 Task: Look for space in Grabouw, South Africa from 12th July, 2023 to 16th July, 2023 for 8 adults in price range Rs.10000 to Rs.16000. Place can be private room with 8 bedrooms having 8 beds and 8 bathrooms. Property type can be house, flat, guest house. Amenities needed are: wifi, TV, free parkinig on premises, gym, breakfast. Booking option can be shelf check-in. Required host language is English.
Action: Mouse moved to (601, 151)
Screenshot: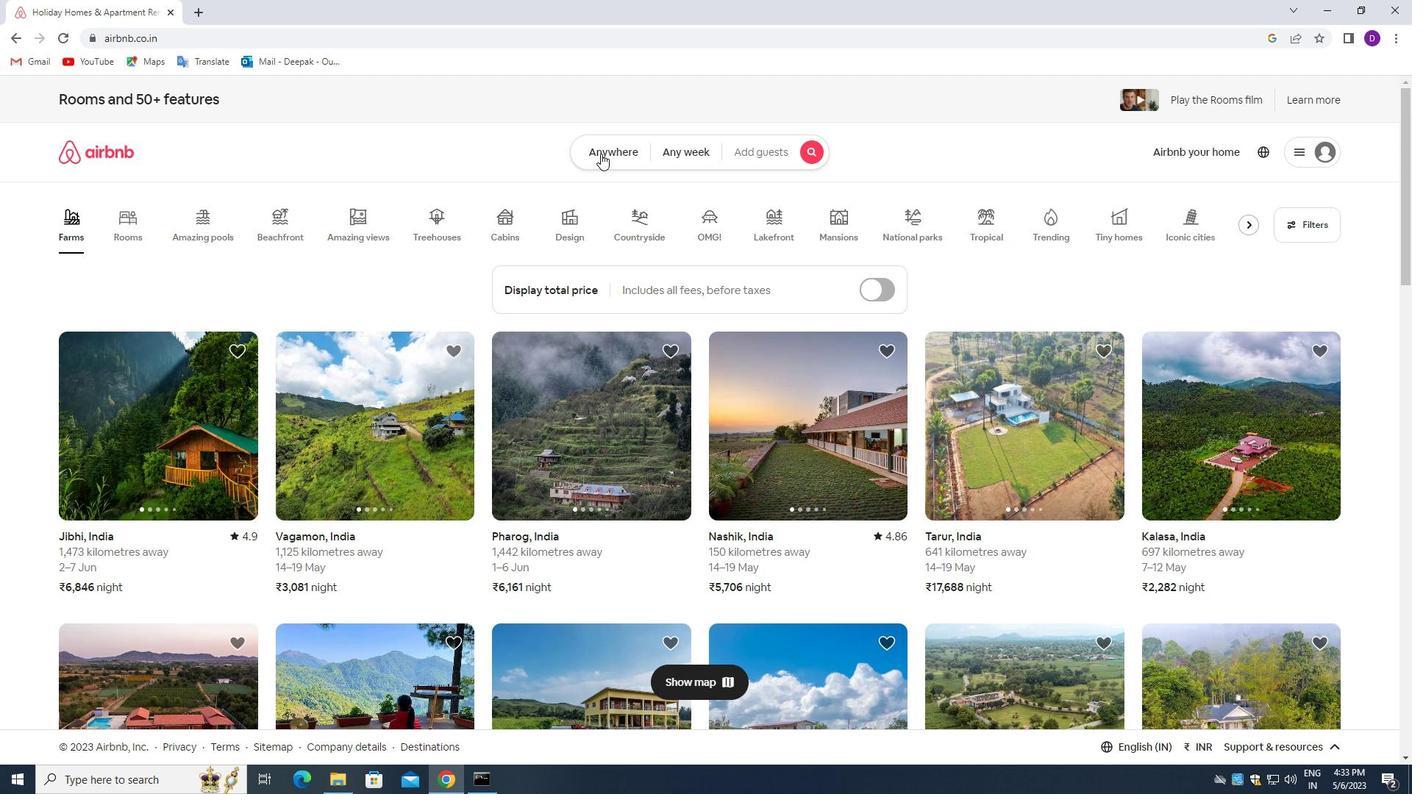 
Action: Mouse pressed left at (601, 151)
Screenshot: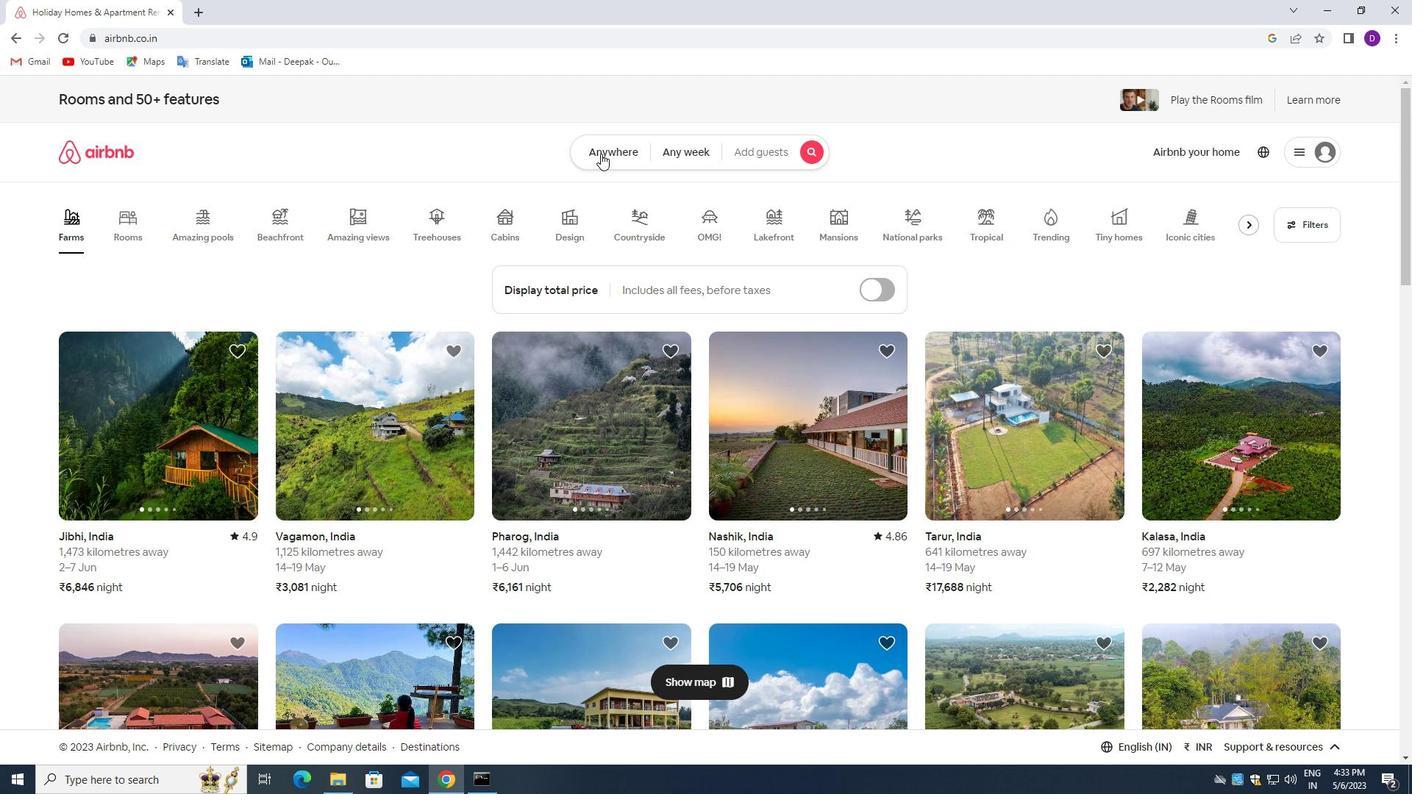 
Action: Mouse moved to (535, 206)
Screenshot: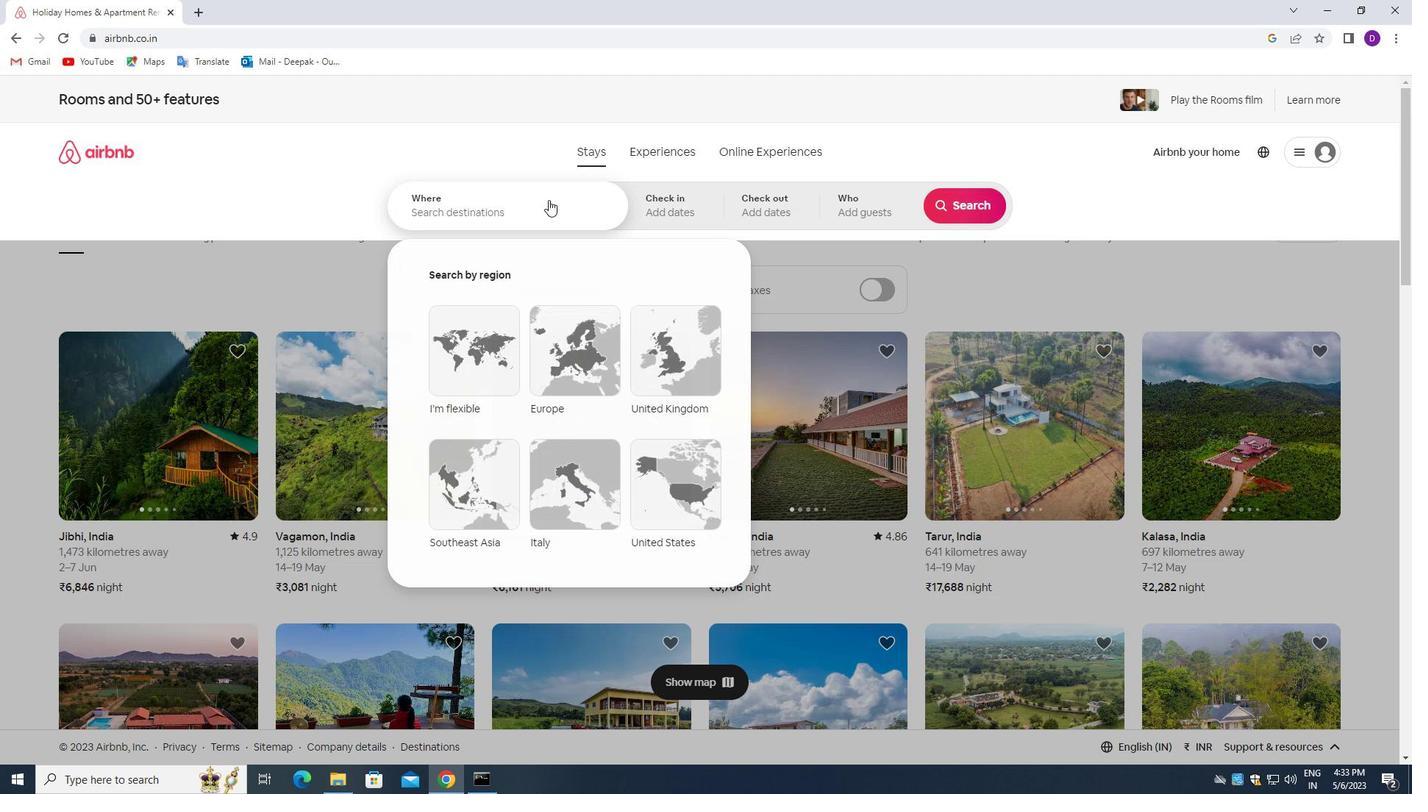 
Action: Mouse pressed left at (535, 206)
Screenshot: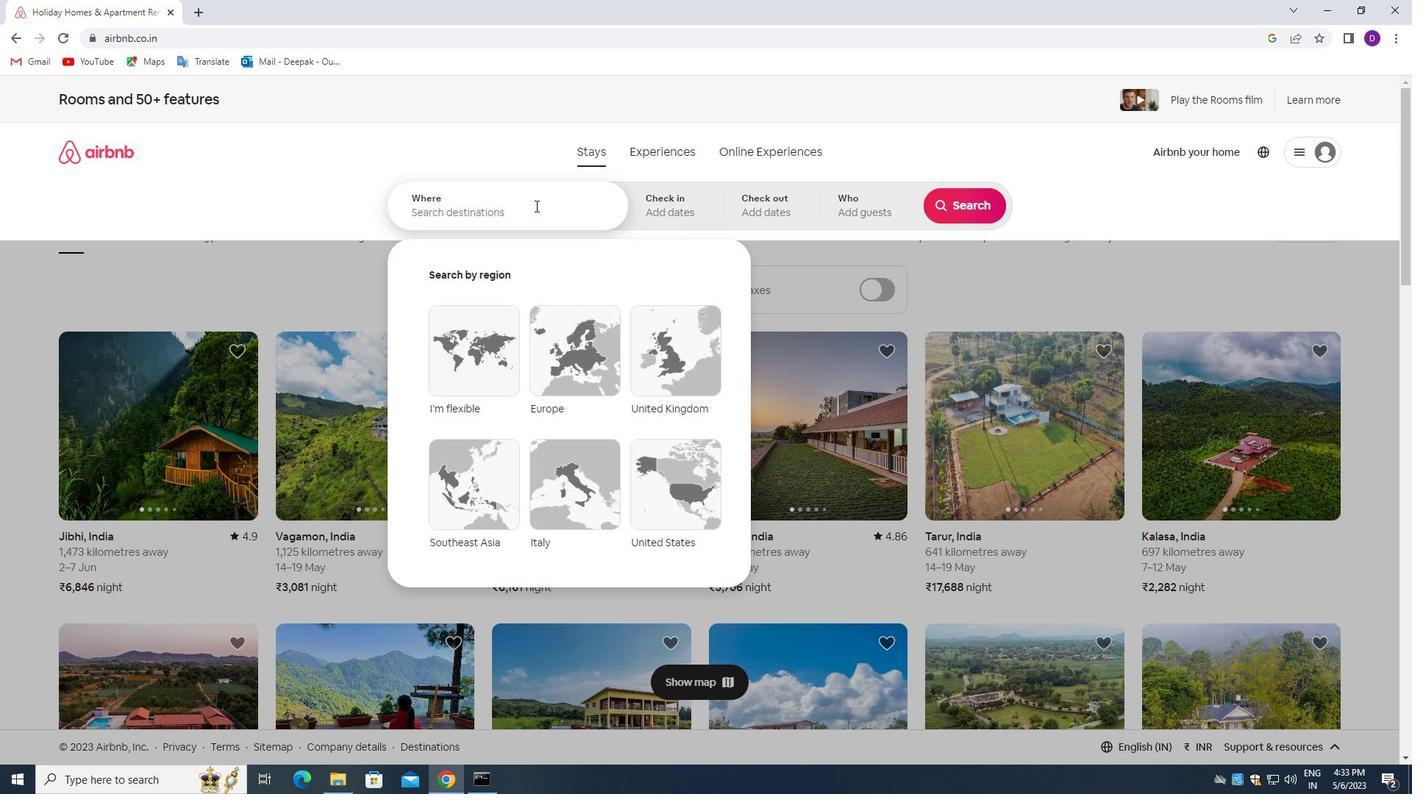 
Action: Mouse moved to (236, 329)
Screenshot: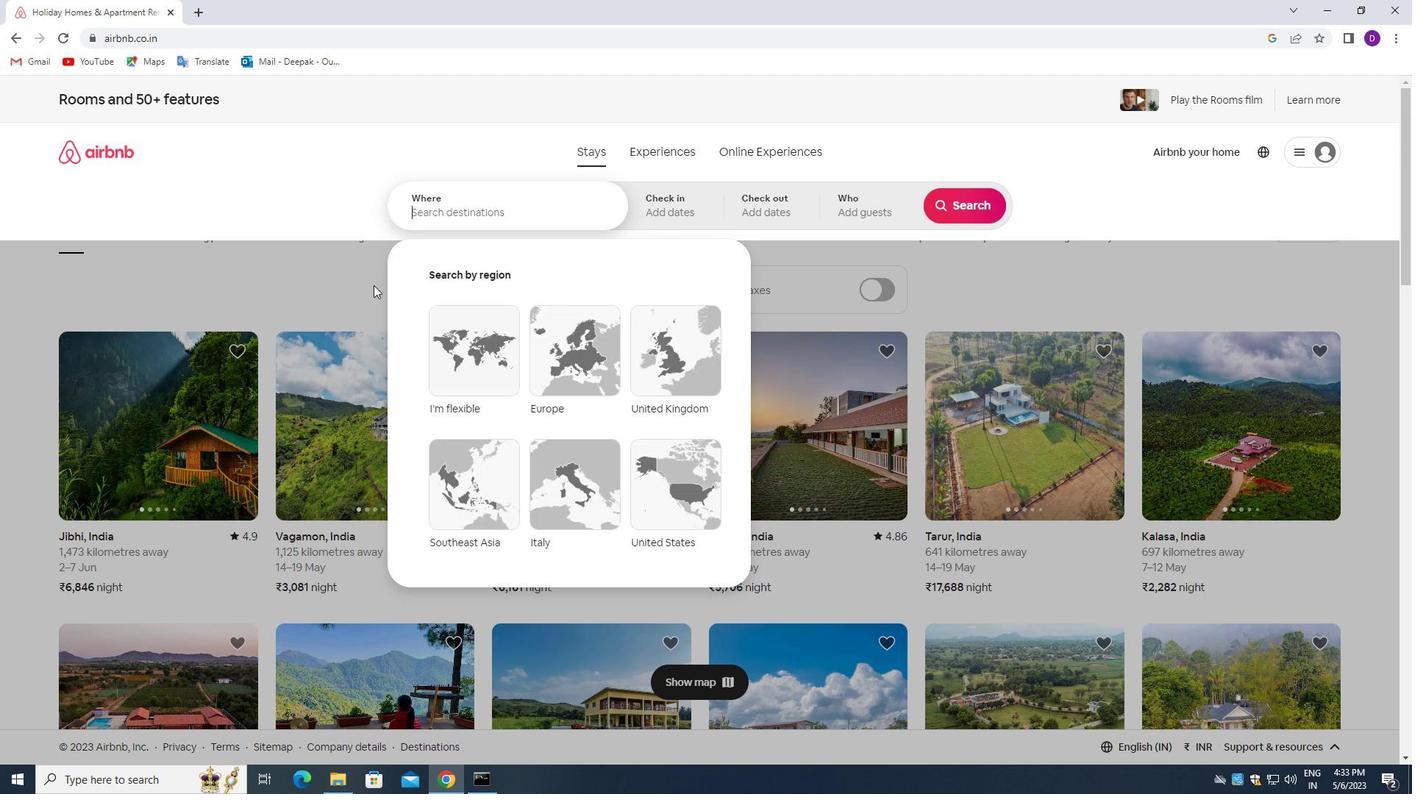 
Action: Key pressed <Key.shift_r>Frabouw<Key.backspace>=<Key.backspace><Key.backspace><Key.backspace><Key.backspace><Key.backspace><Key.backspace><Key.backspace><Key.shift_r><Key.shift_r><Key.shift_r><Key.shift_r>Grabouw,<Key.space><Key.shift_r>South<Key.space><Key.shift_r>Africa<Key.enter>
Screenshot: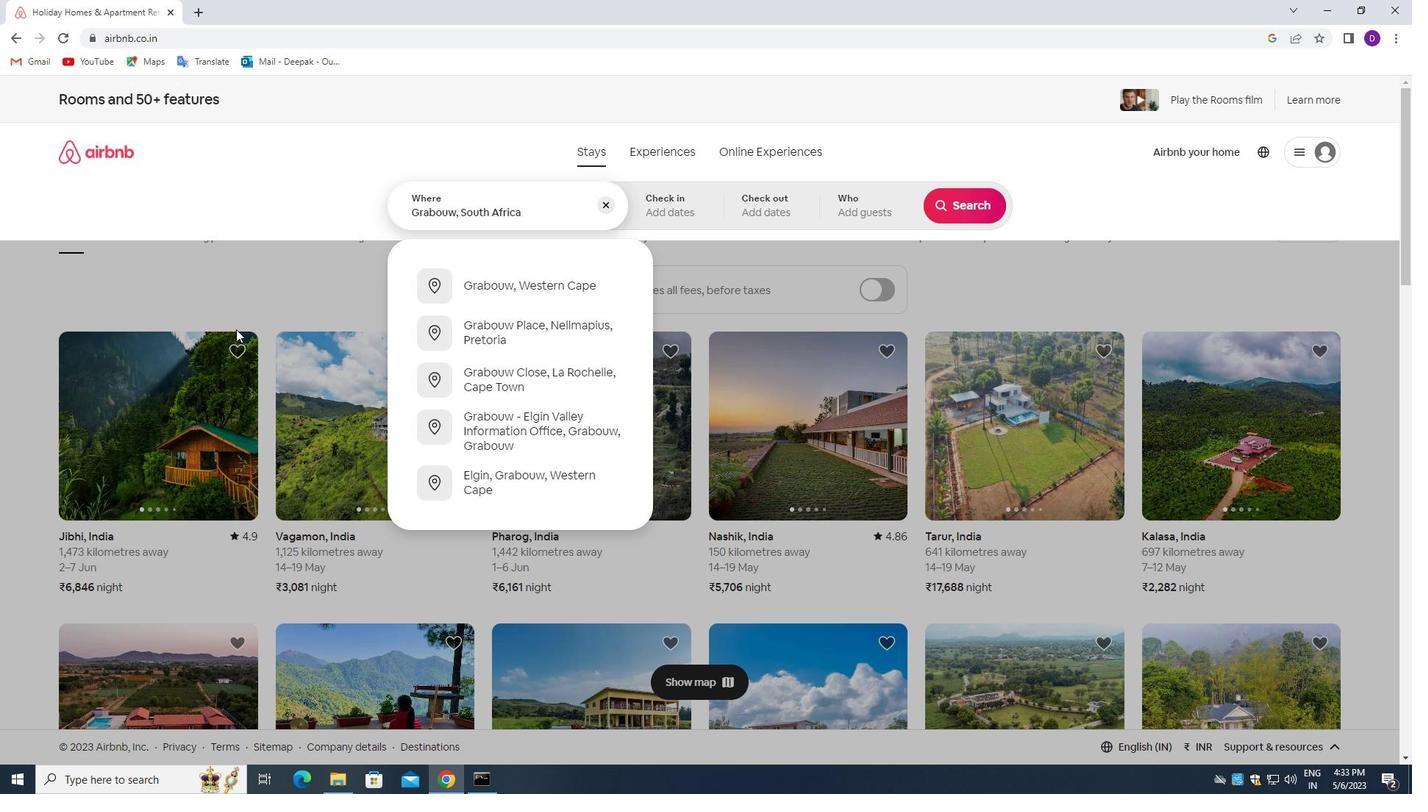 
Action: Mouse moved to (958, 323)
Screenshot: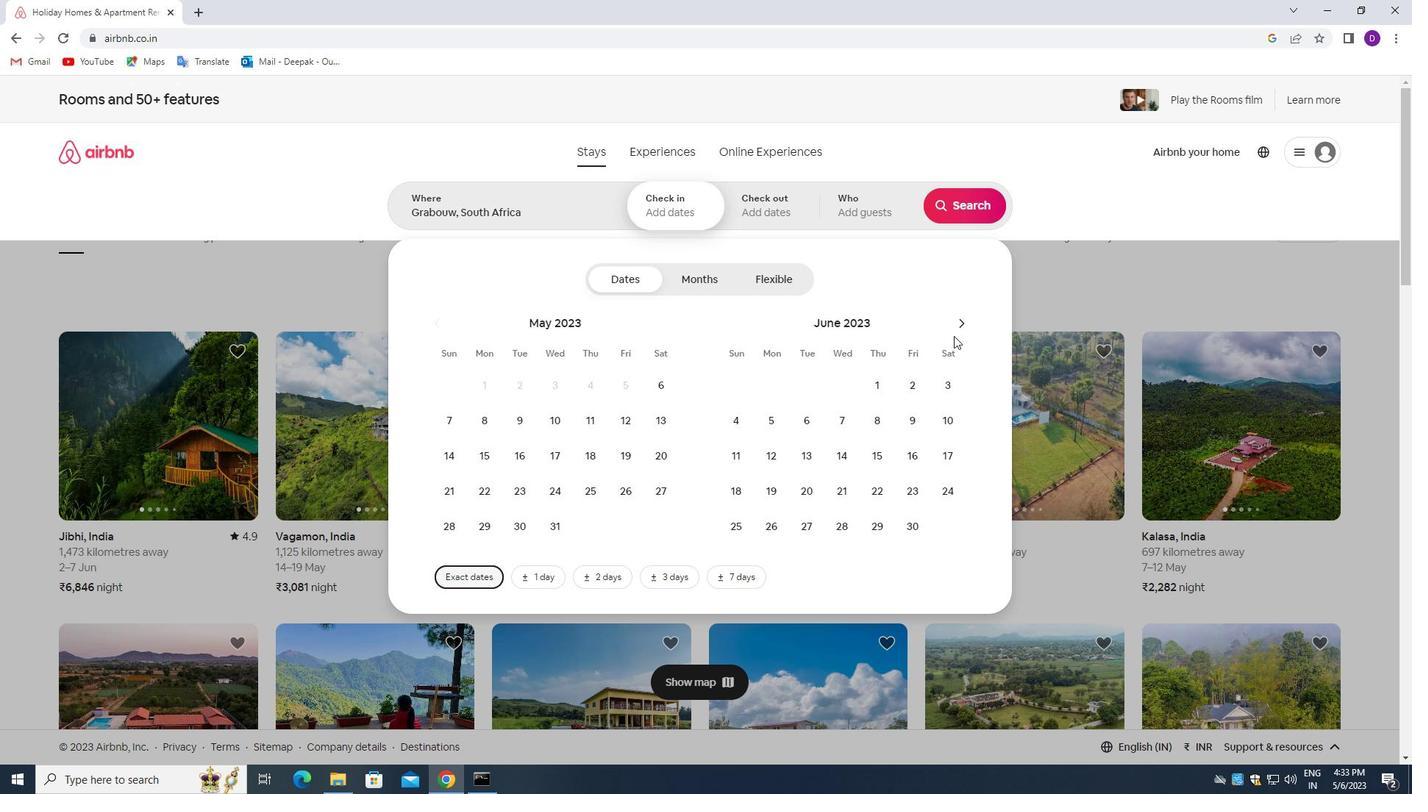 
Action: Mouse pressed left at (958, 323)
Screenshot: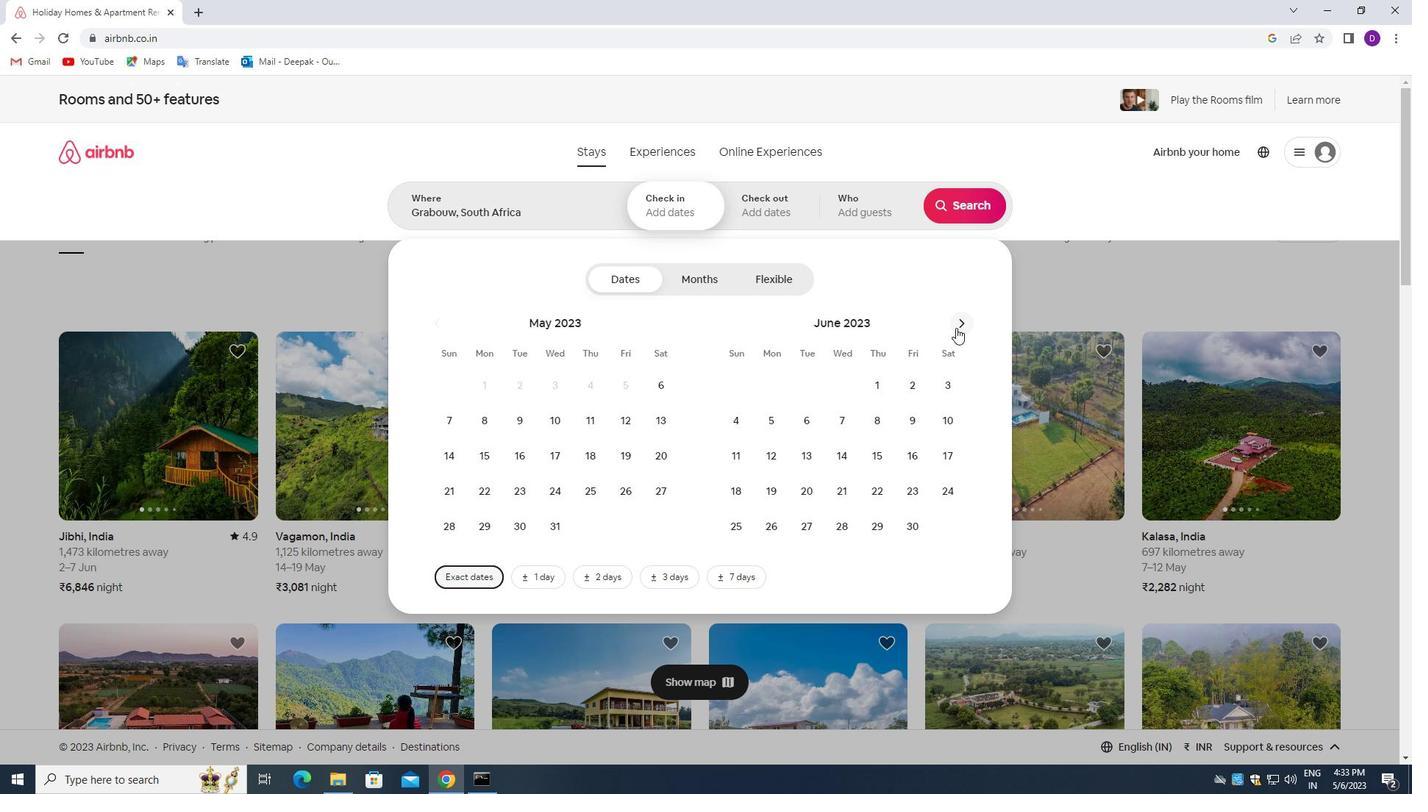 
Action: Mouse moved to (840, 466)
Screenshot: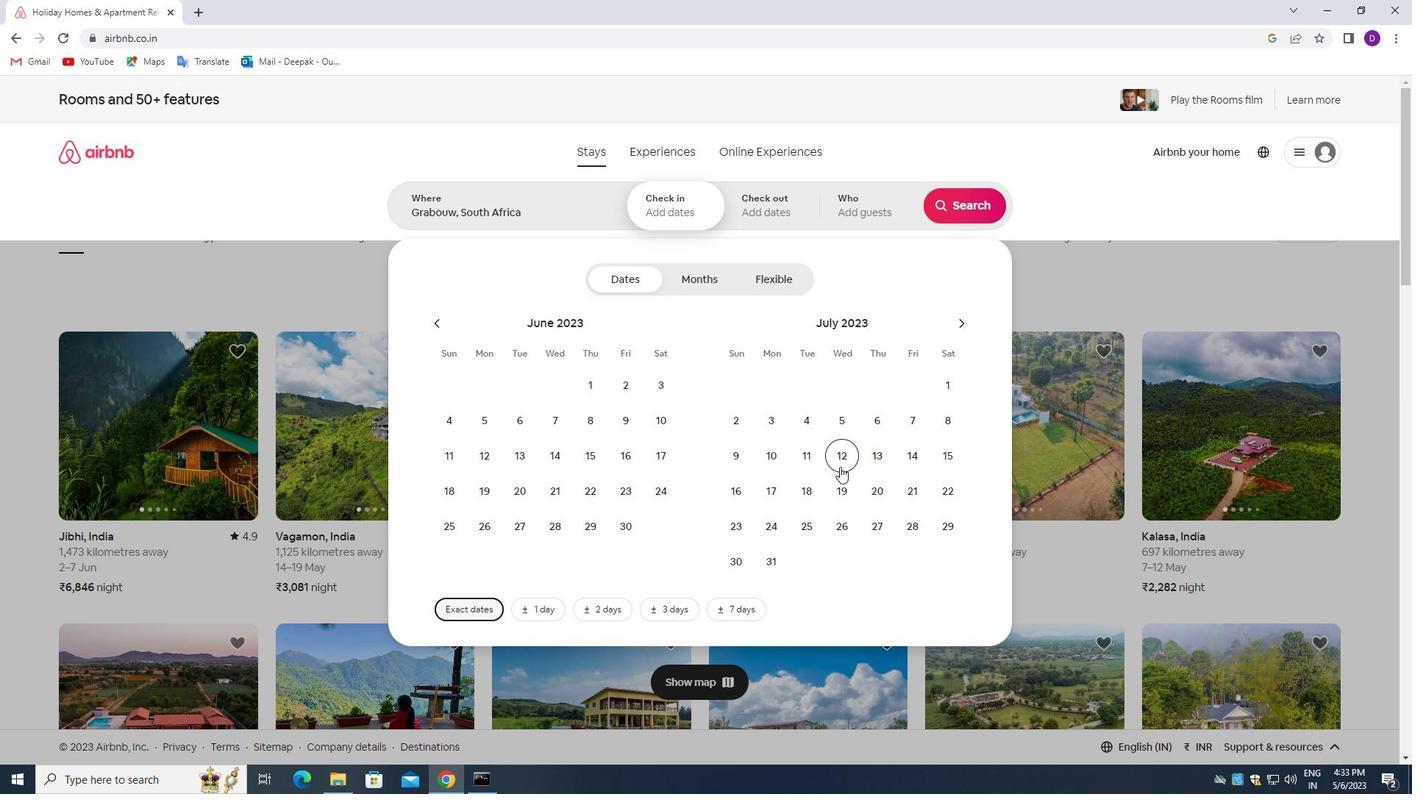 
Action: Mouse pressed left at (840, 466)
Screenshot: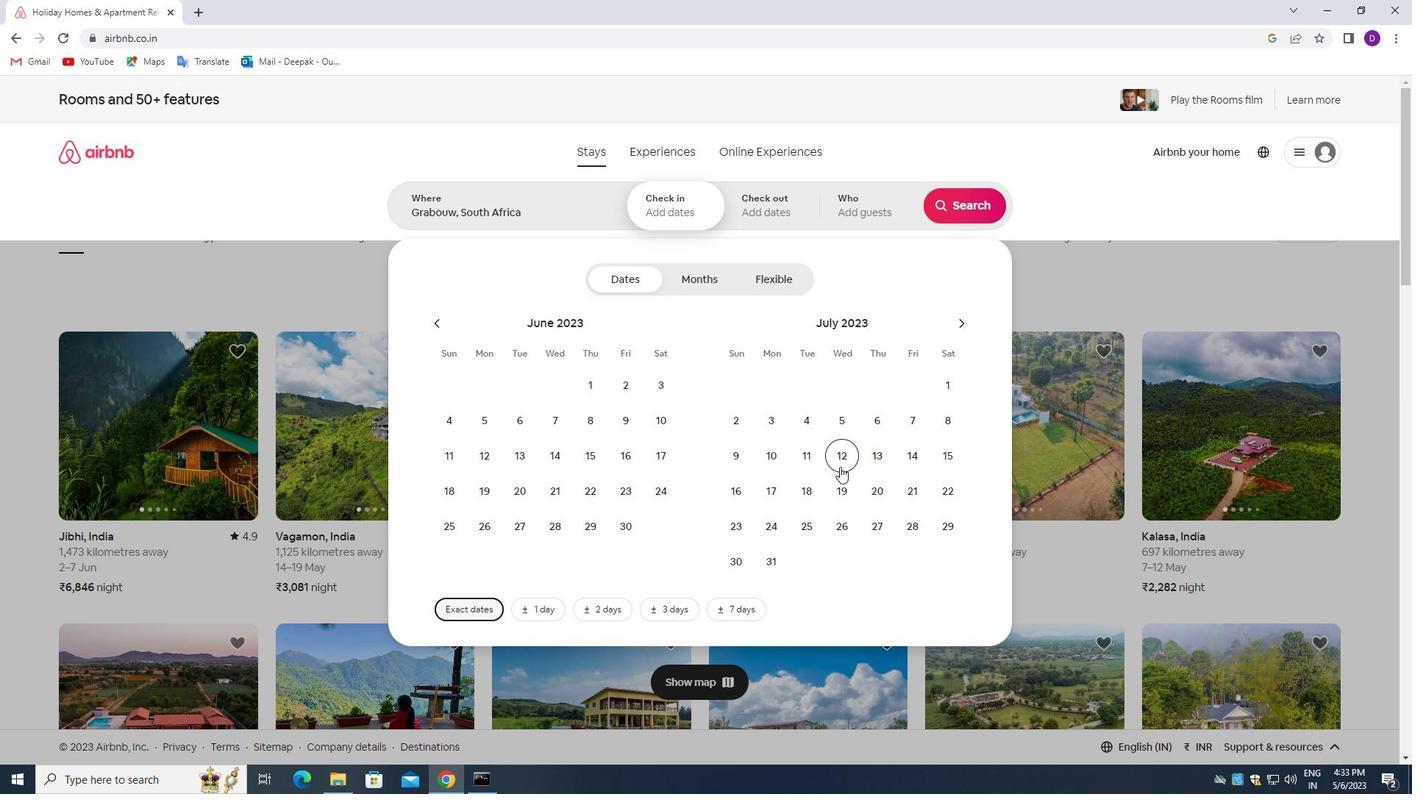 
Action: Mouse moved to (746, 490)
Screenshot: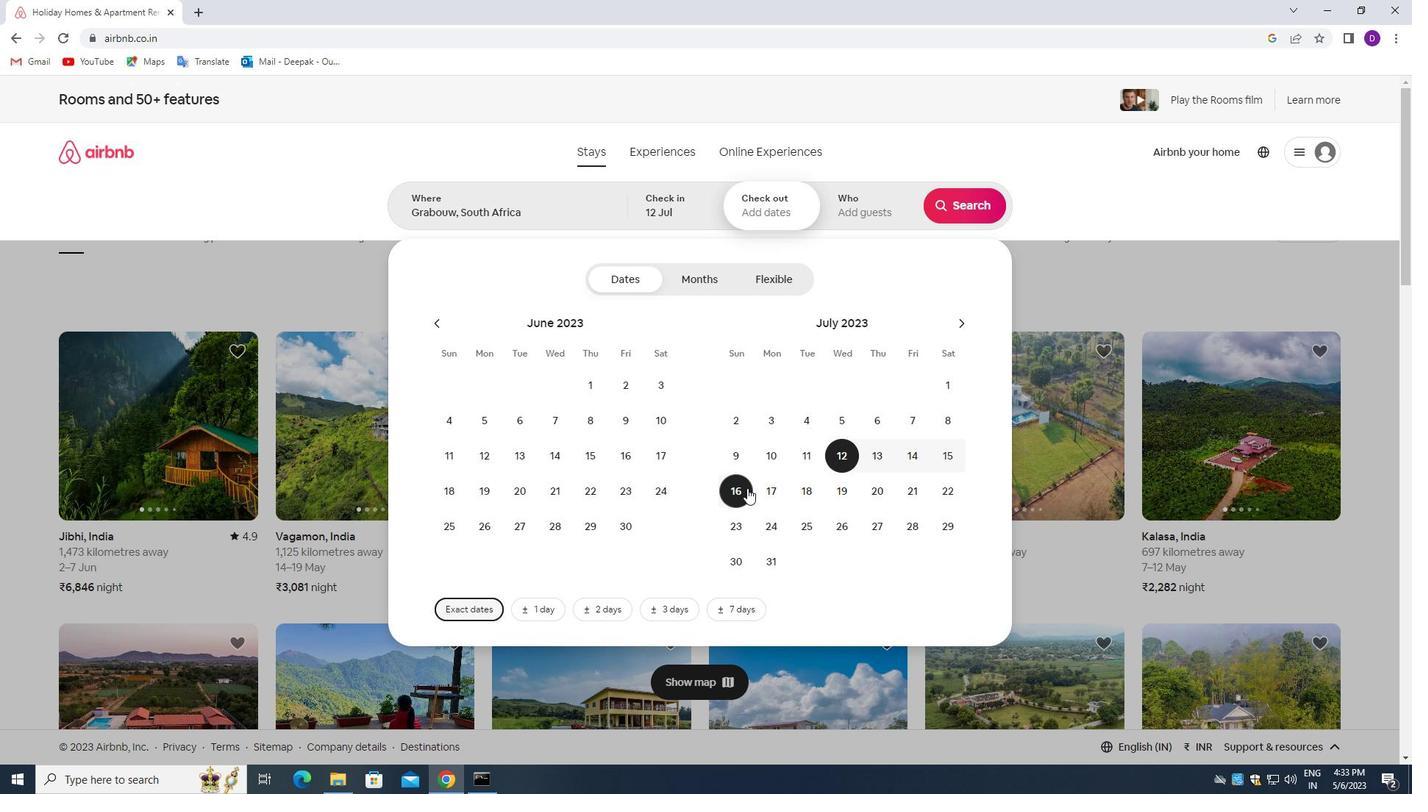 
Action: Mouse pressed left at (746, 490)
Screenshot: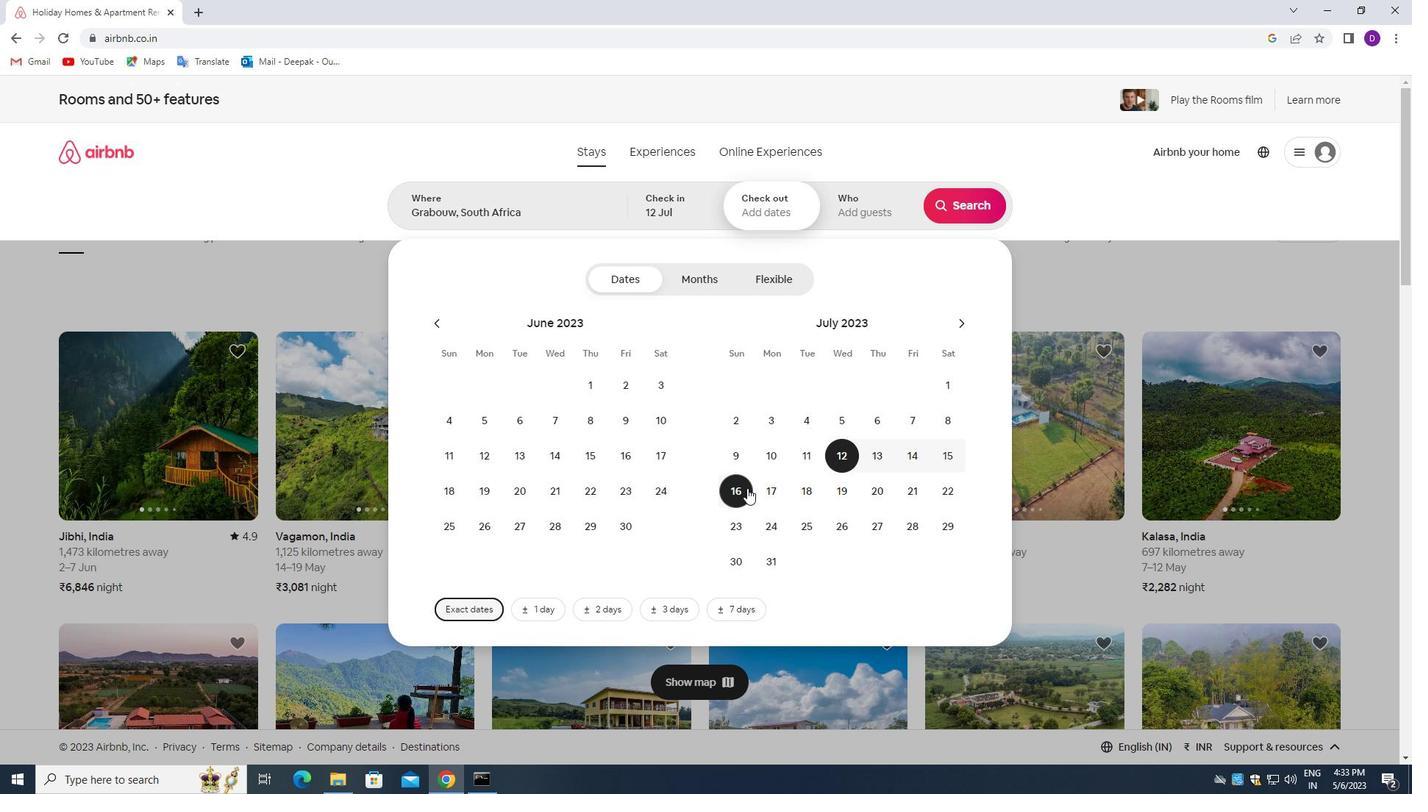 
Action: Mouse moved to (850, 208)
Screenshot: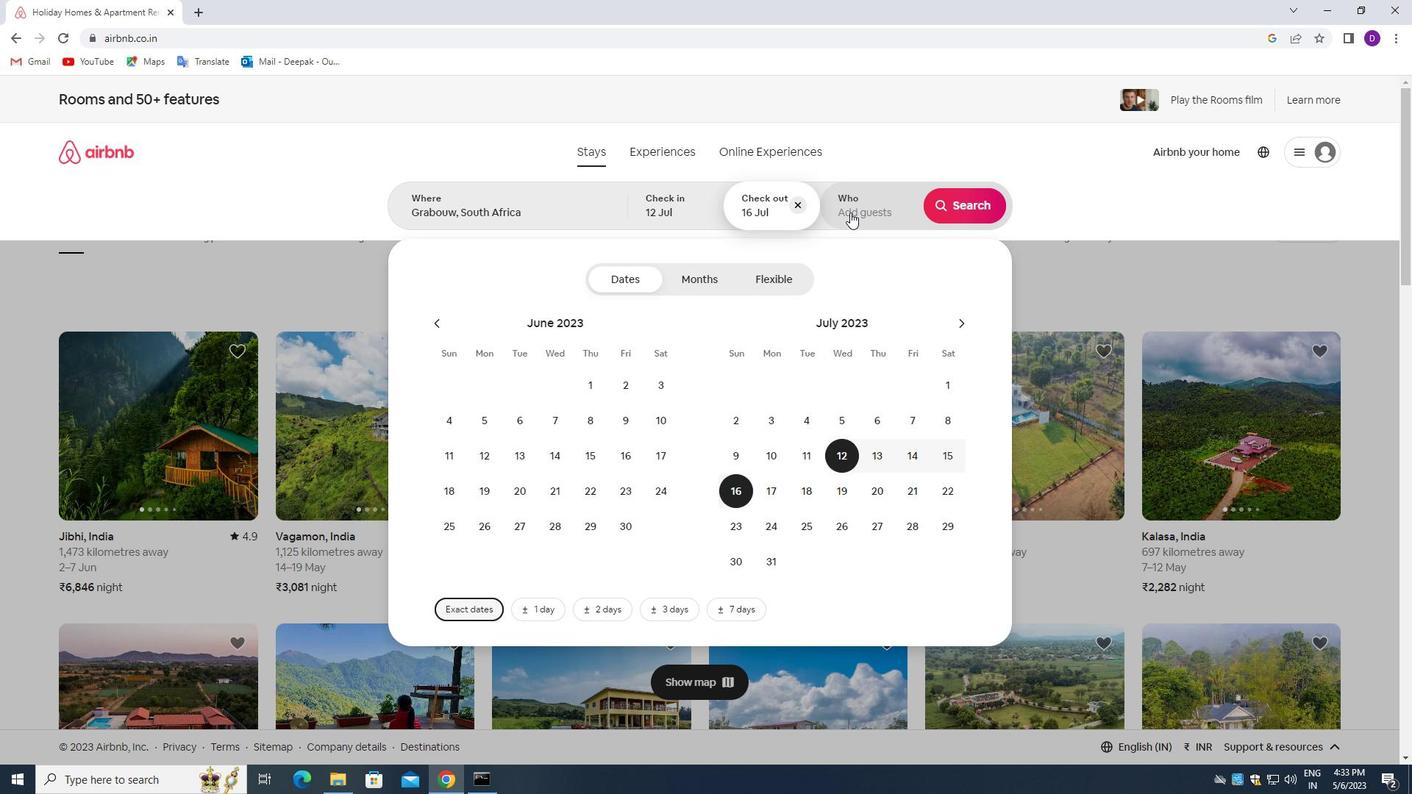 
Action: Mouse pressed left at (850, 208)
Screenshot: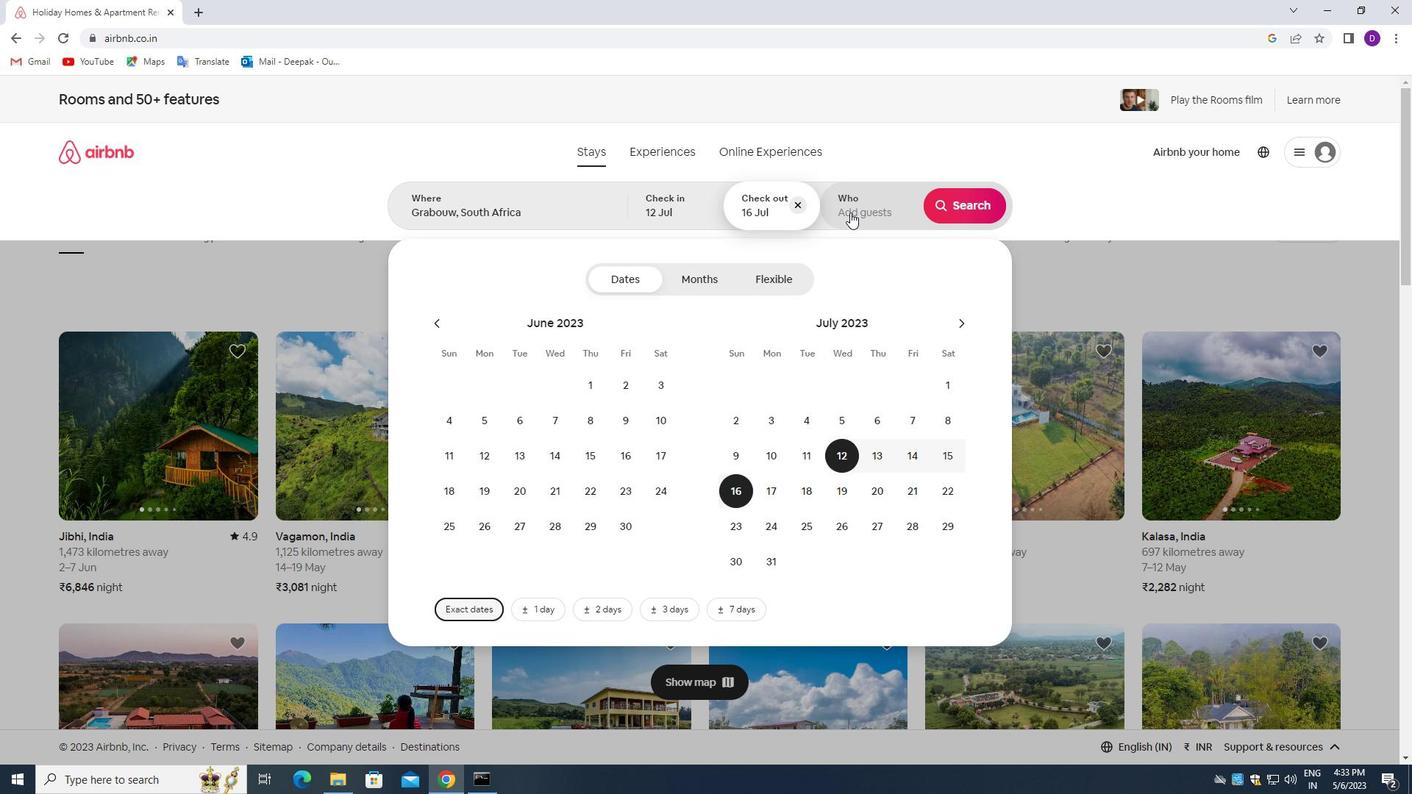 
Action: Mouse moved to (966, 289)
Screenshot: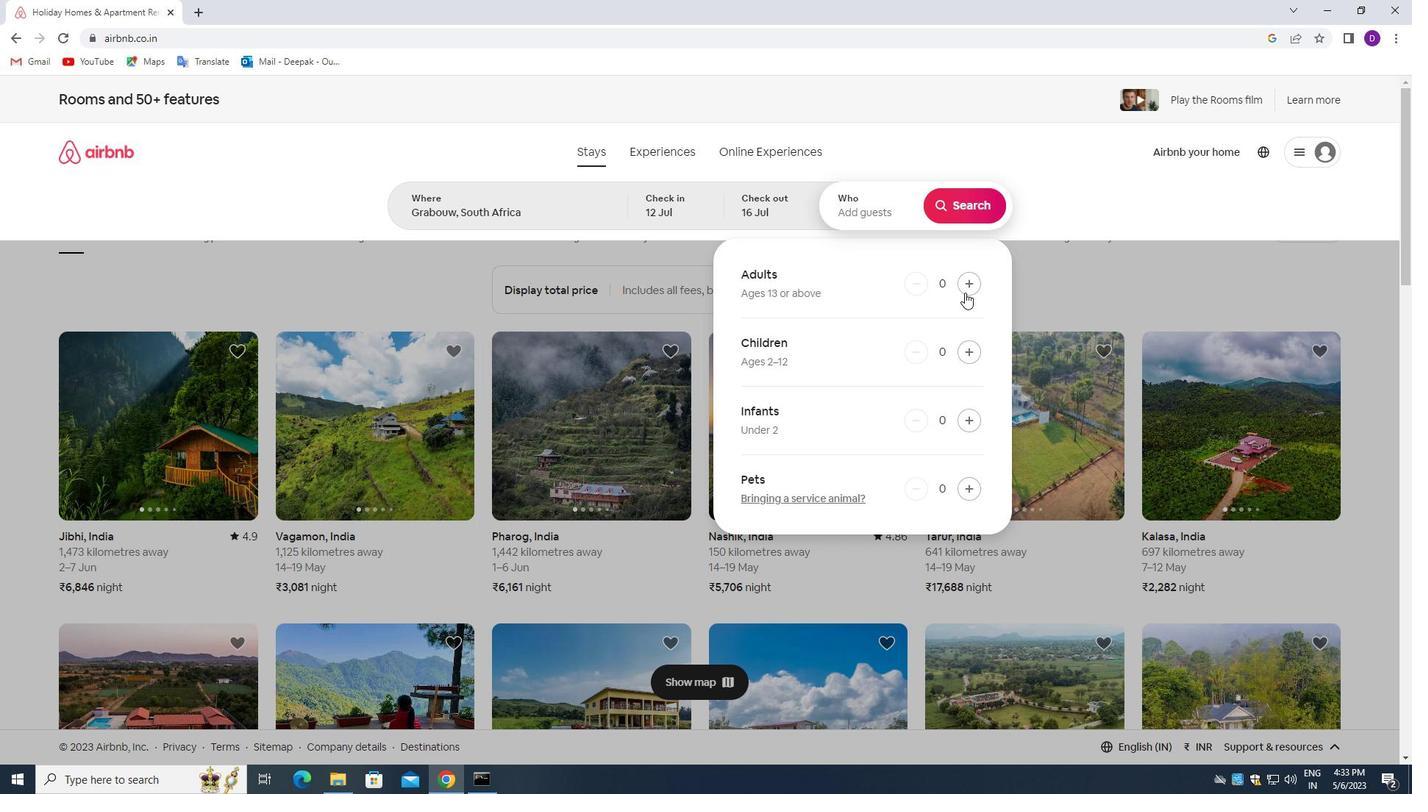 
Action: Mouse pressed left at (966, 289)
Screenshot: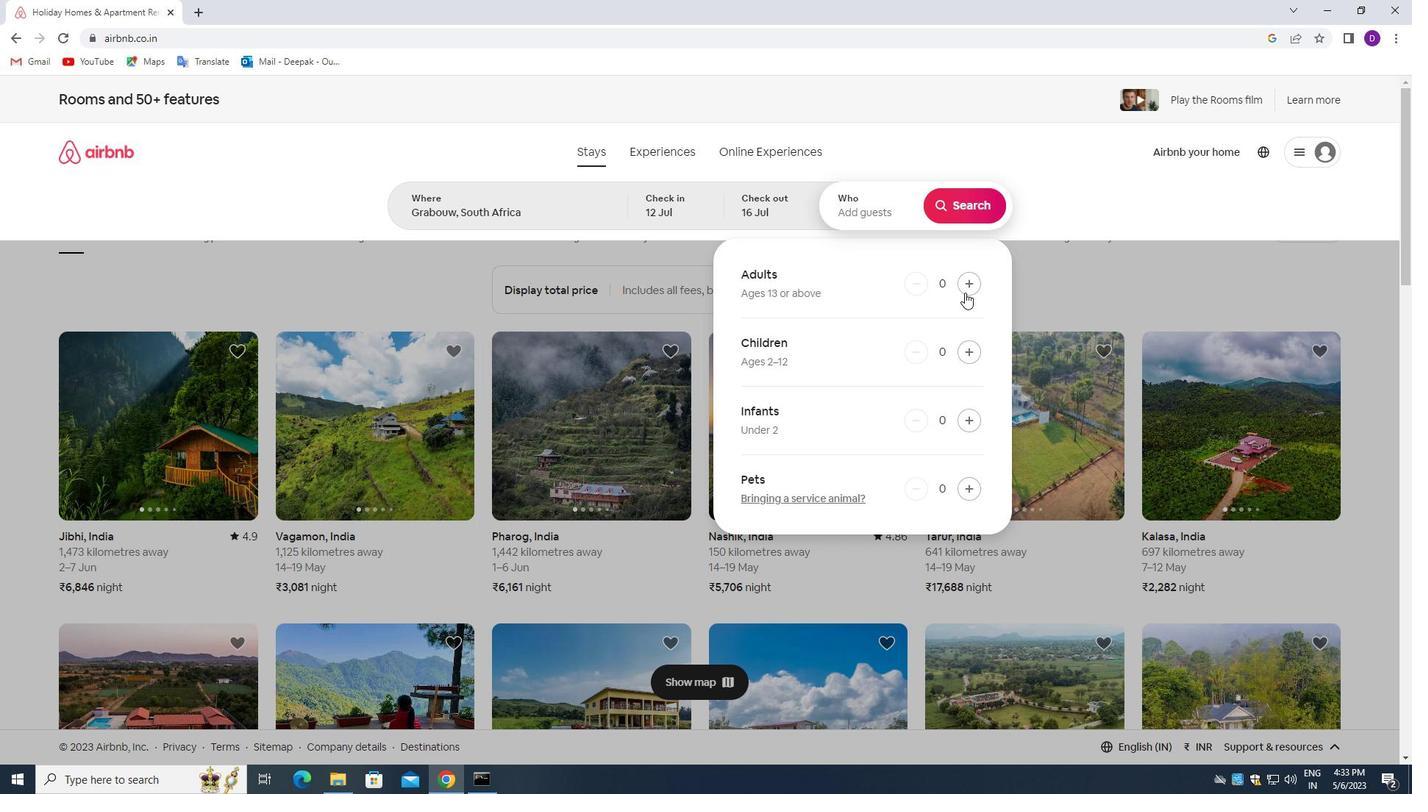 
Action: Mouse moved to (966, 288)
Screenshot: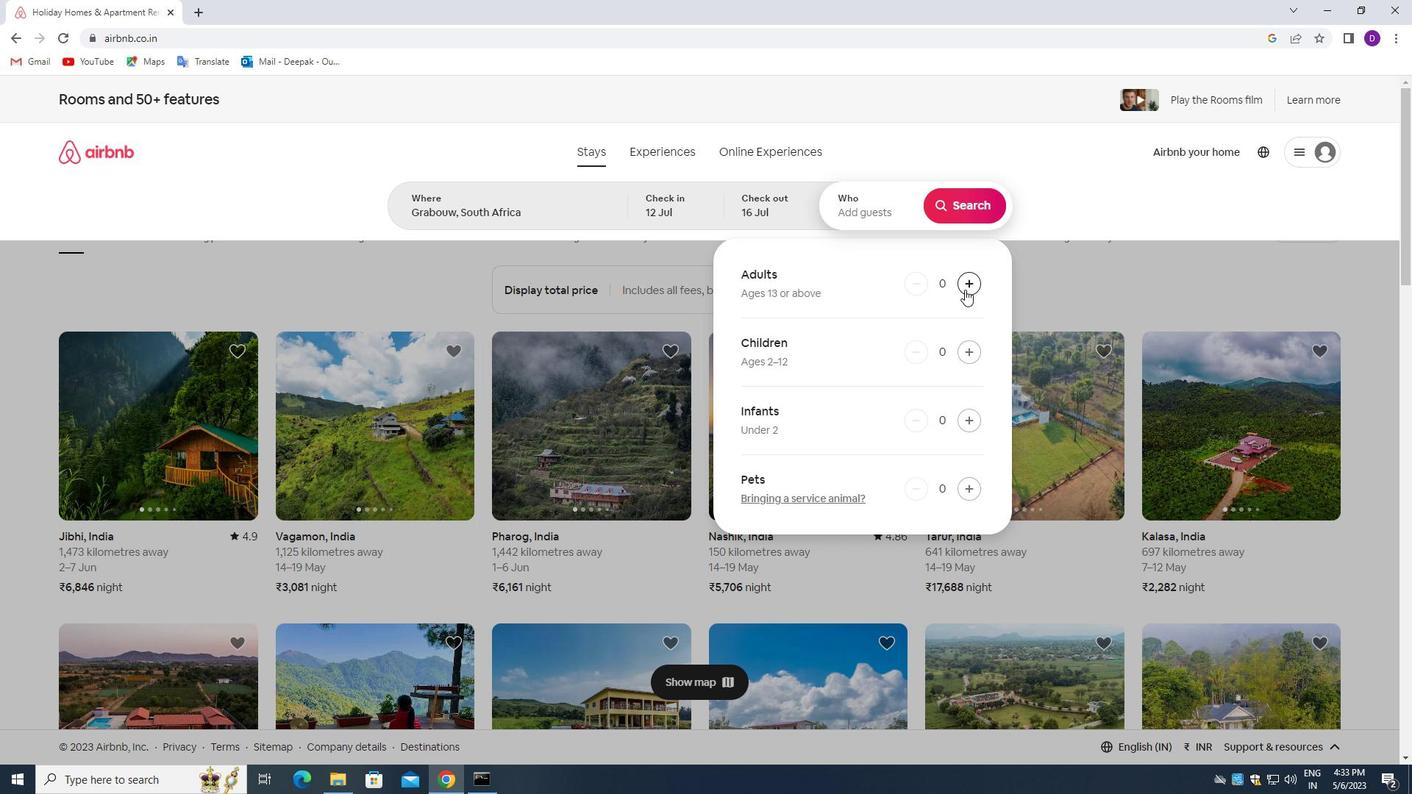 
Action: Mouse pressed left at (966, 288)
Screenshot: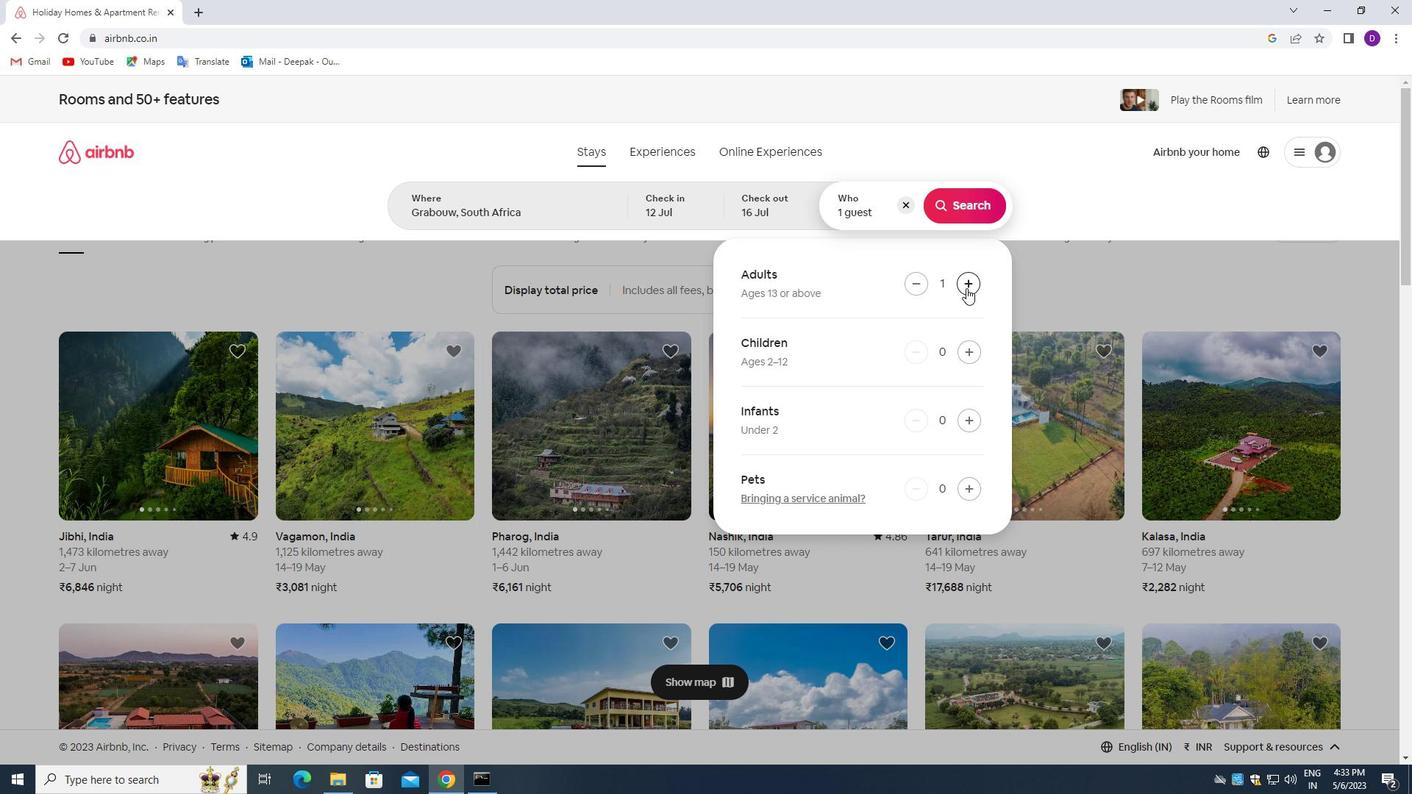 
Action: Mouse pressed left at (966, 288)
Screenshot: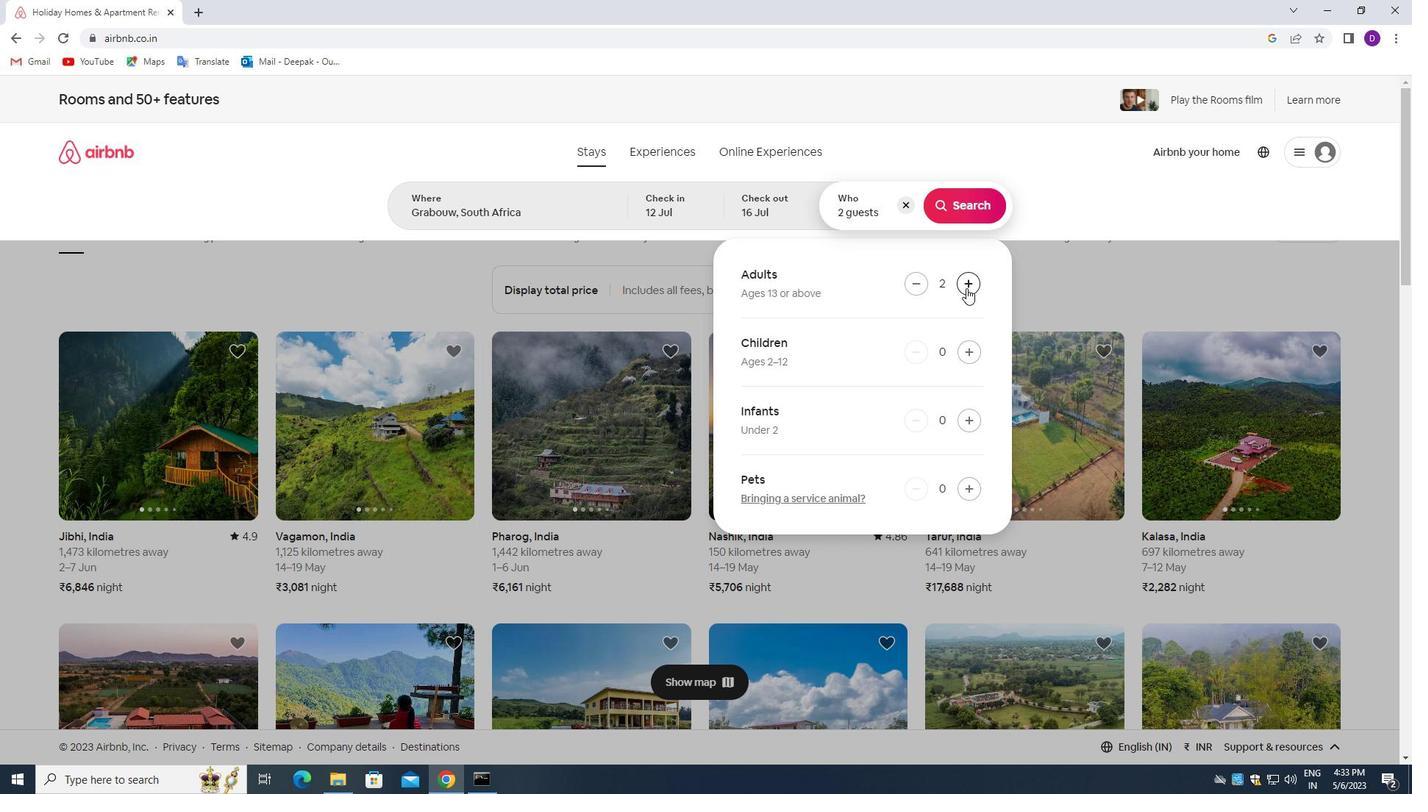 
Action: Mouse pressed left at (966, 288)
Screenshot: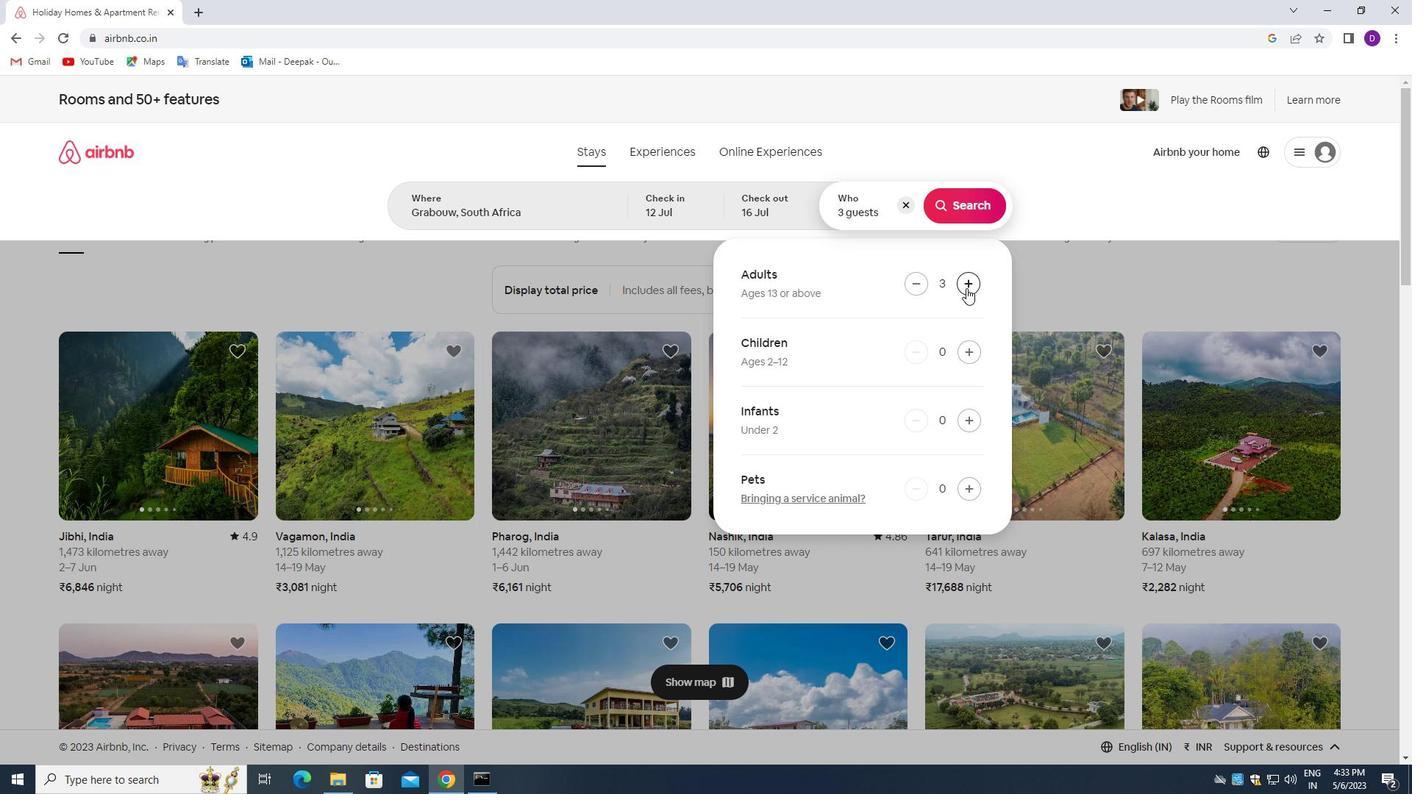 
Action: Mouse pressed left at (966, 288)
Screenshot: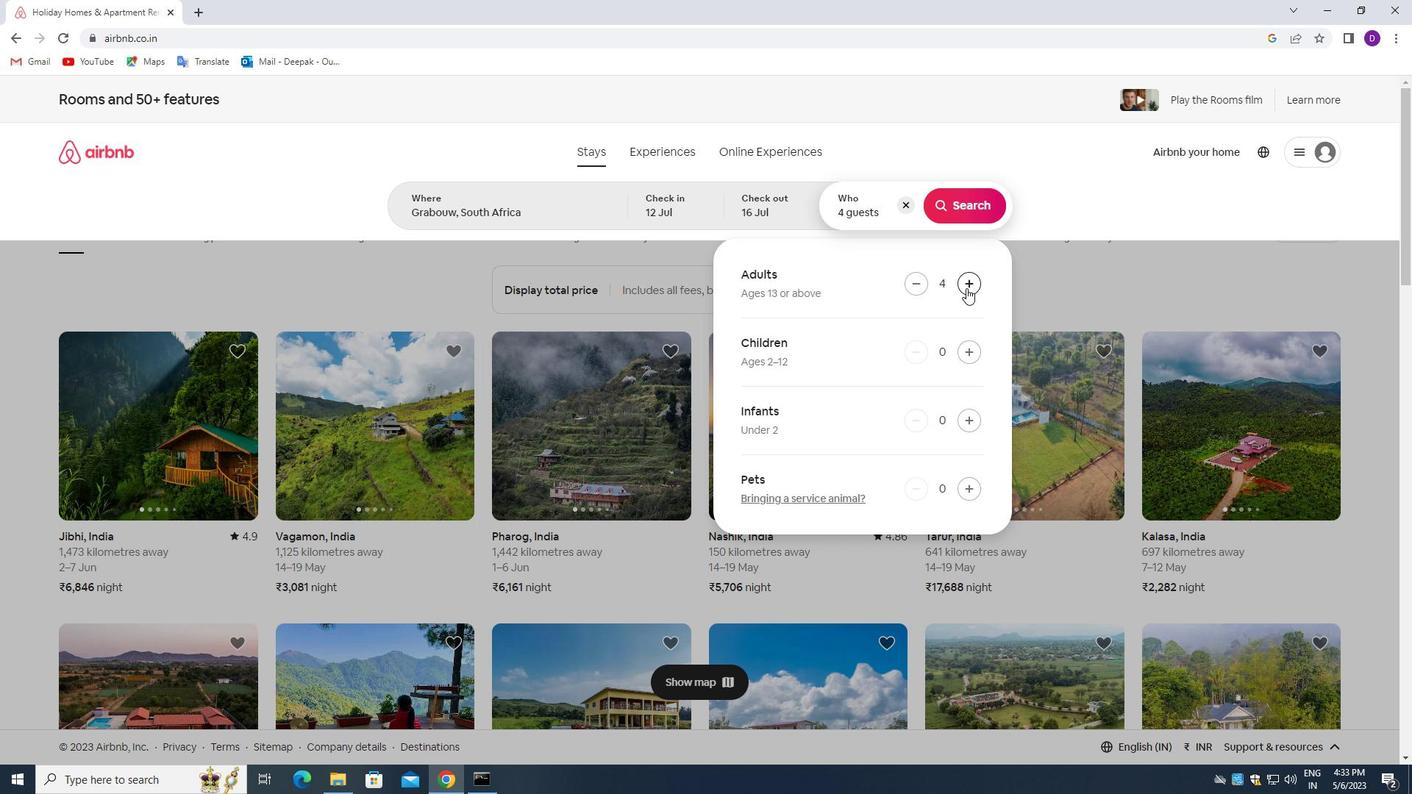 
Action: Mouse pressed left at (966, 288)
Screenshot: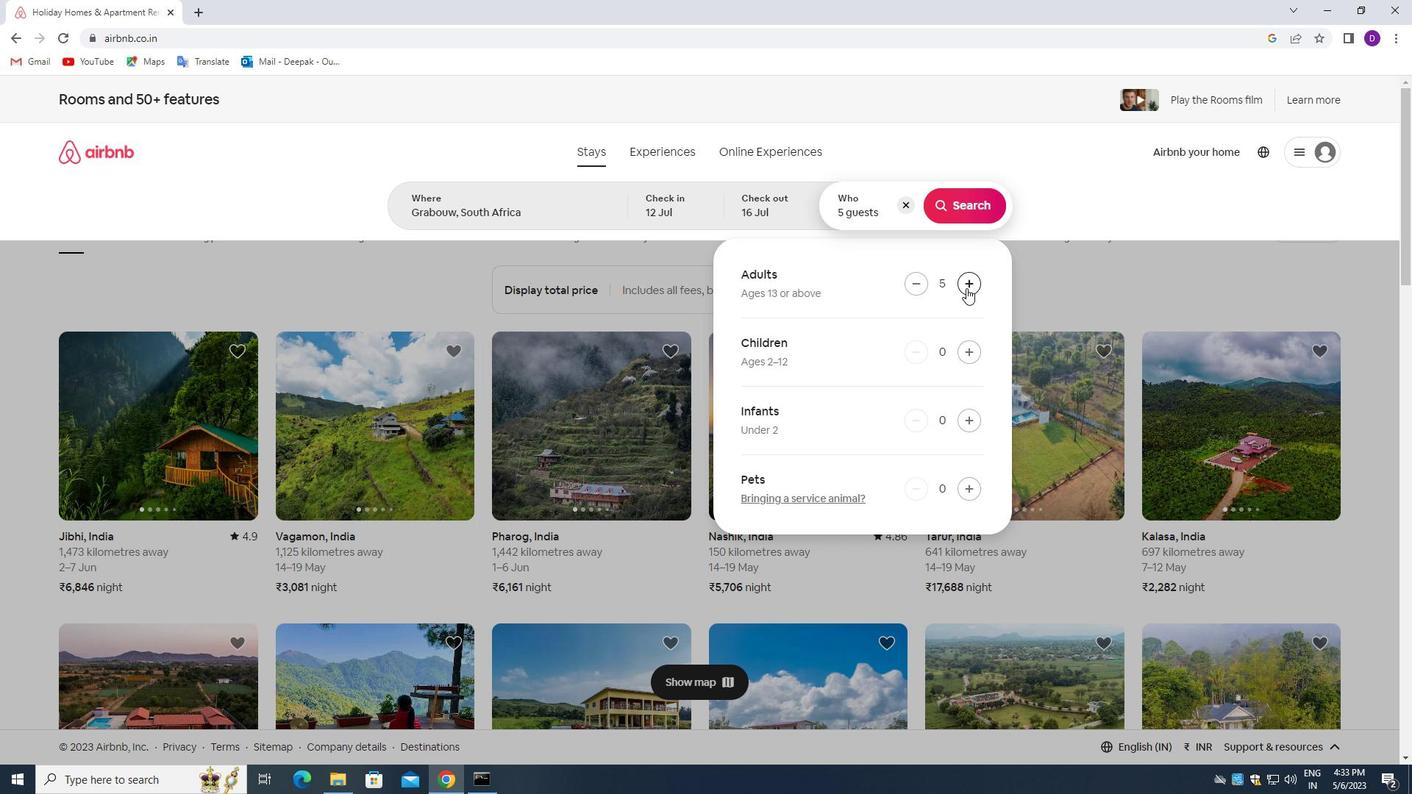 
Action: Mouse pressed left at (966, 288)
Screenshot: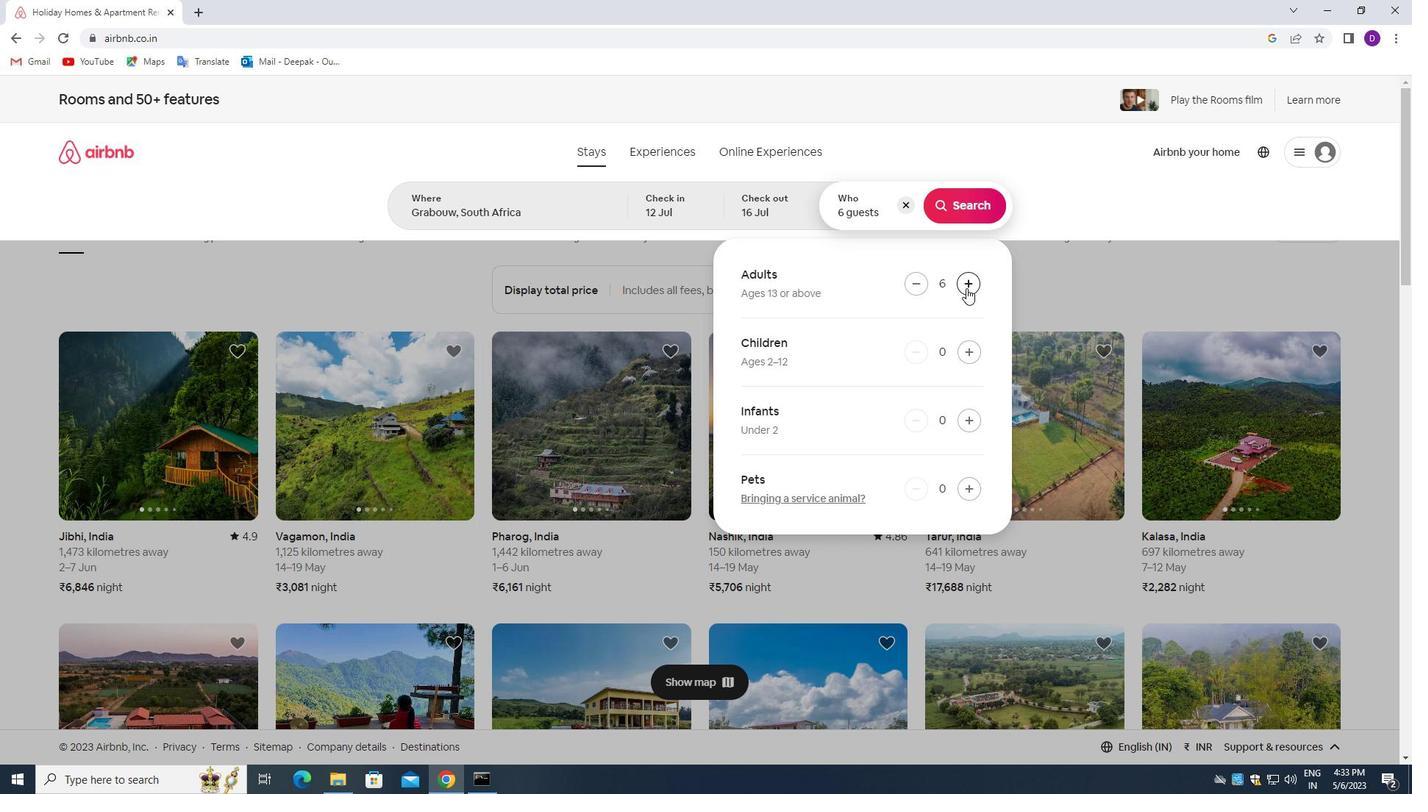 
Action: Mouse pressed left at (966, 288)
Screenshot: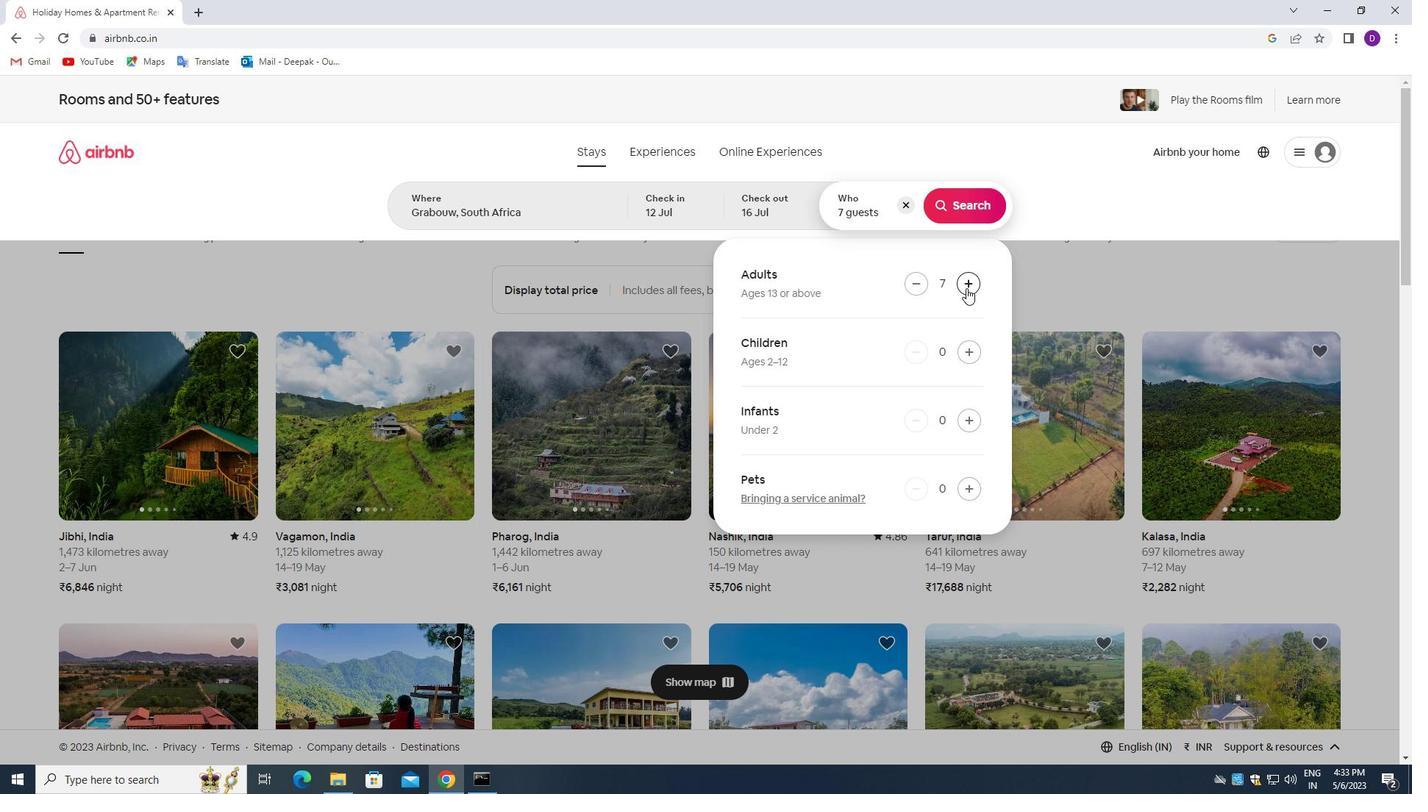 
Action: Mouse moved to (969, 211)
Screenshot: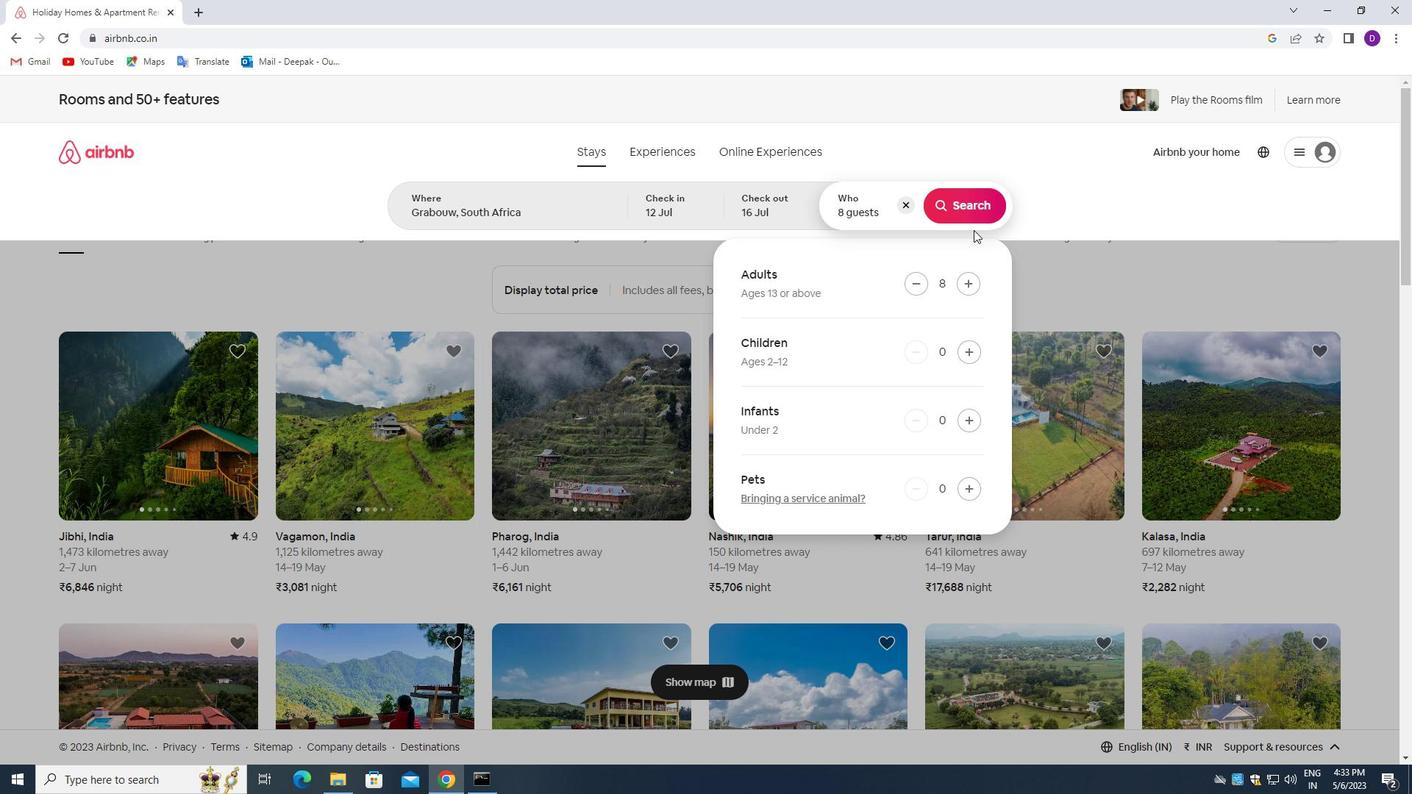 
Action: Mouse pressed left at (969, 211)
Screenshot: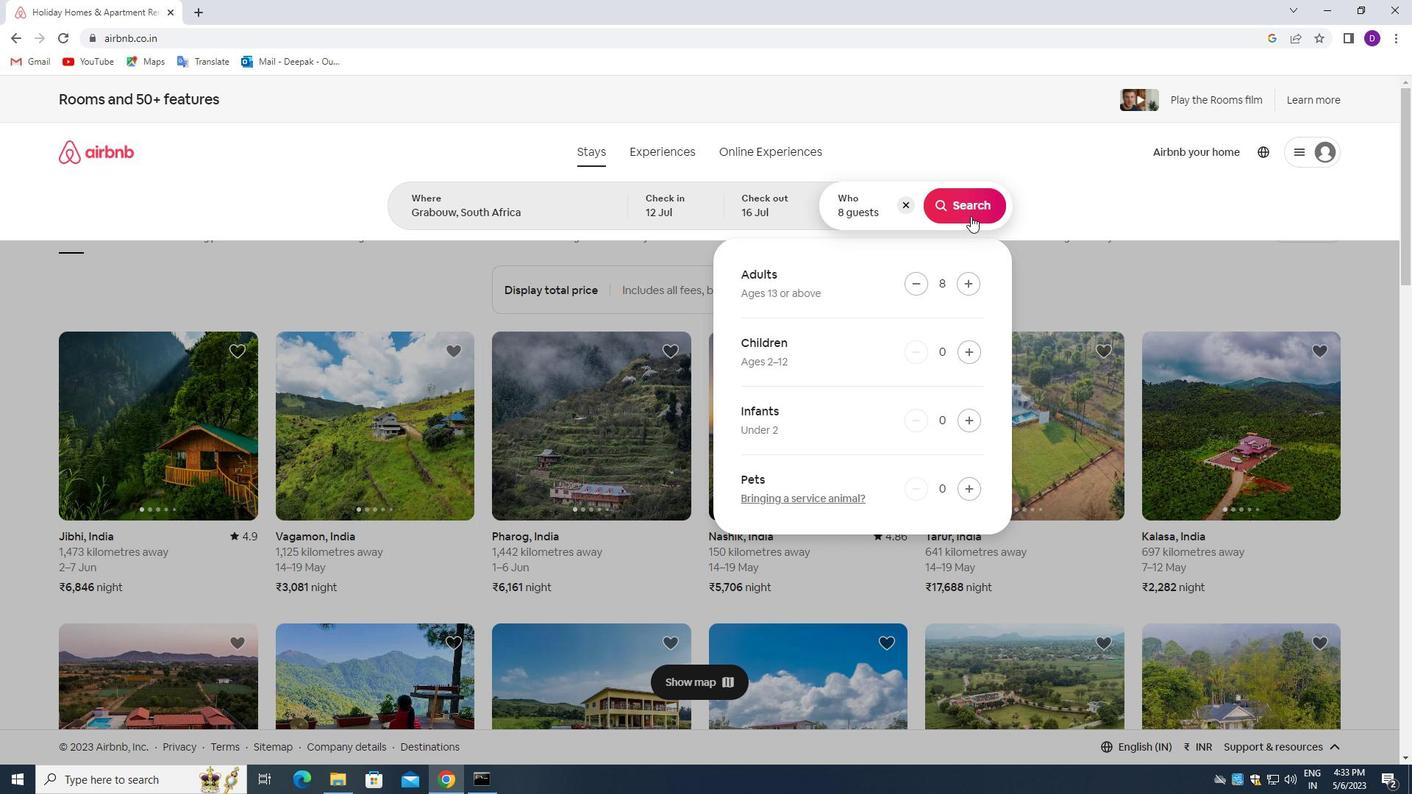 
Action: Mouse moved to (1343, 163)
Screenshot: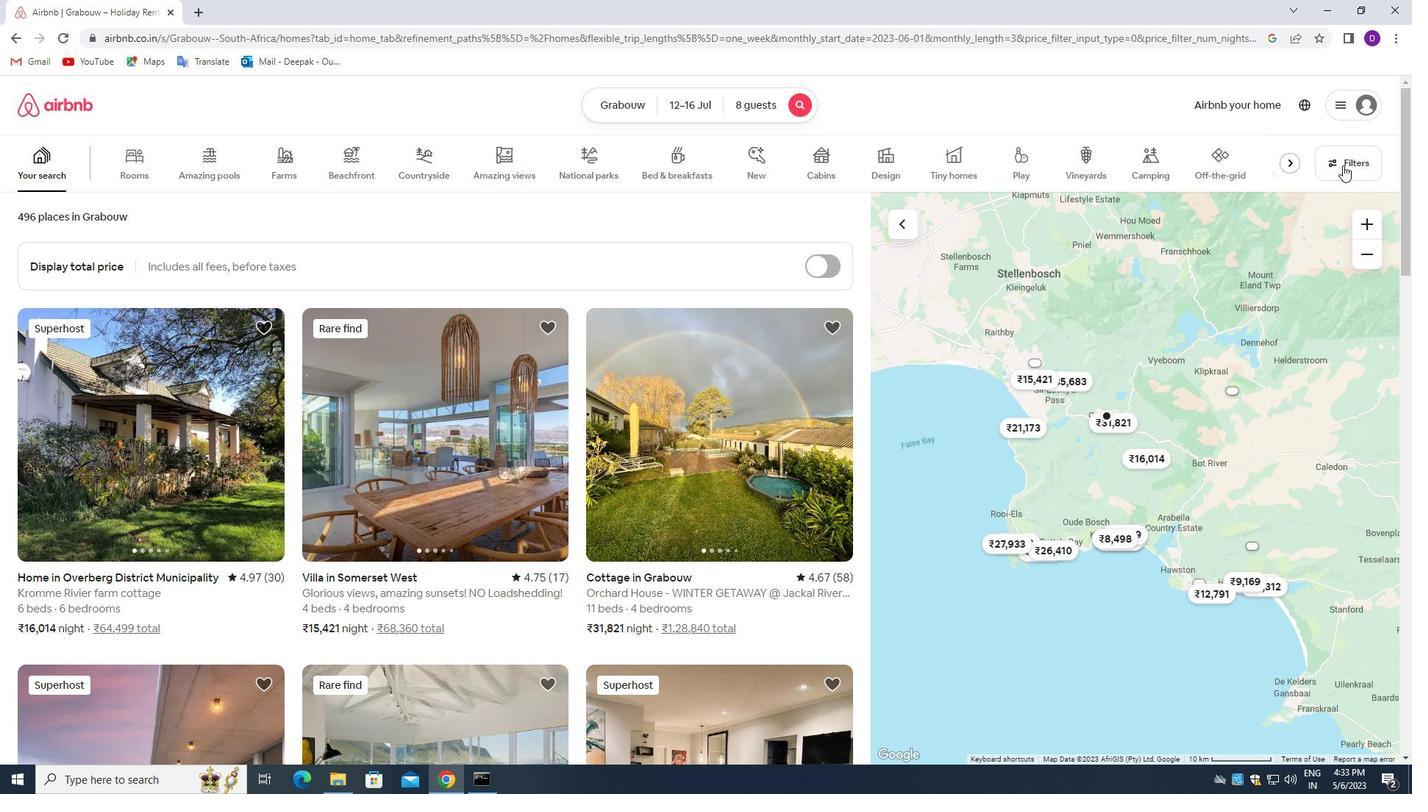 
Action: Mouse pressed left at (1343, 163)
Screenshot: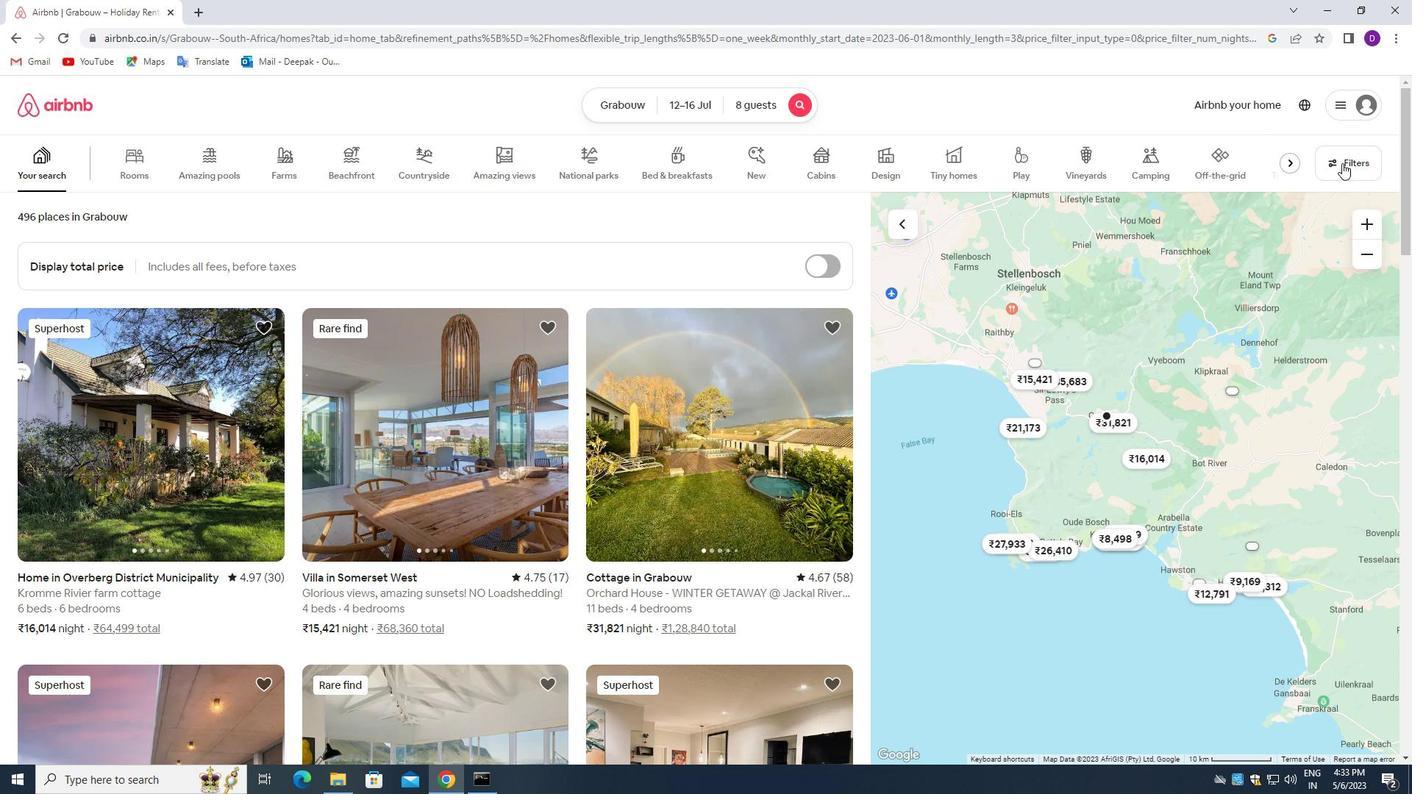
Action: Mouse moved to (509, 527)
Screenshot: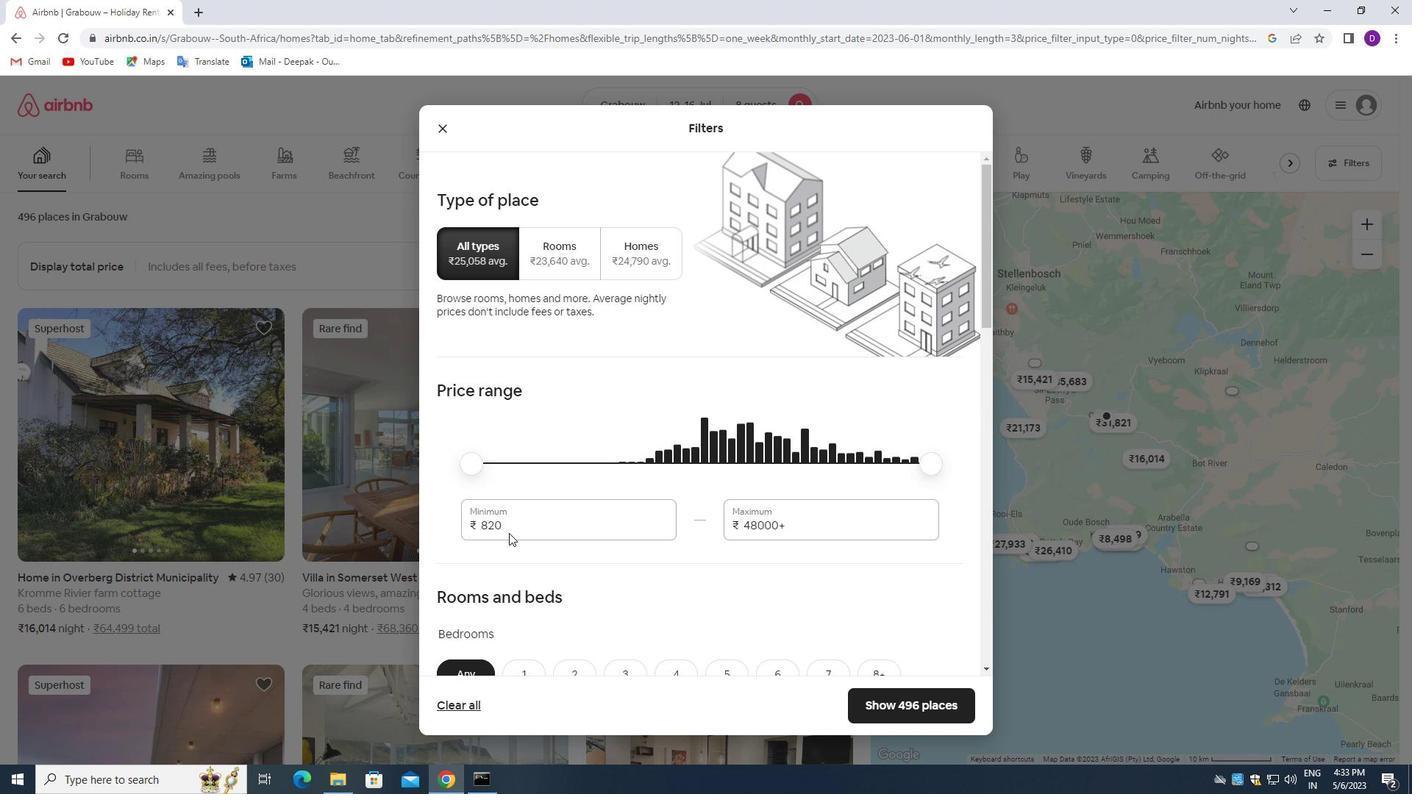 
Action: Mouse pressed left at (509, 527)
Screenshot: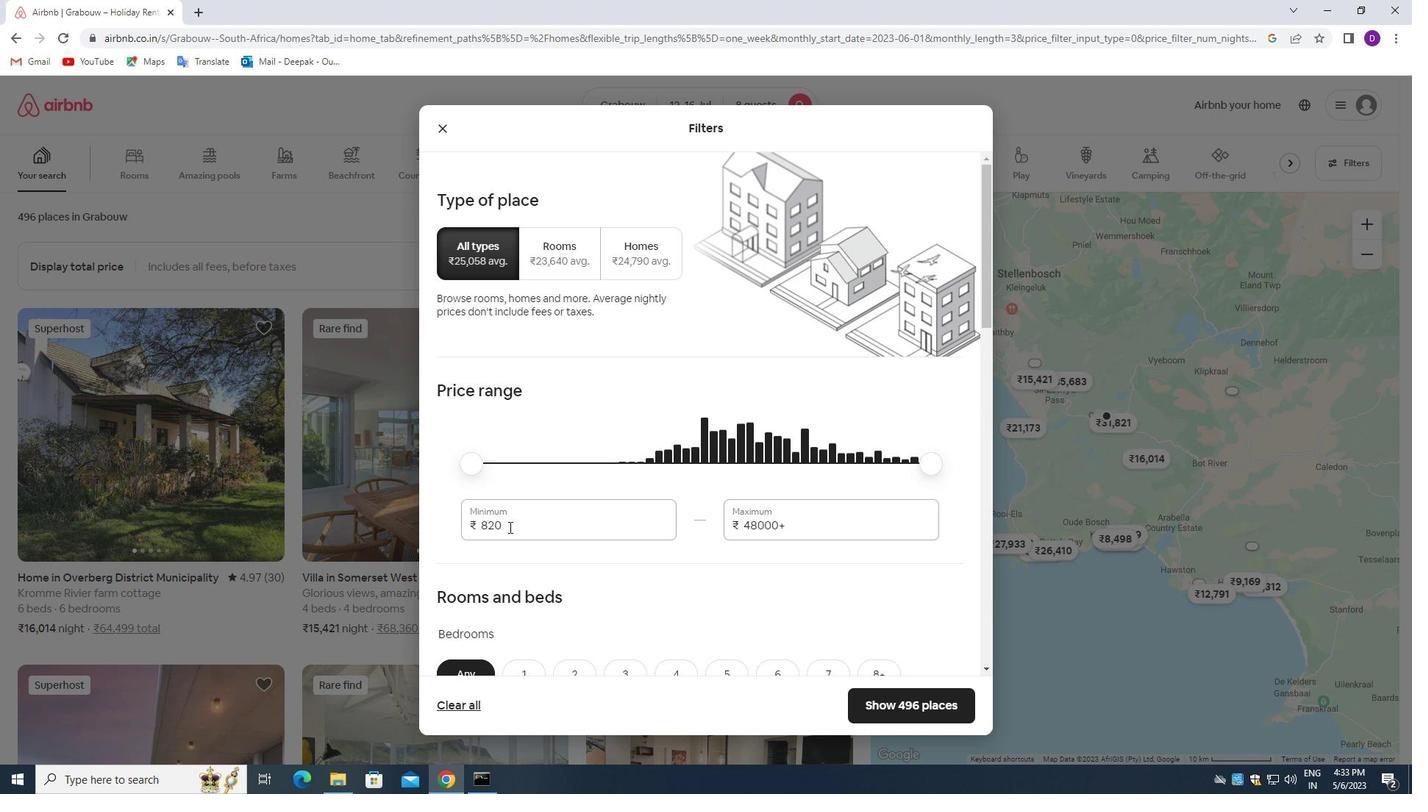 
Action: Mouse pressed left at (509, 527)
Screenshot: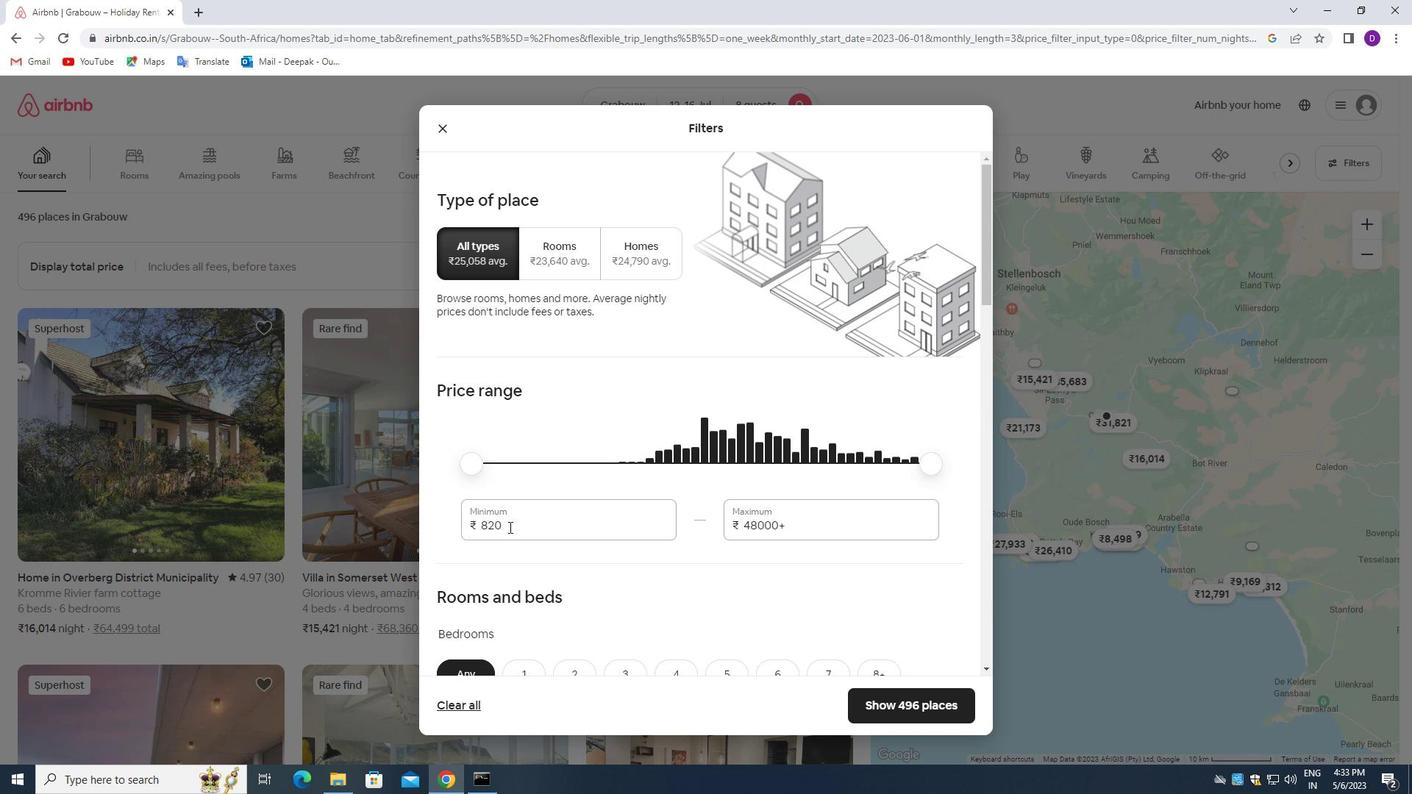 
Action: Key pressed 10000<Key.tab>16000
Screenshot: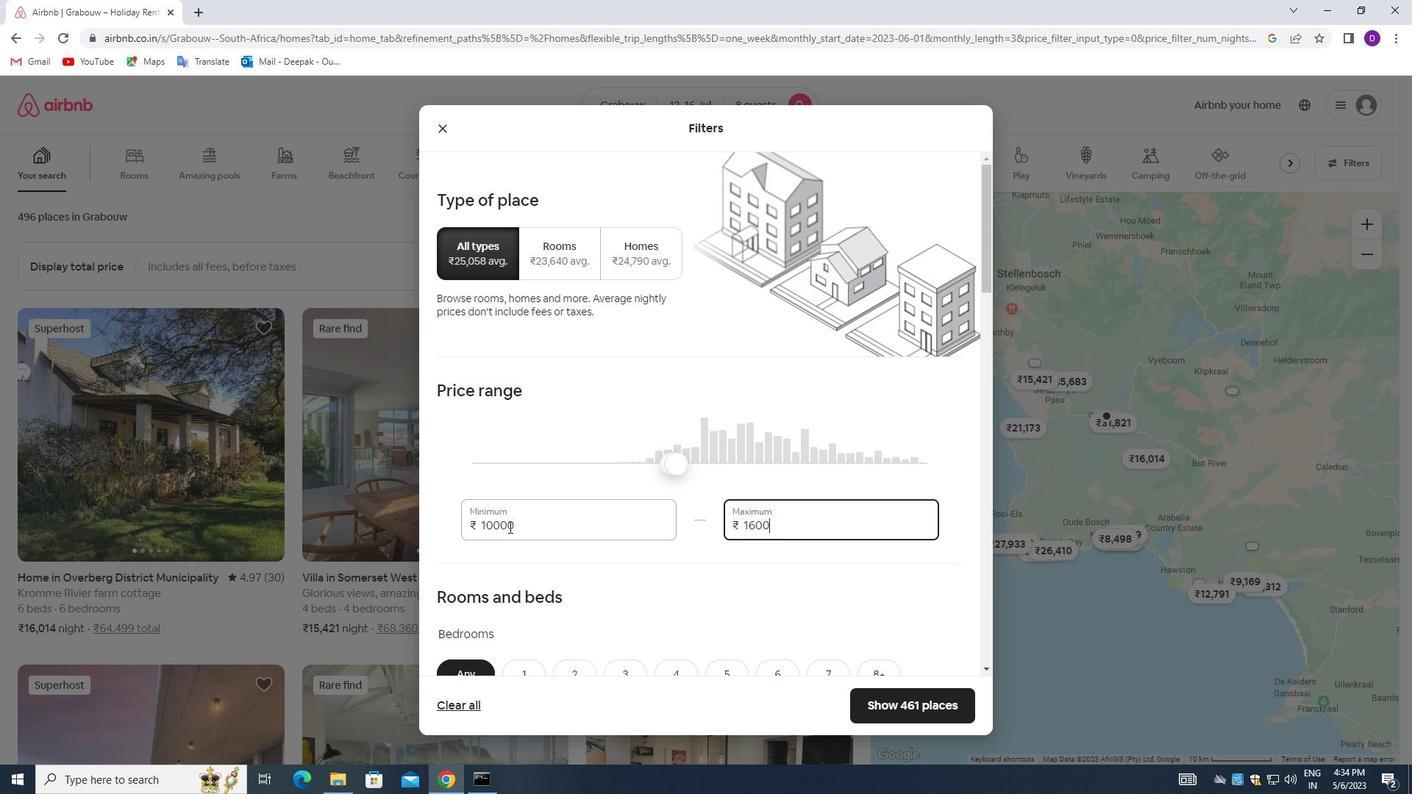
Action: Mouse moved to (640, 534)
Screenshot: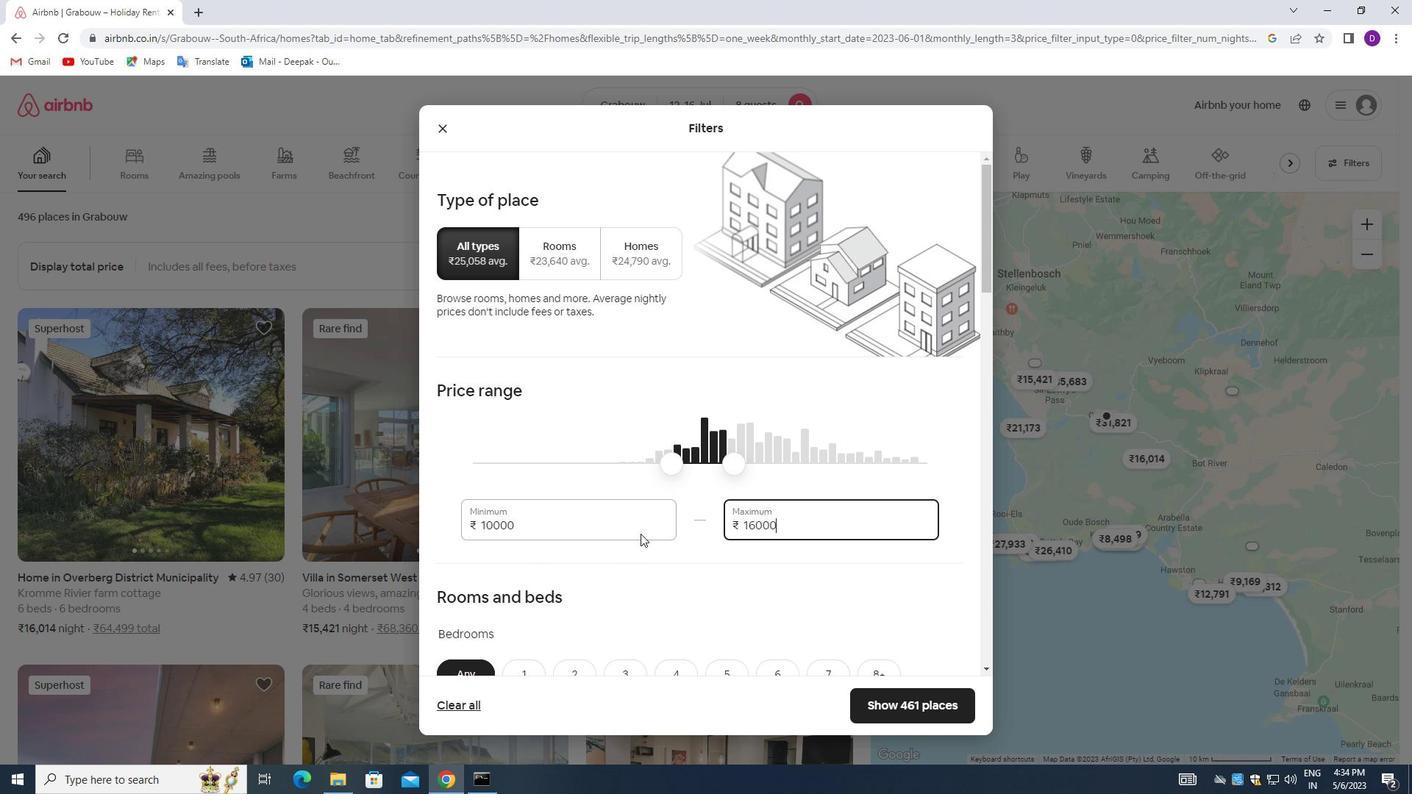 
Action: Mouse scrolled (640, 533) with delta (0, 0)
Screenshot: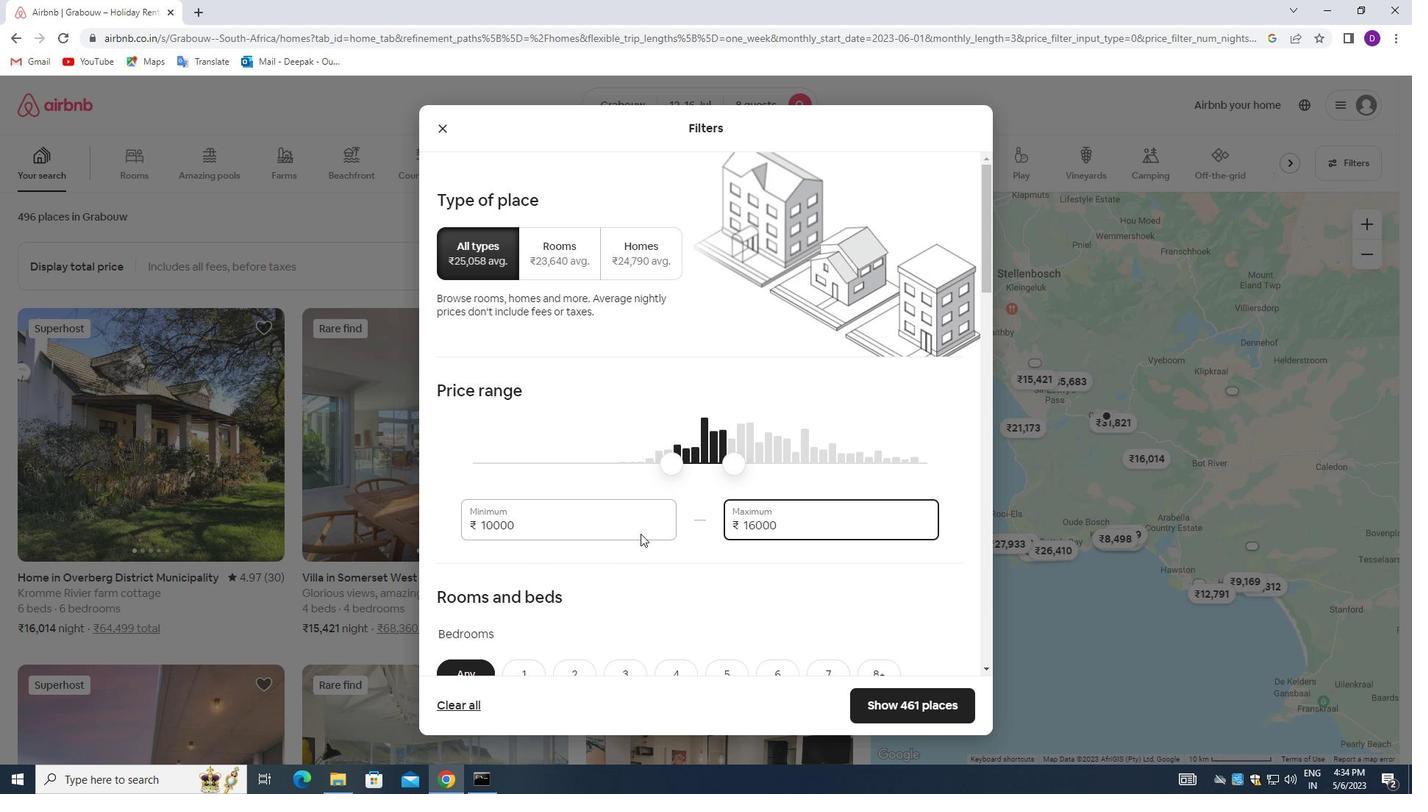 
Action: Mouse scrolled (640, 533) with delta (0, 0)
Screenshot: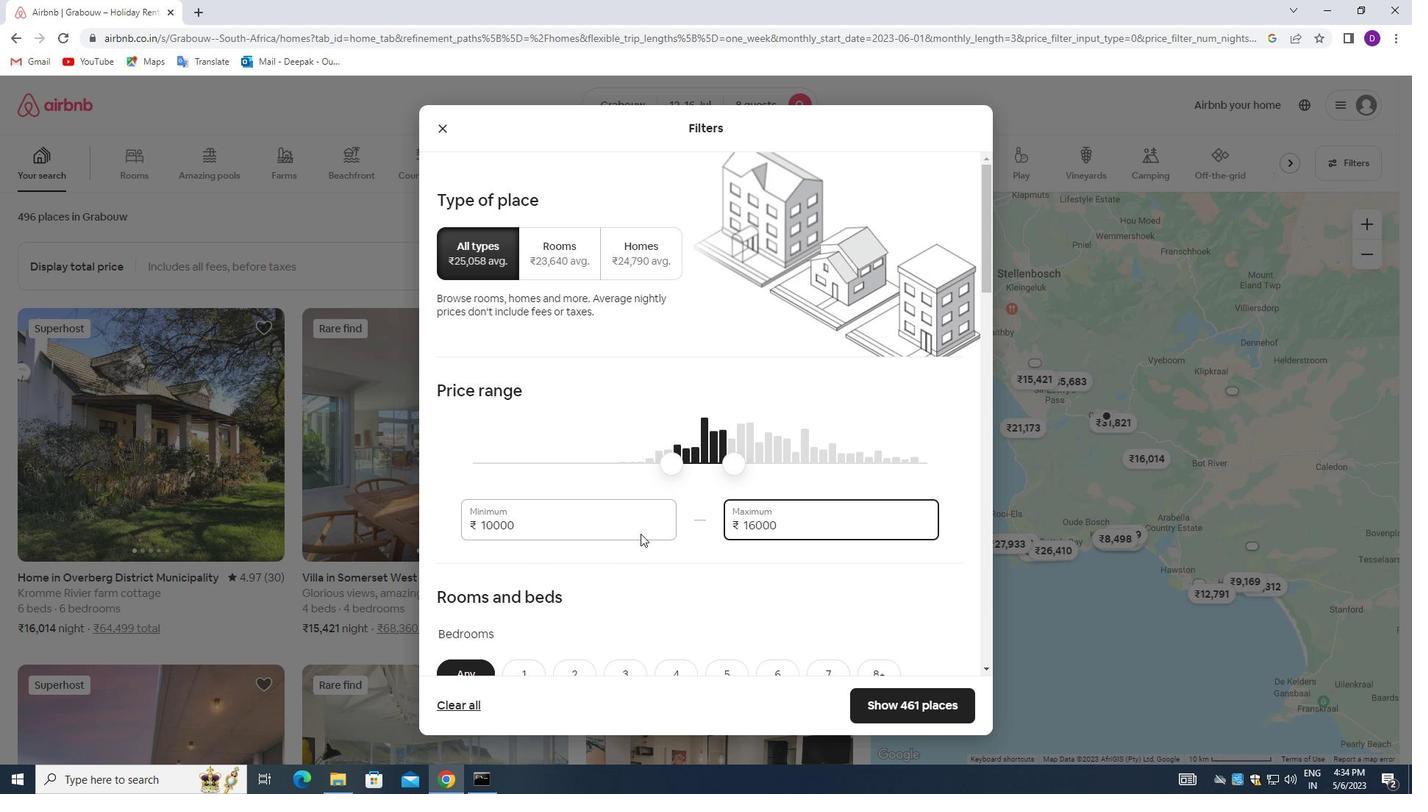 
Action: Mouse scrolled (640, 533) with delta (0, 0)
Screenshot: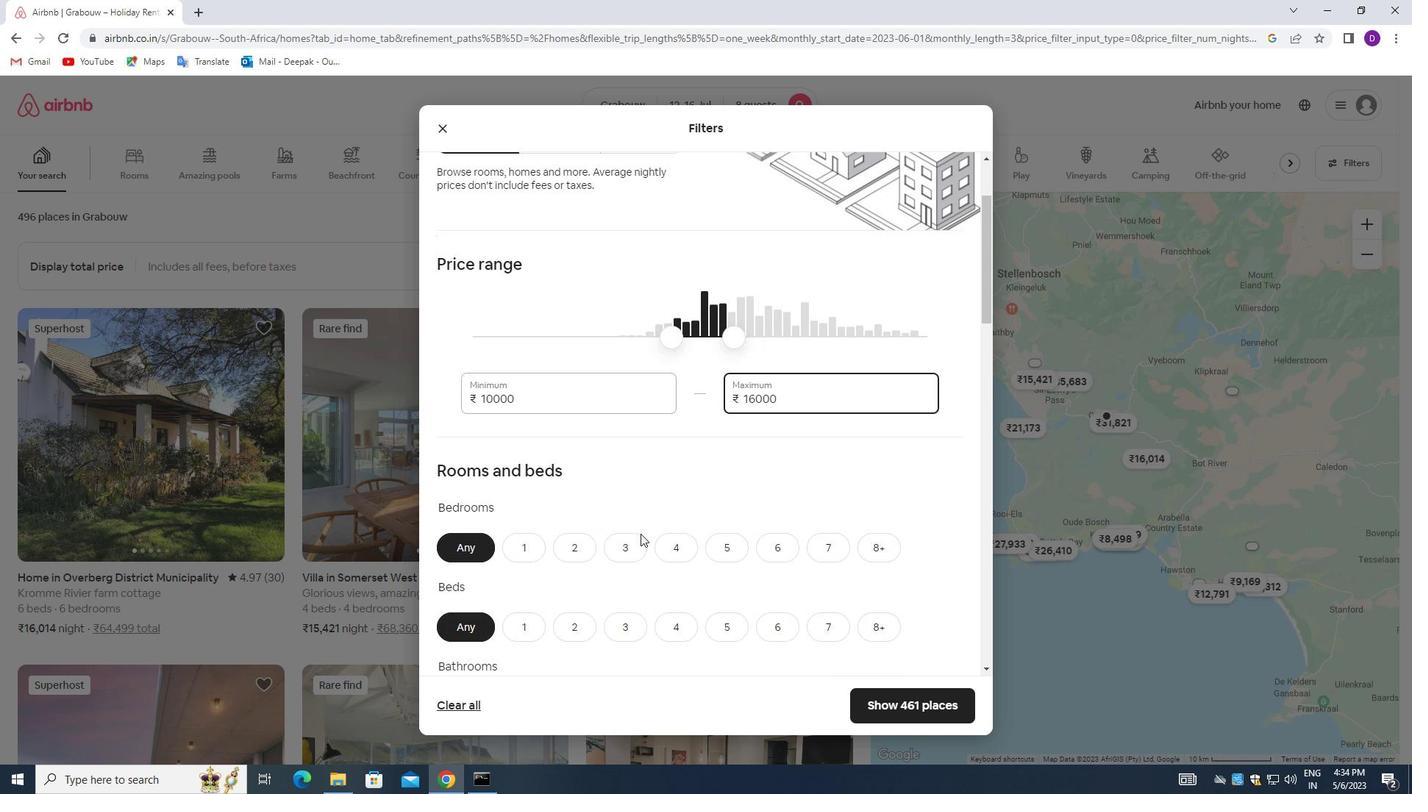 
Action: Mouse moved to (894, 457)
Screenshot: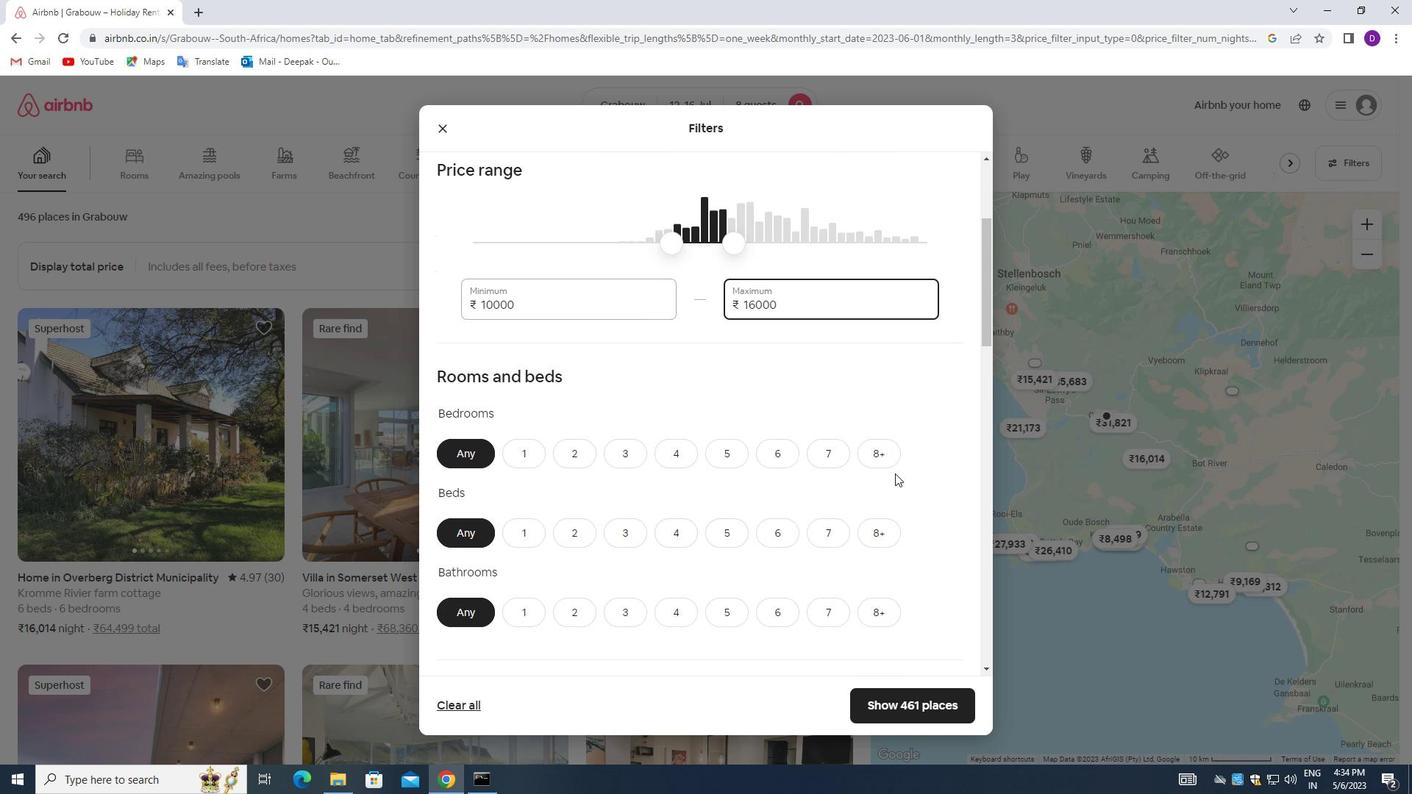 
Action: Mouse pressed left at (894, 457)
Screenshot: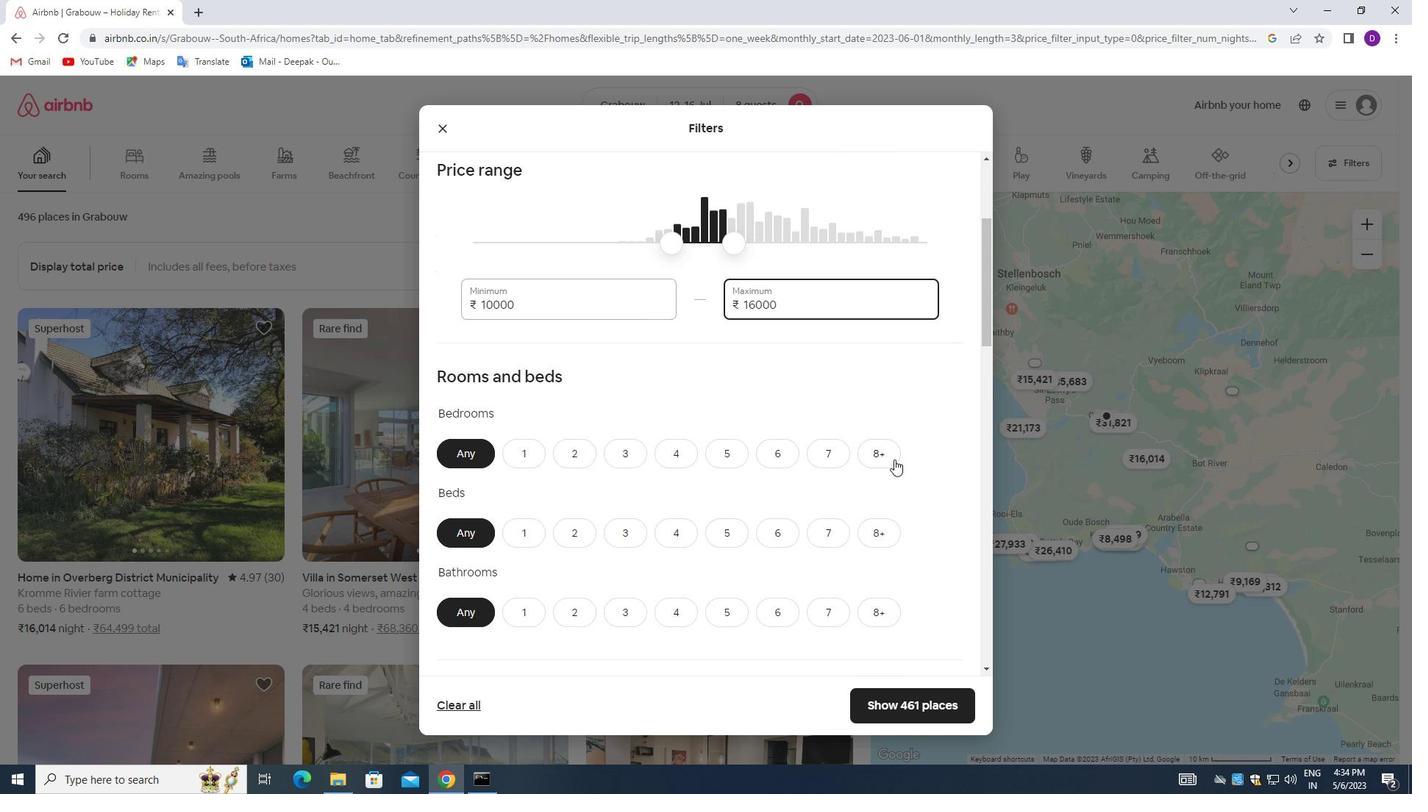 
Action: Mouse moved to (883, 521)
Screenshot: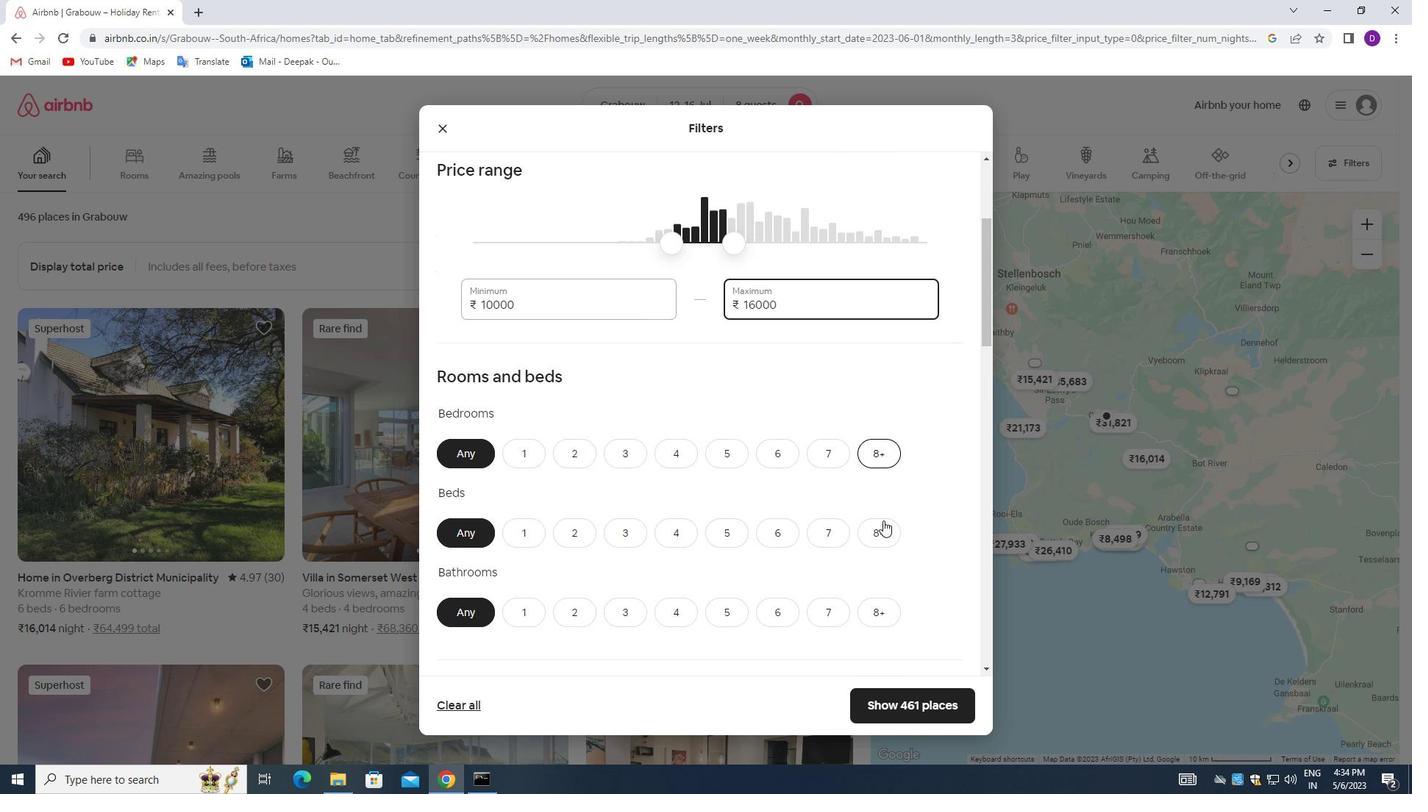 
Action: Mouse pressed left at (883, 521)
Screenshot: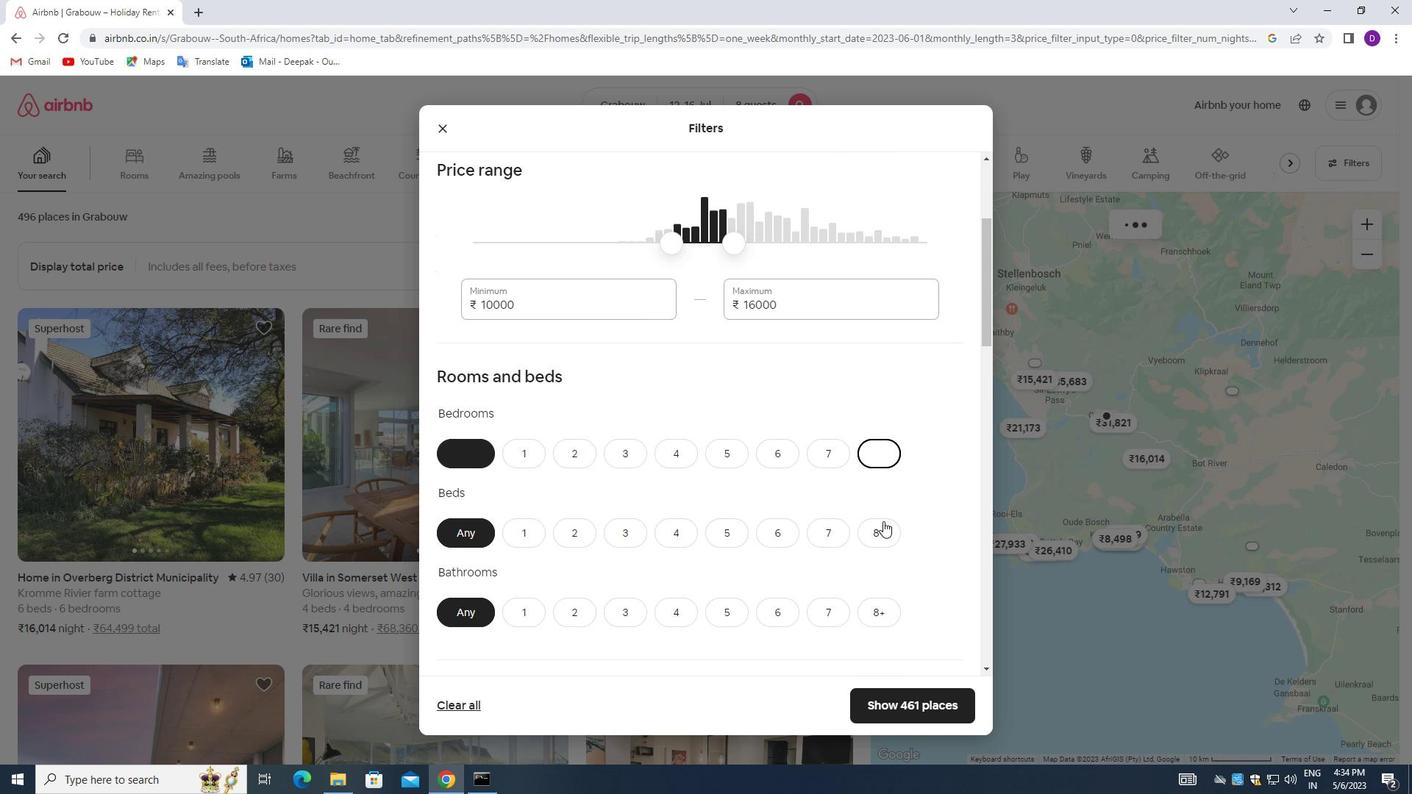 
Action: Mouse moved to (877, 600)
Screenshot: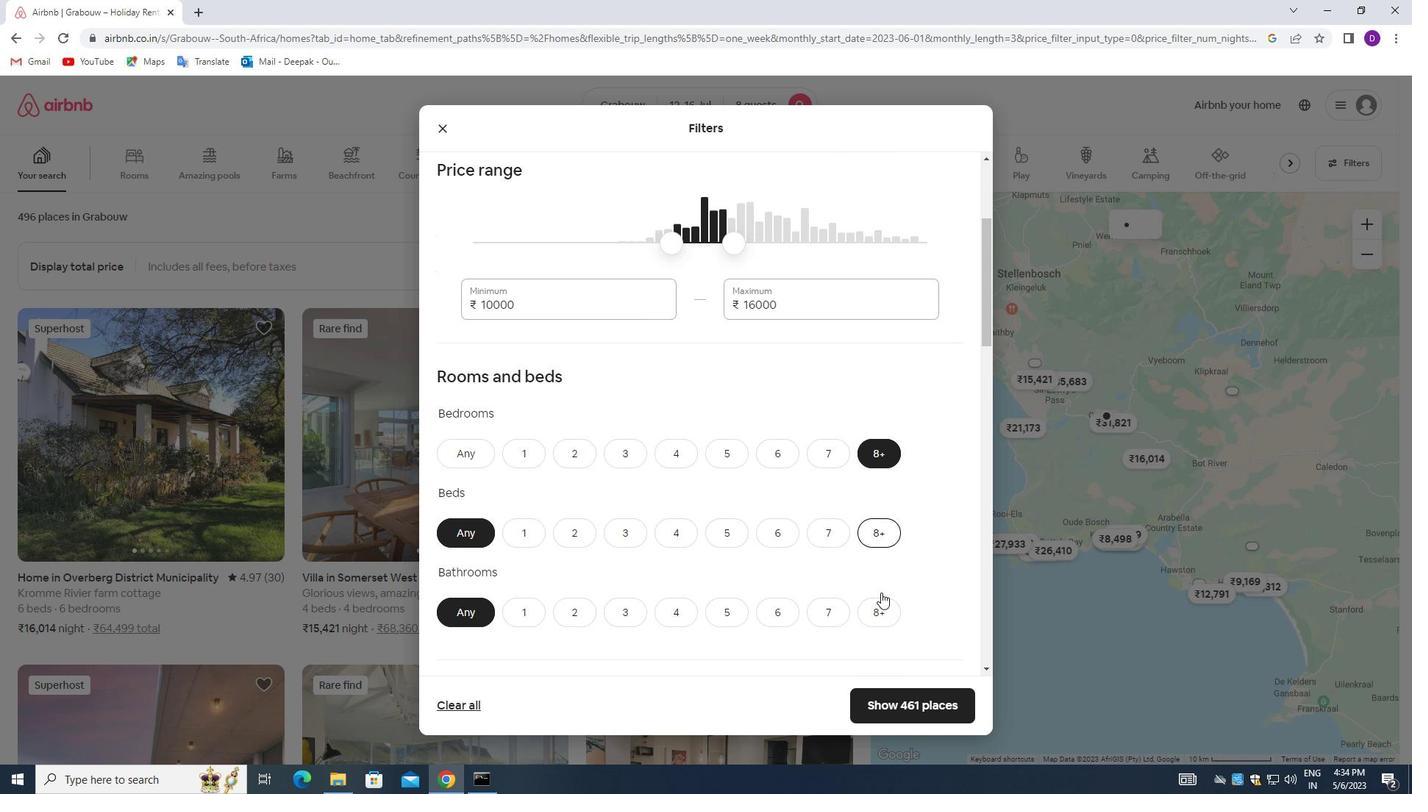 
Action: Mouse pressed left at (877, 600)
Screenshot: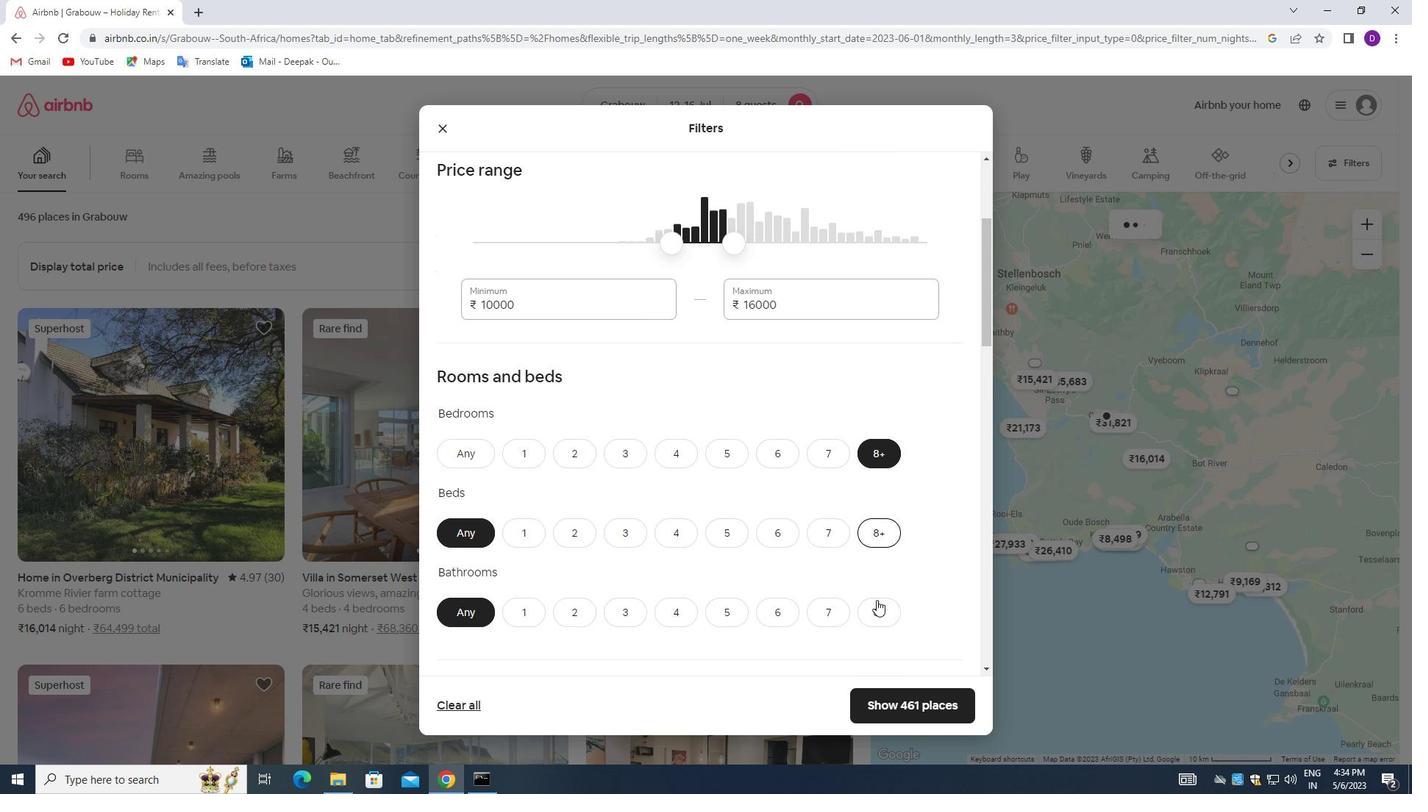 
Action: Mouse moved to (601, 554)
Screenshot: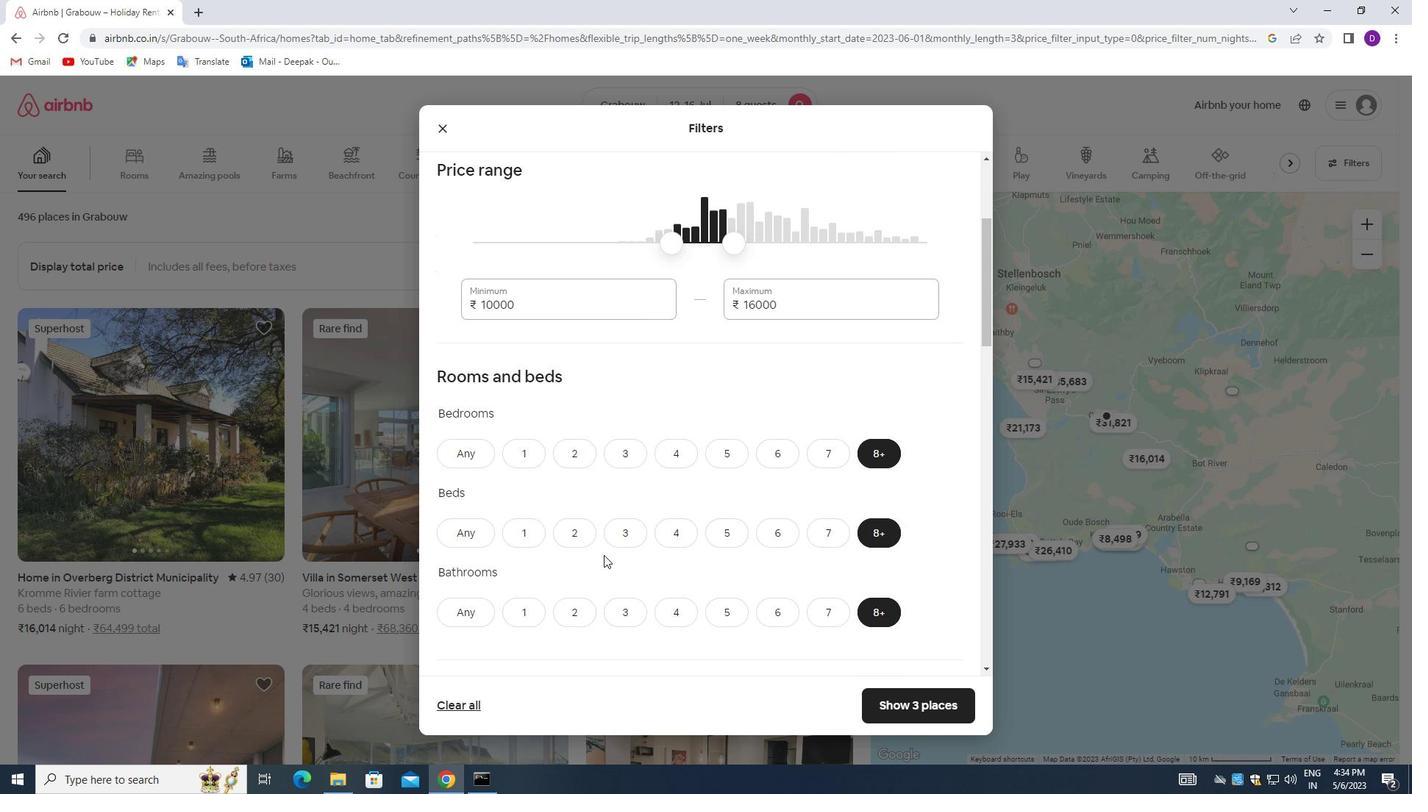 
Action: Mouse scrolled (601, 553) with delta (0, 0)
Screenshot: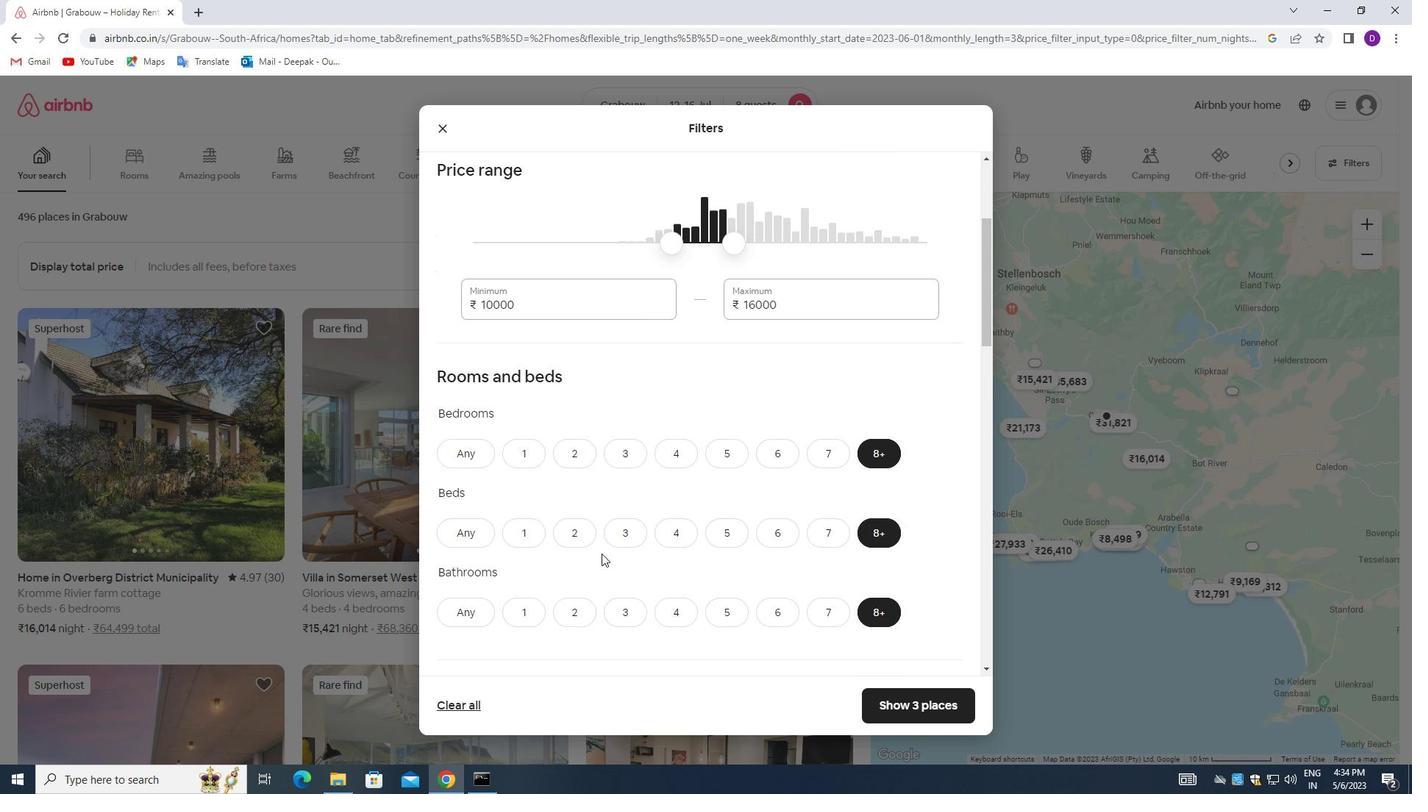 
Action: Mouse scrolled (601, 553) with delta (0, 0)
Screenshot: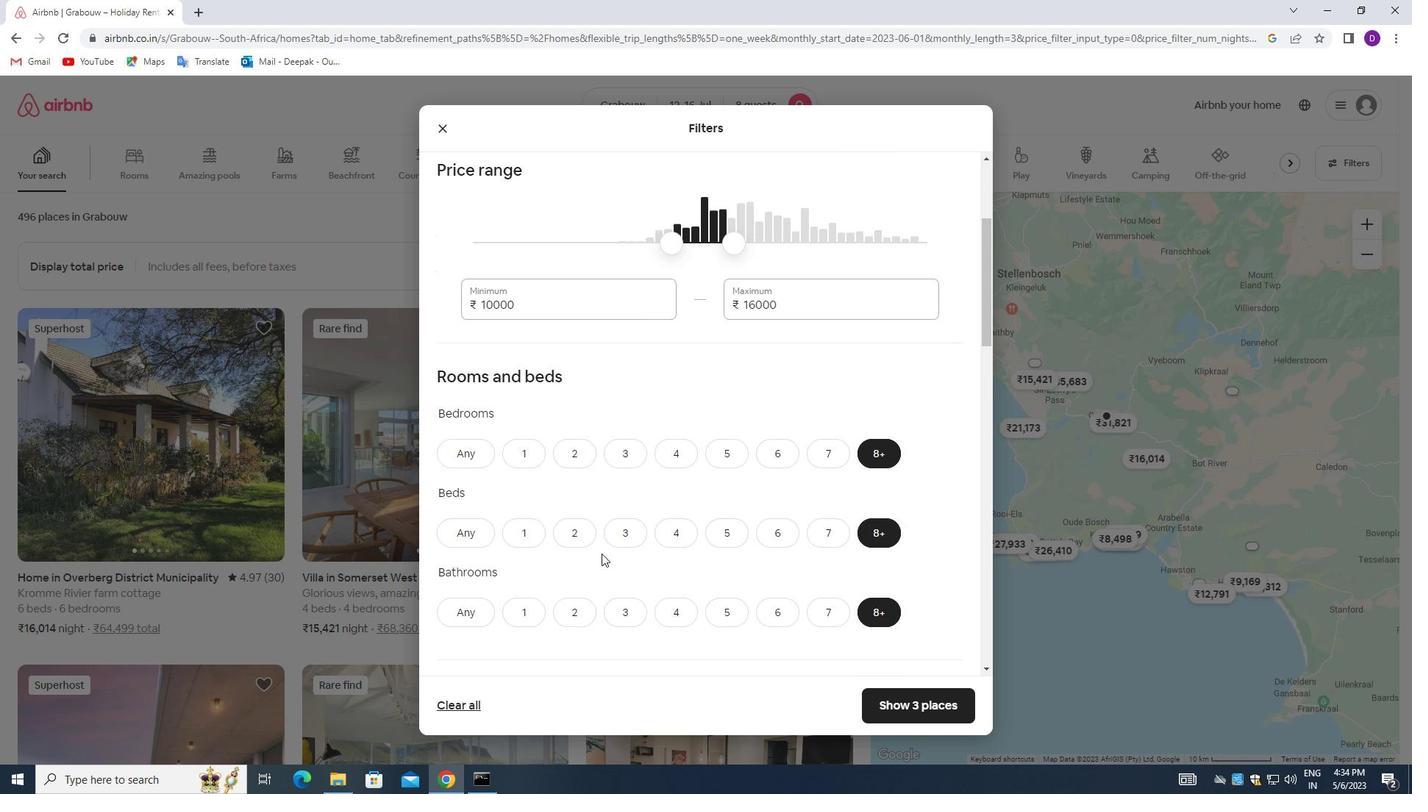 
Action: Mouse moved to (635, 538)
Screenshot: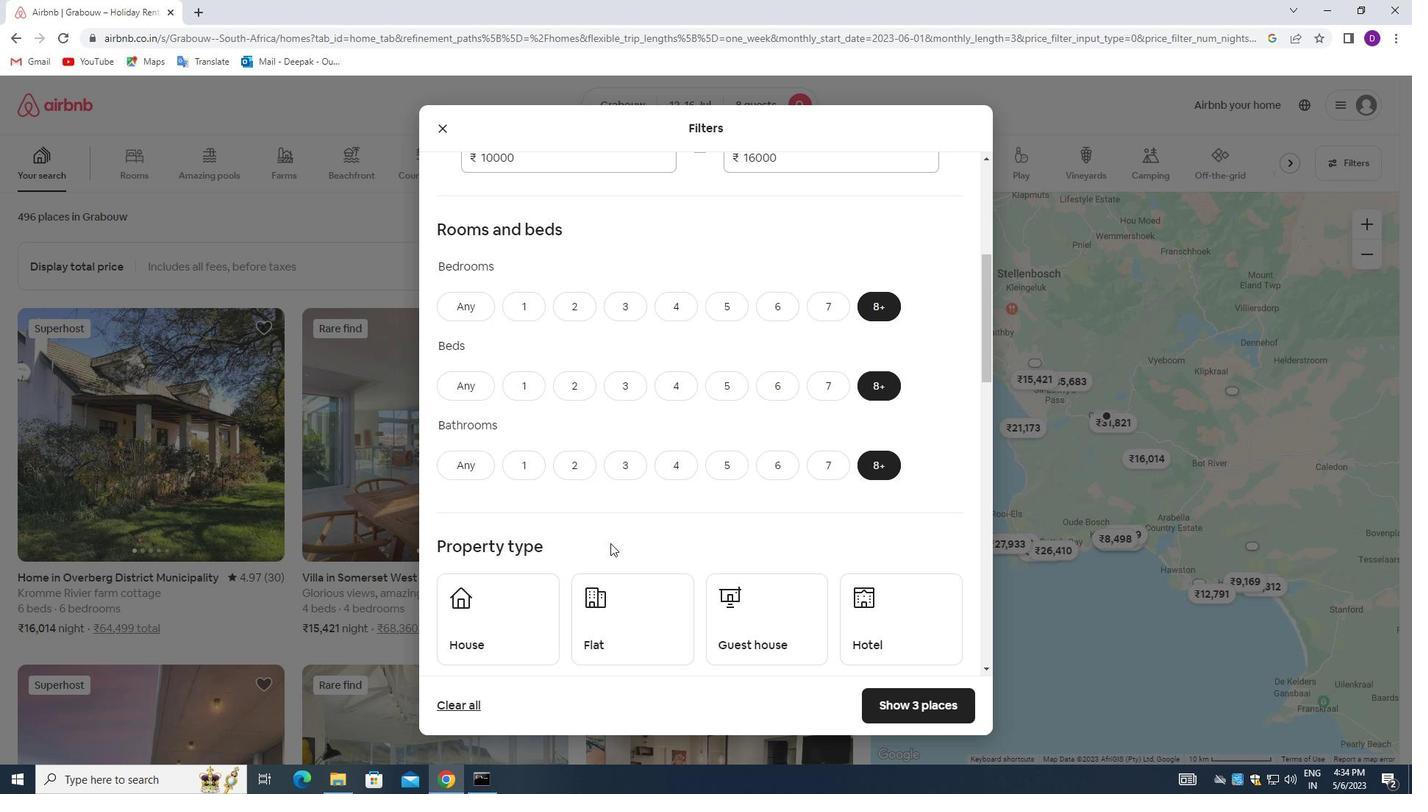 
Action: Mouse scrolled (635, 537) with delta (0, 0)
Screenshot: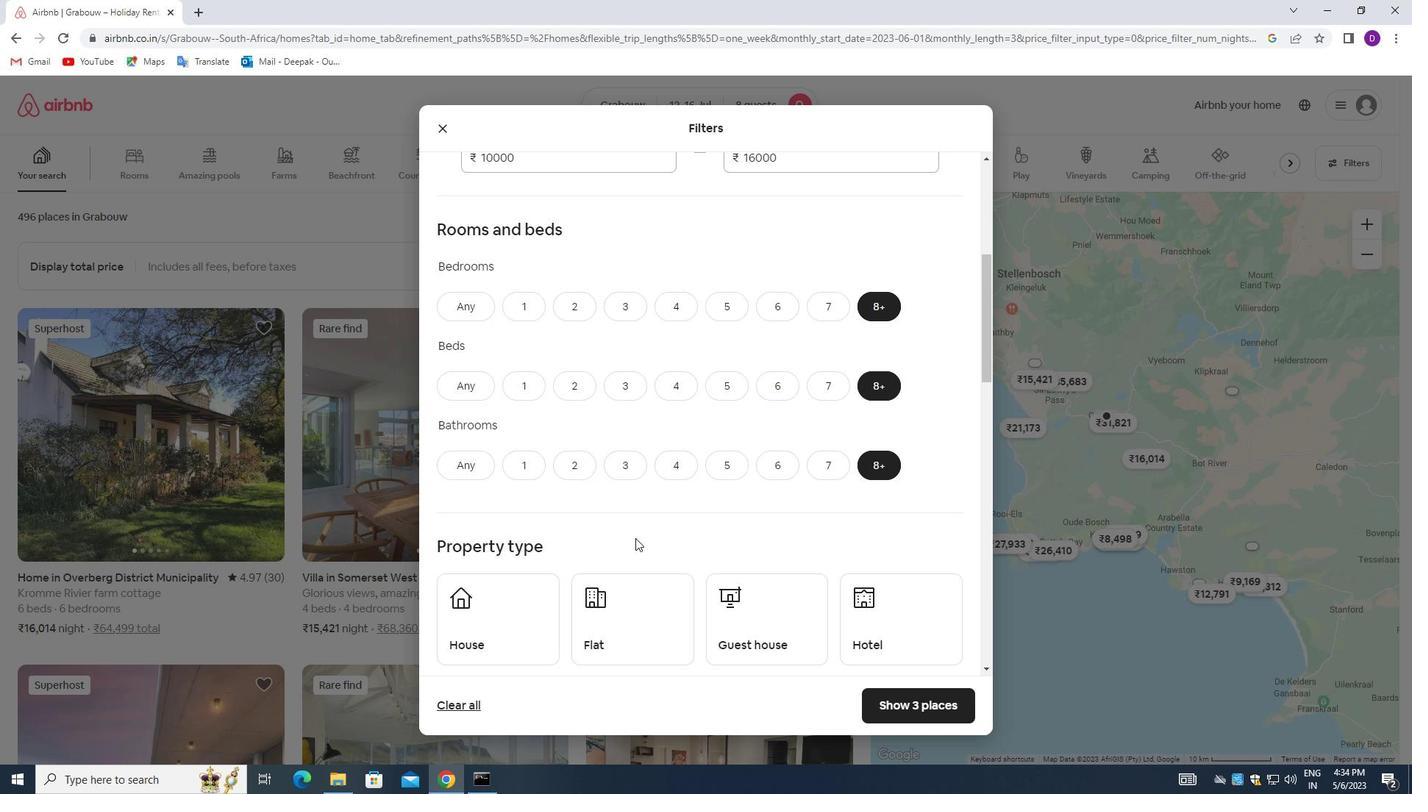
Action: Mouse scrolled (635, 537) with delta (0, 0)
Screenshot: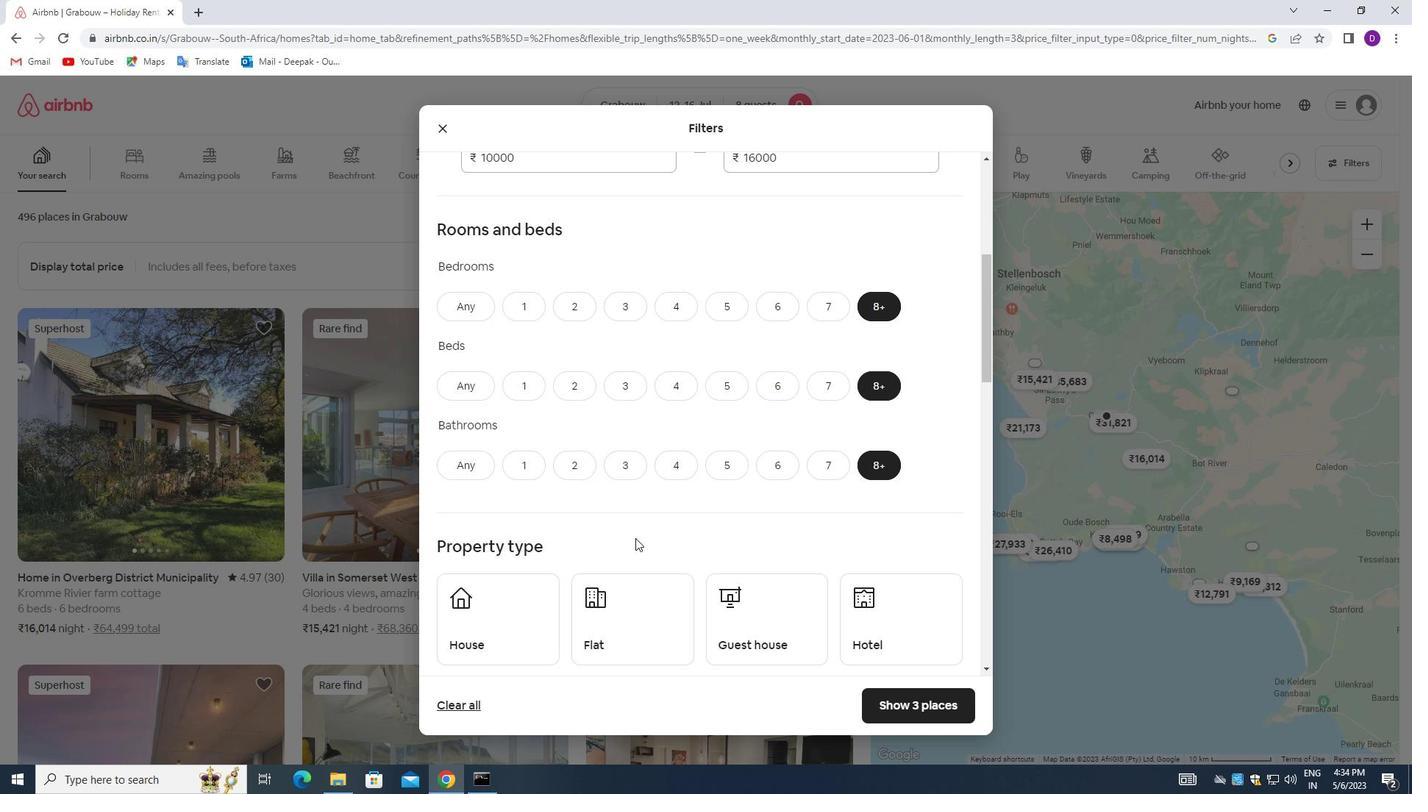 
Action: Mouse moved to (503, 472)
Screenshot: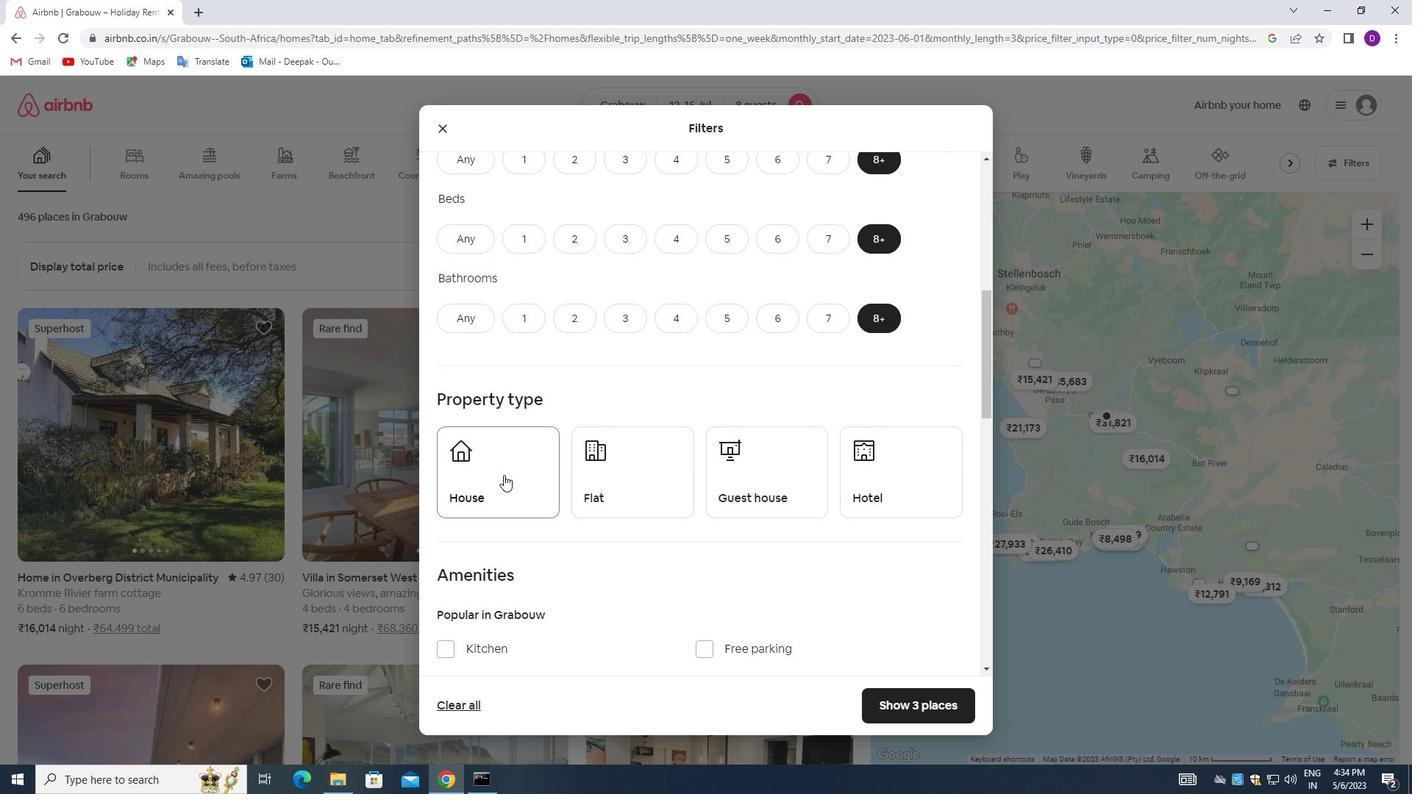 
Action: Mouse pressed left at (503, 472)
Screenshot: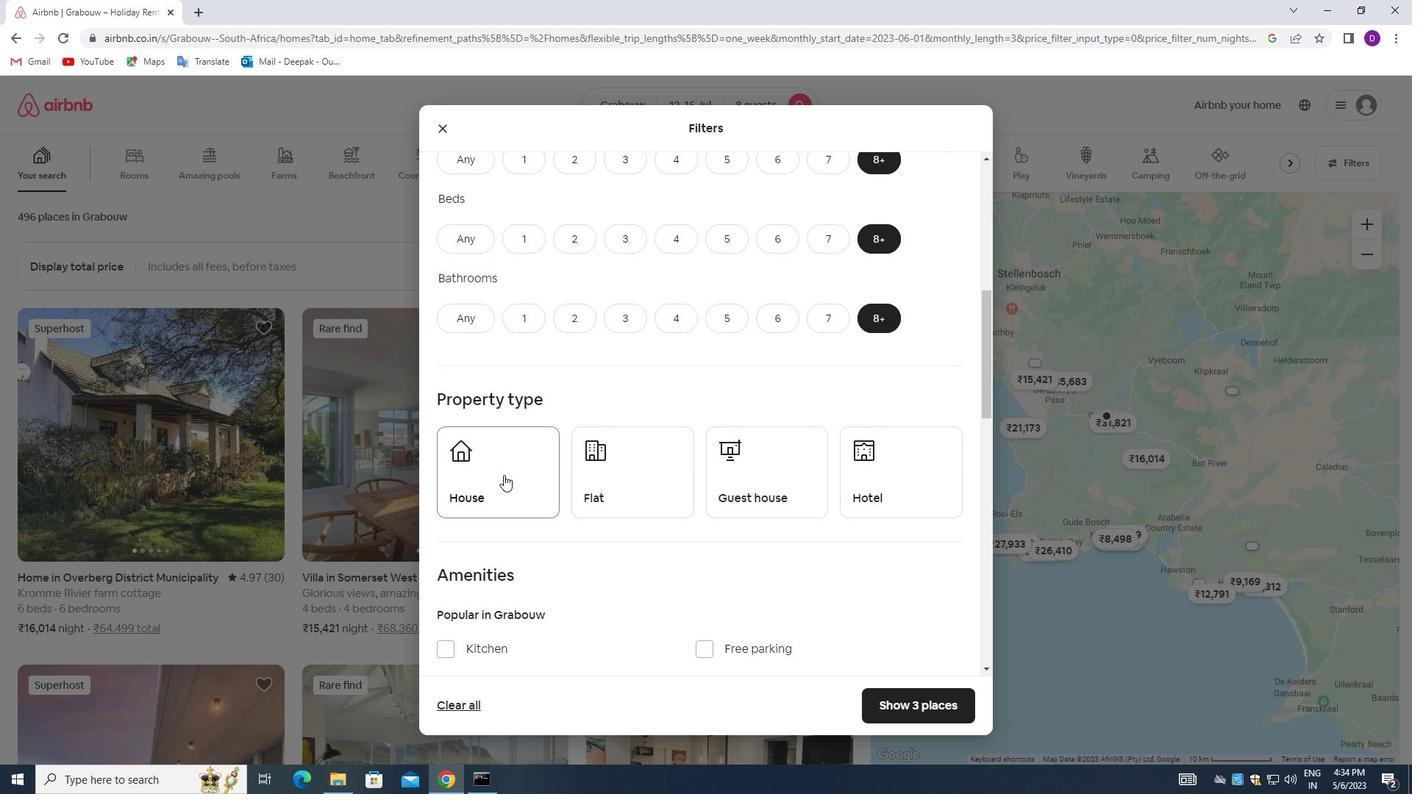 
Action: Mouse moved to (612, 489)
Screenshot: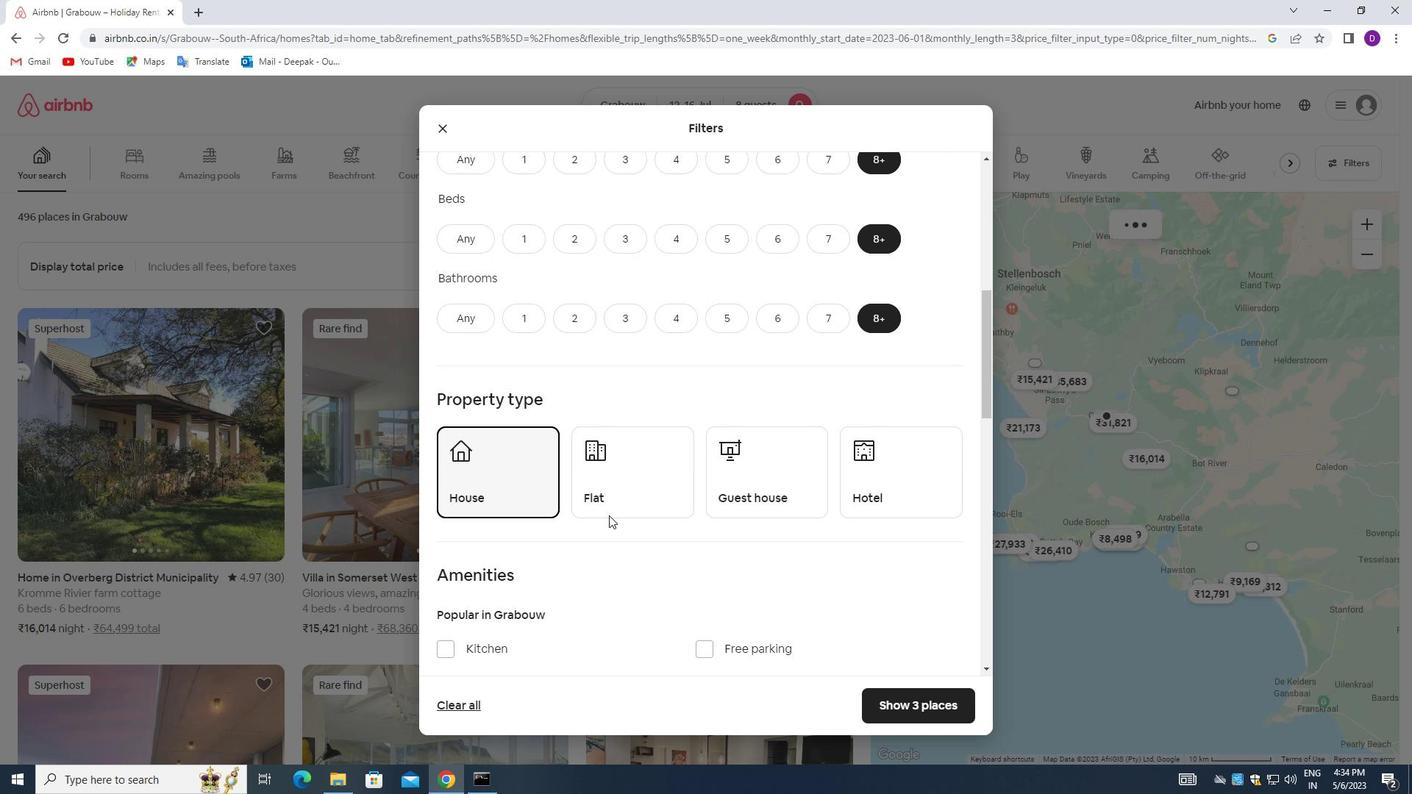 
Action: Mouse pressed left at (612, 489)
Screenshot: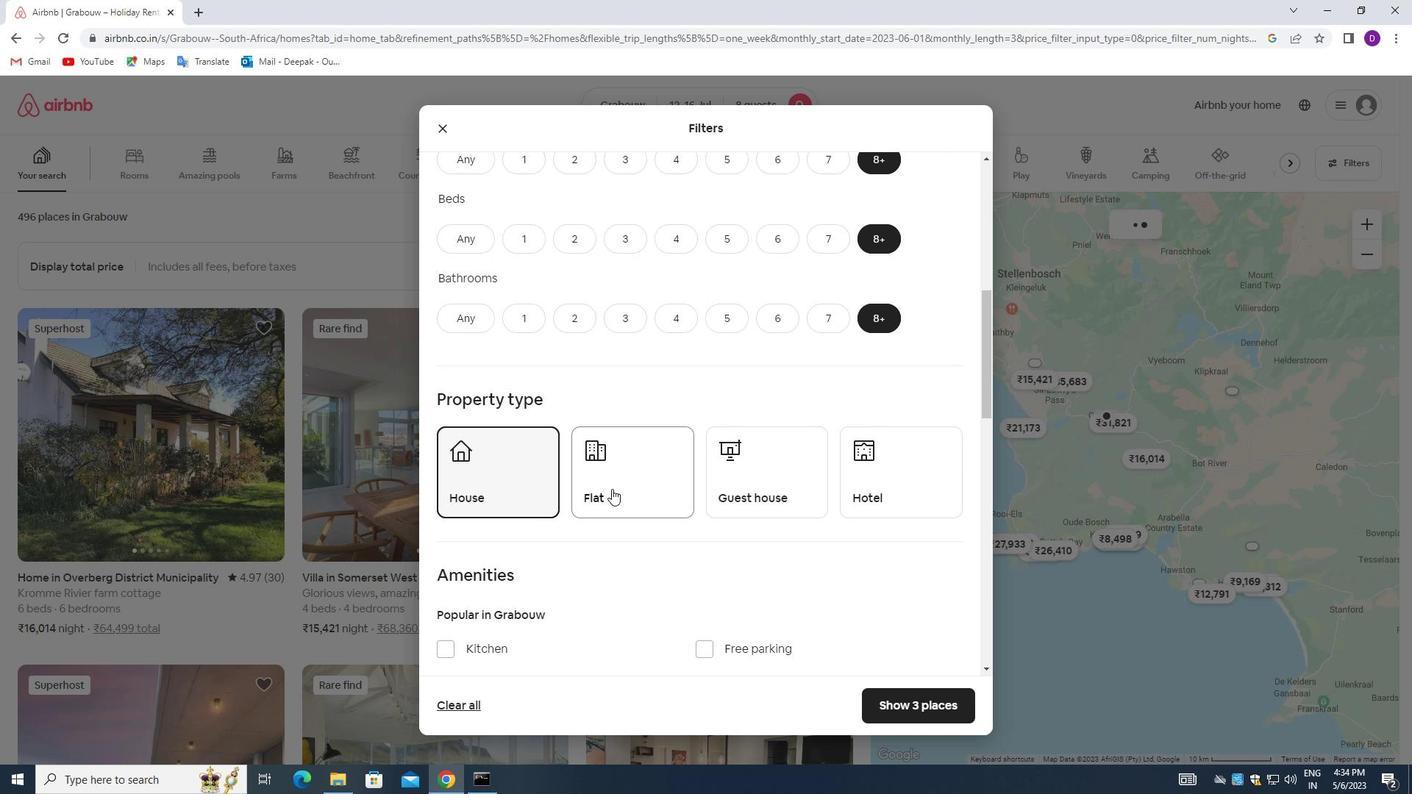 
Action: Mouse moved to (713, 498)
Screenshot: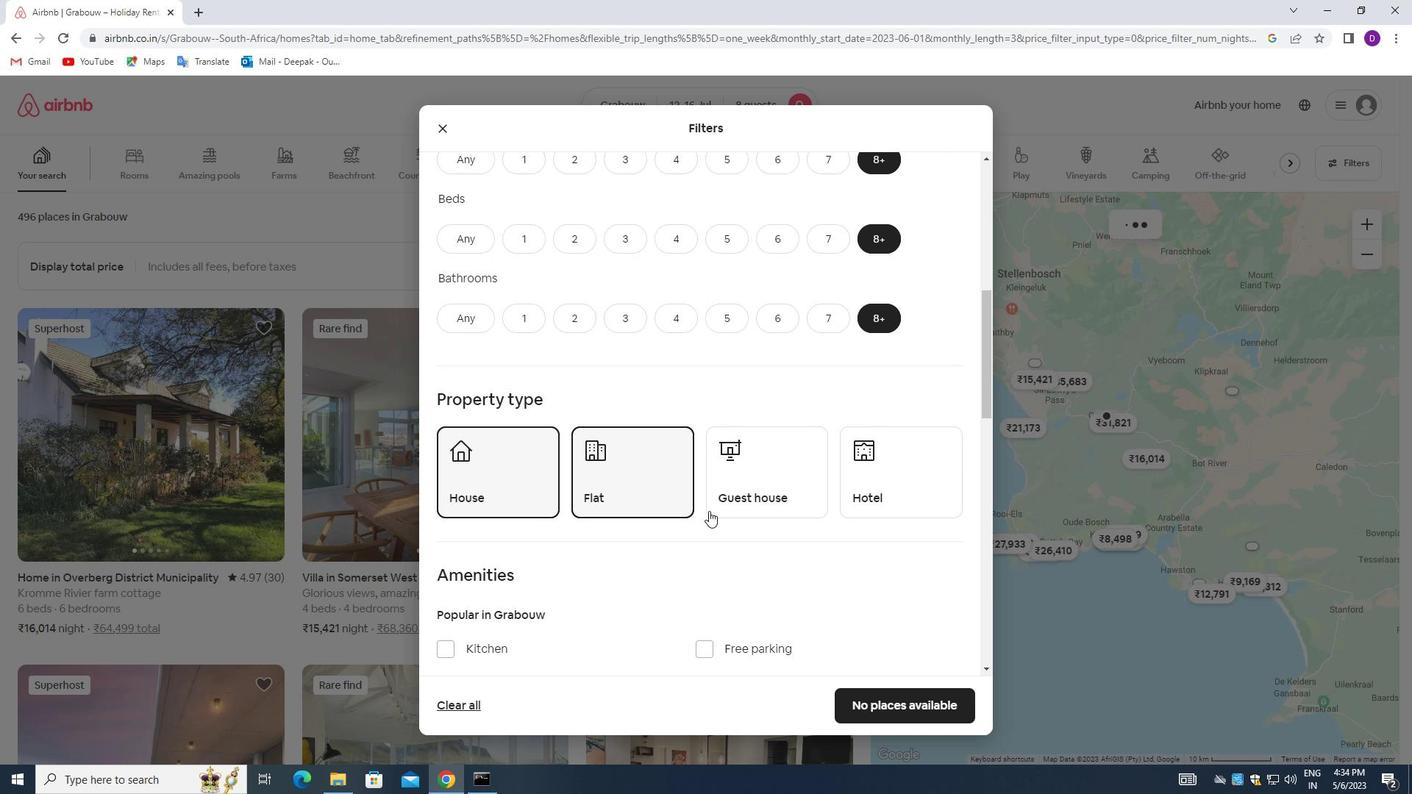 
Action: Mouse pressed left at (713, 498)
Screenshot: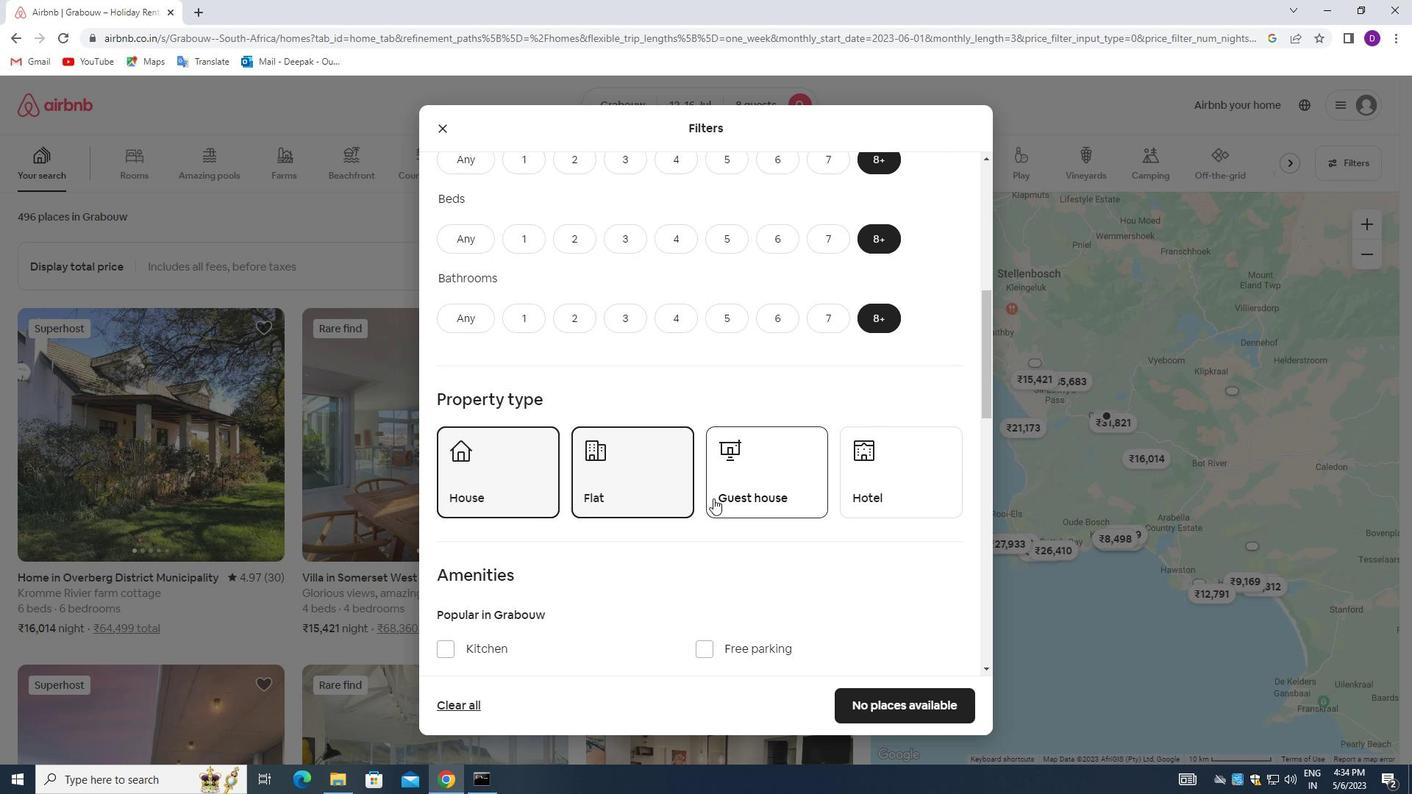 
Action: Mouse moved to (578, 536)
Screenshot: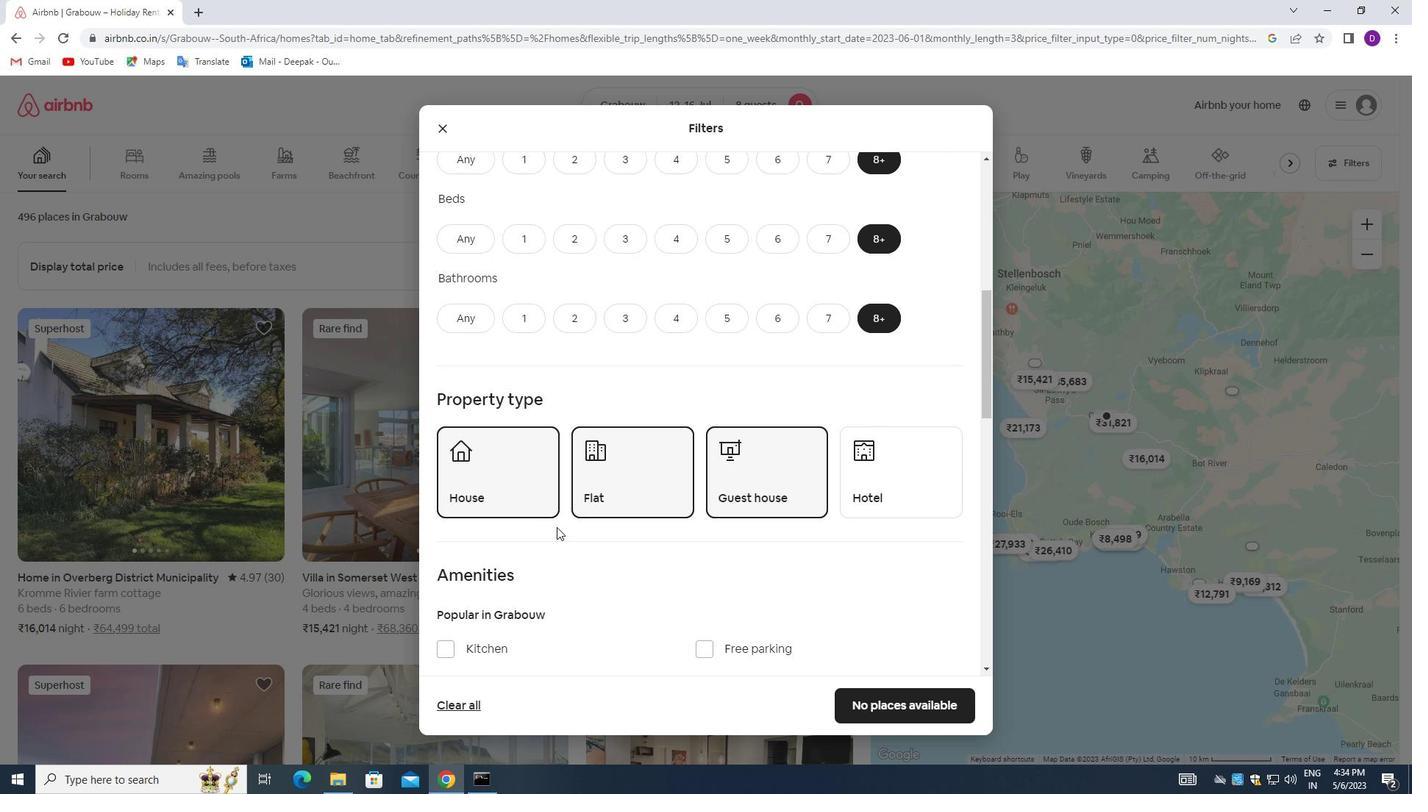 
Action: Mouse scrolled (578, 535) with delta (0, 0)
Screenshot: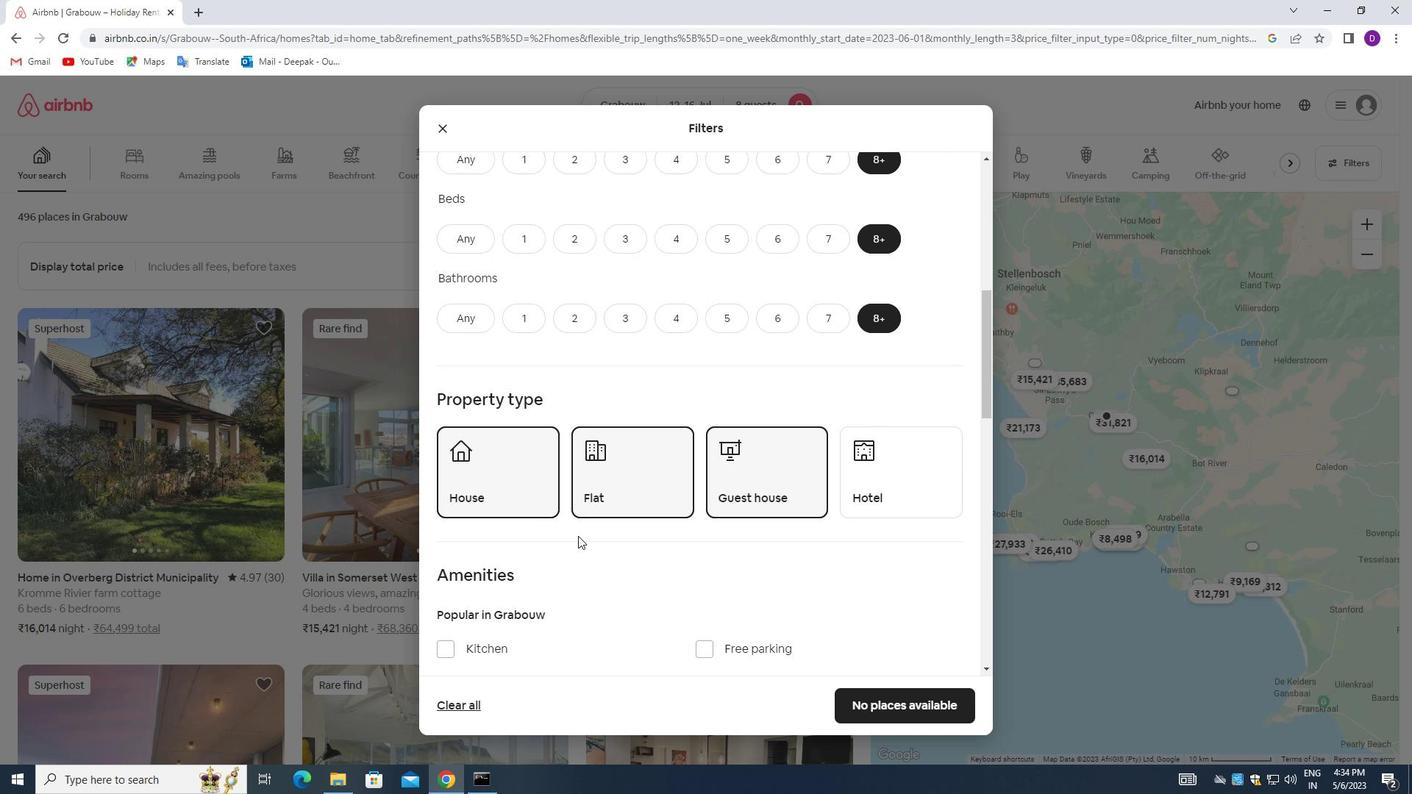 
Action: Mouse scrolled (578, 535) with delta (0, 0)
Screenshot: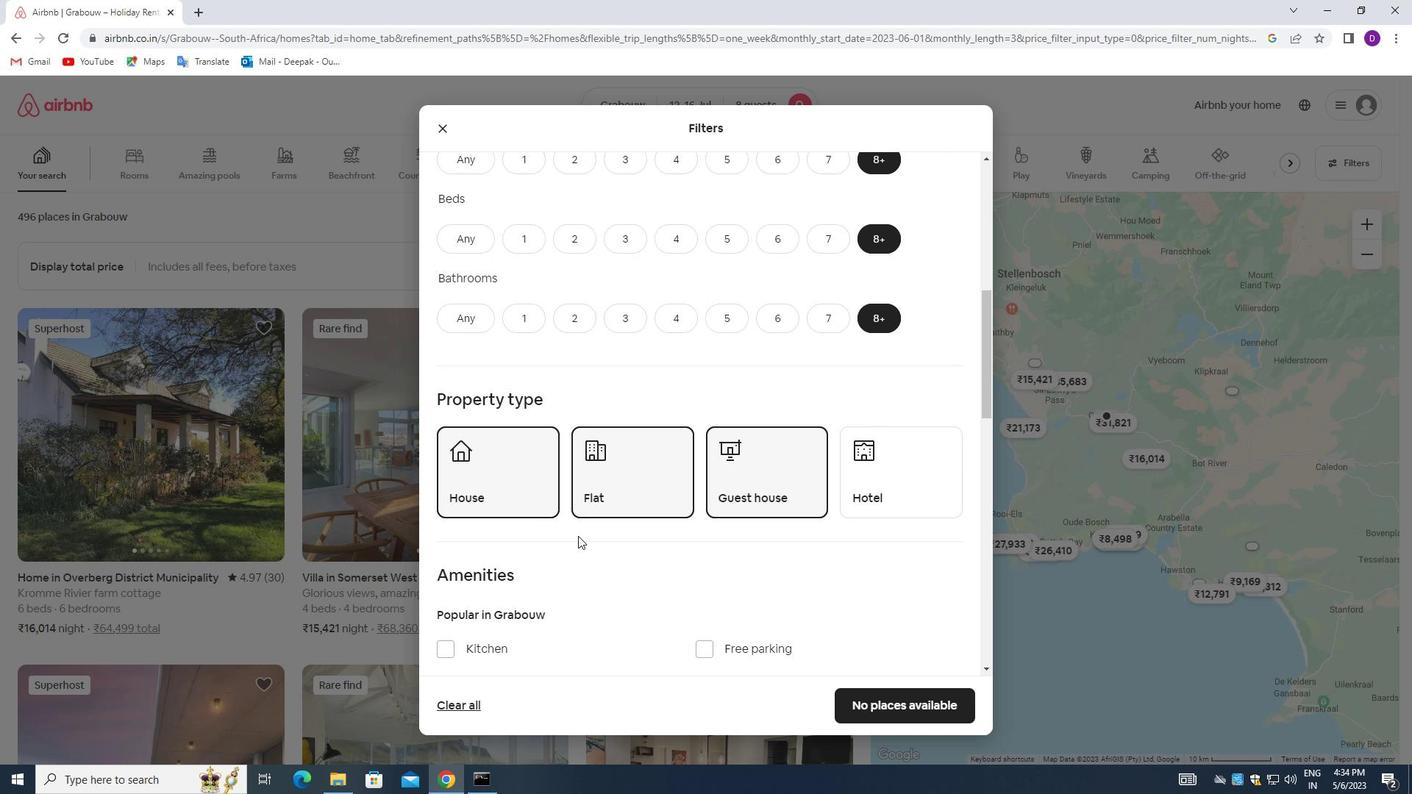 
Action: Mouse scrolled (578, 535) with delta (0, 0)
Screenshot: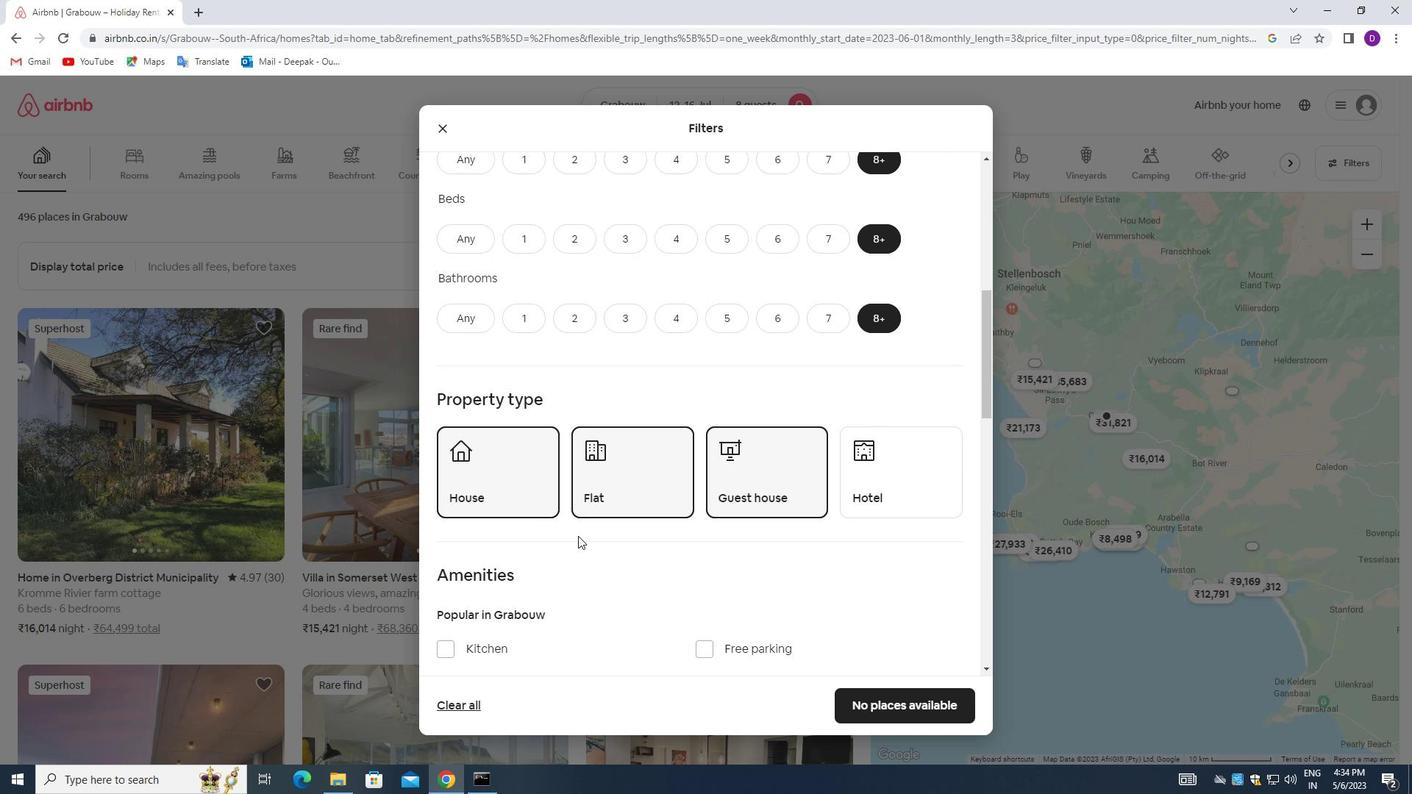 
Action: Mouse moved to (444, 465)
Screenshot: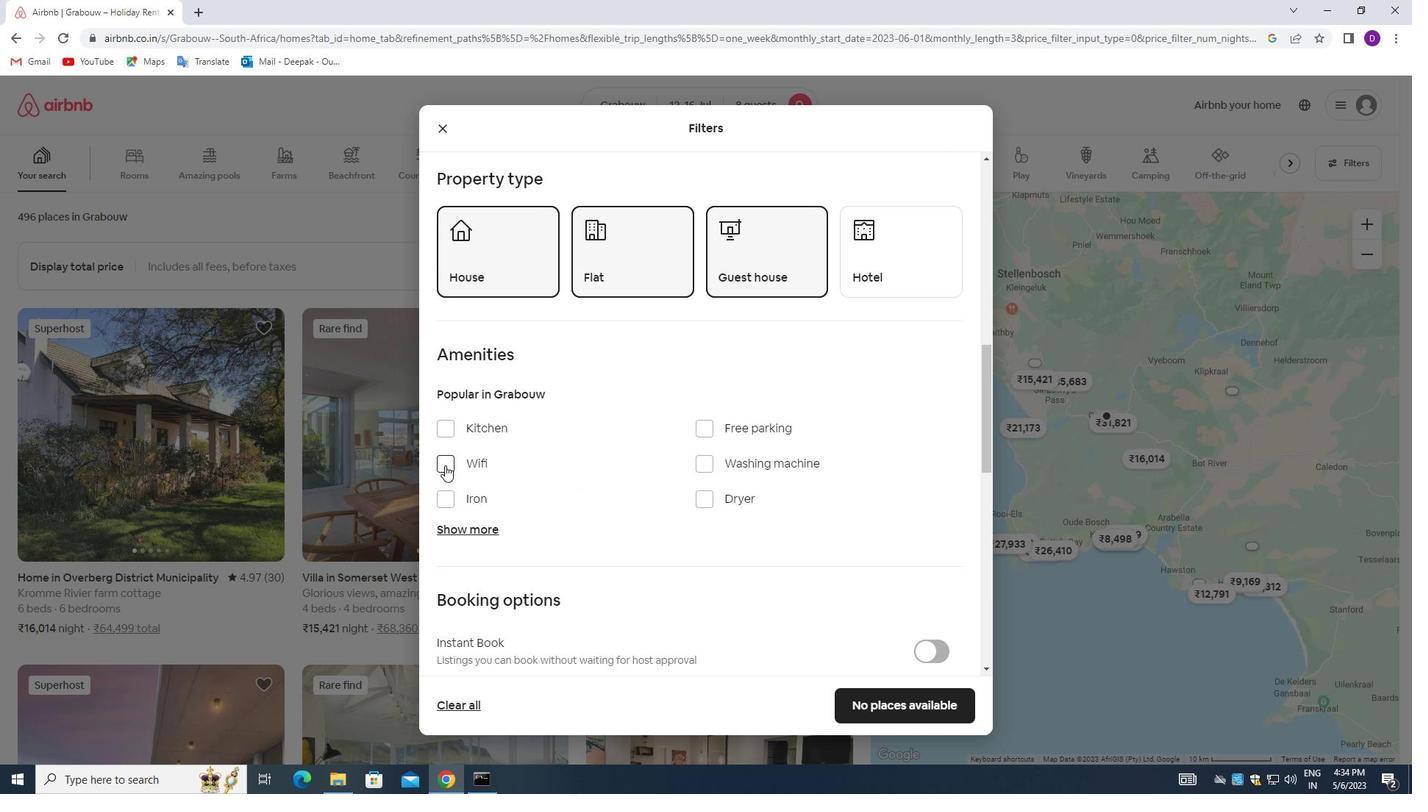 
Action: Mouse pressed left at (444, 465)
Screenshot: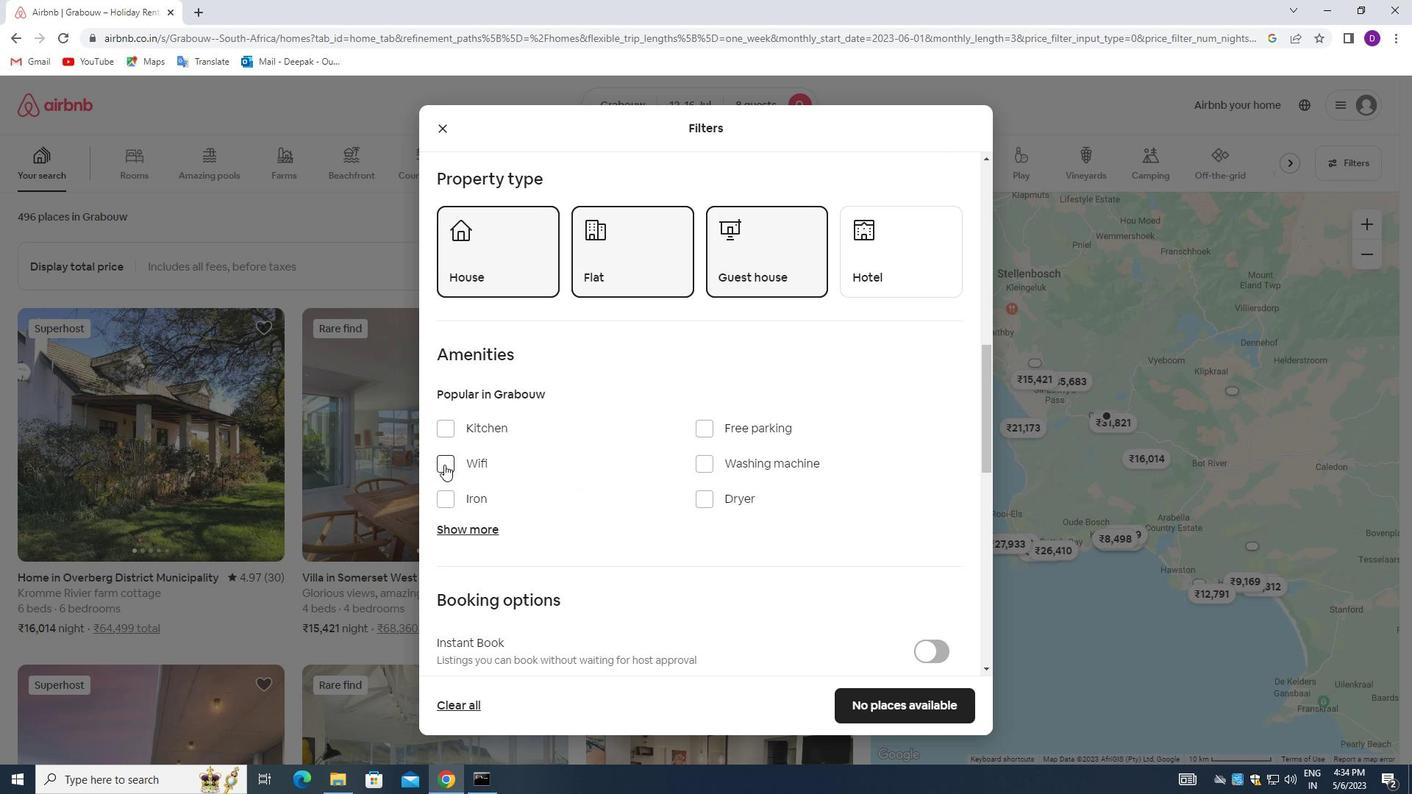 
Action: Mouse moved to (705, 428)
Screenshot: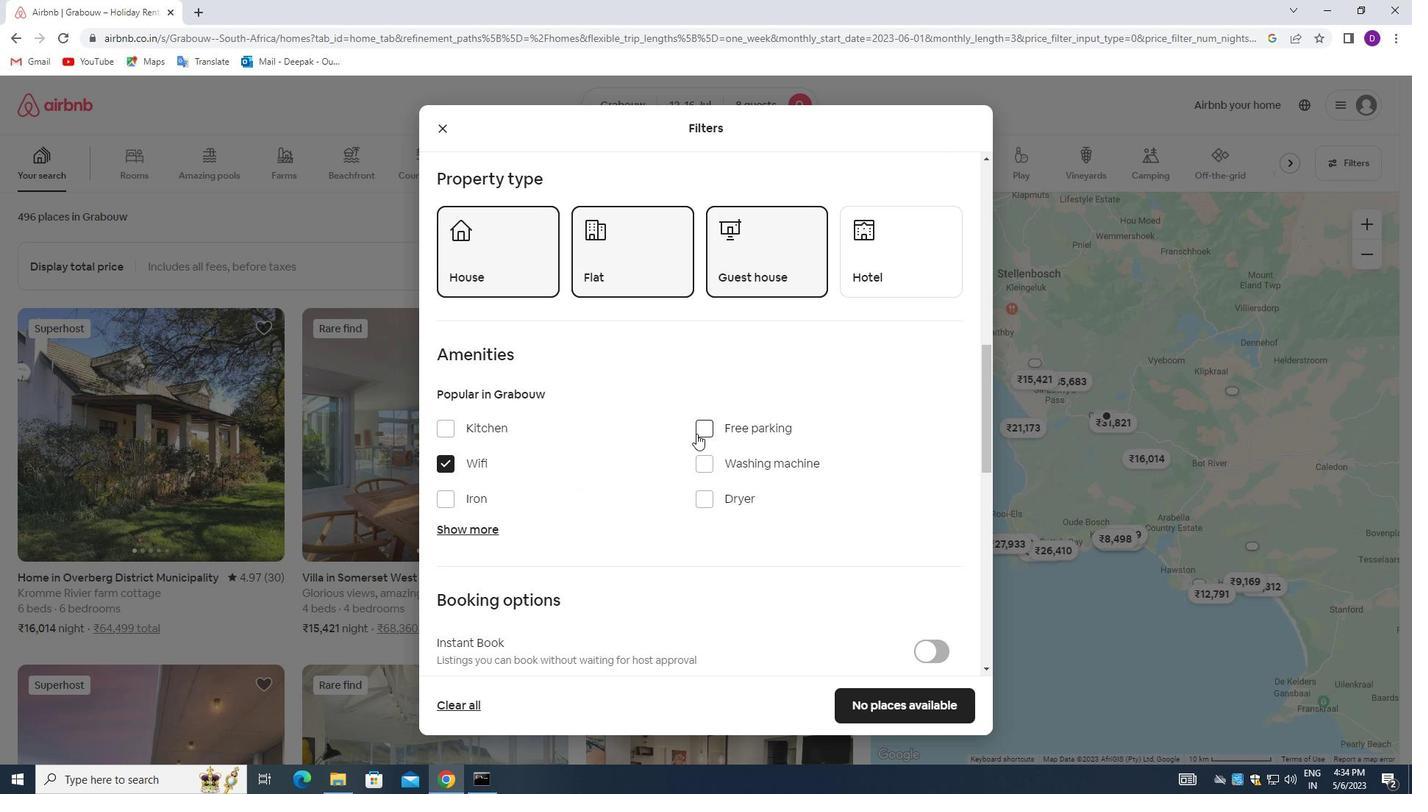 
Action: Mouse pressed left at (705, 428)
Screenshot: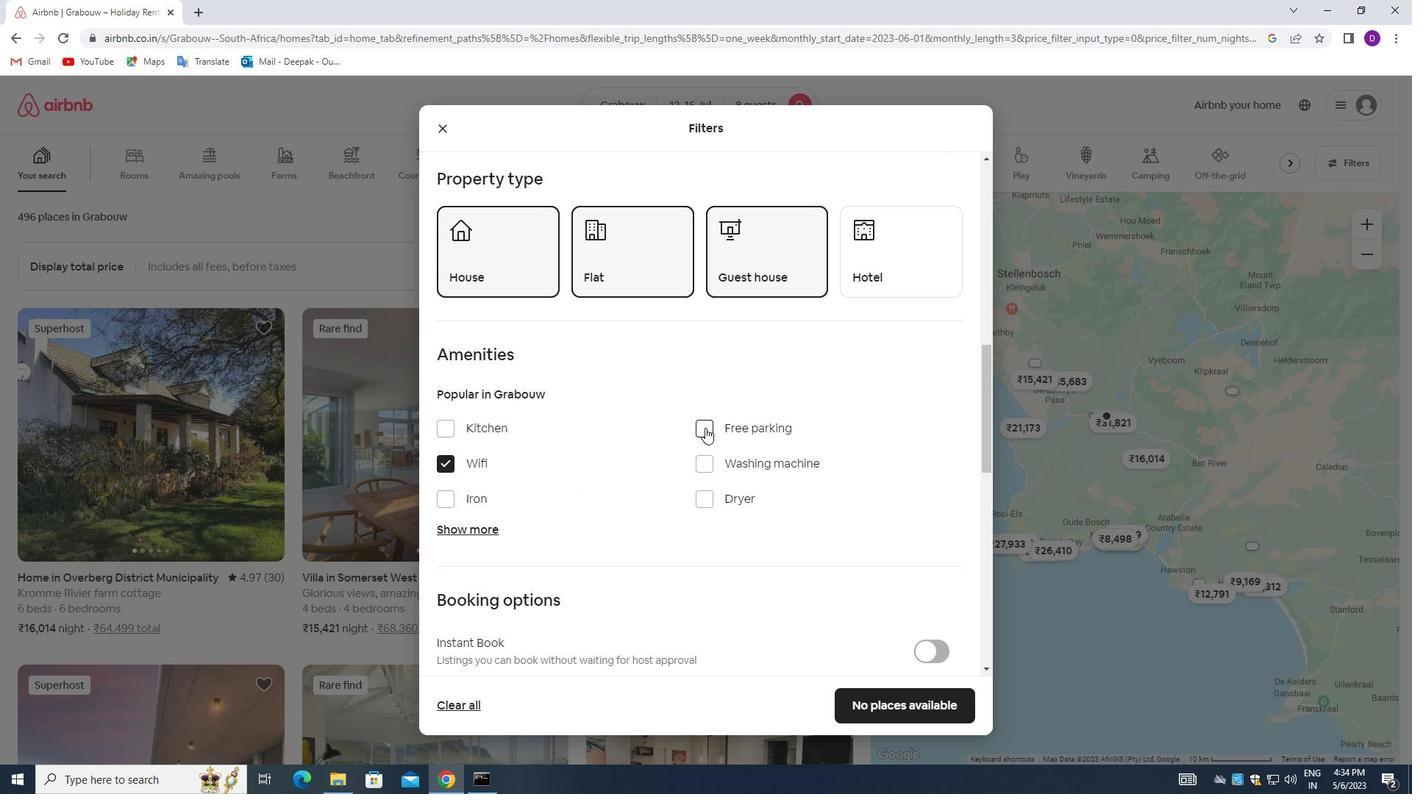 
Action: Mouse moved to (479, 532)
Screenshot: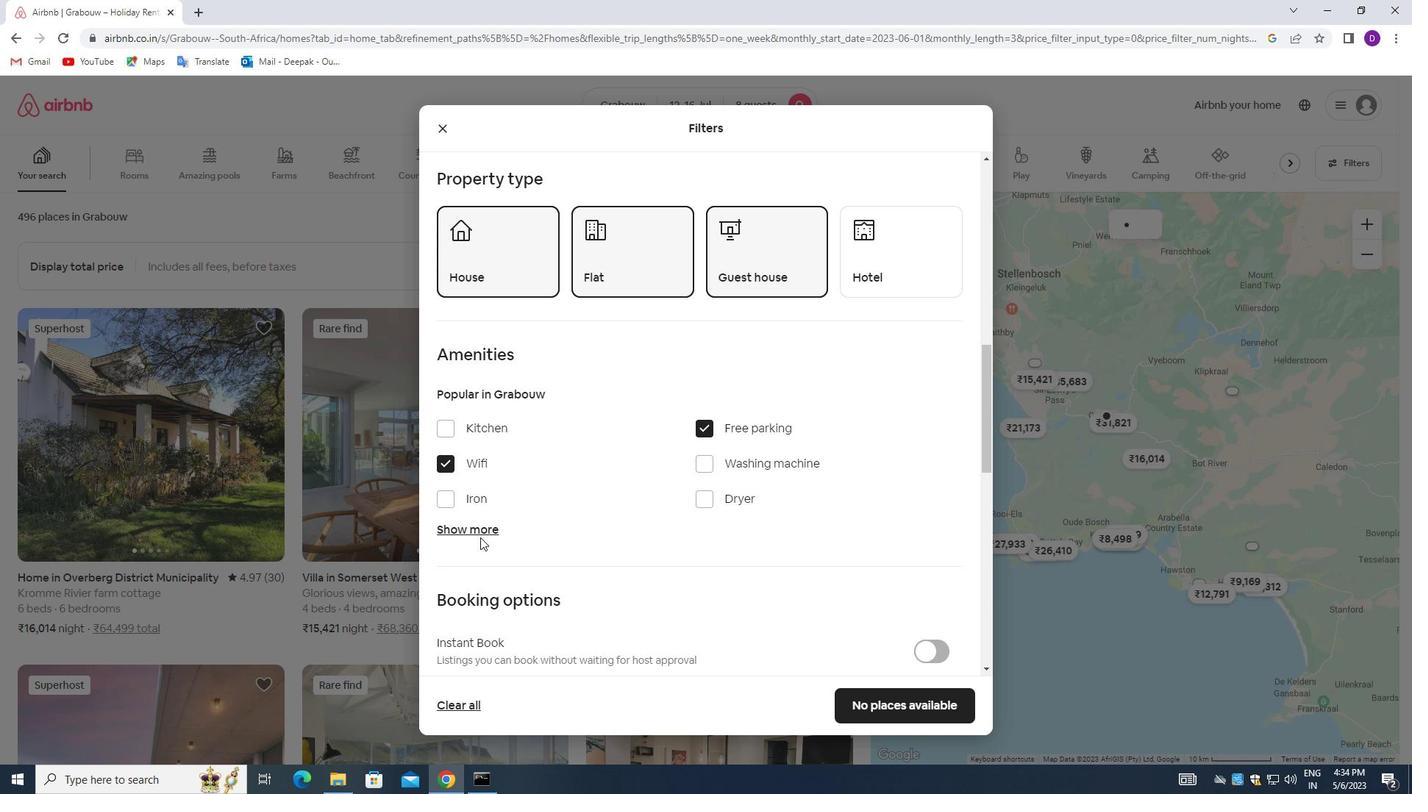 
Action: Mouse pressed left at (479, 532)
Screenshot: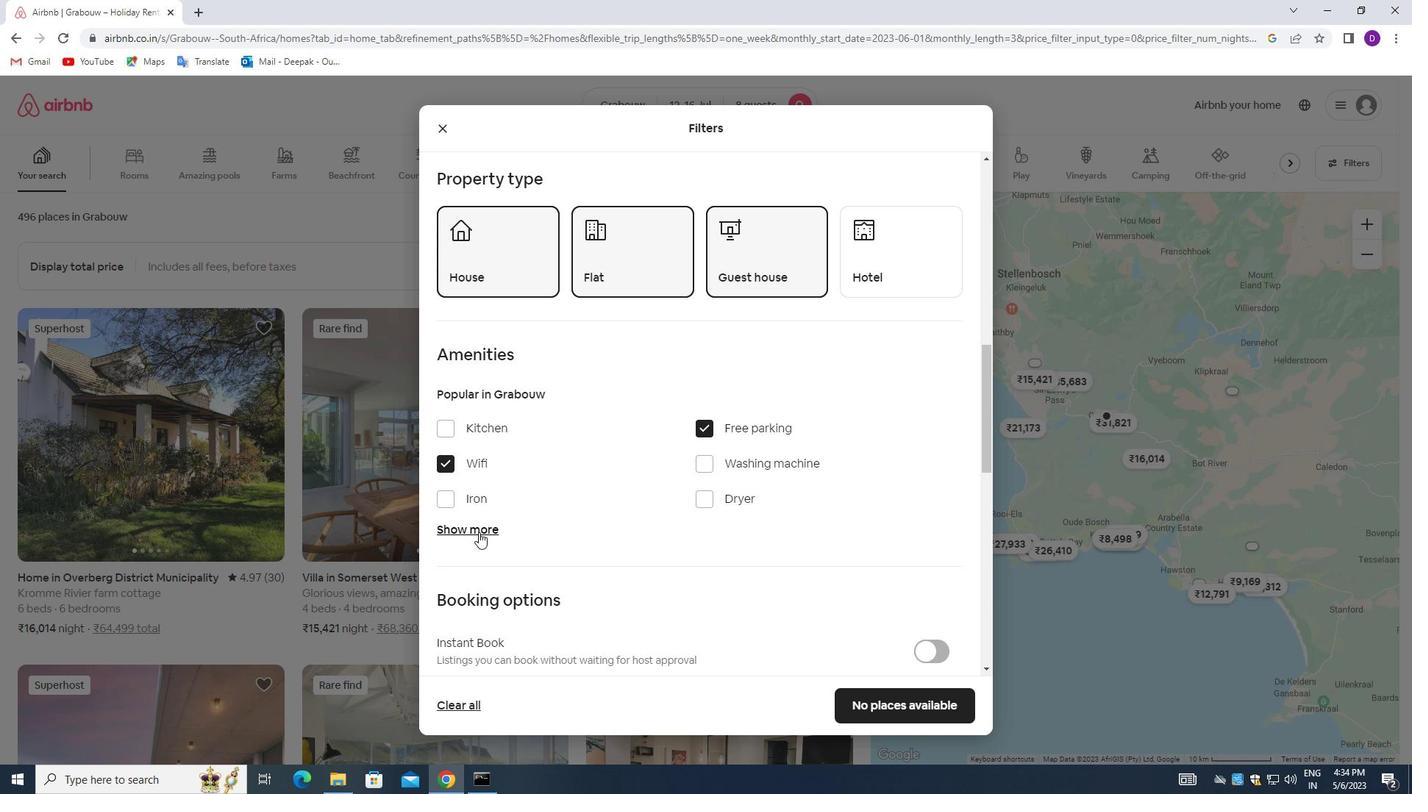 
Action: Mouse moved to (548, 527)
Screenshot: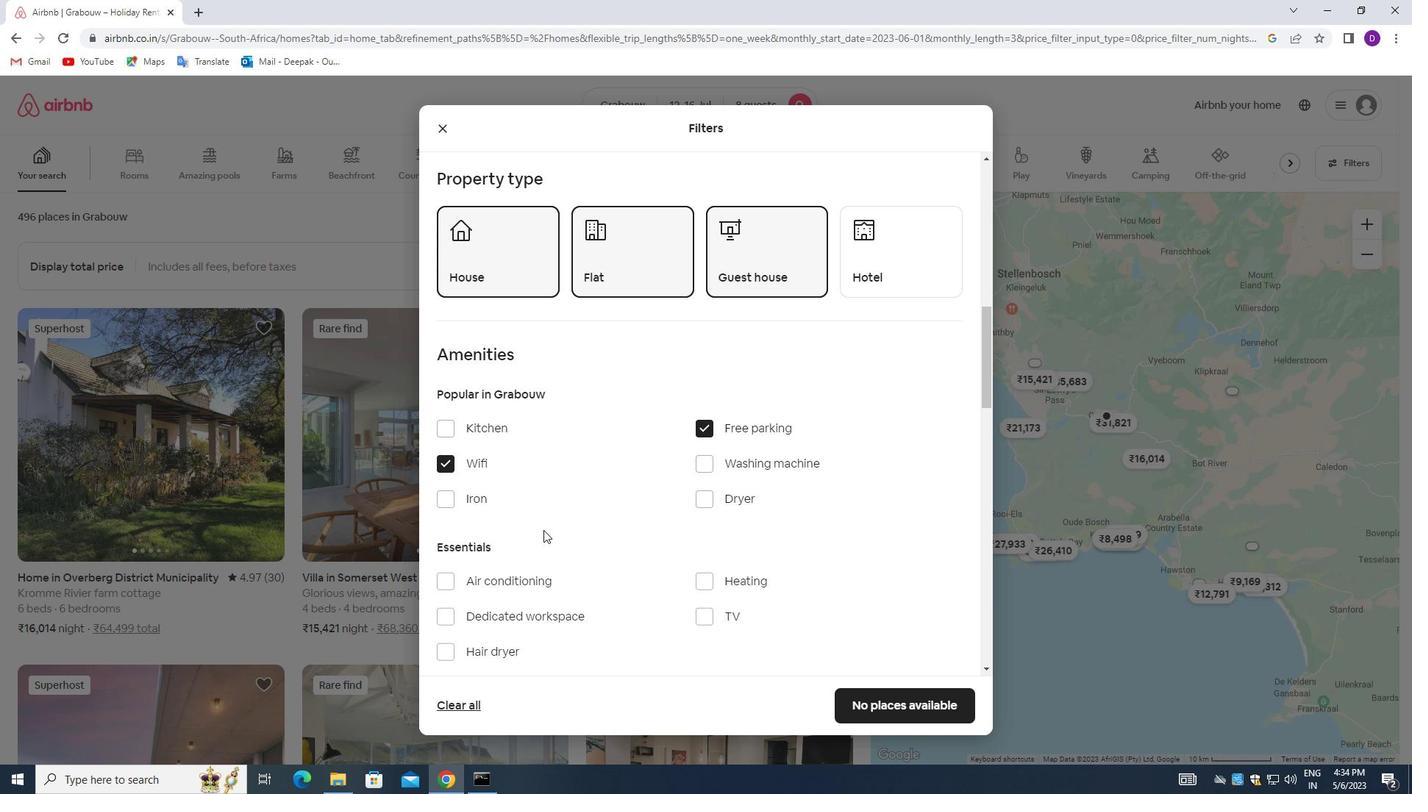 
Action: Mouse scrolled (548, 526) with delta (0, 0)
Screenshot: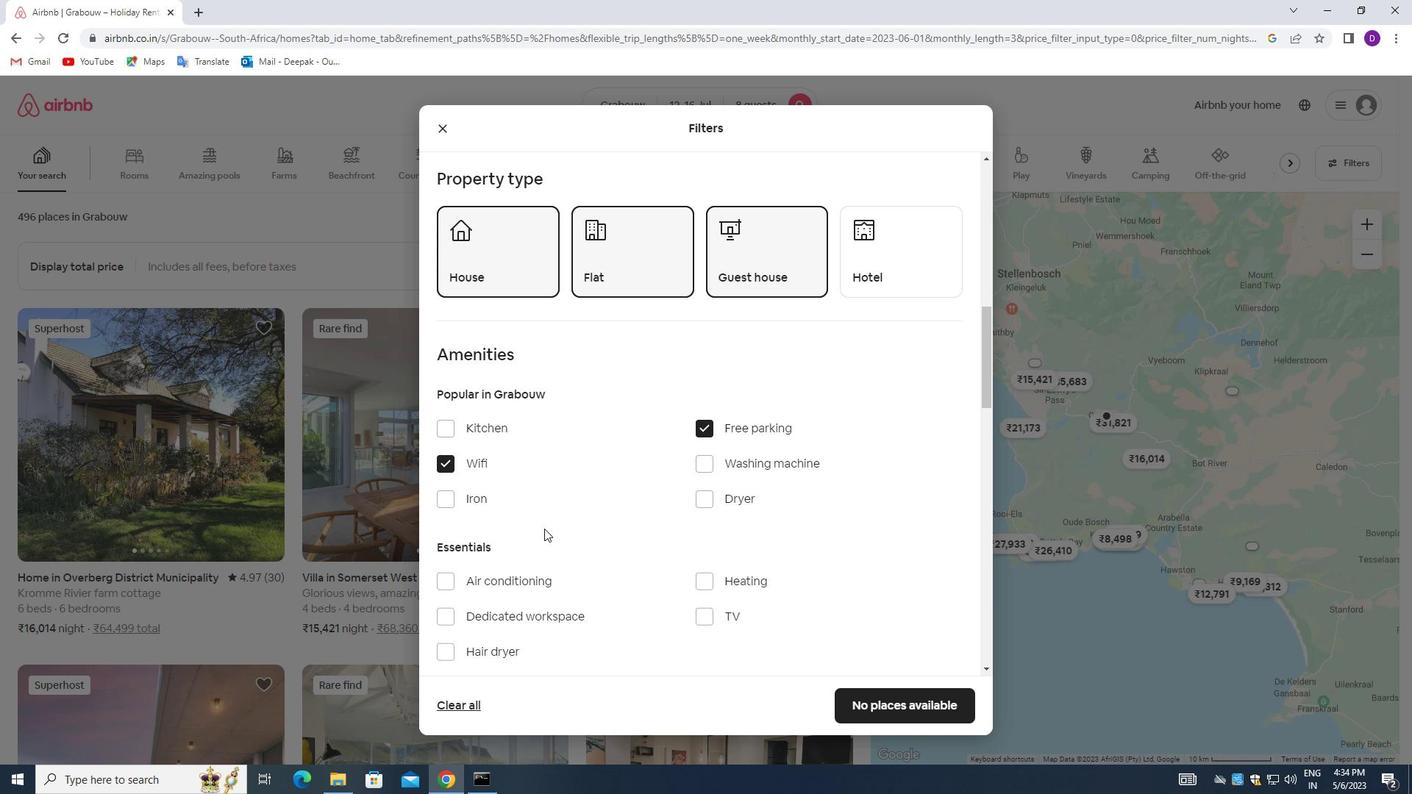 
Action: Mouse scrolled (548, 526) with delta (0, 0)
Screenshot: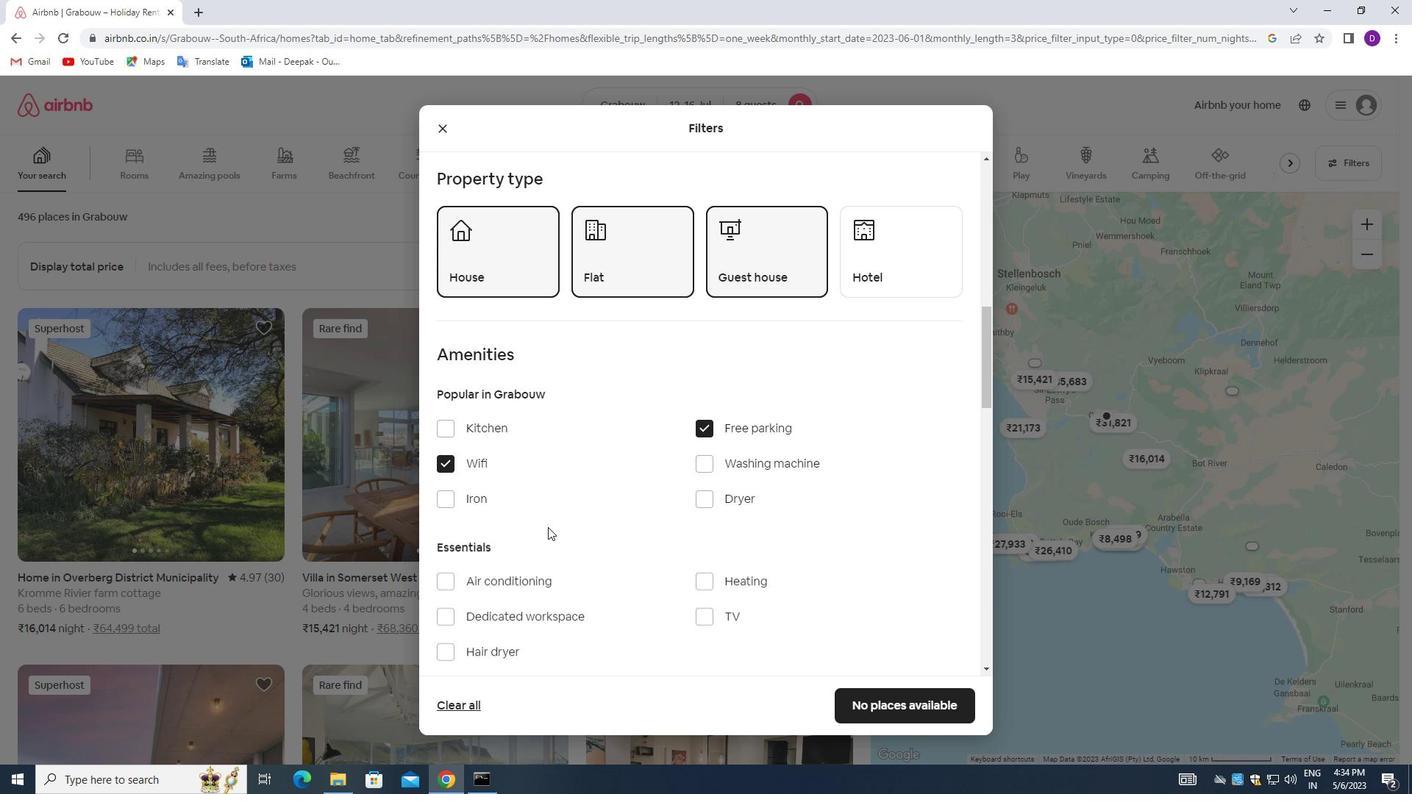 
Action: Mouse moved to (704, 468)
Screenshot: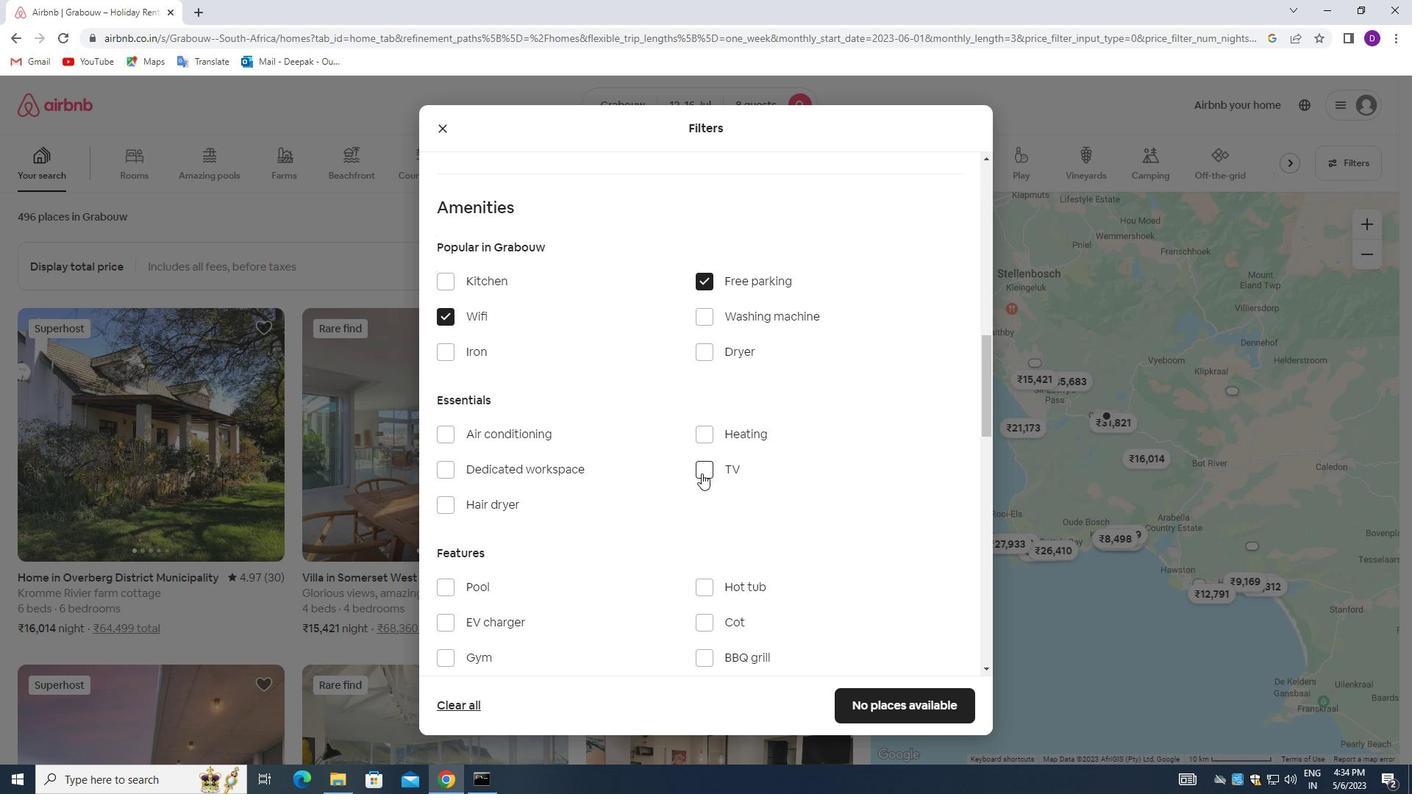 
Action: Mouse pressed left at (704, 468)
Screenshot: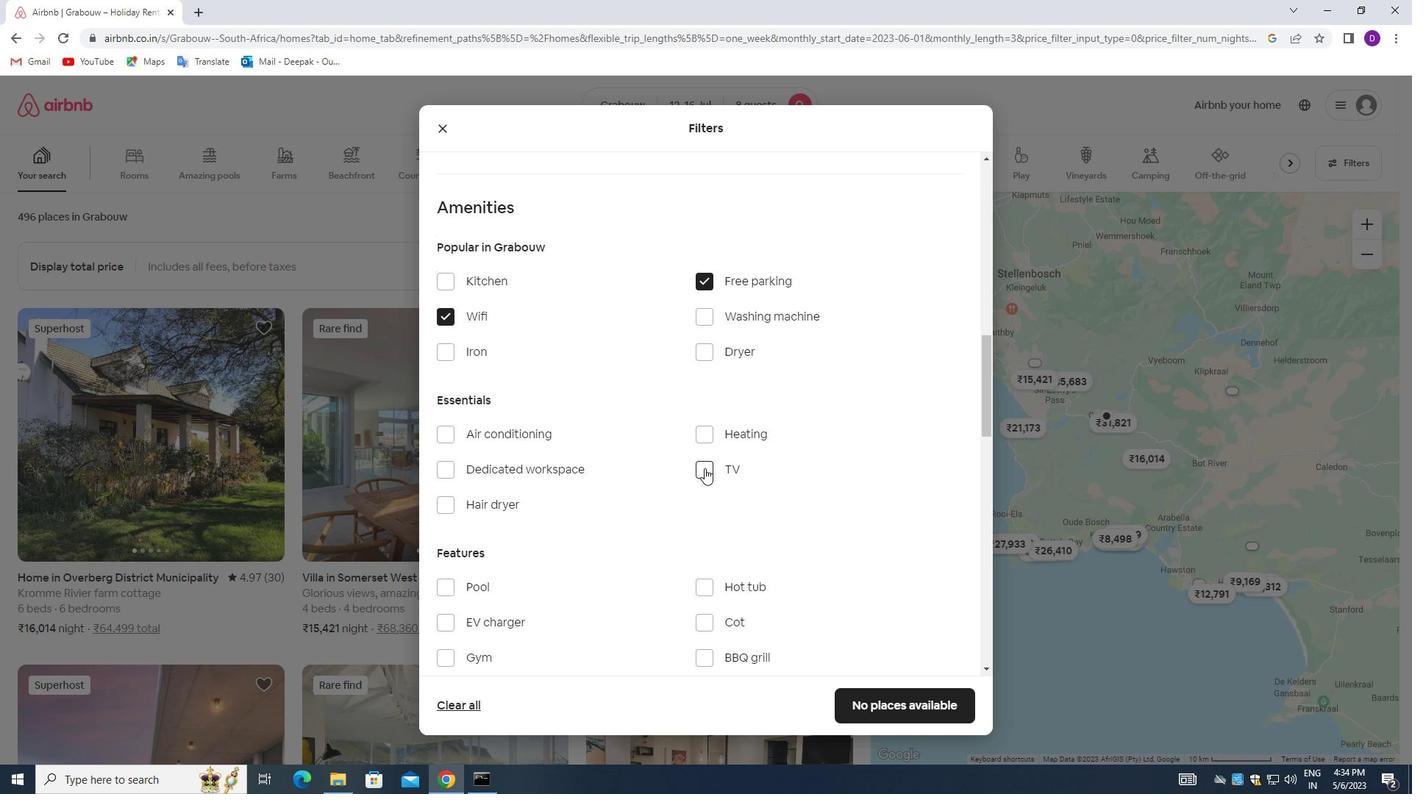 
Action: Mouse moved to (539, 519)
Screenshot: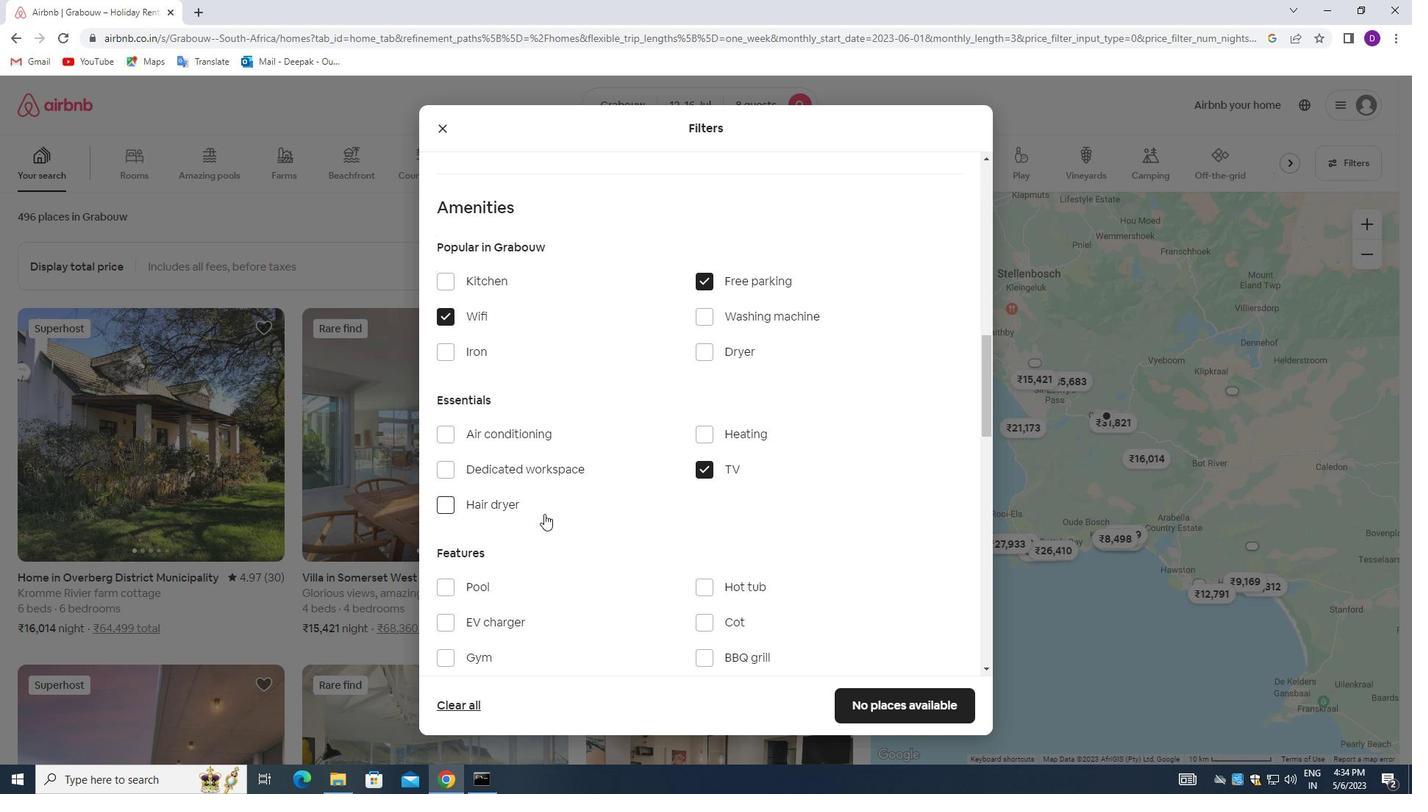 
Action: Mouse scrolled (539, 518) with delta (0, 0)
Screenshot: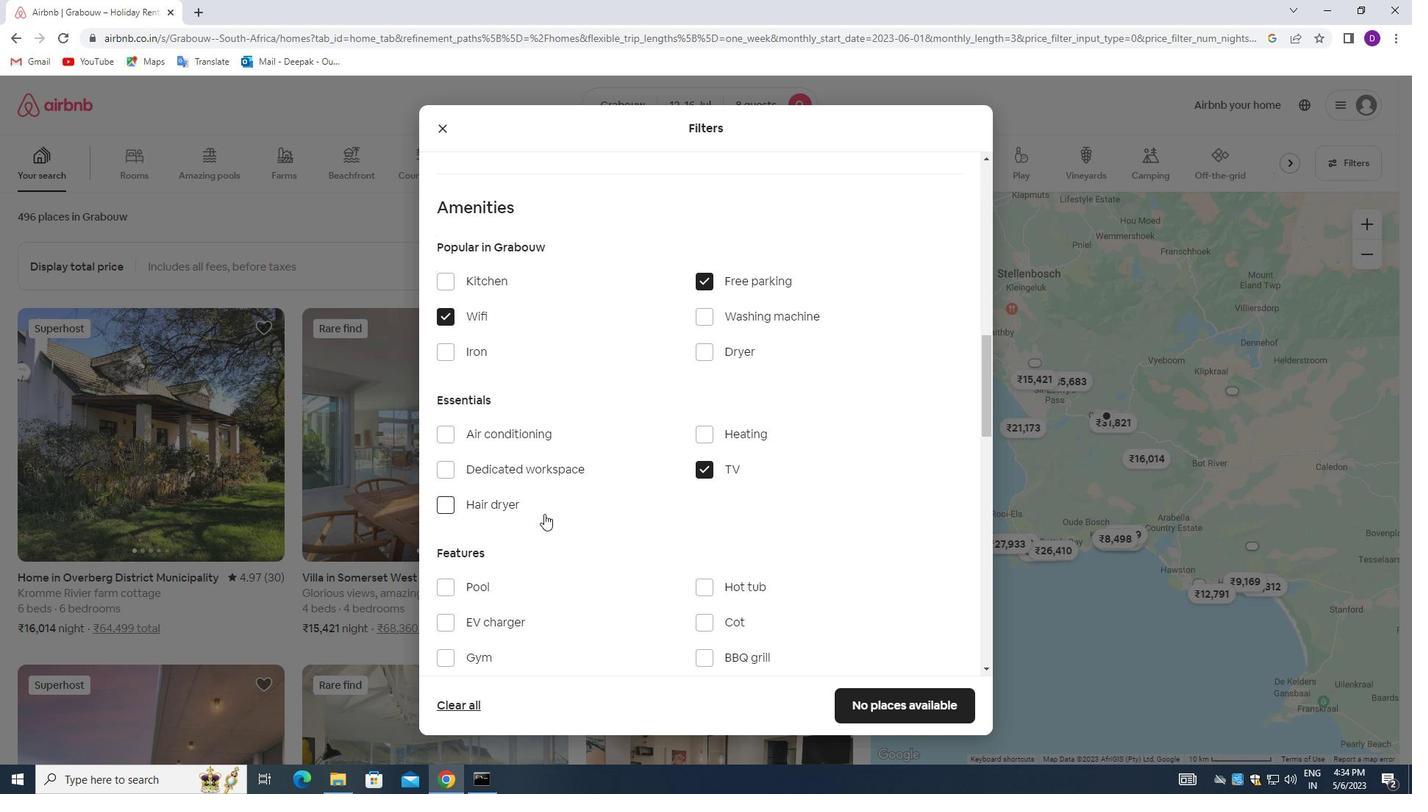 
Action: Mouse moved to (535, 522)
Screenshot: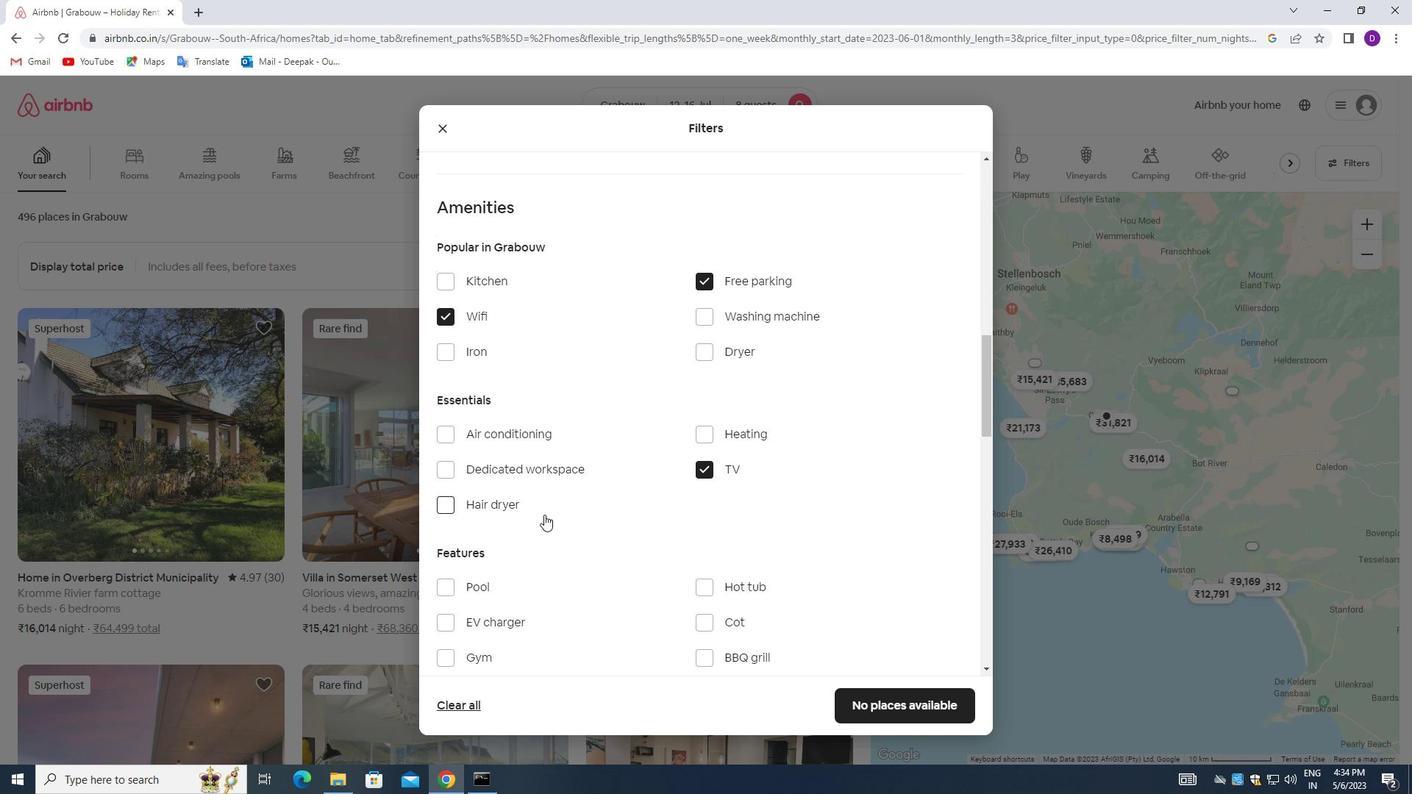 
Action: Mouse scrolled (535, 521) with delta (0, 0)
Screenshot: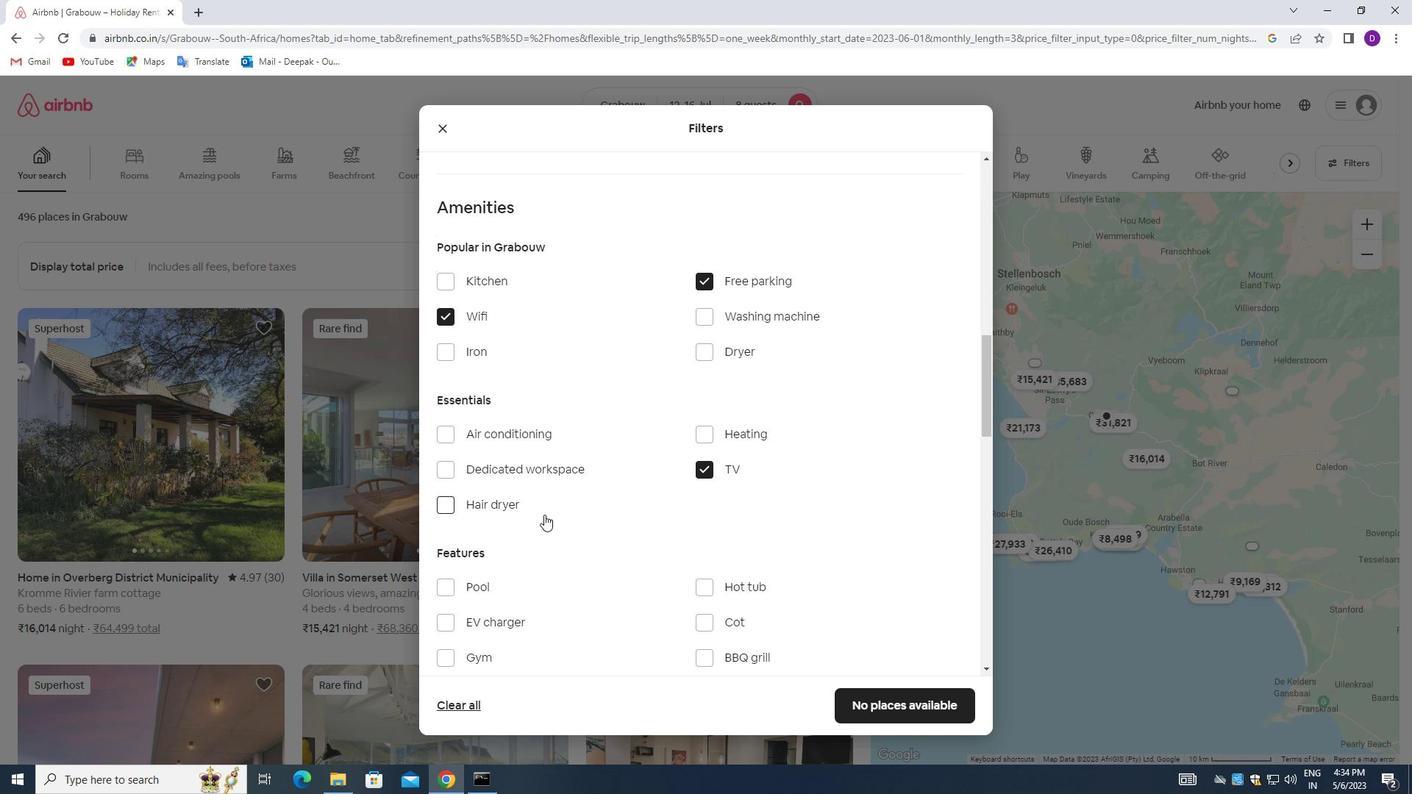 
Action: Mouse moved to (443, 511)
Screenshot: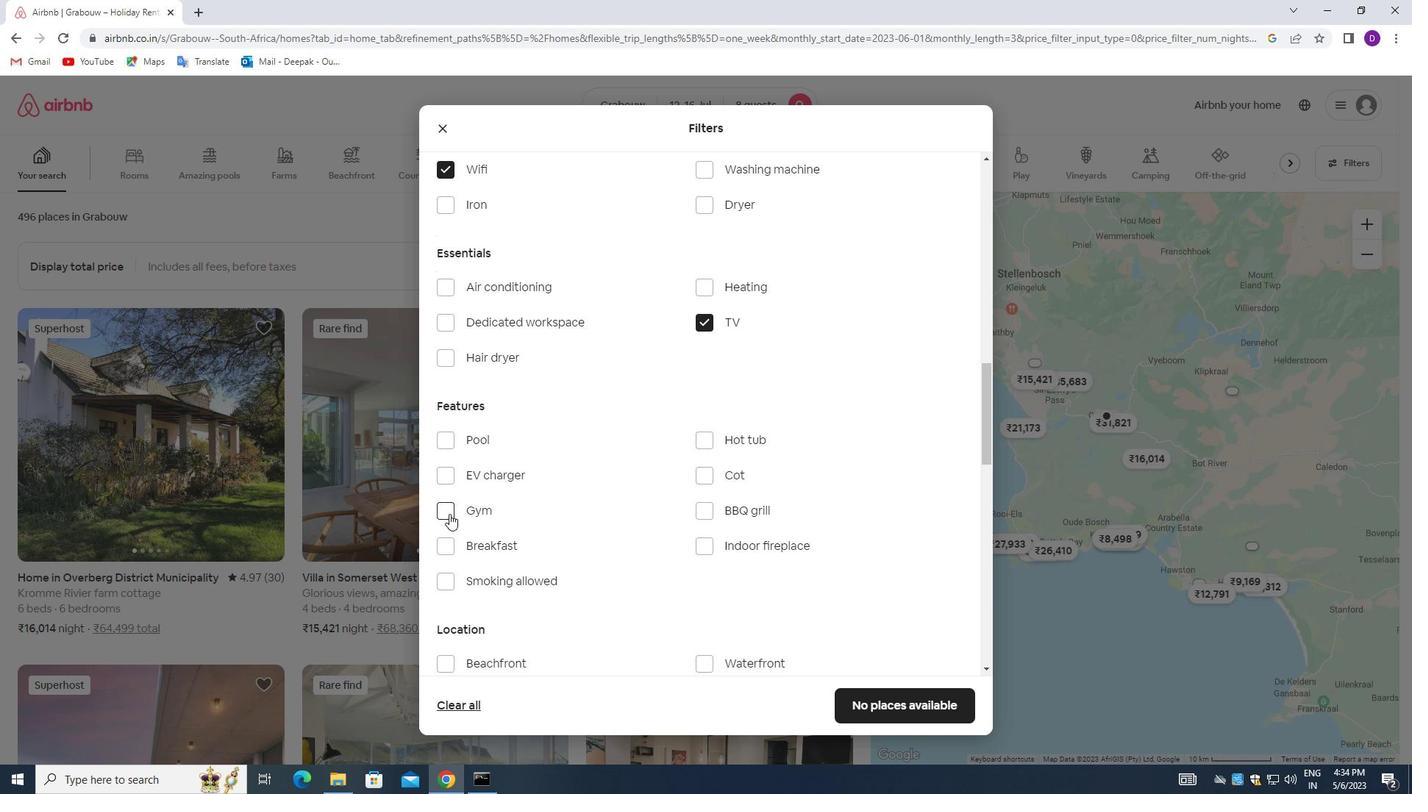 
Action: Mouse pressed left at (443, 511)
Screenshot: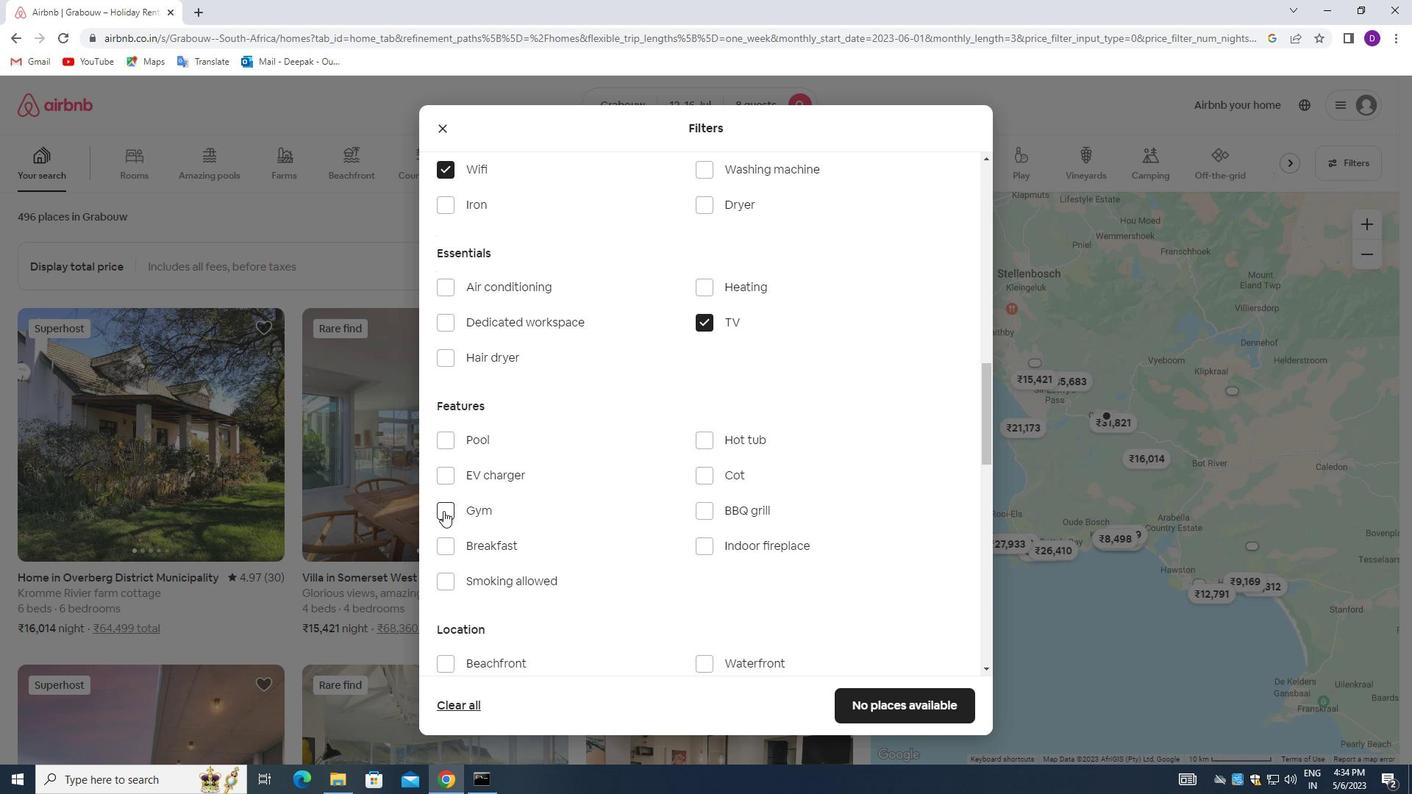 
Action: Mouse moved to (454, 545)
Screenshot: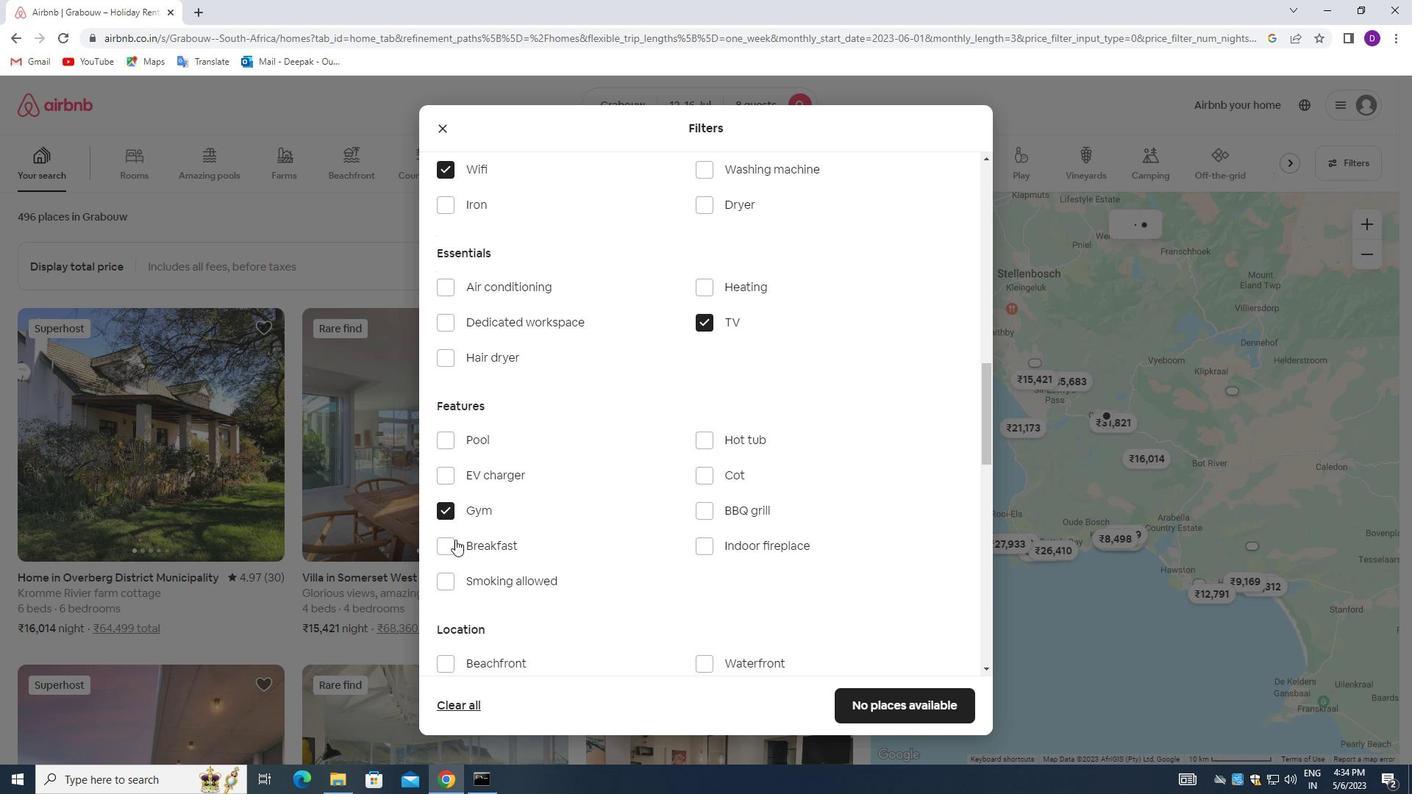 
Action: Mouse pressed left at (454, 545)
Screenshot: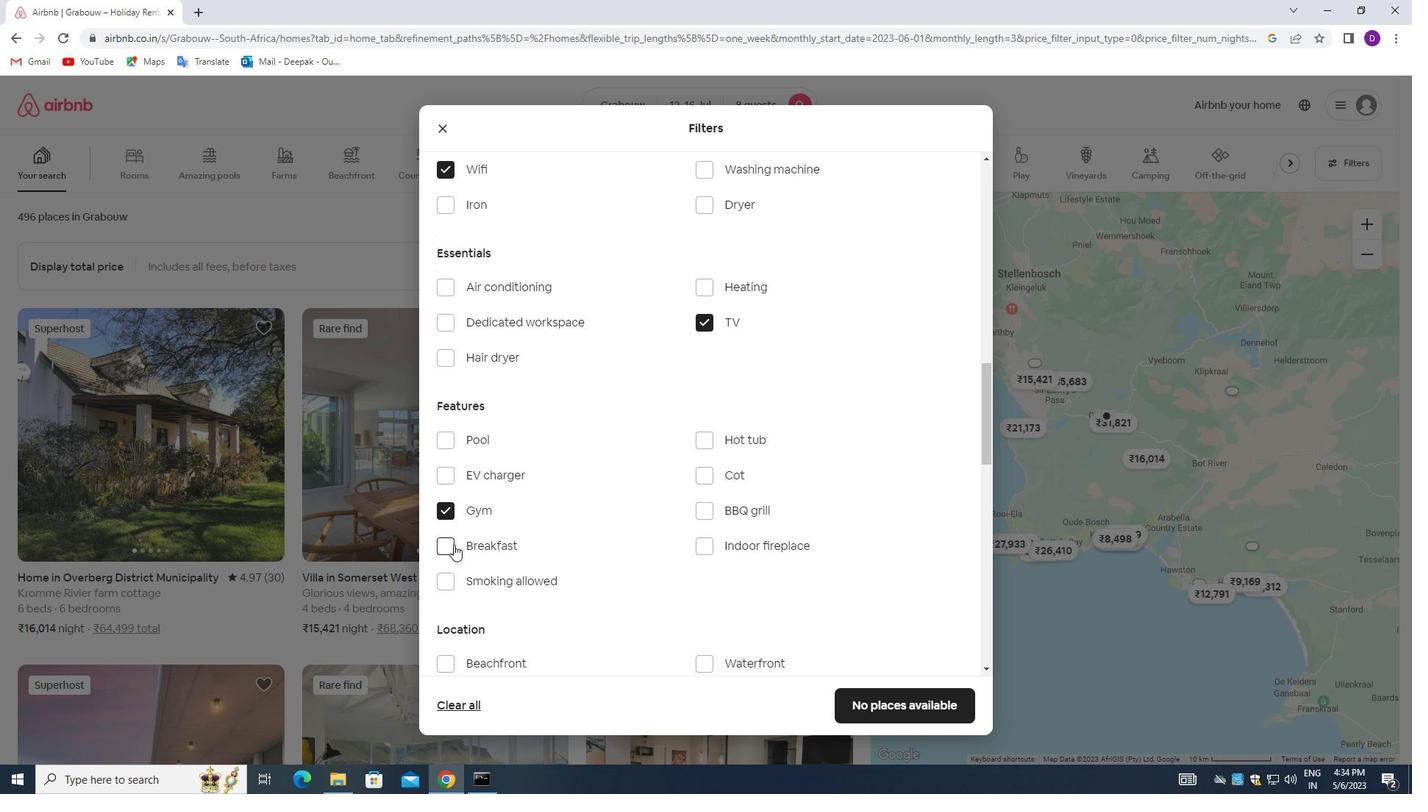 
Action: Mouse moved to (574, 504)
Screenshot: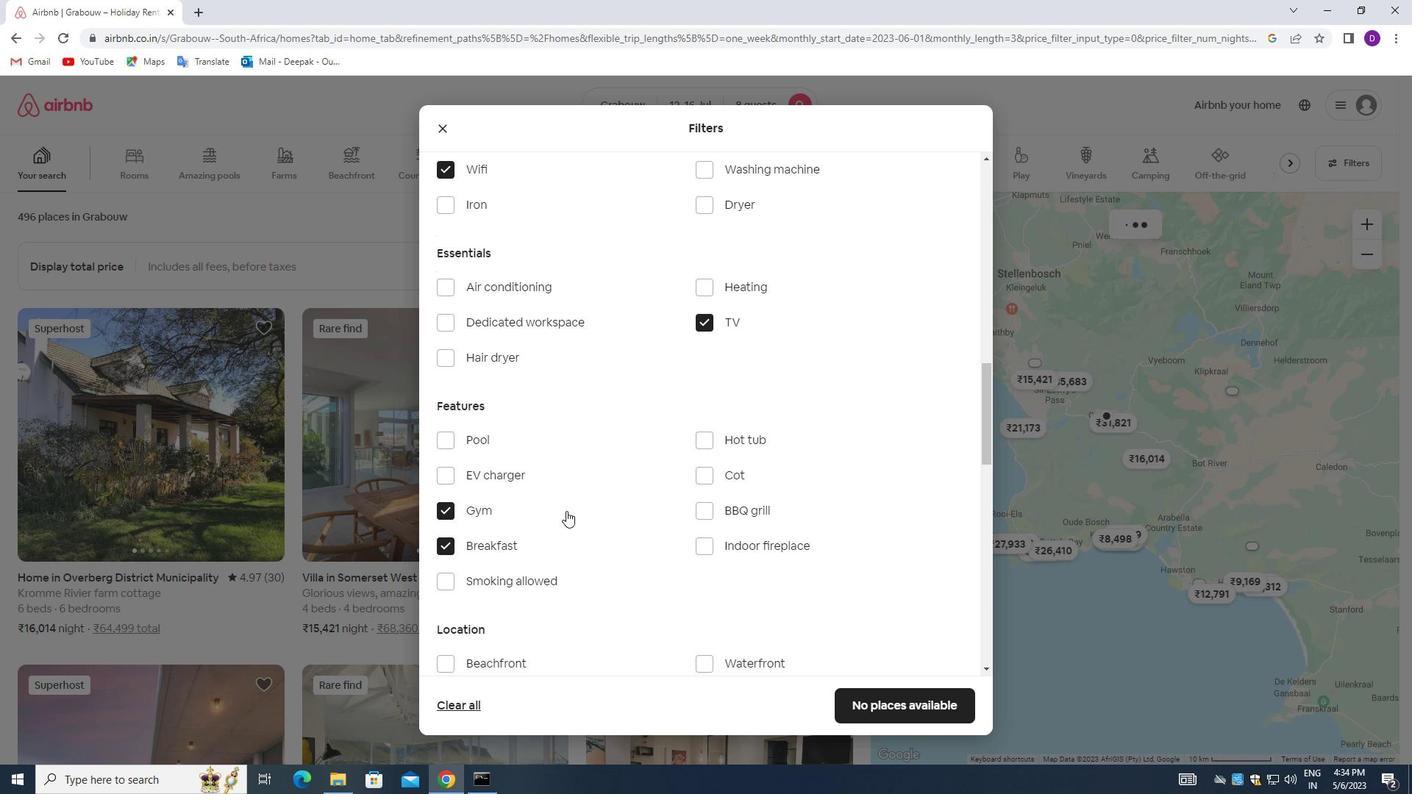 
Action: Mouse scrolled (574, 504) with delta (0, 0)
Screenshot: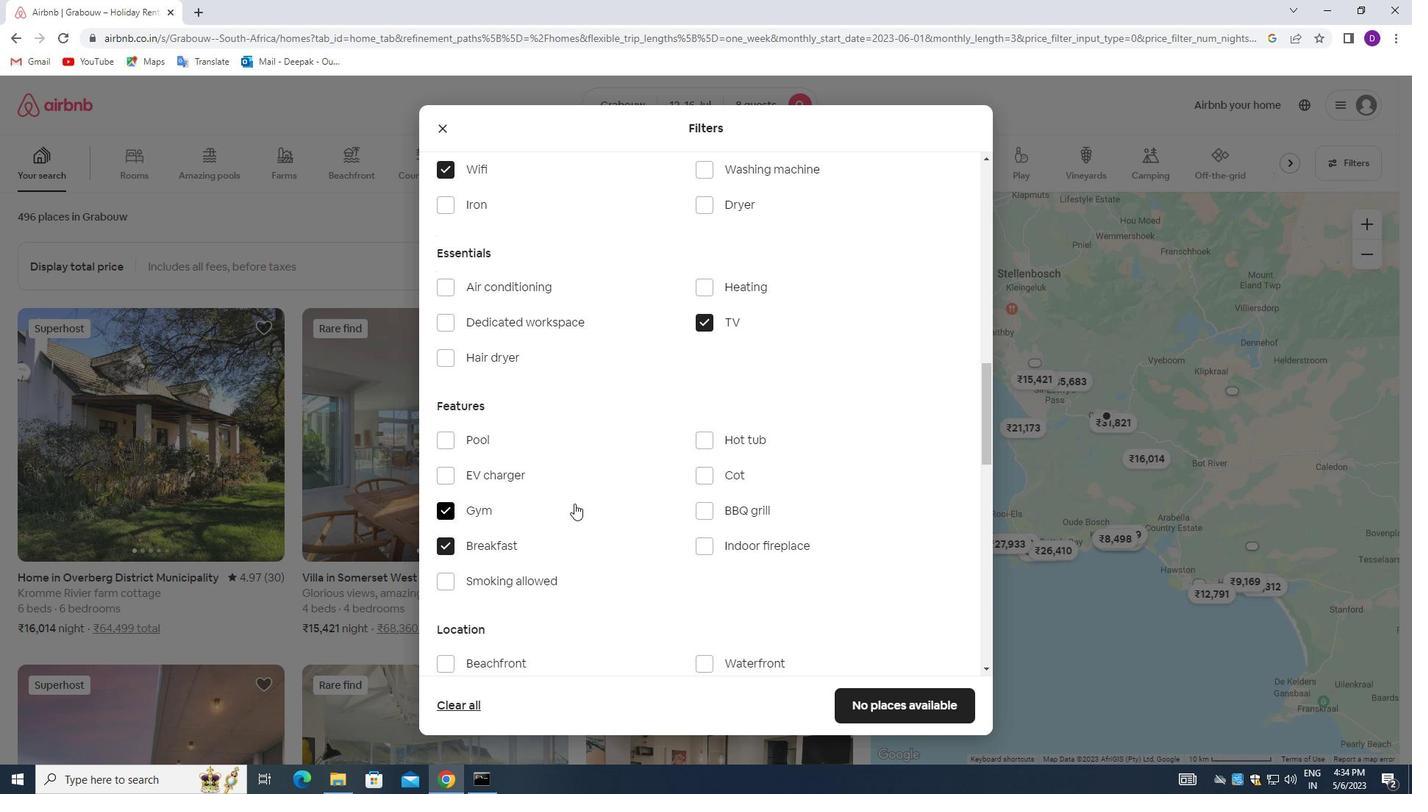 
Action: Mouse scrolled (574, 504) with delta (0, 0)
Screenshot: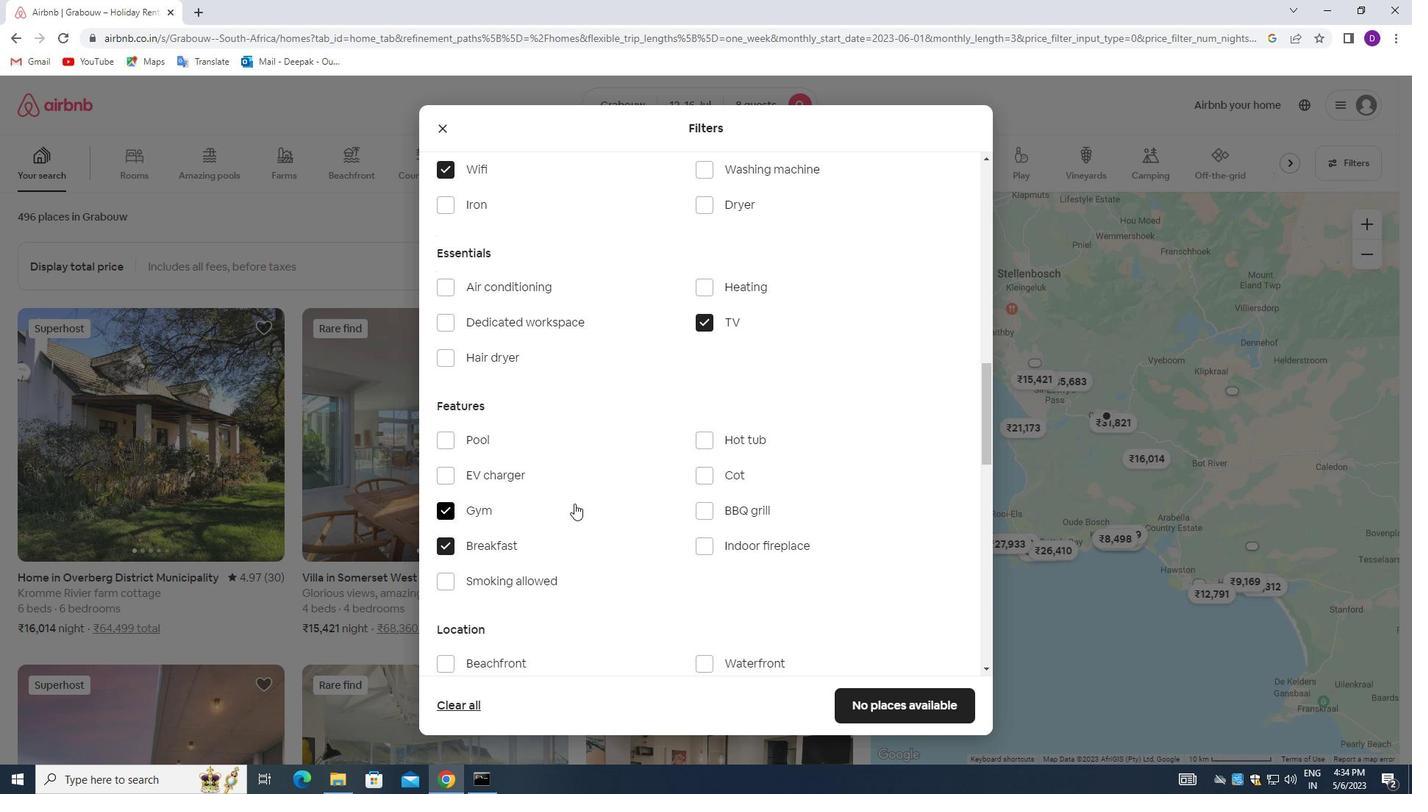 
Action: Mouse moved to (575, 504)
Screenshot: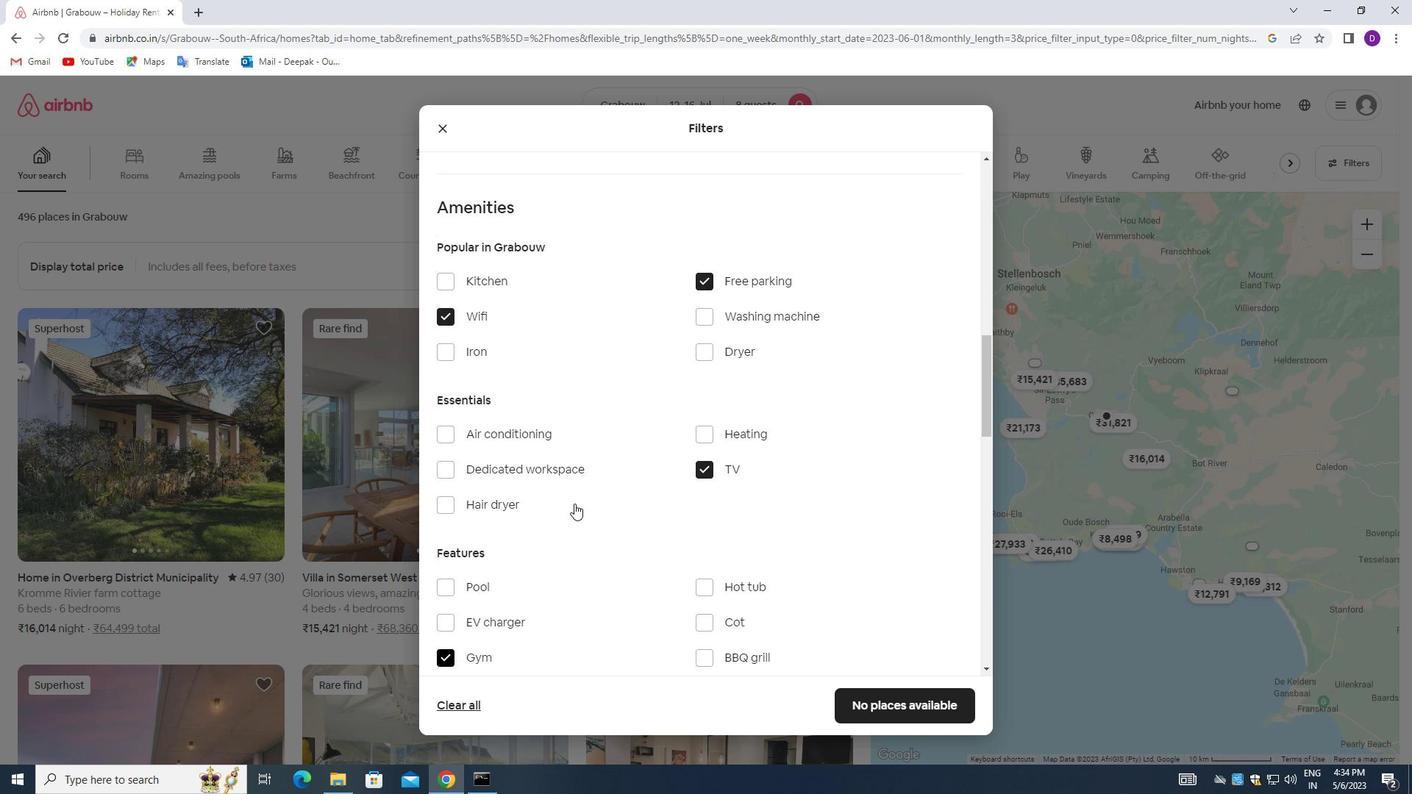
Action: Mouse scrolled (575, 503) with delta (0, 0)
Screenshot: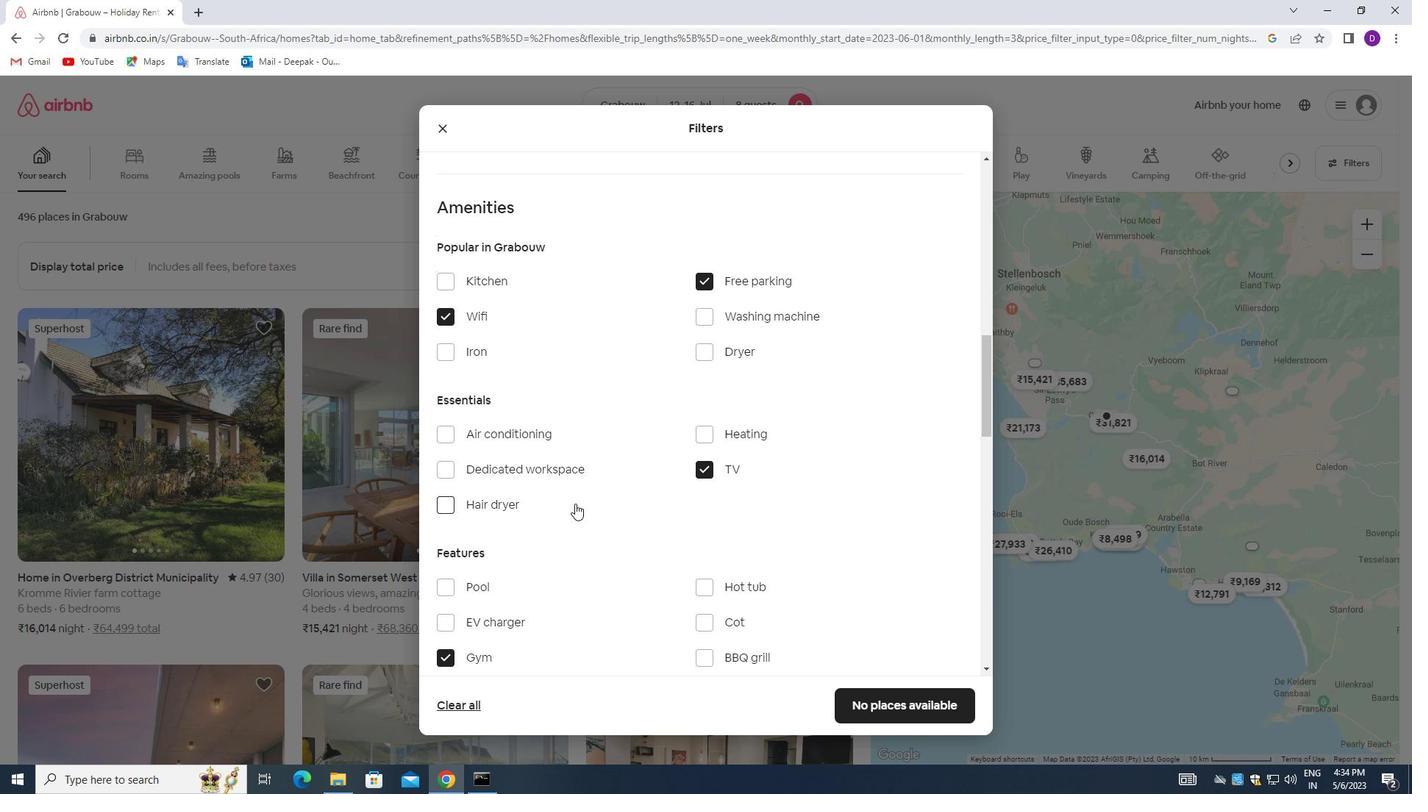 
Action: Mouse scrolled (575, 503) with delta (0, 0)
Screenshot: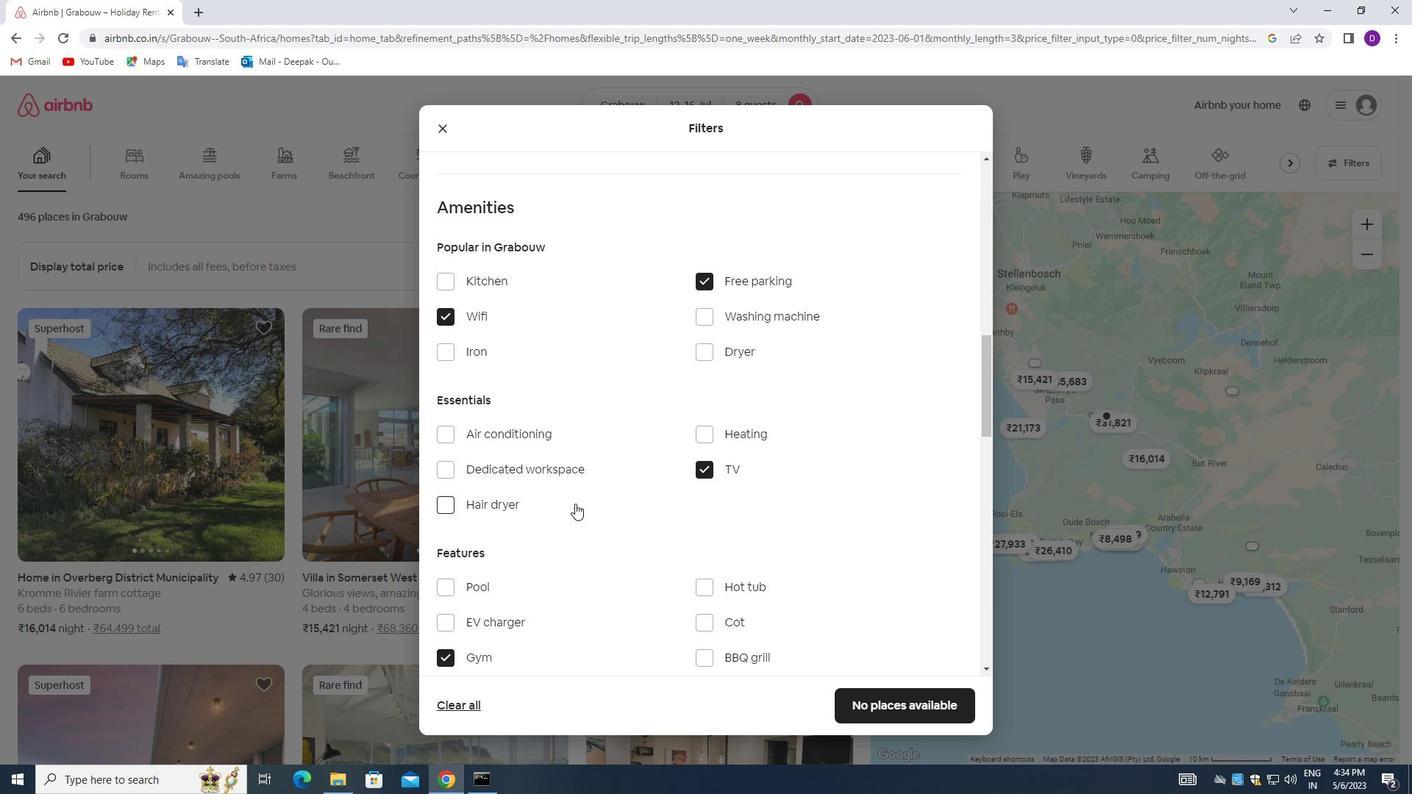 
Action: Mouse scrolled (575, 503) with delta (0, 0)
Screenshot: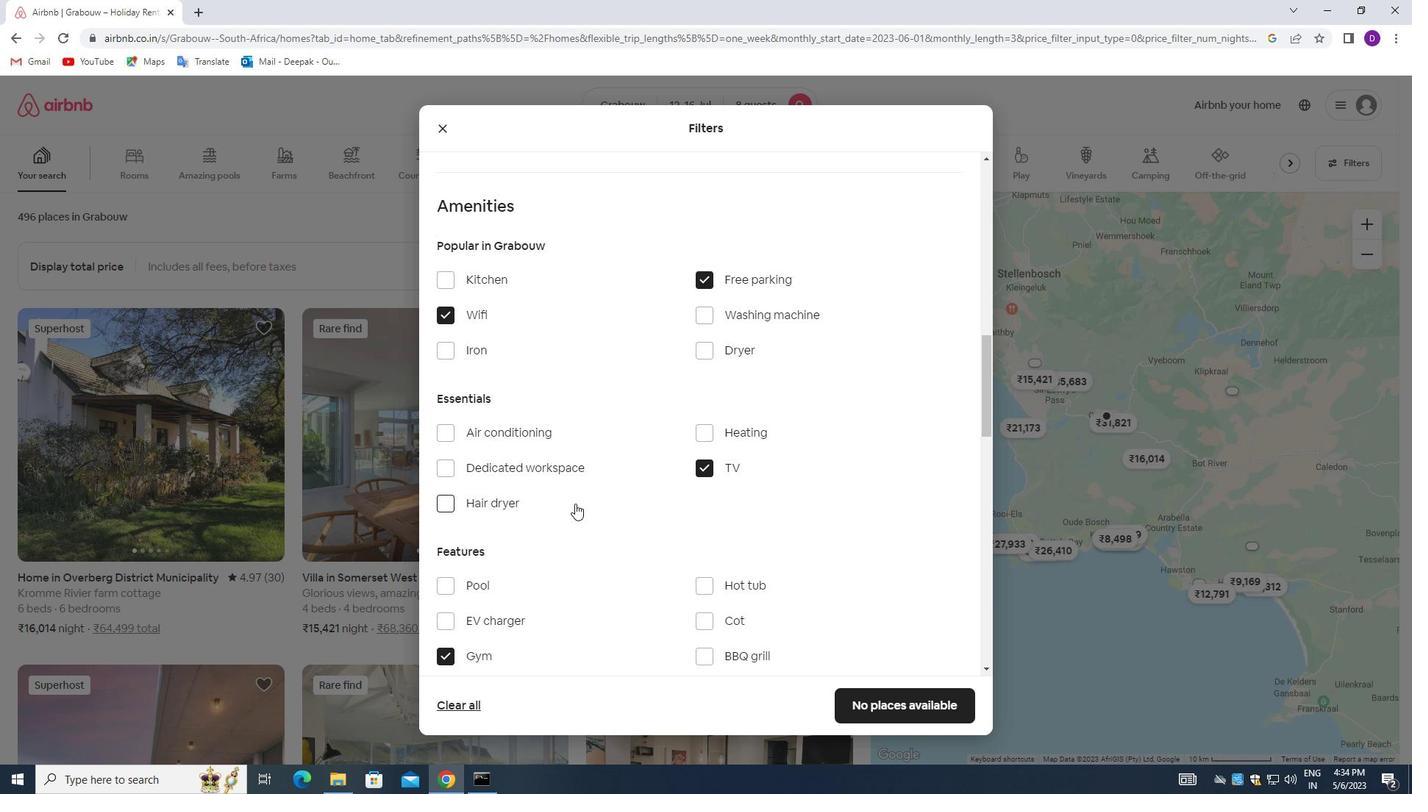 
Action: Mouse moved to (575, 504)
Screenshot: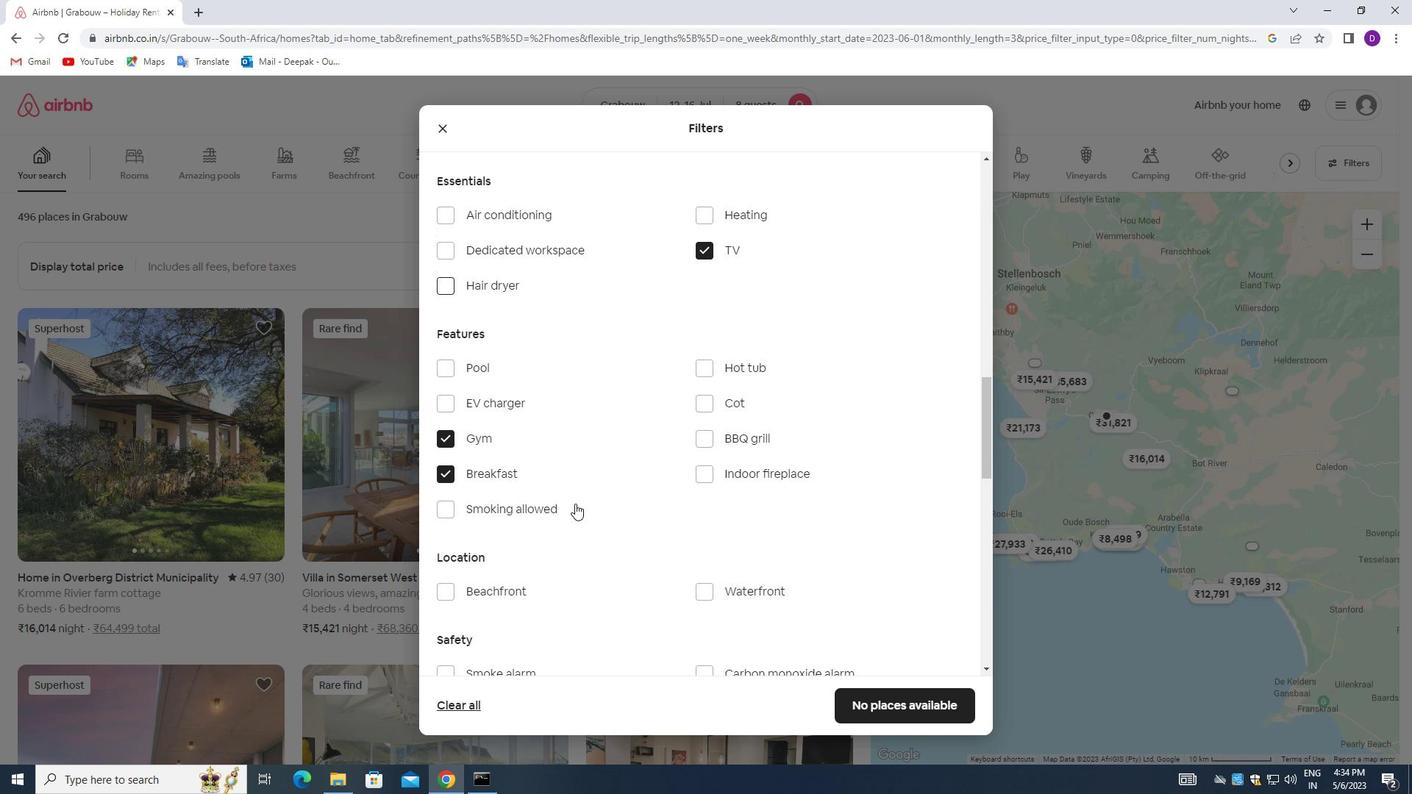 
Action: Mouse scrolled (575, 503) with delta (0, 0)
Screenshot: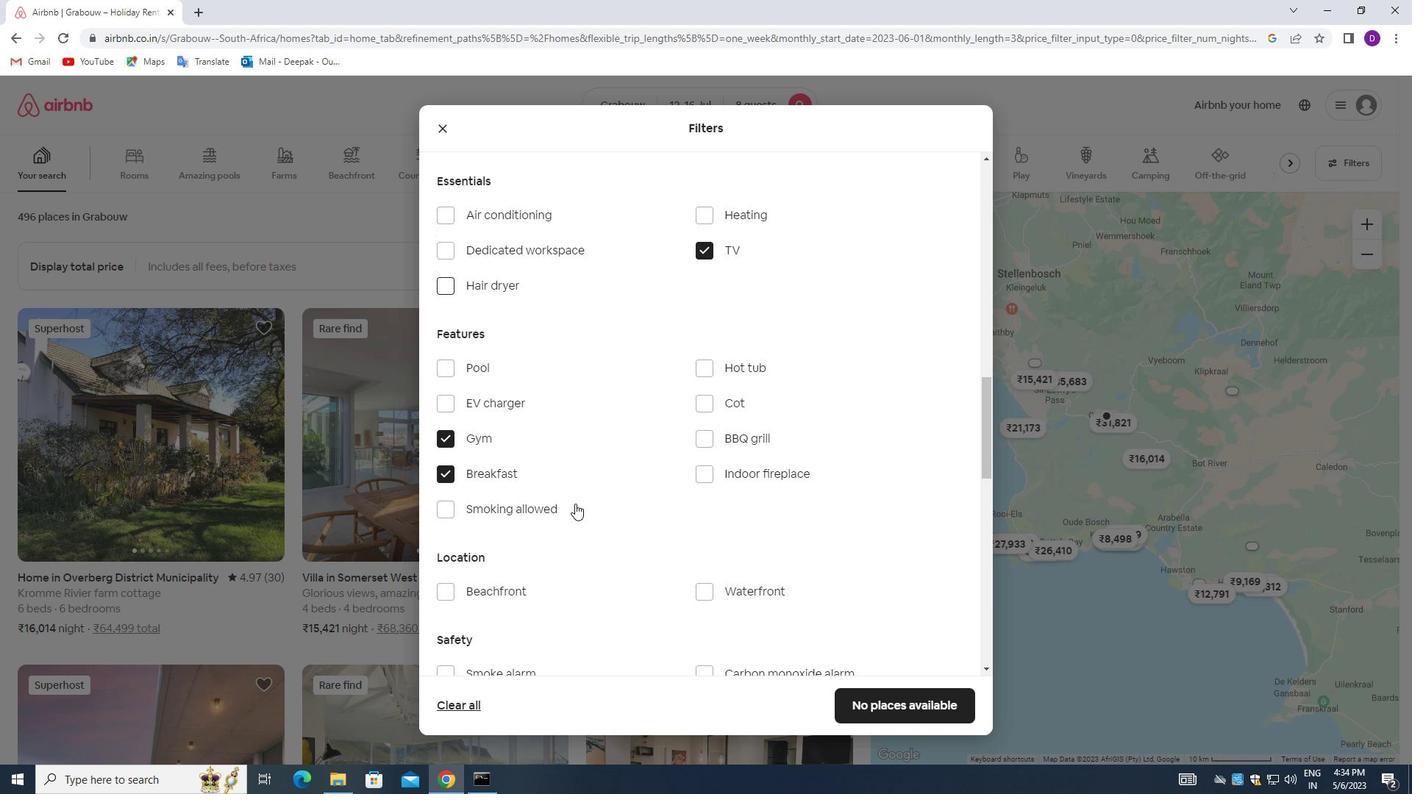 
Action: Mouse scrolled (575, 503) with delta (0, 0)
Screenshot: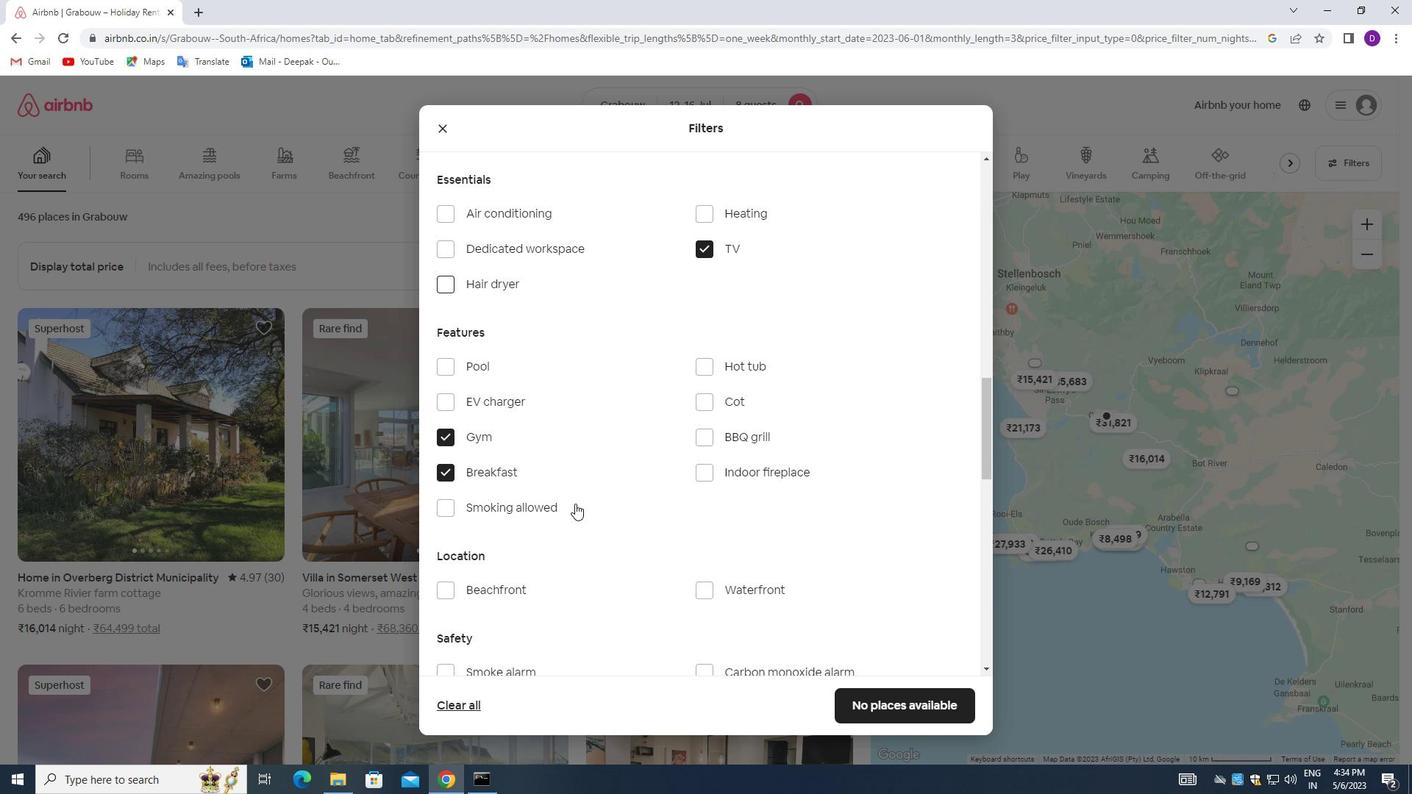 
Action: Mouse moved to (576, 504)
Screenshot: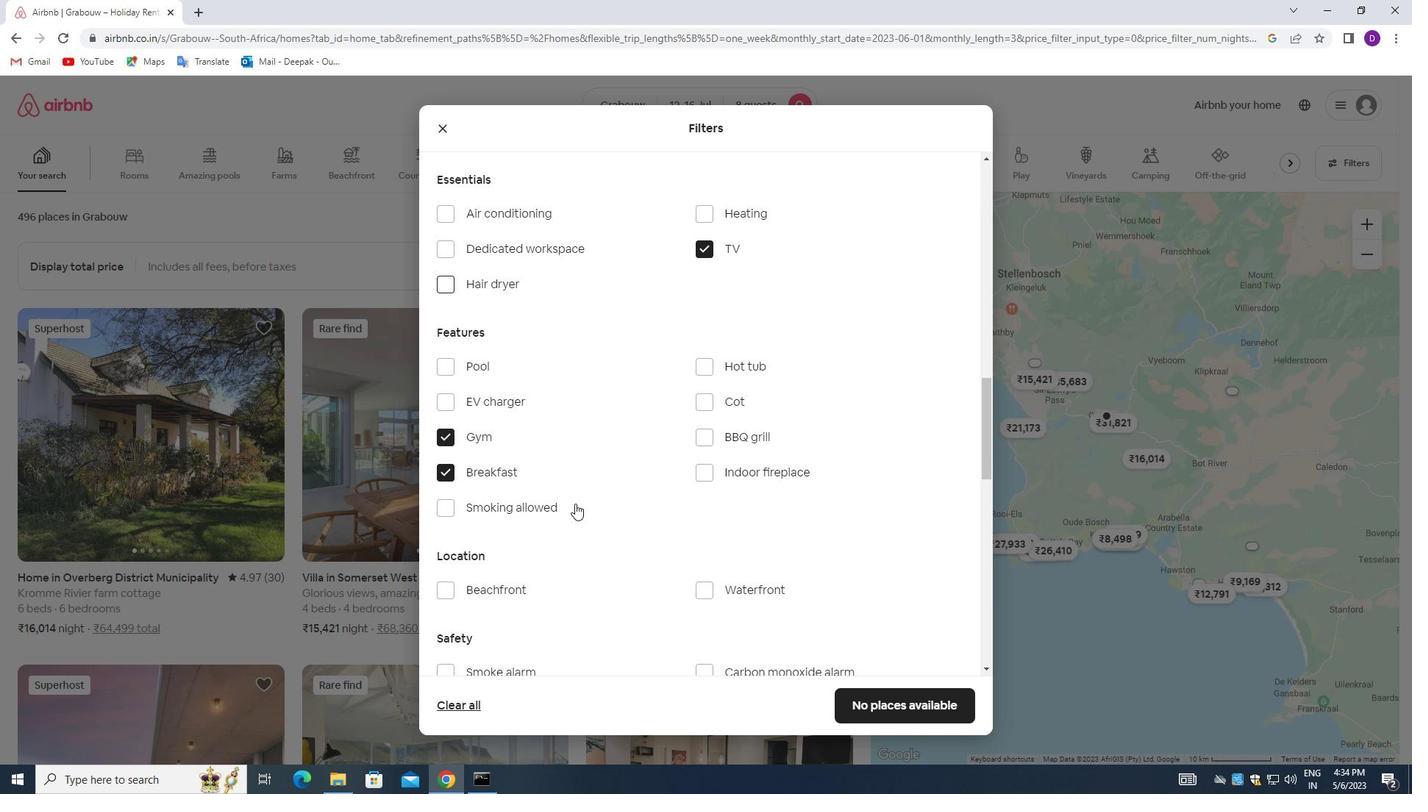 
Action: Mouse scrolled (576, 503) with delta (0, 0)
Screenshot: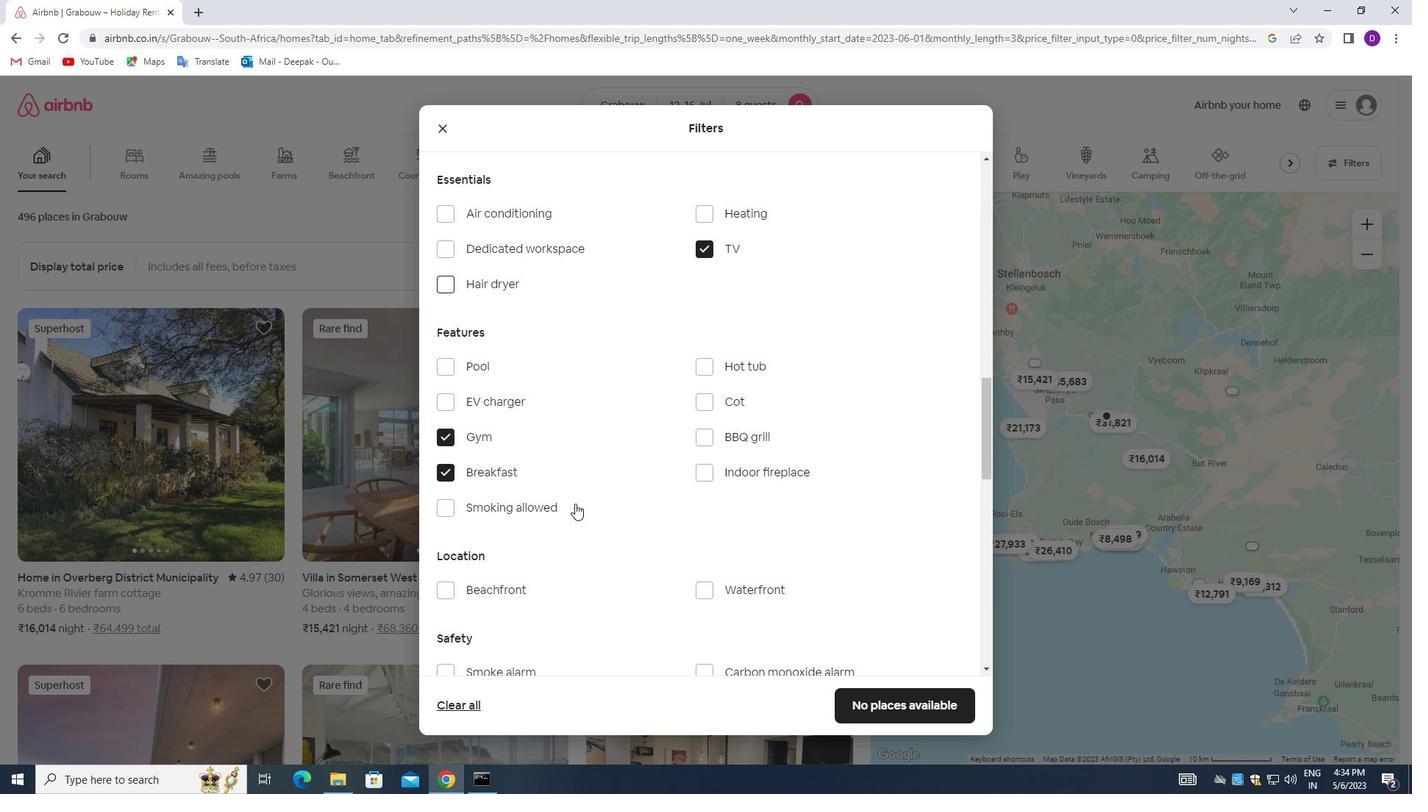 
Action: Mouse moved to (576, 504)
Screenshot: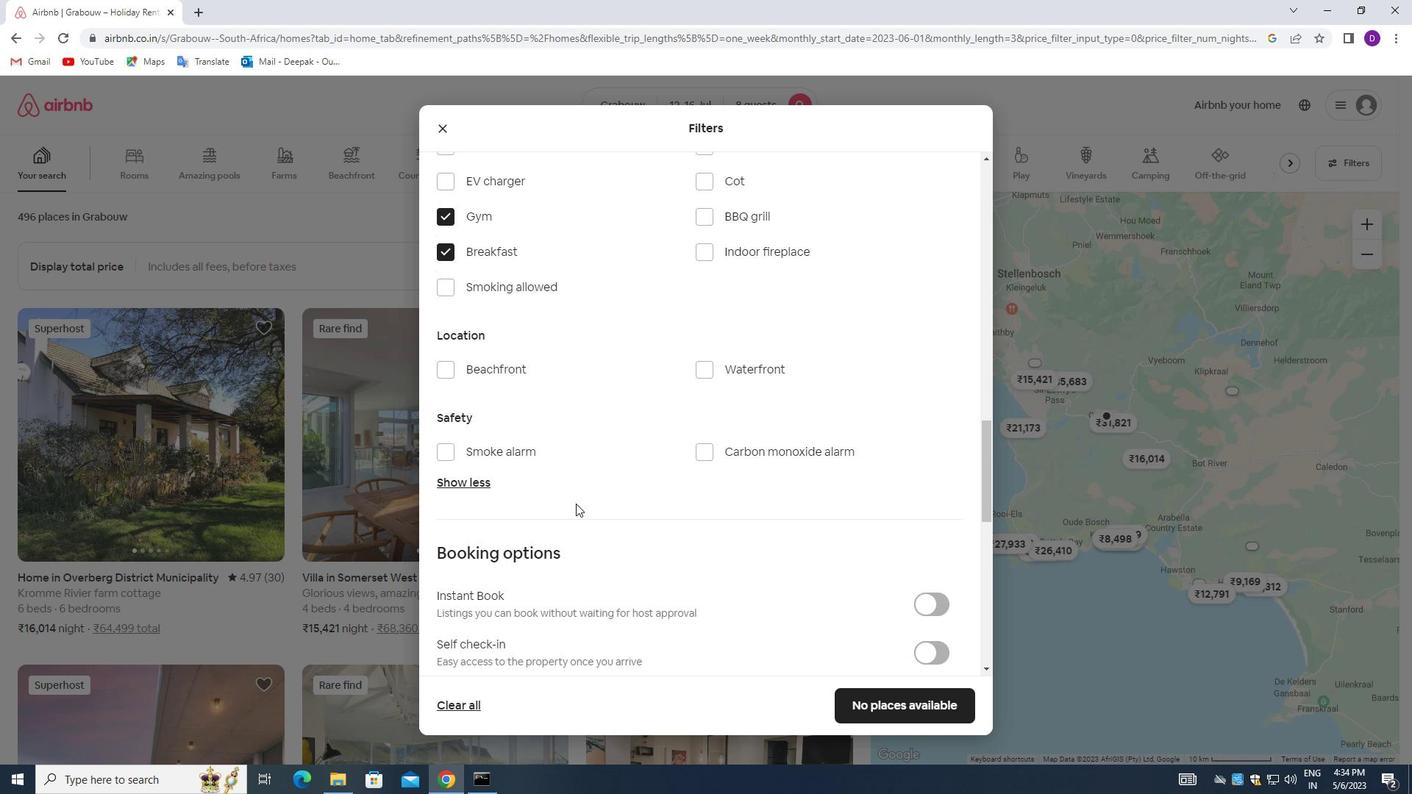 
Action: Mouse scrolled (576, 503) with delta (0, 0)
Screenshot: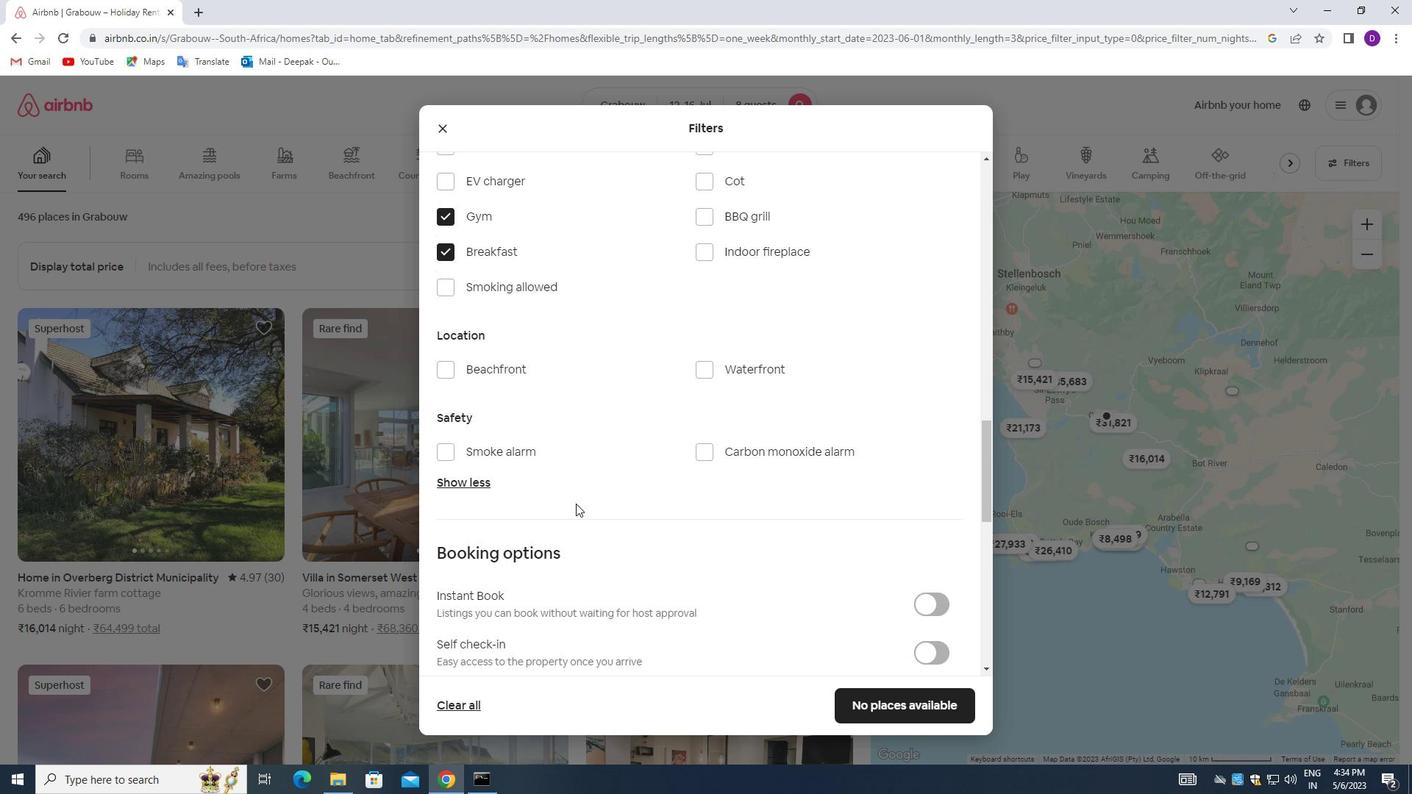 
Action: Mouse moved to (576, 504)
Screenshot: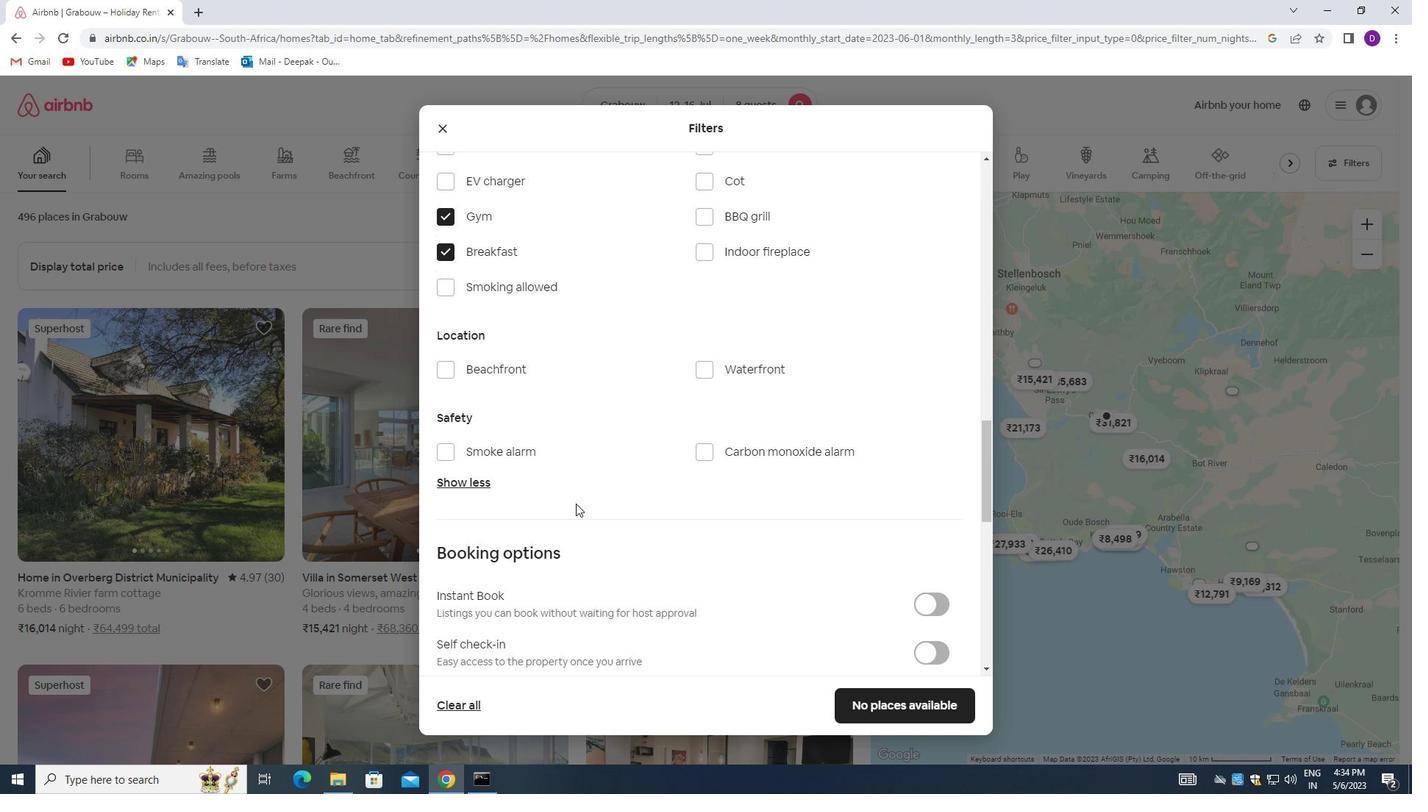 
Action: Mouse scrolled (576, 503) with delta (0, 0)
Screenshot: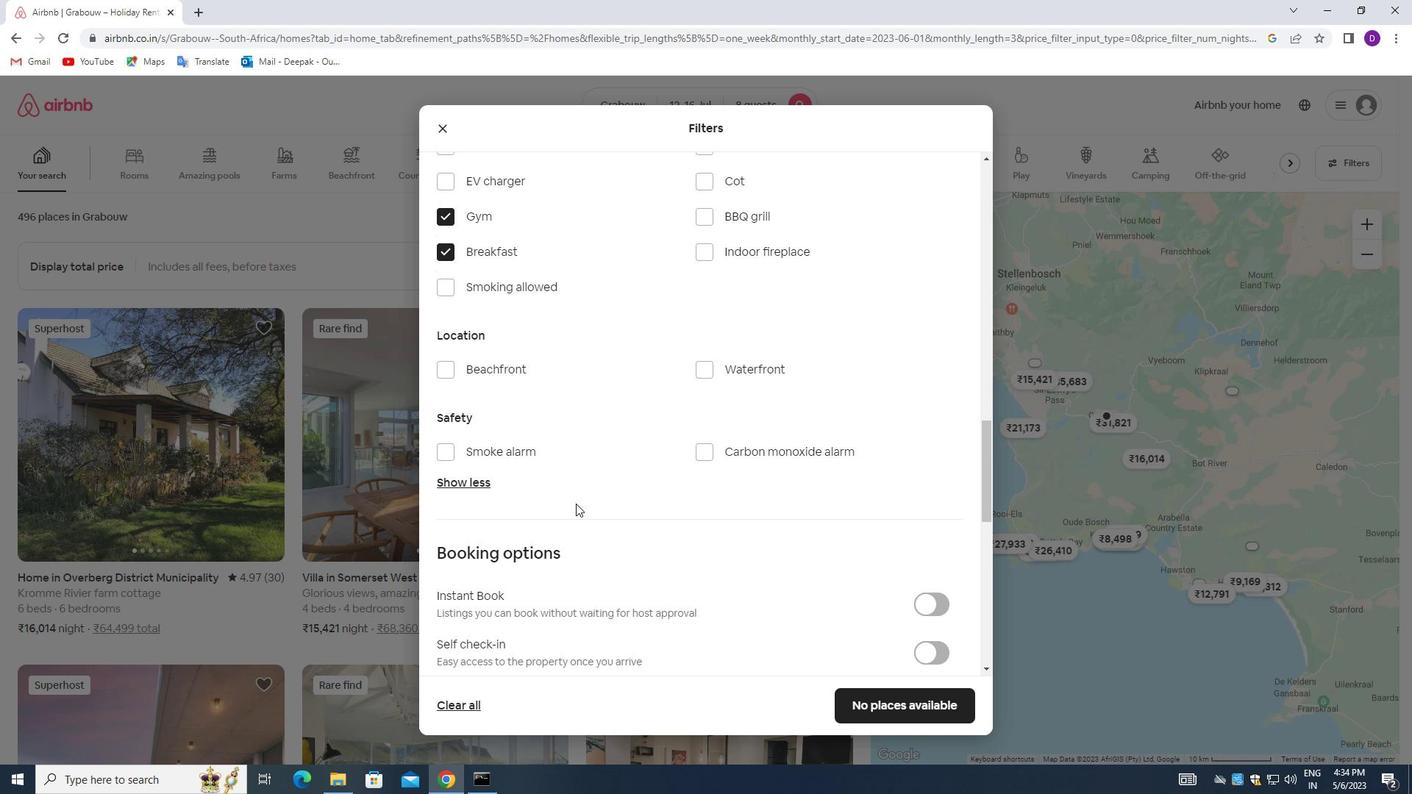 
Action: Mouse moved to (917, 503)
Screenshot: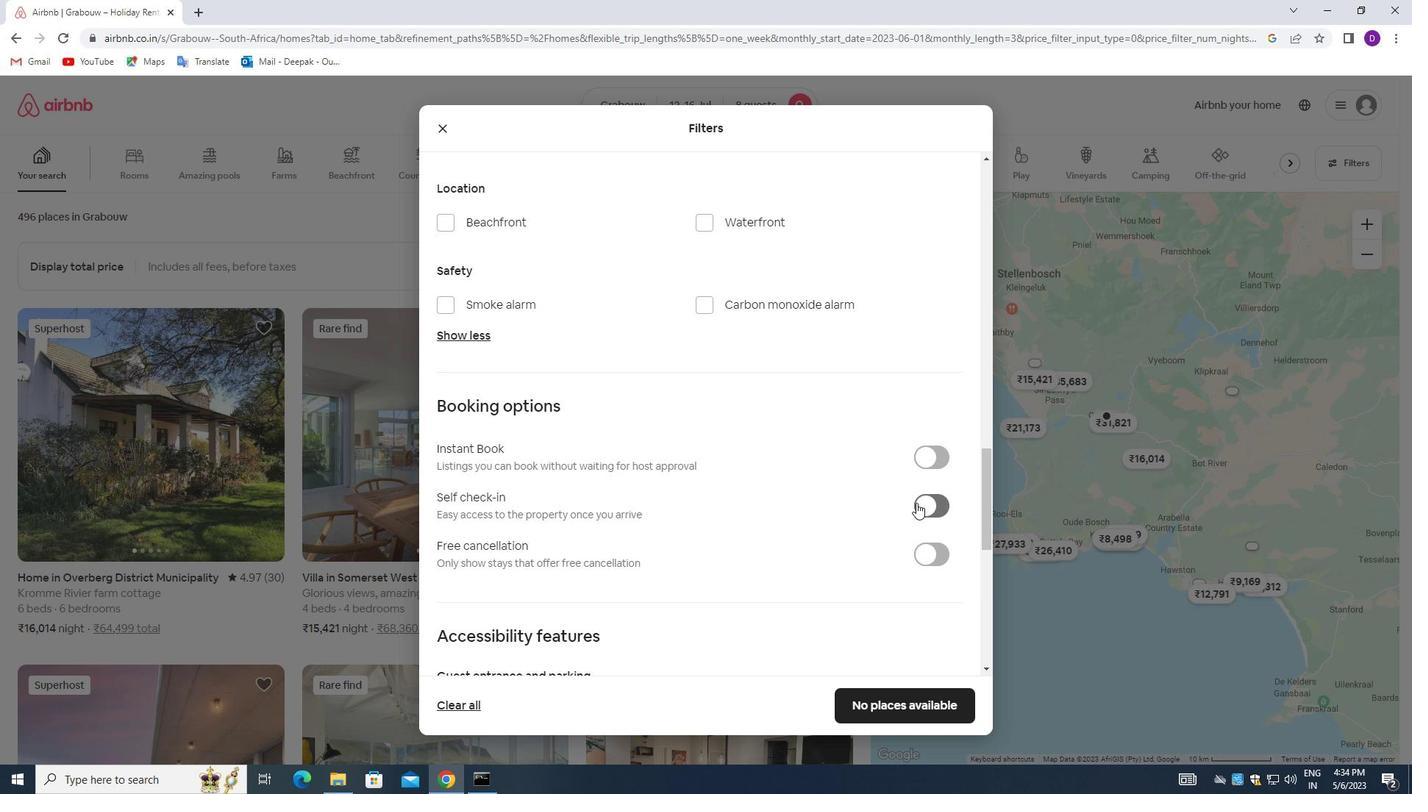 
Action: Mouse pressed left at (917, 503)
Screenshot: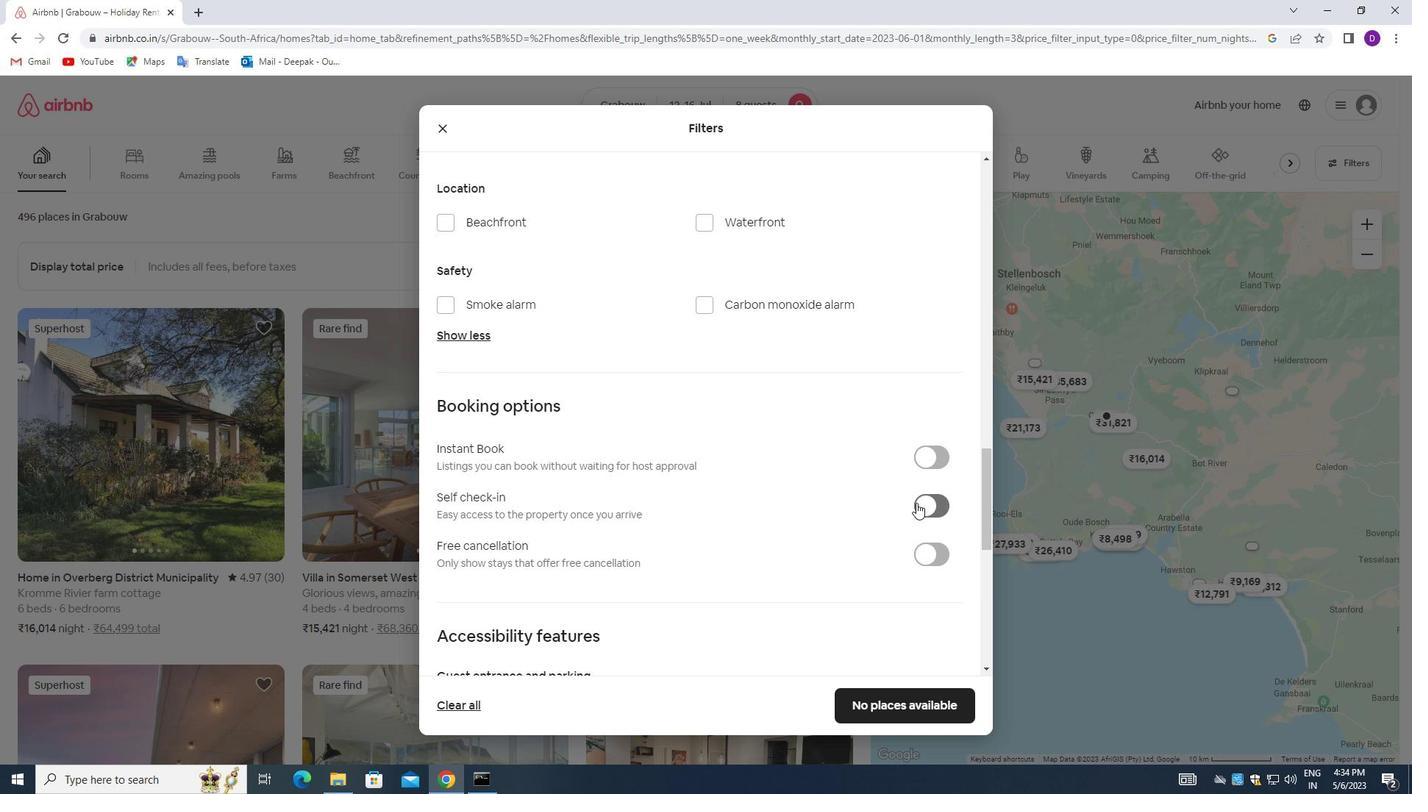 
Action: Mouse moved to (635, 520)
Screenshot: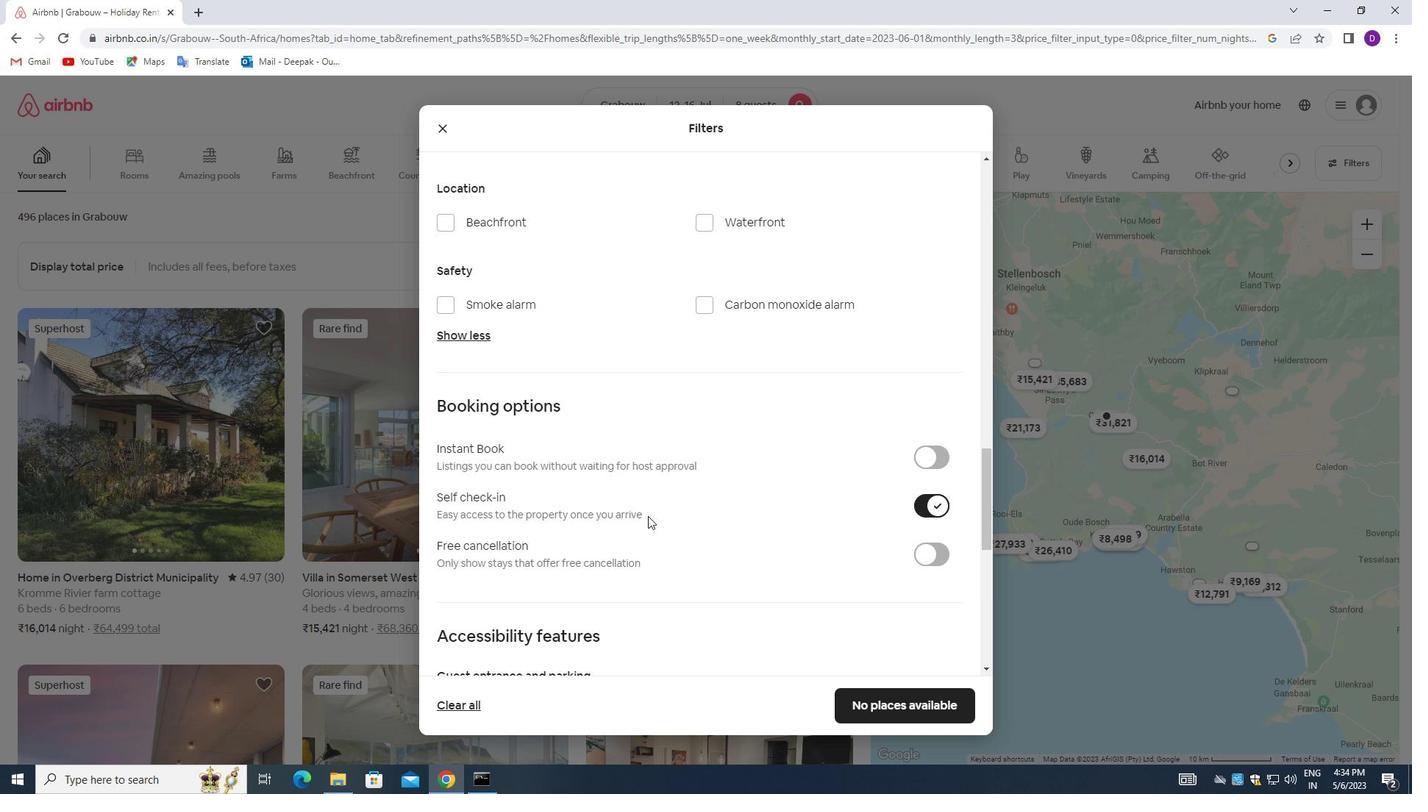 
Action: Mouse scrolled (635, 519) with delta (0, 0)
Screenshot: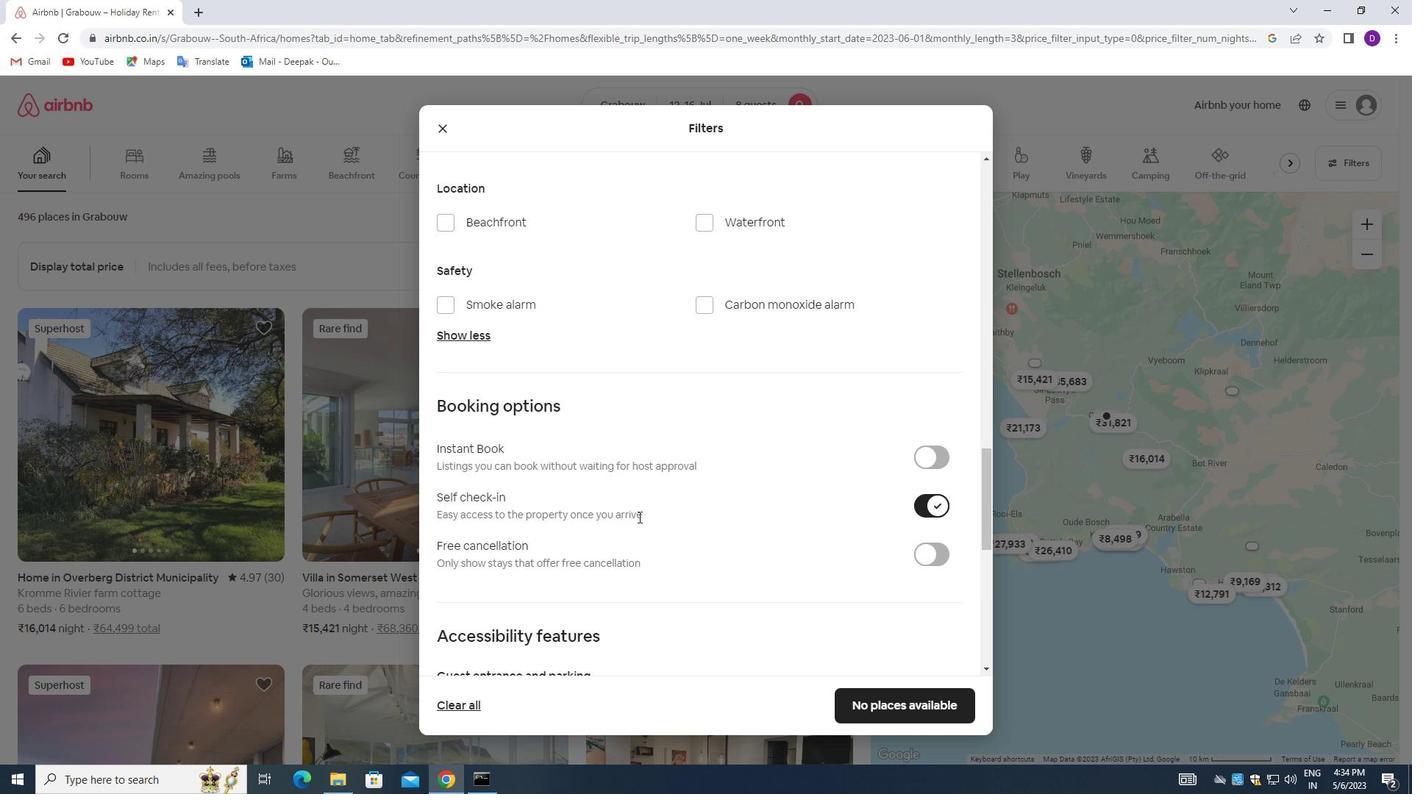 
Action: Mouse moved to (635, 521)
Screenshot: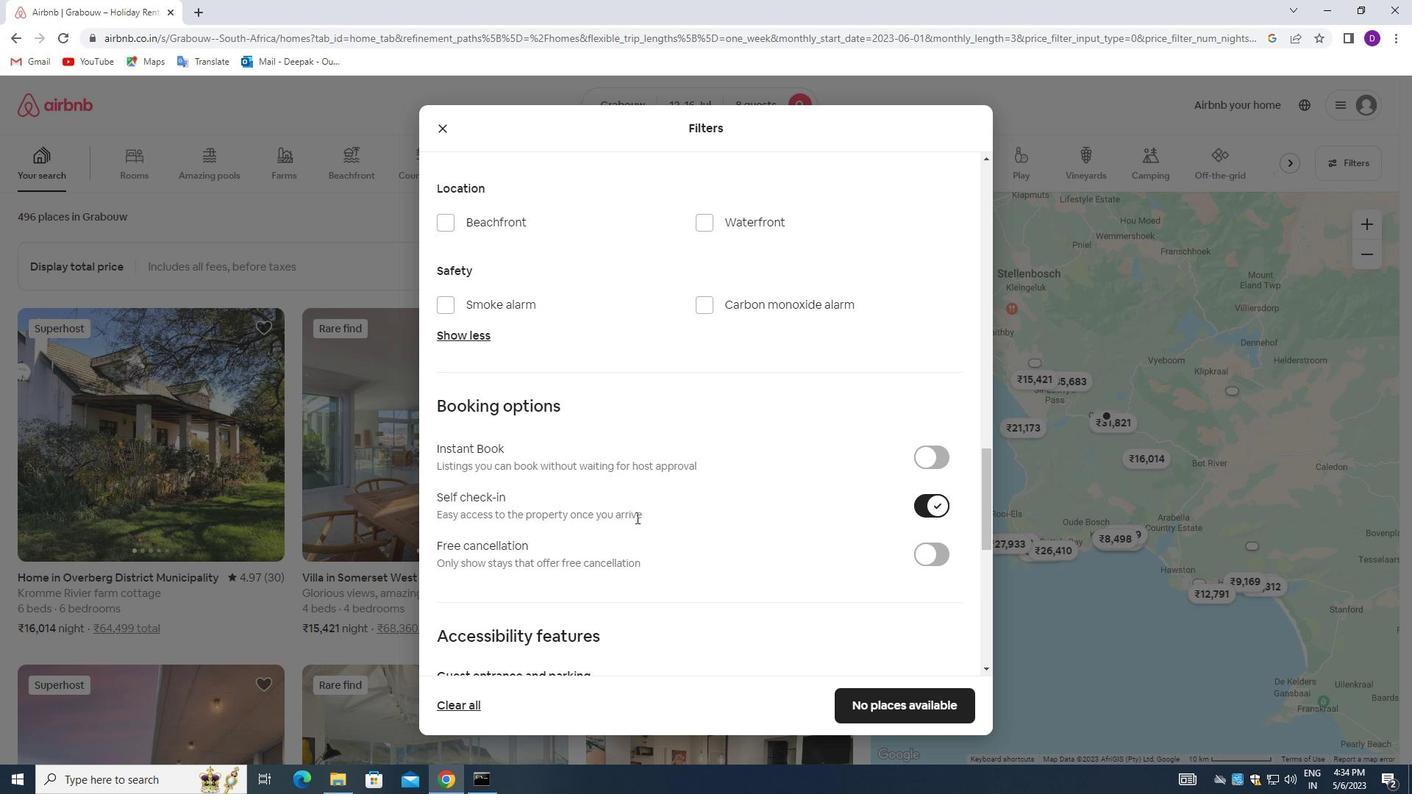 
Action: Mouse scrolled (635, 521) with delta (0, 0)
Screenshot: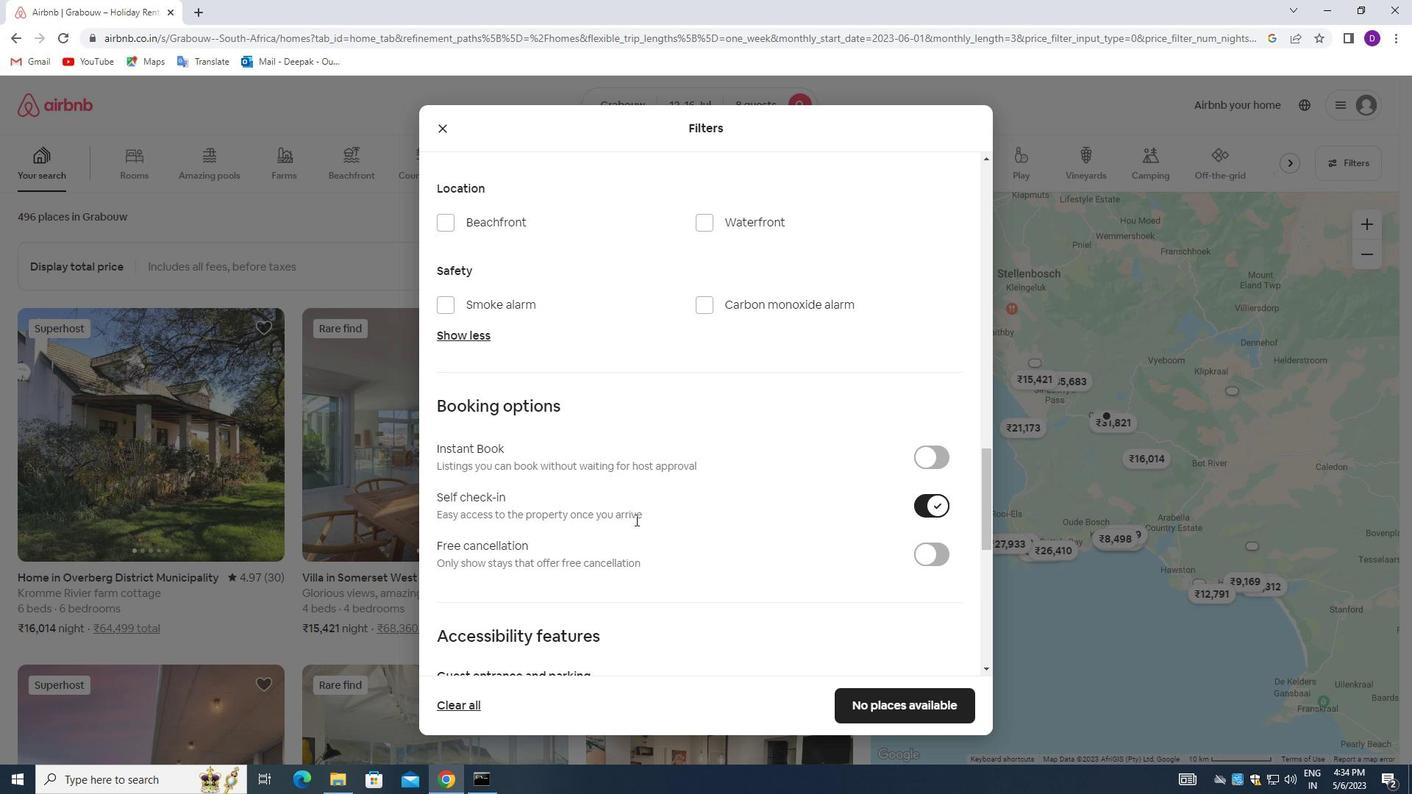 
Action: Mouse moved to (634, 521)
Screenshot: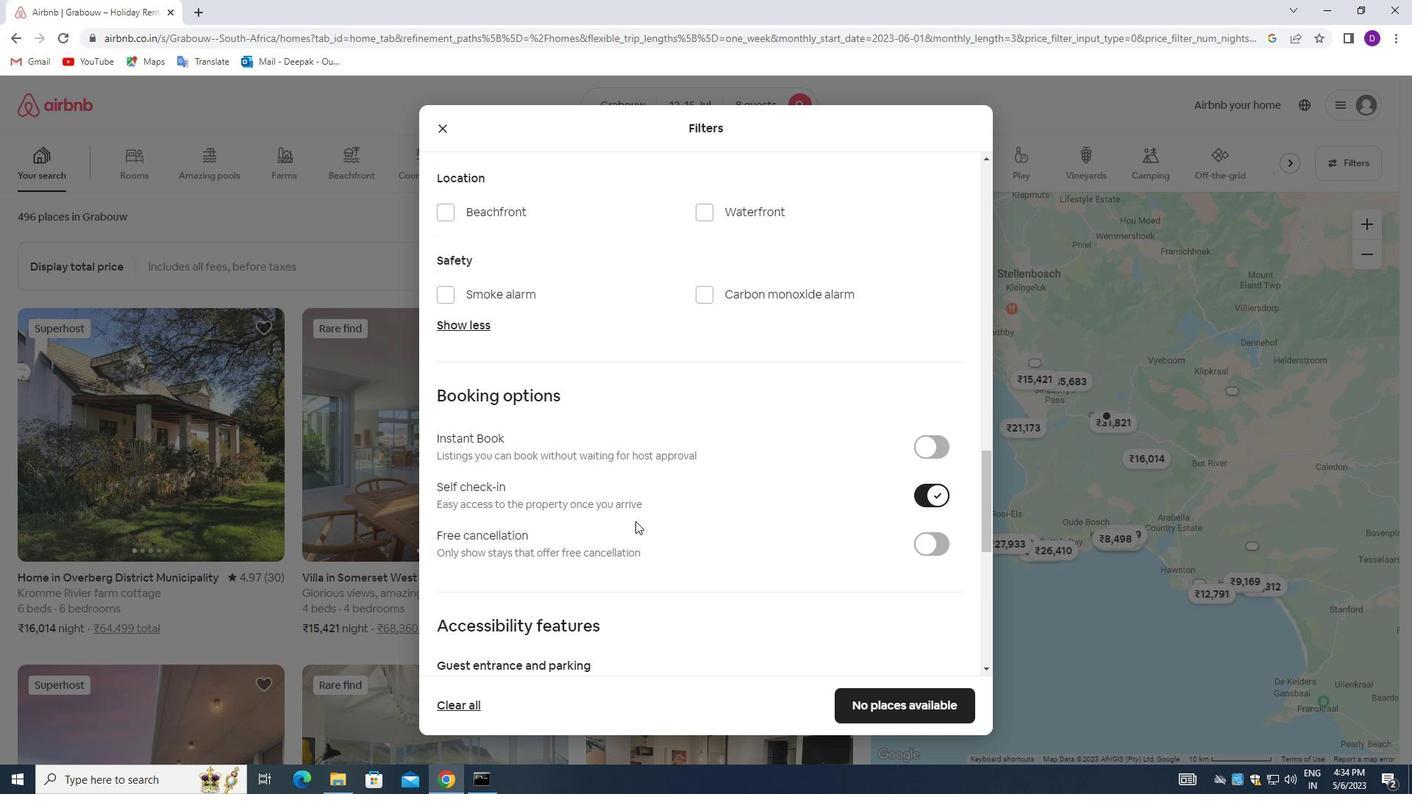 
Action: Mouse scrolled (634, 521) with delta (0, 0)
Screenshot: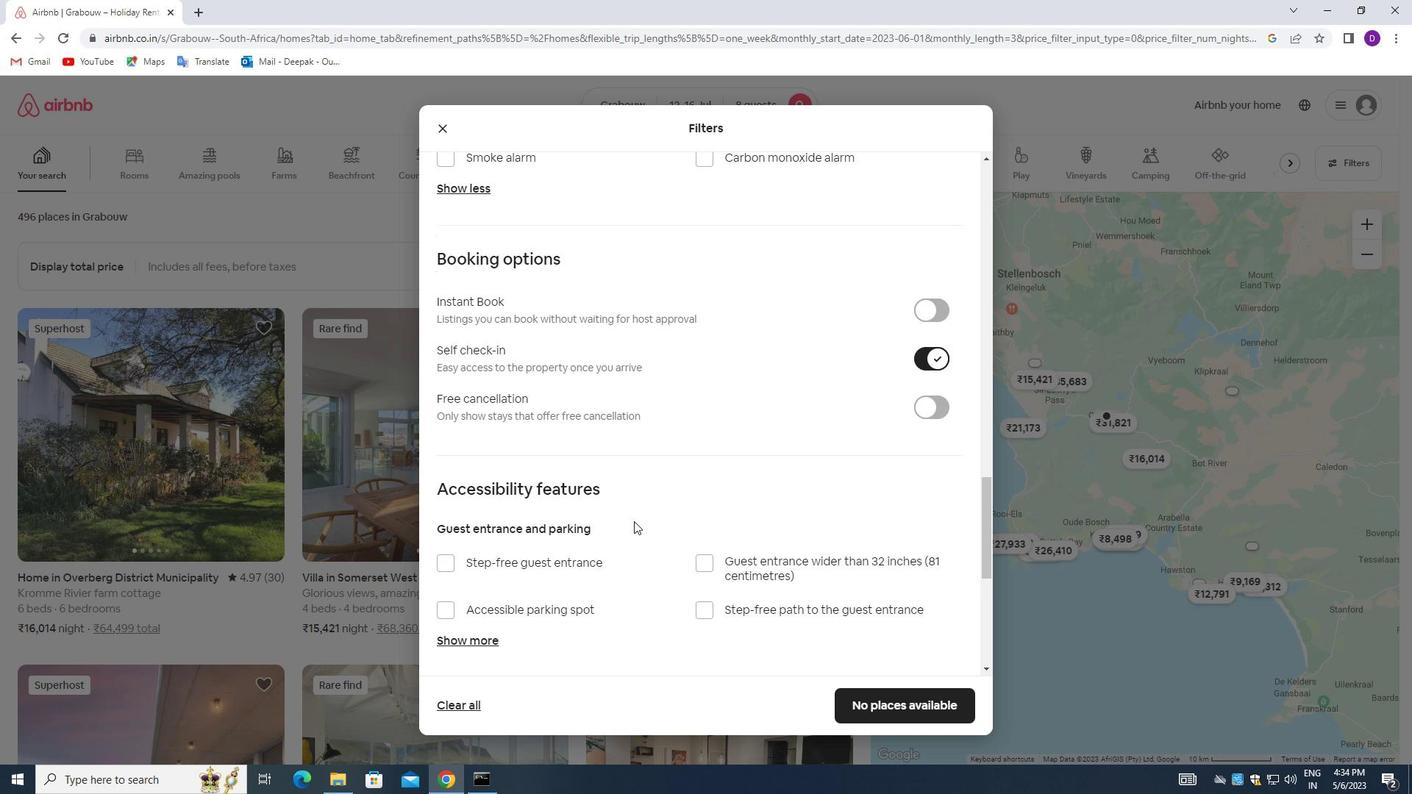 
Action: Mouse scrolled (634, 521) with delta (0, 0)
Screenshot: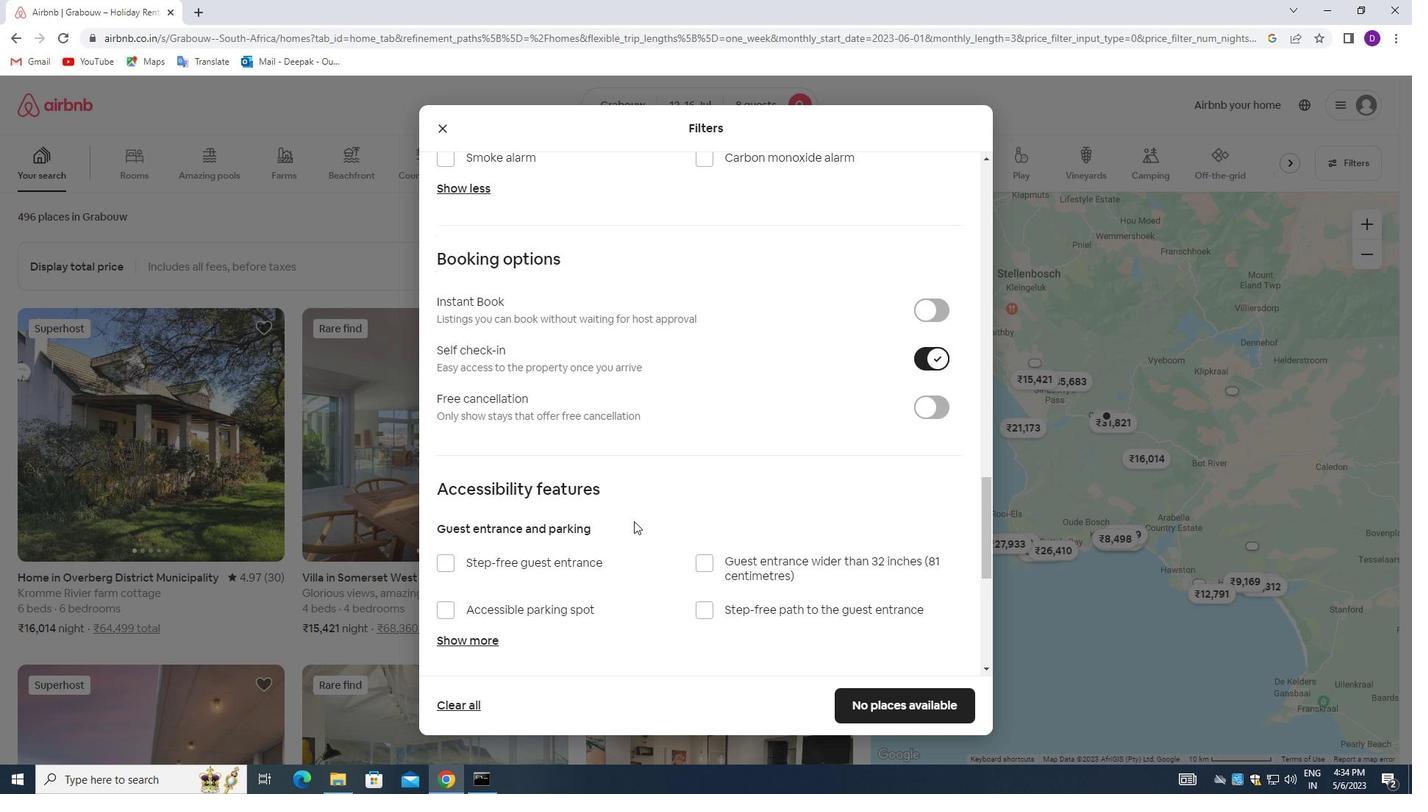 
Action: Mouse moved to (760, 521)
Screenshot: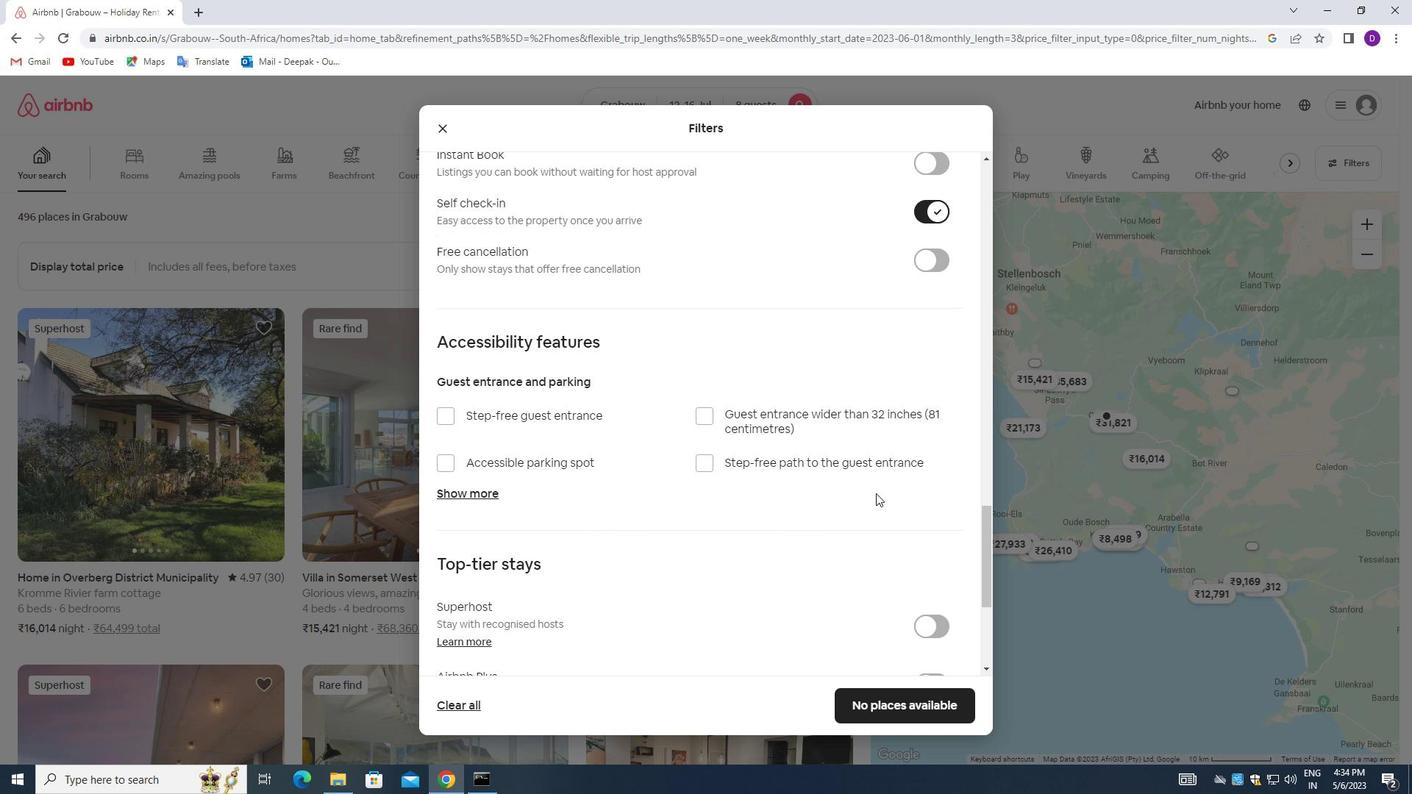 
Action: Mouse scrolled (760, 521) with delta (0, 0)
Screenshot: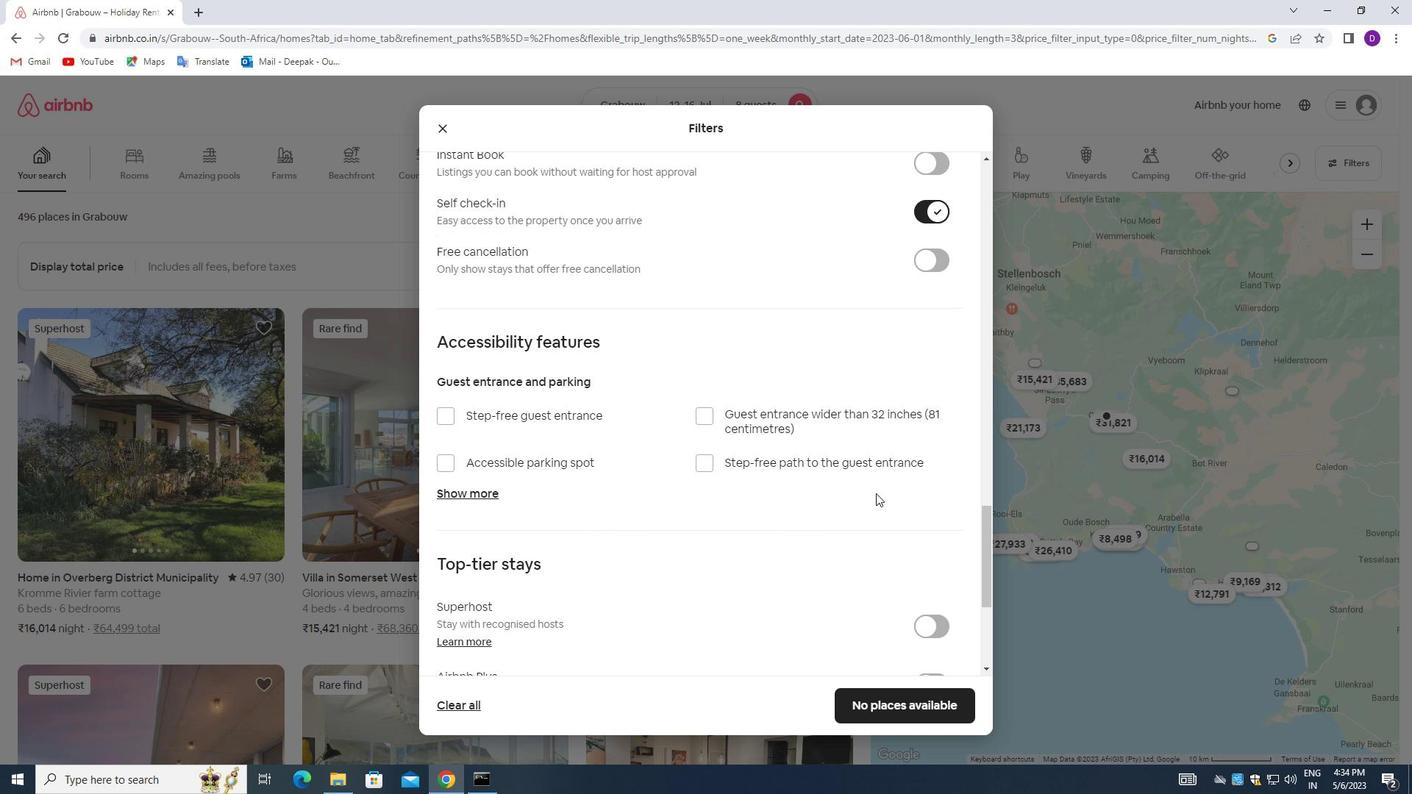 
Action: Mouse moved to (730, 524)
Screenshot: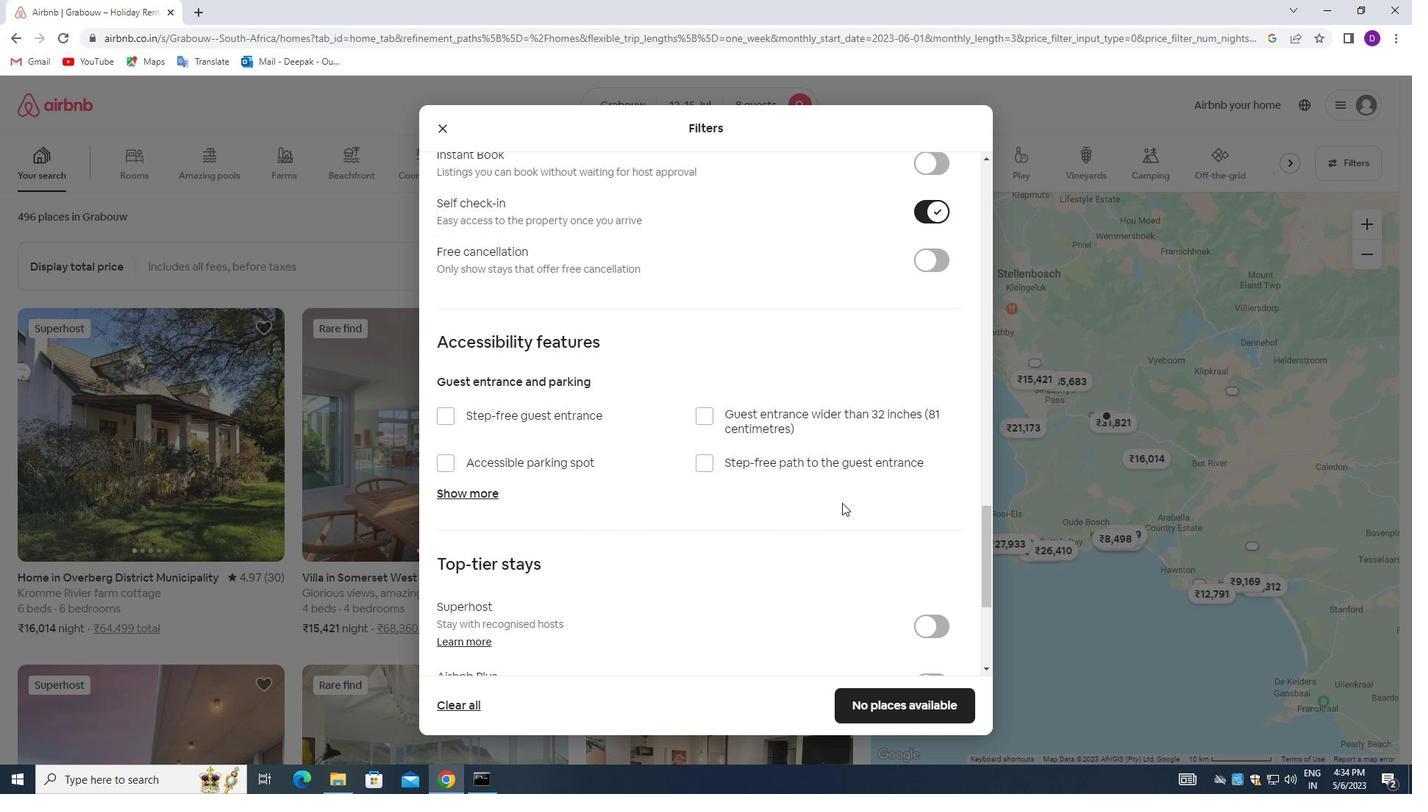 
Action: Mouse scrolled (730, 523) with delta (0, 0)
Screenshot: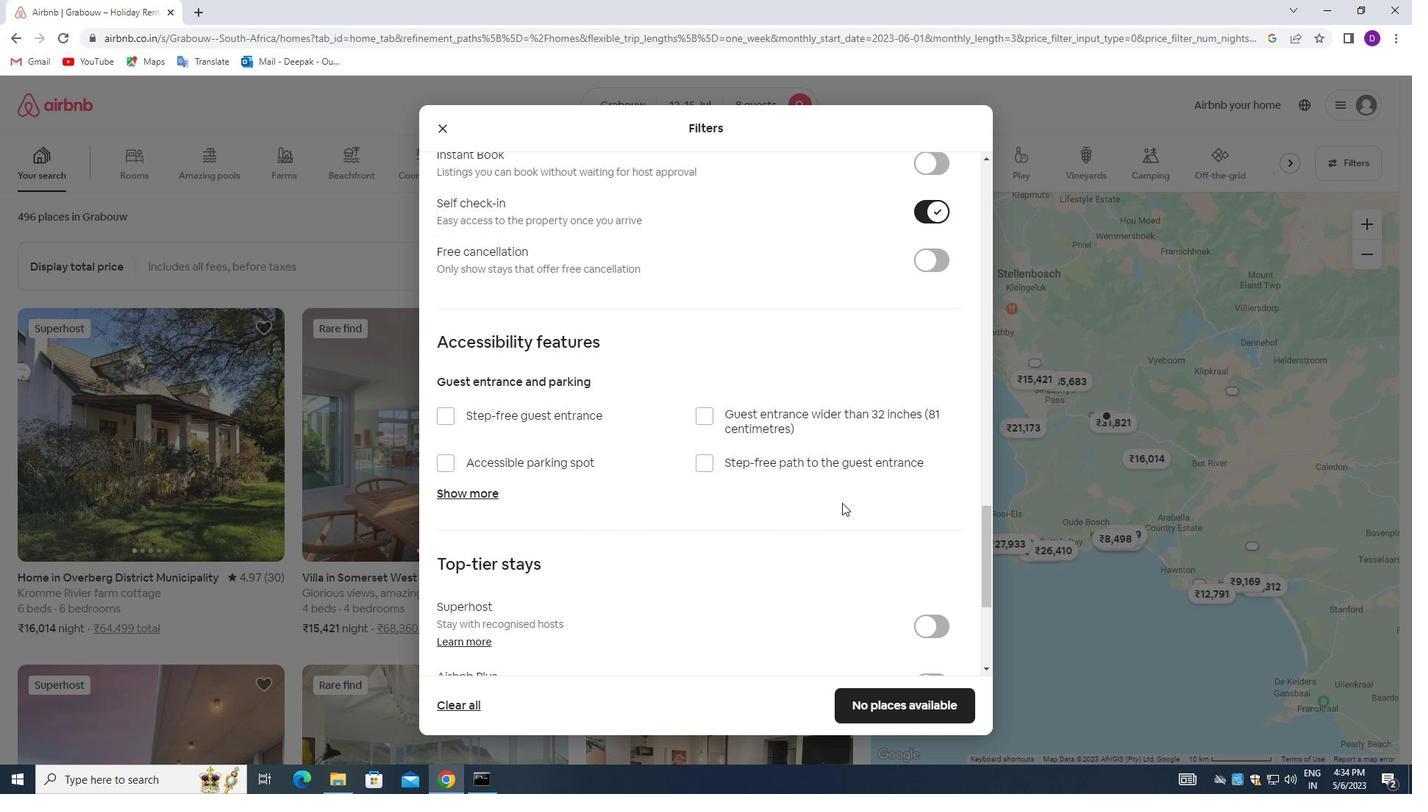 
Action: Mouse moved to (637, 528)
Screenshot: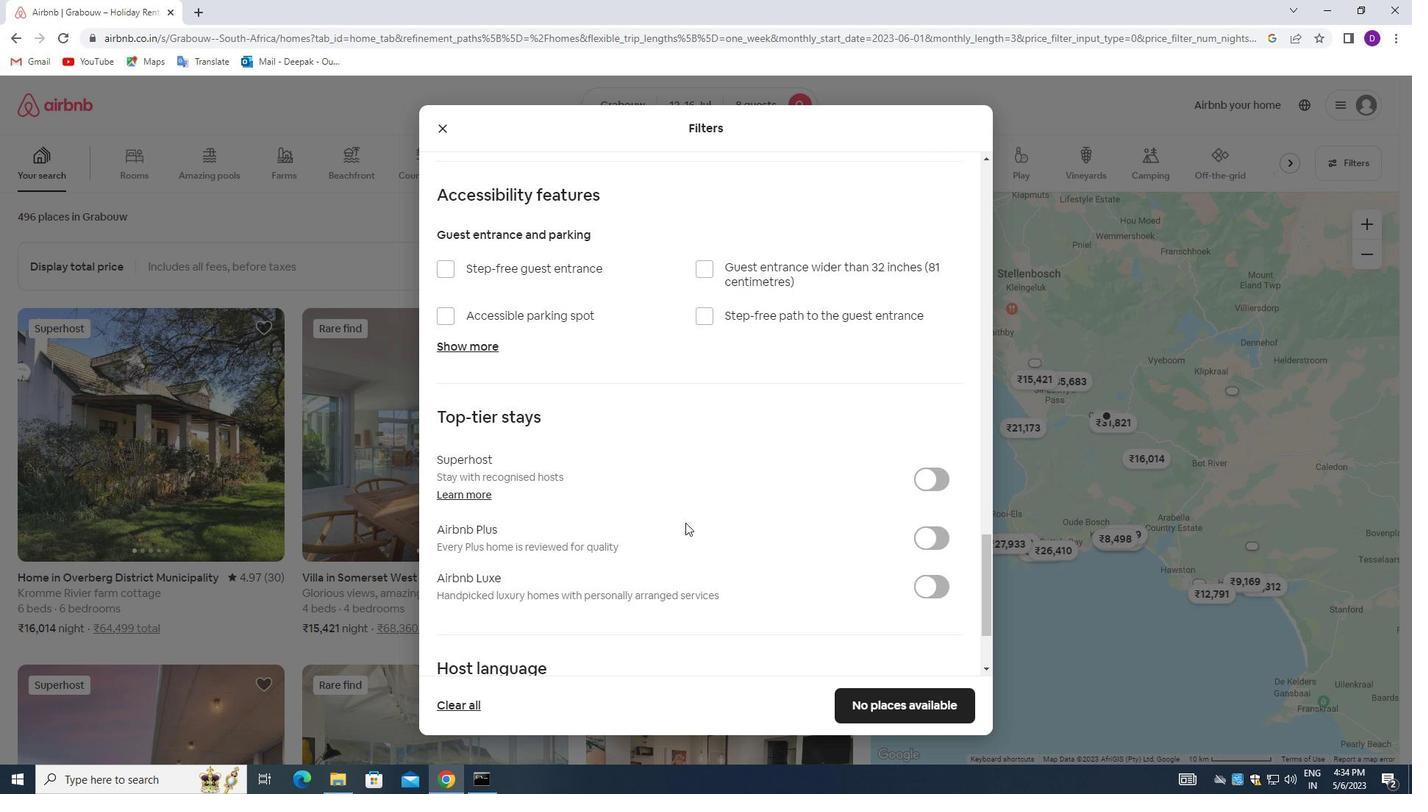 
Action: Mouse scrolled (637, 527) with delta (0, 0)
Screenshot: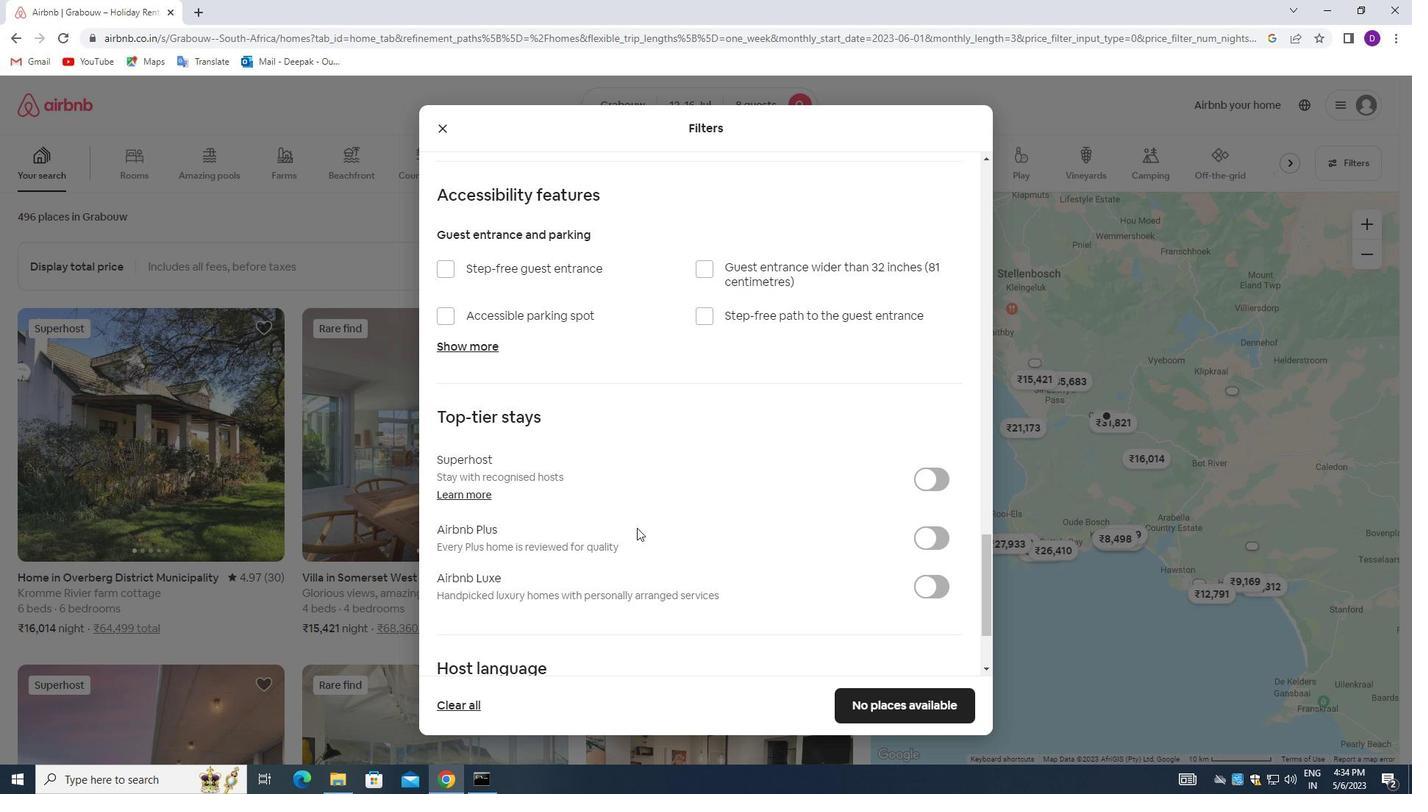 
Action: Mouse moved to (665, 500)
Screenshot: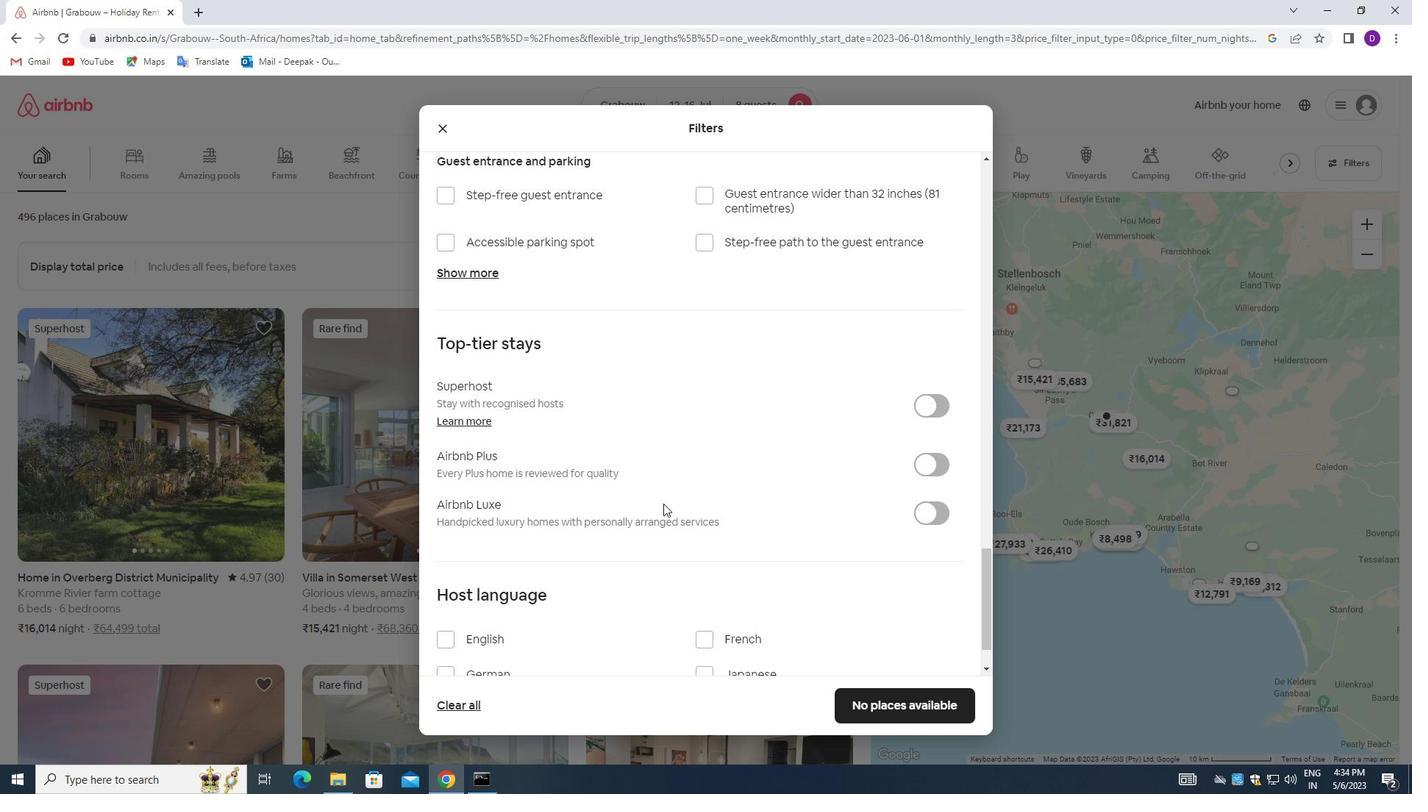 
Action: Mouse scrolled (665, 501) with delta (0, 0)
Screenshot: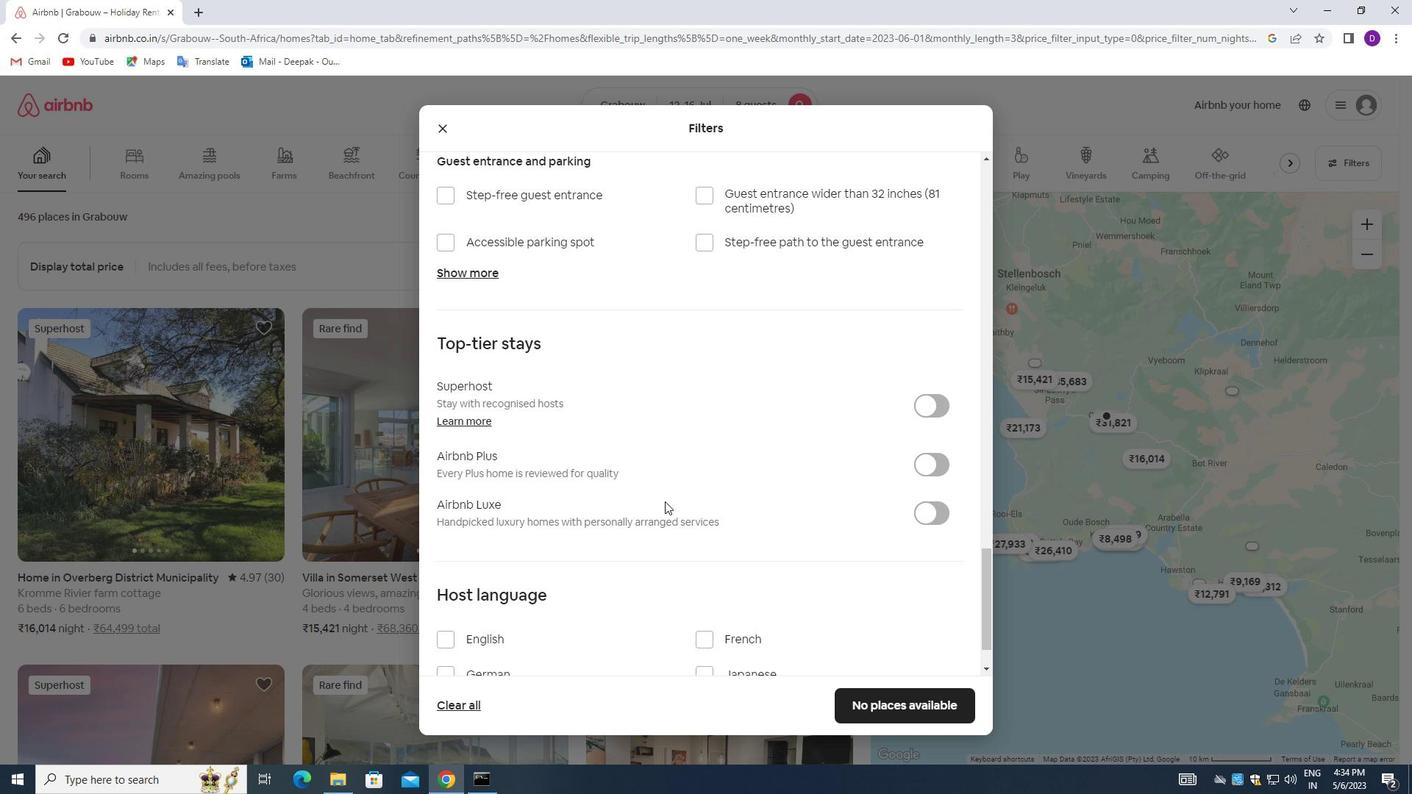 
Action: Mouse moved to (666, 499)
Screenshot: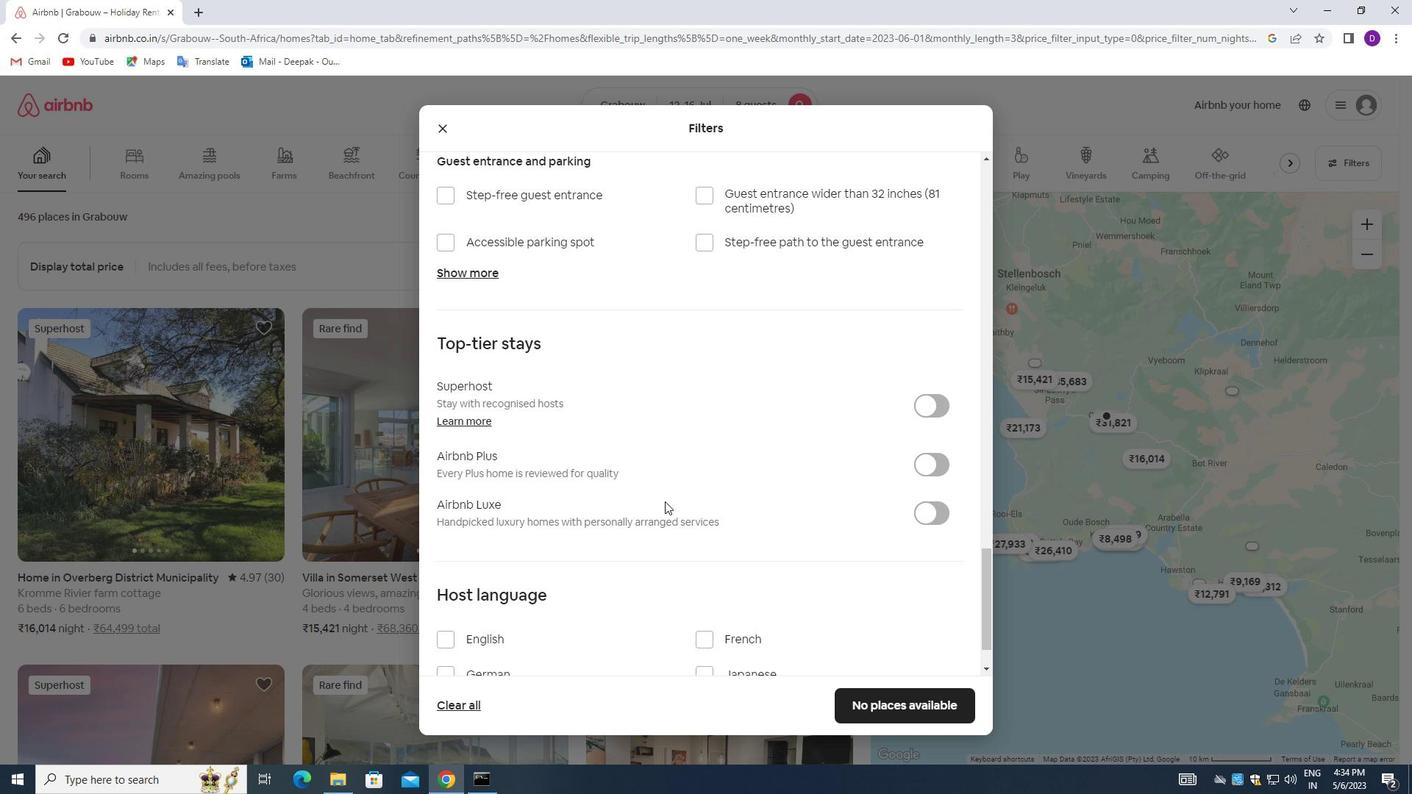 
Action: Mouse scrolled (666, 500) with delta (0, 0)
Screenshot: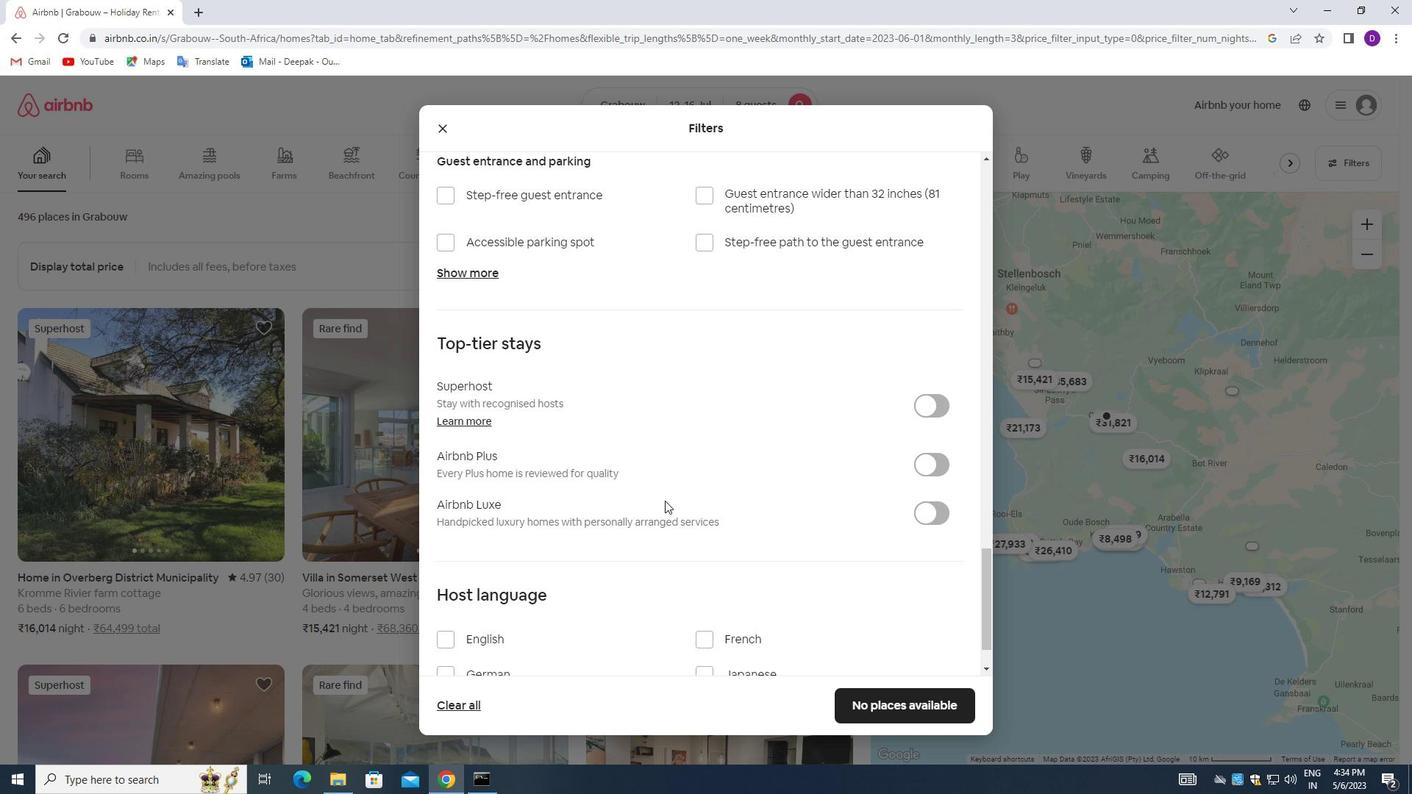 
Action: Mouse scrolled (666, 500) with delta (0, 0)
Screenshot: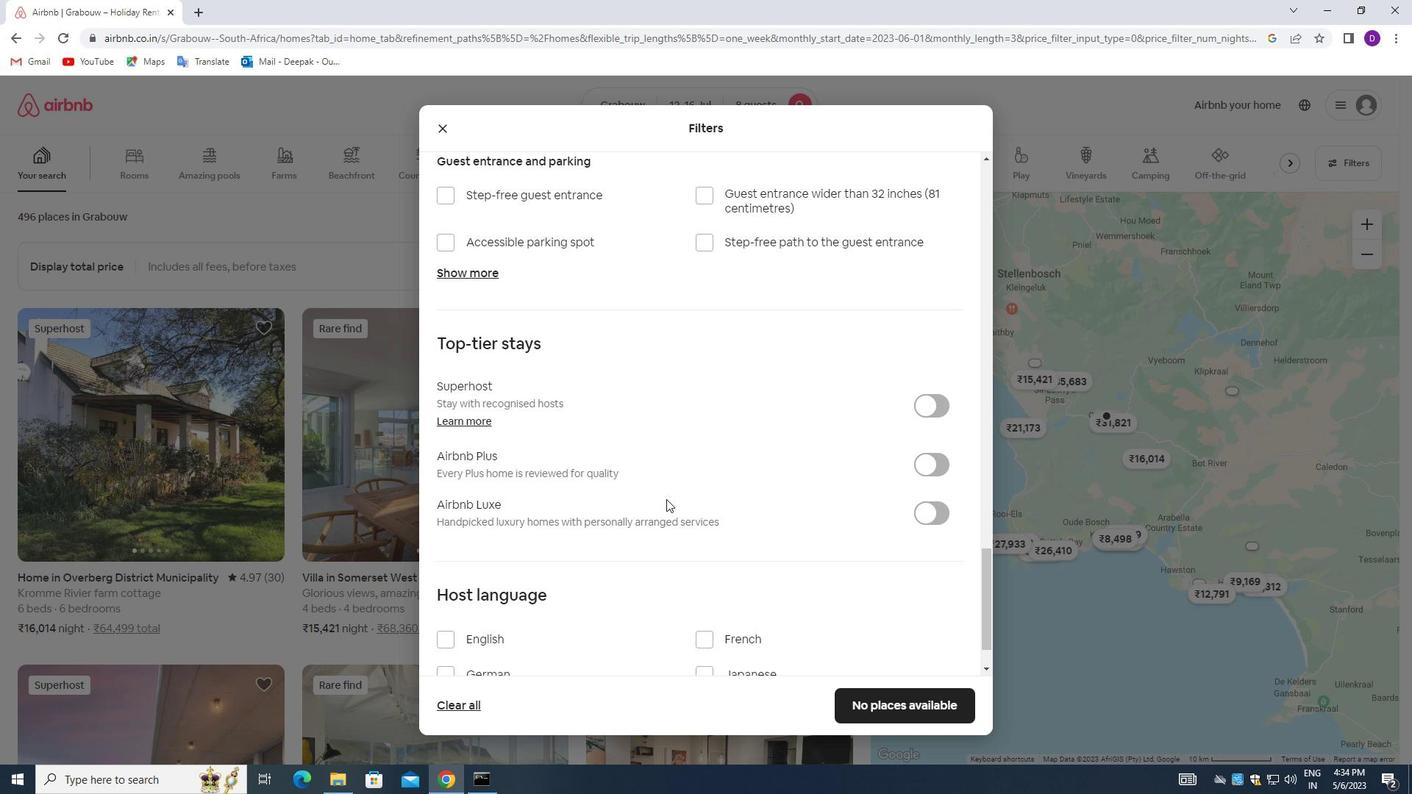 
Action: Mouse moved to (662, 500)
Screenshot: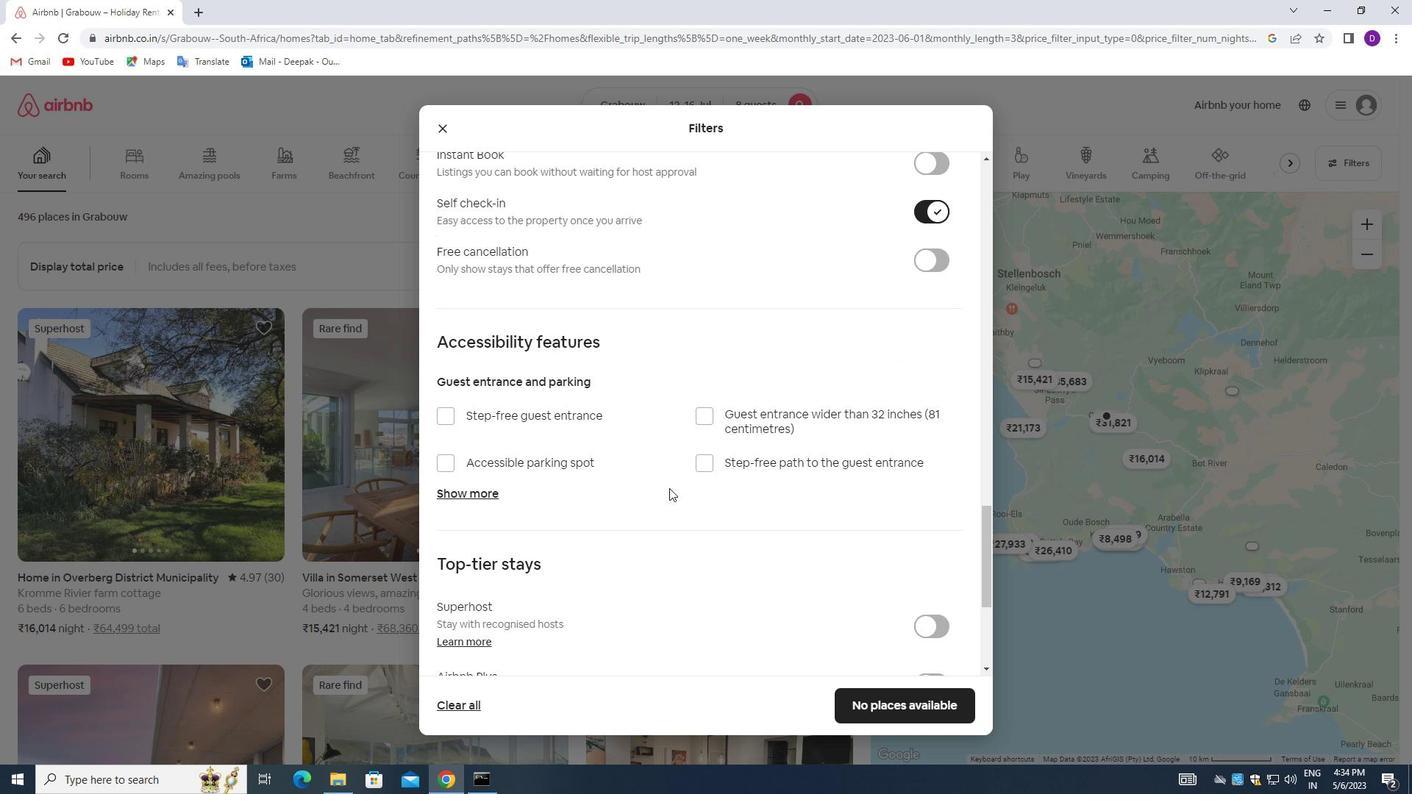 
Action: Mouse scrolled (662, 499) with delta (0, 0)
Screenshot: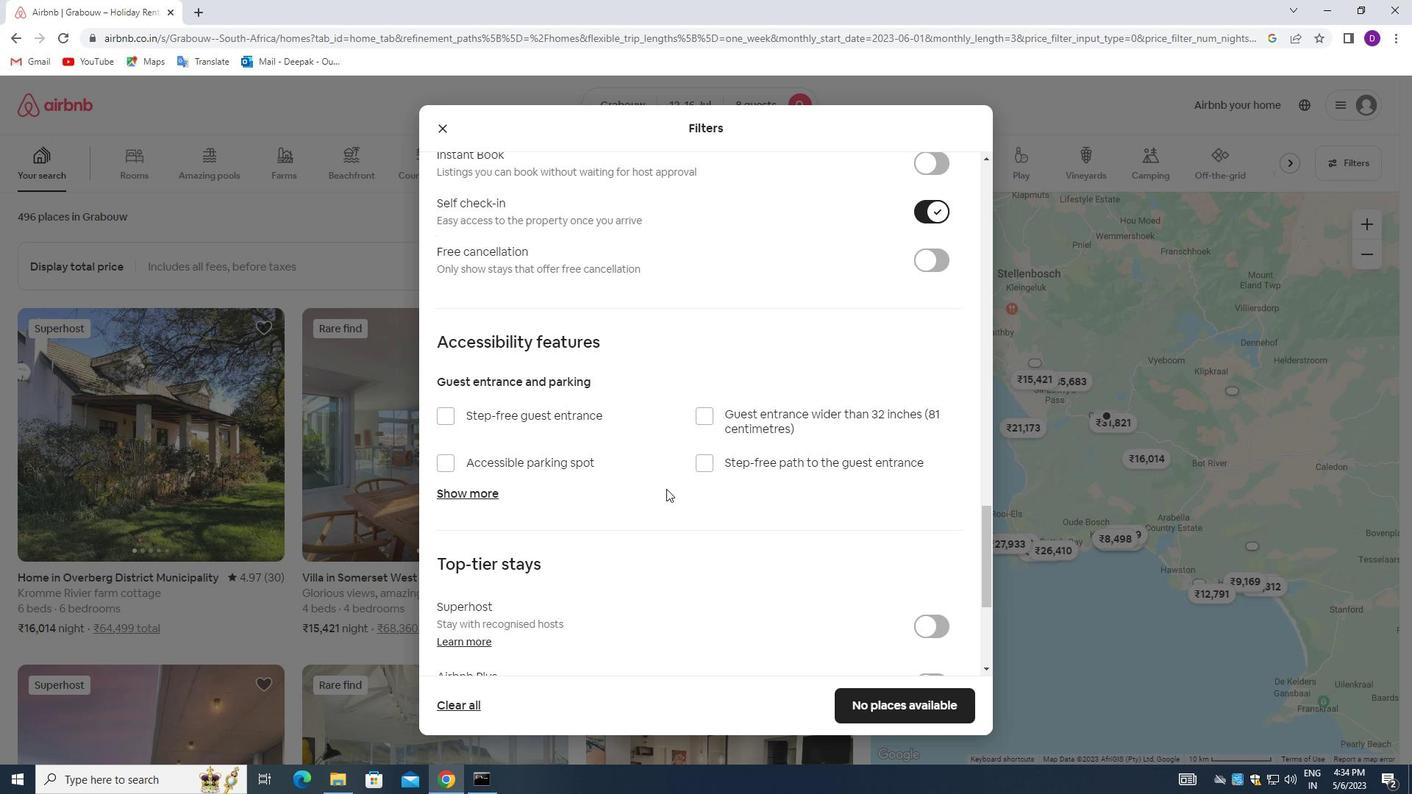 
Action: Mouse scrolled (662, 499) with delta (0, 0)
Screenshot: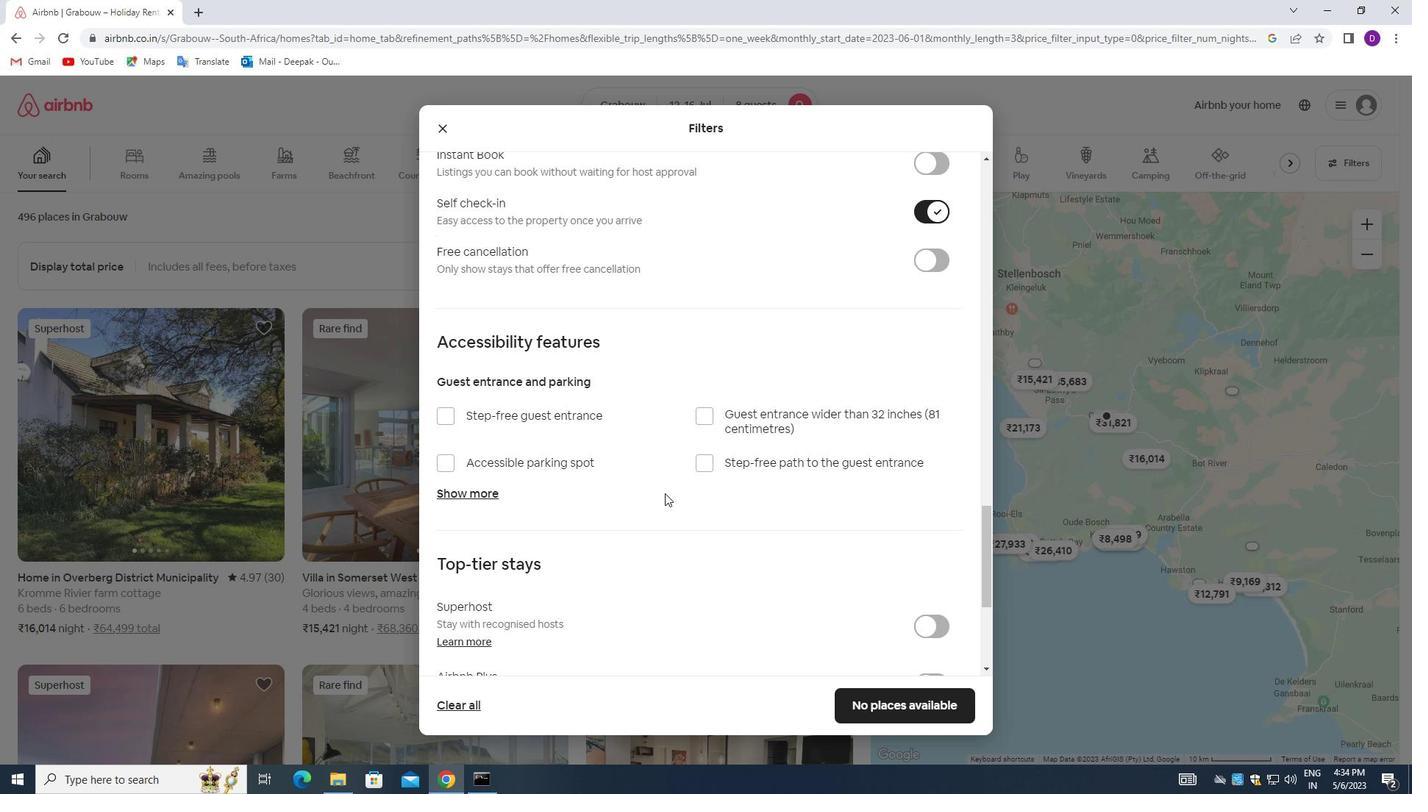 
Action: Mouse moved to (657, 535)
Screenshot: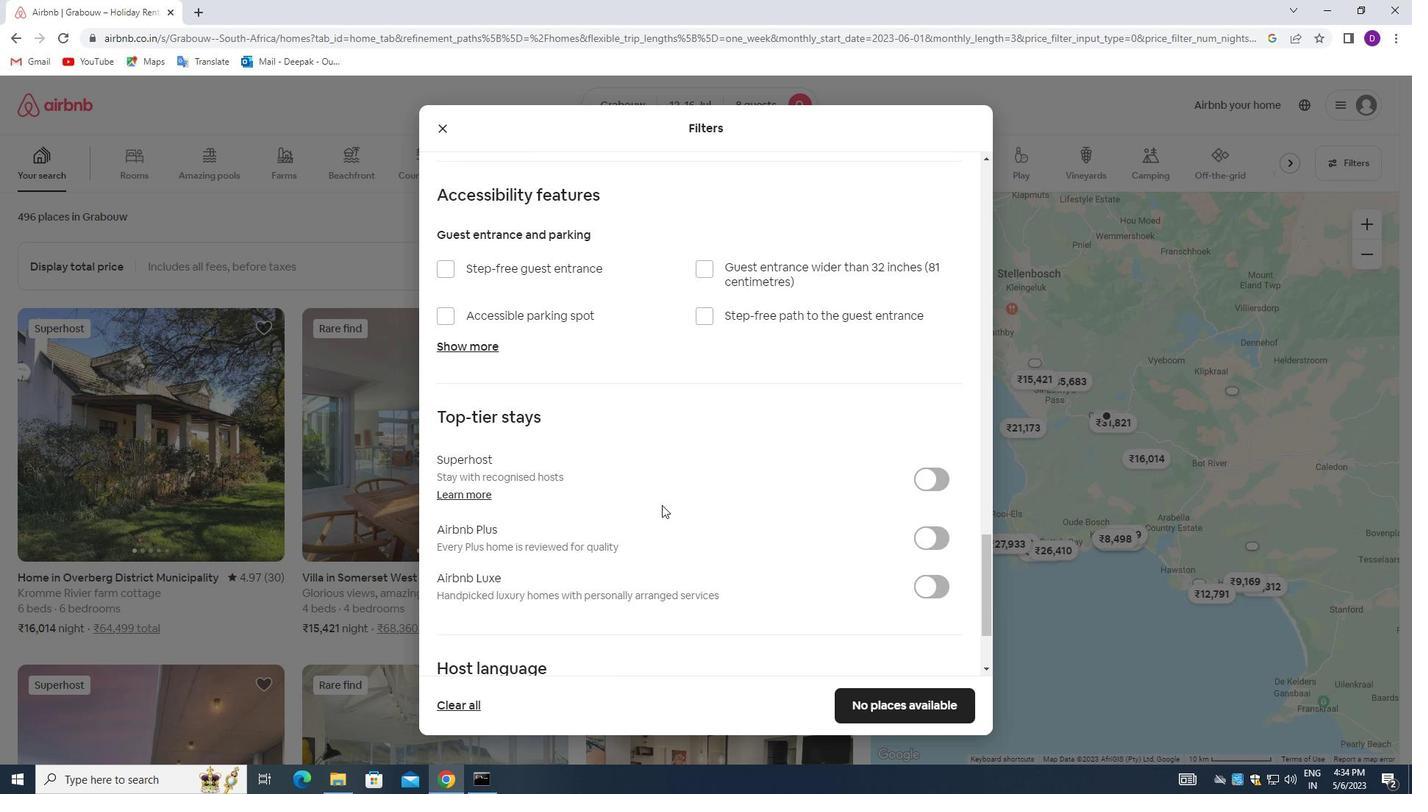 
Action: Mouse scrolled (657, 534) with delta (0, 0)
Screenshot: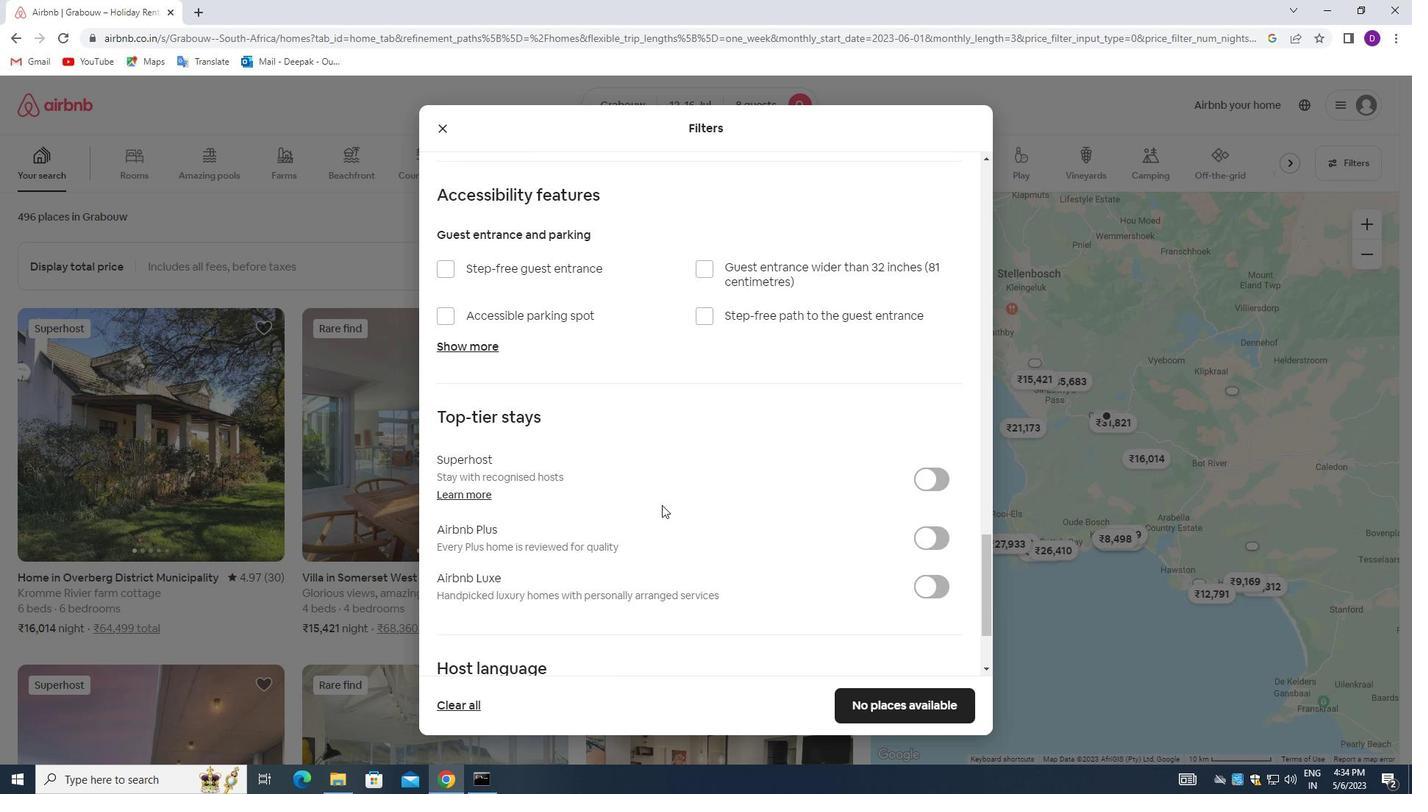 
Action: Mouse moved to (656, 538)
Screenshot: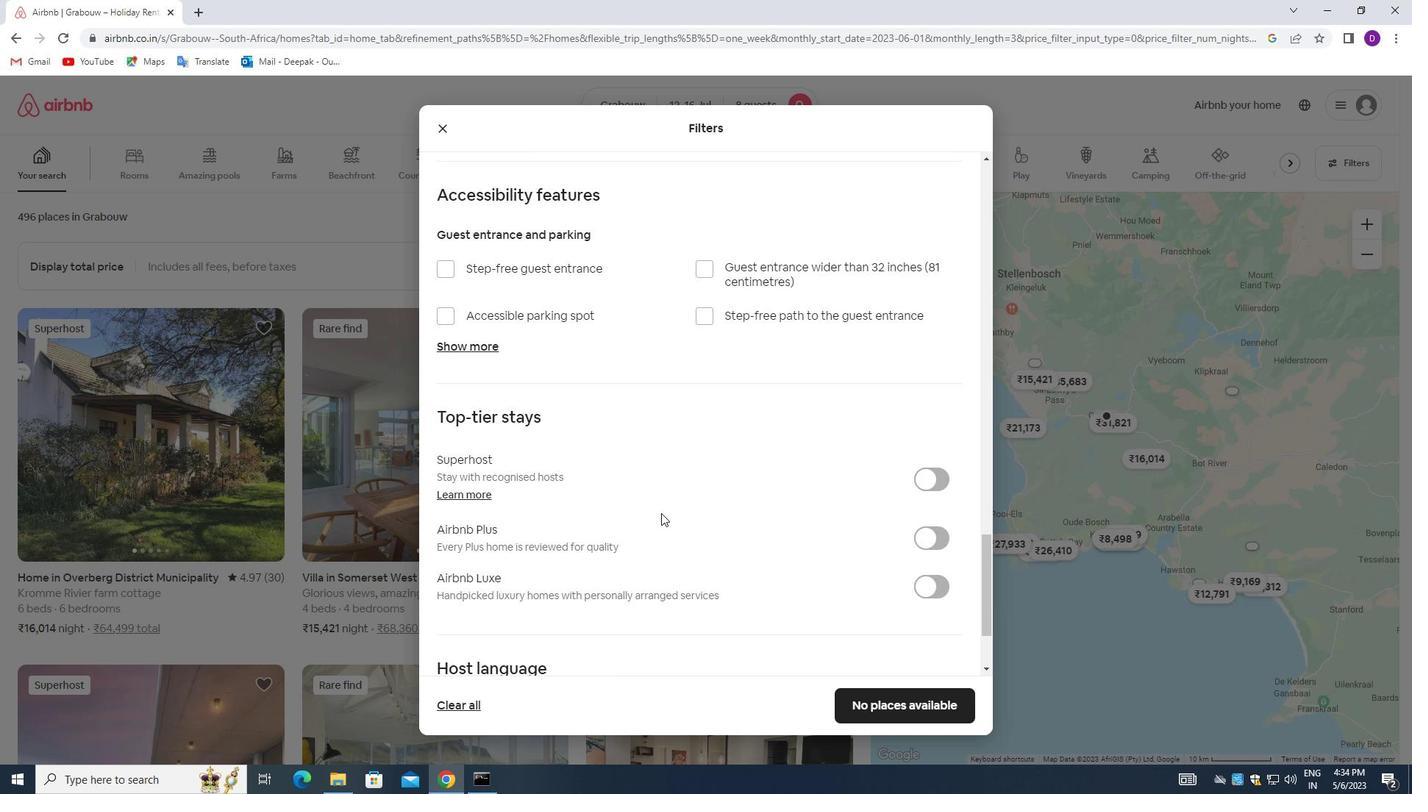 
Action: Mouse scrolled (656, 537) with delta (0, 0)
Screenshot: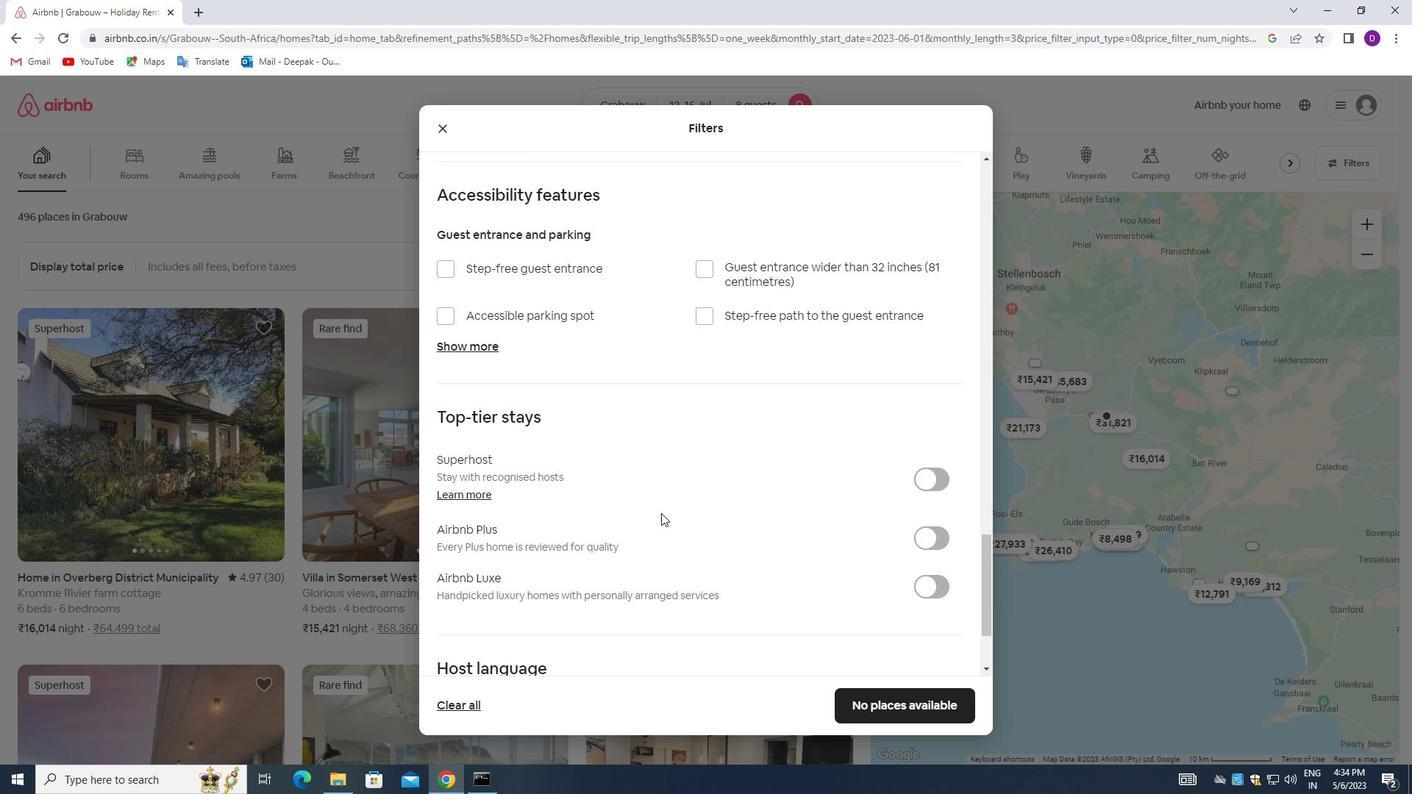 
Action: Mouse moved to (654, 541)
Screenshot: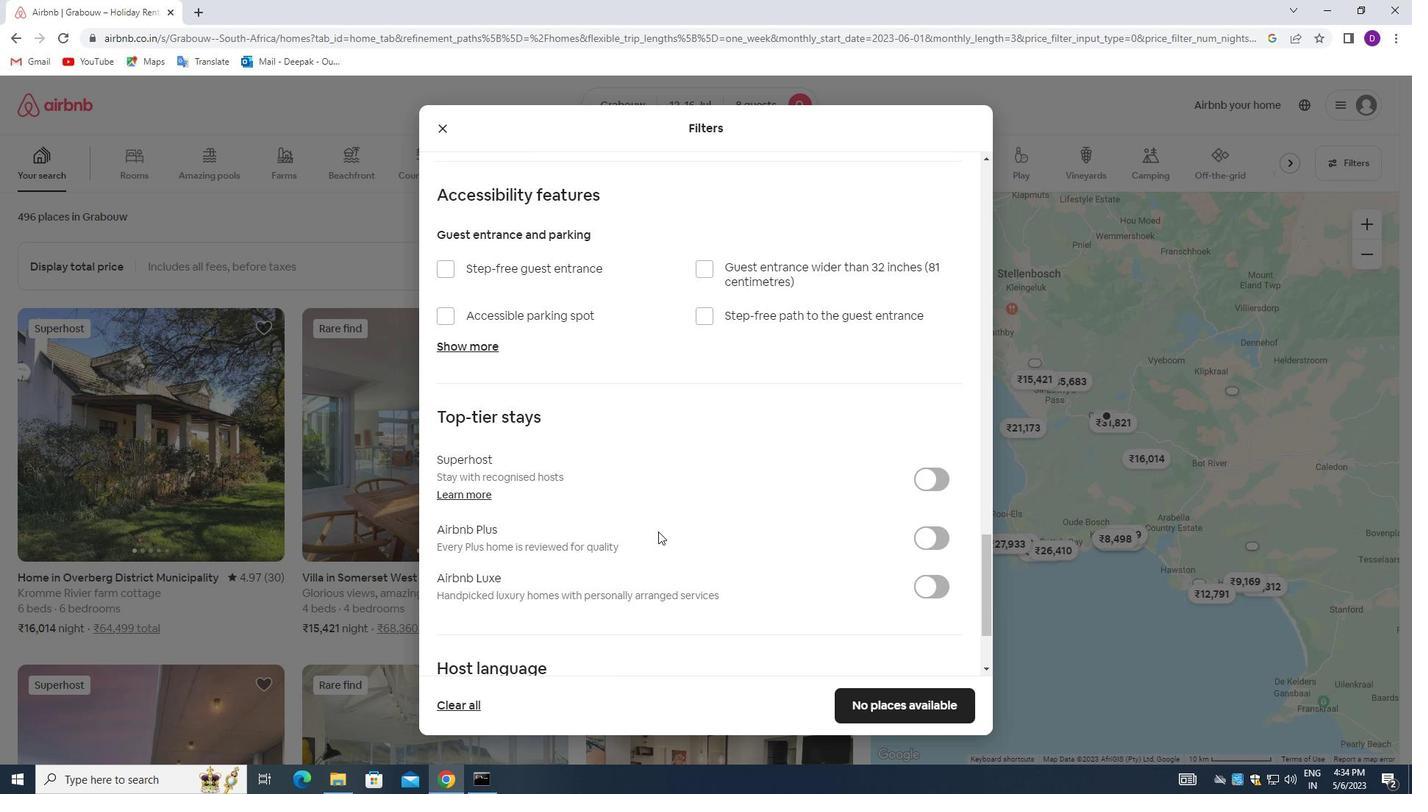 
Action: Mouse scrolled (654, 540) with delta (0, 0)
Screenshot: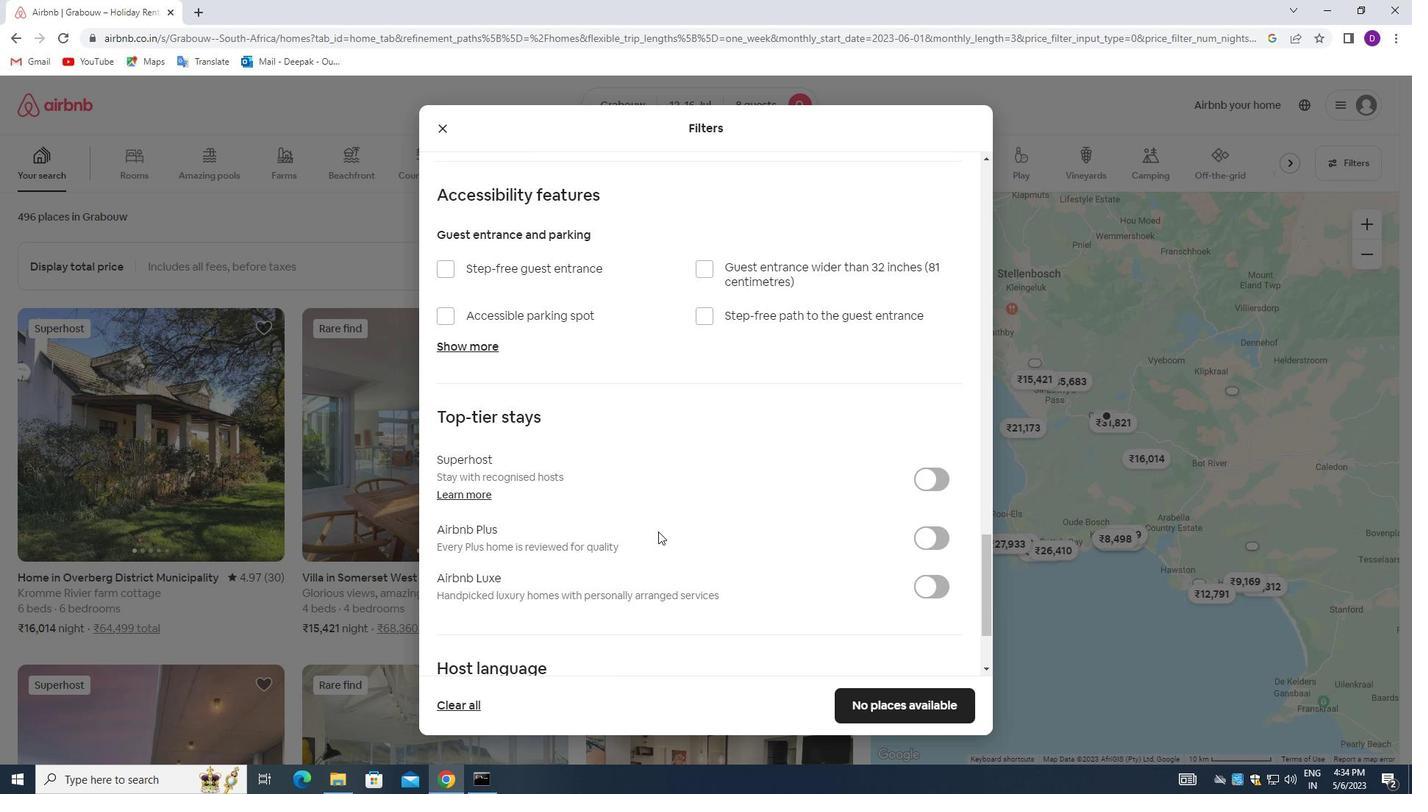 
Action: Mouse moved to (628, 560)
Screenshot: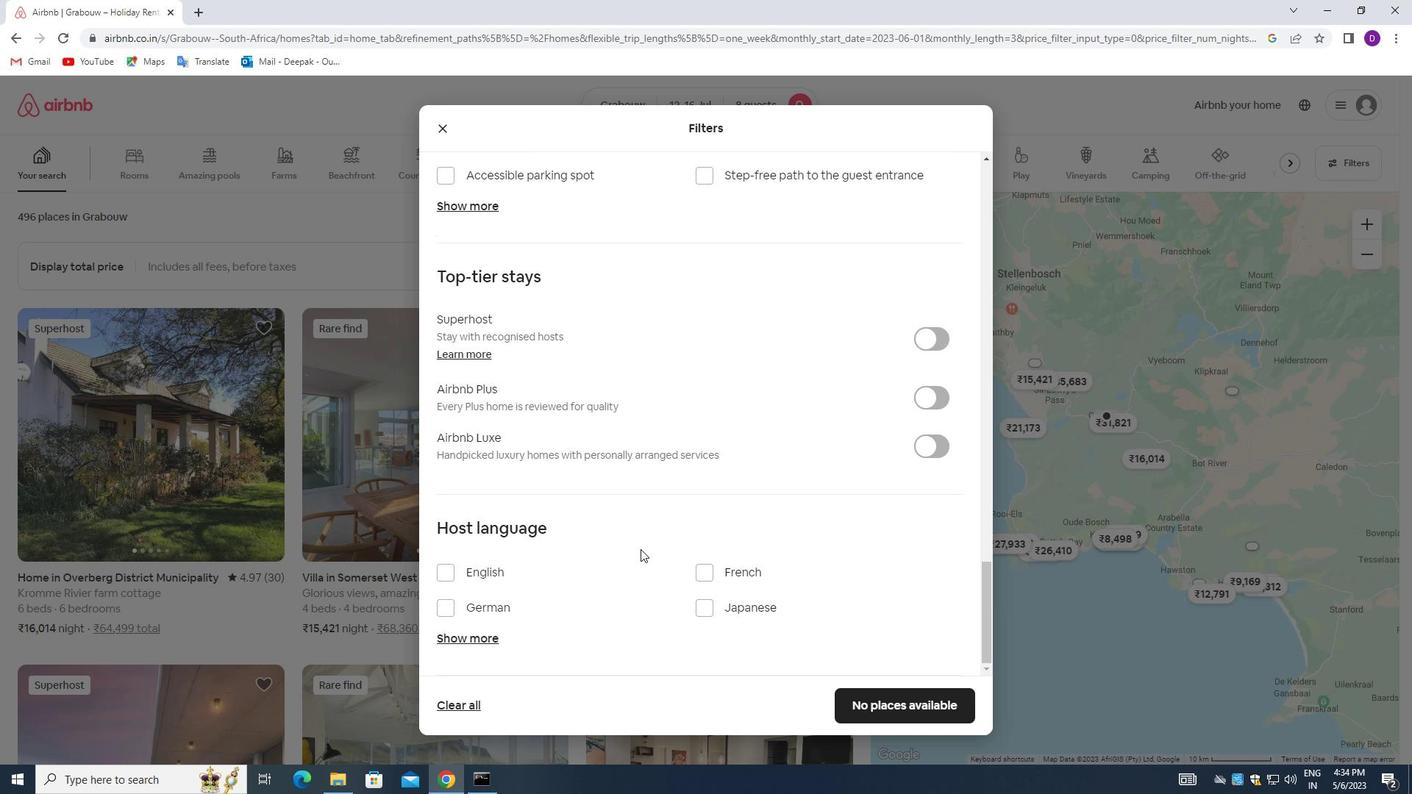 
Action: Mouse scrolled (628, 560) with delta (0, 0)
Screenshot: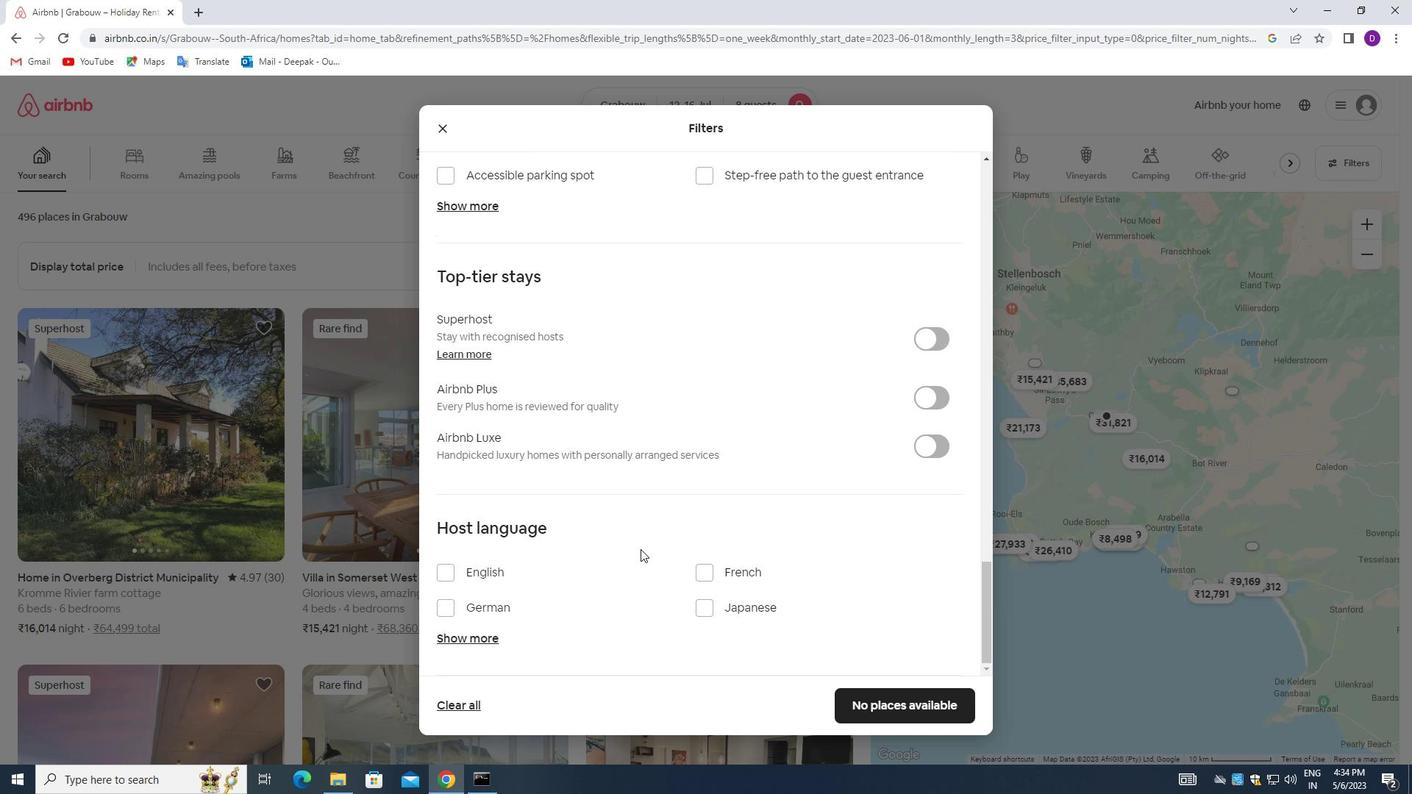 
Action: Mouse moved to (624, 563)
Screenshot: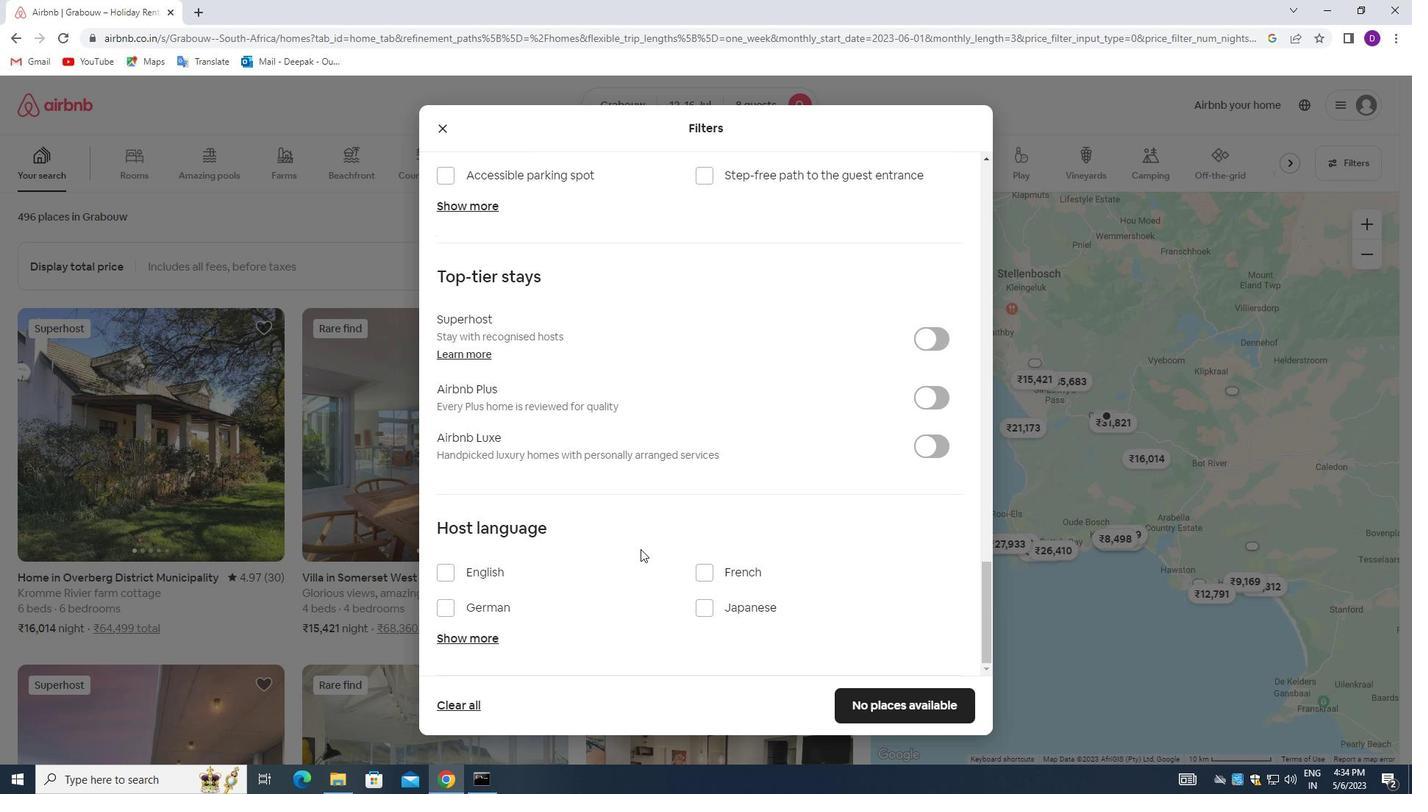 
Action: Mouse scrolled (624, 562) with delta (0, 0)
Screenshot: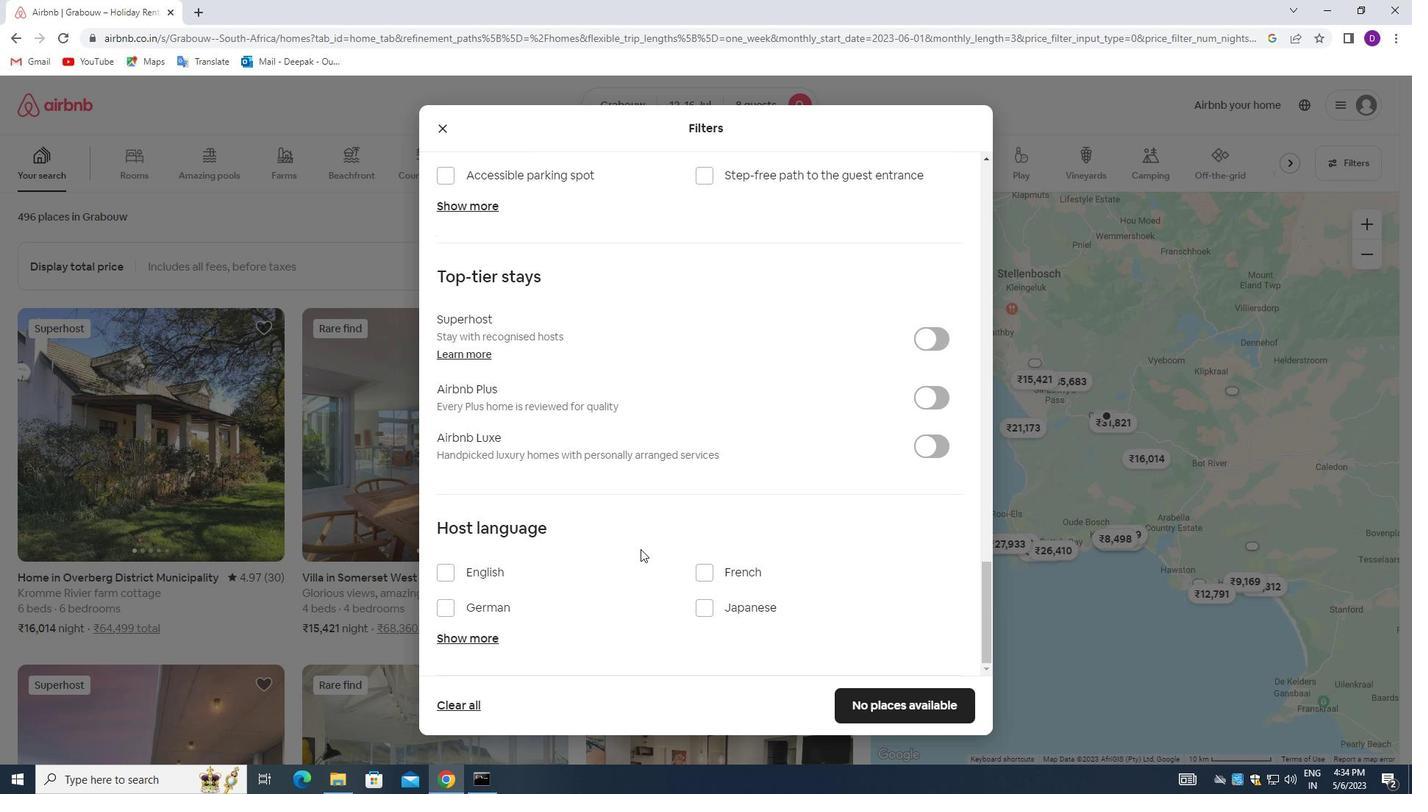 
Action: Mouse moved to (618, 565)
Screenshot: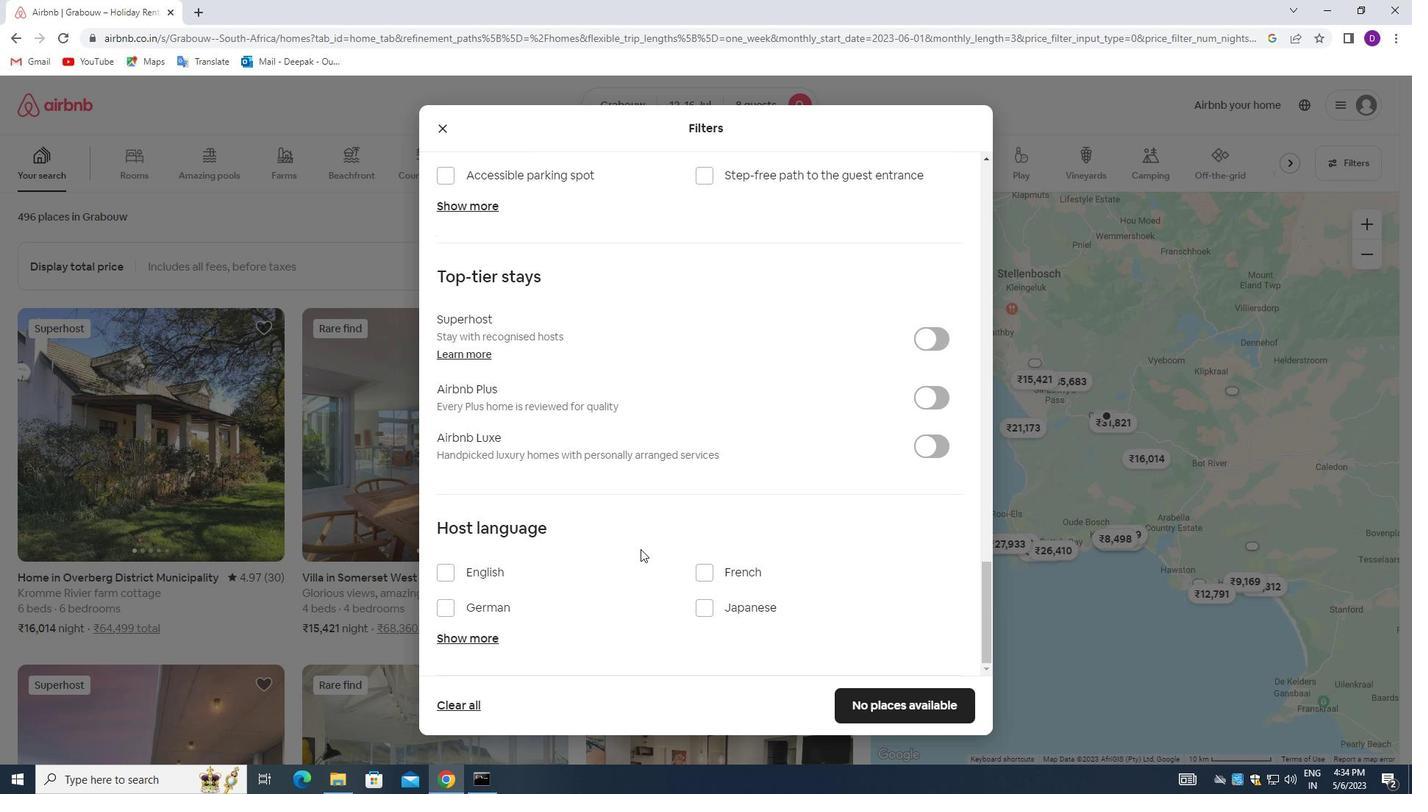 
Action: Mouse scrolled (618, 565) with delta (0, 0)
Screenshot: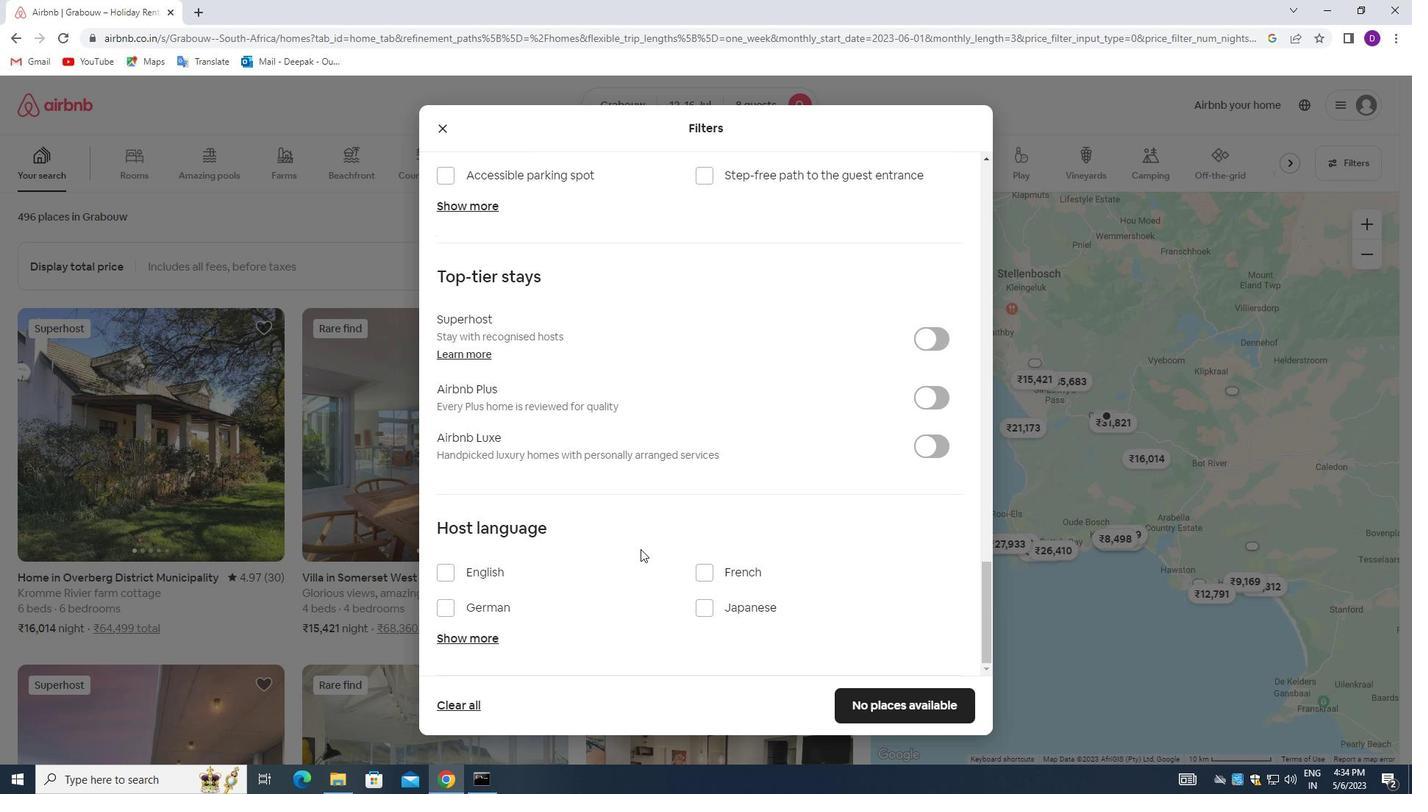 
Action: Mouse moved to (449, 570)
Screenshot: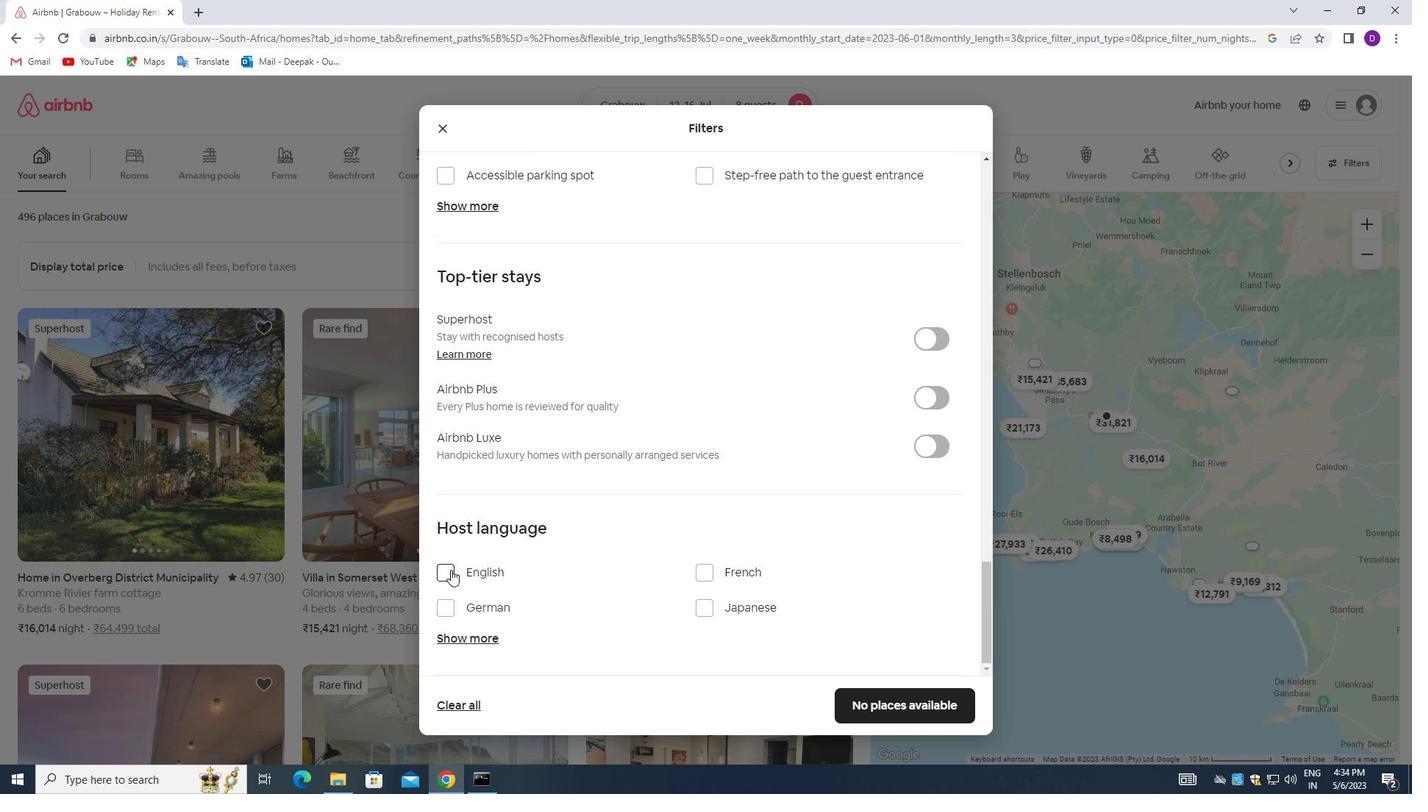 
Action: Mouse pressed left at (449, 570)
Screenshot: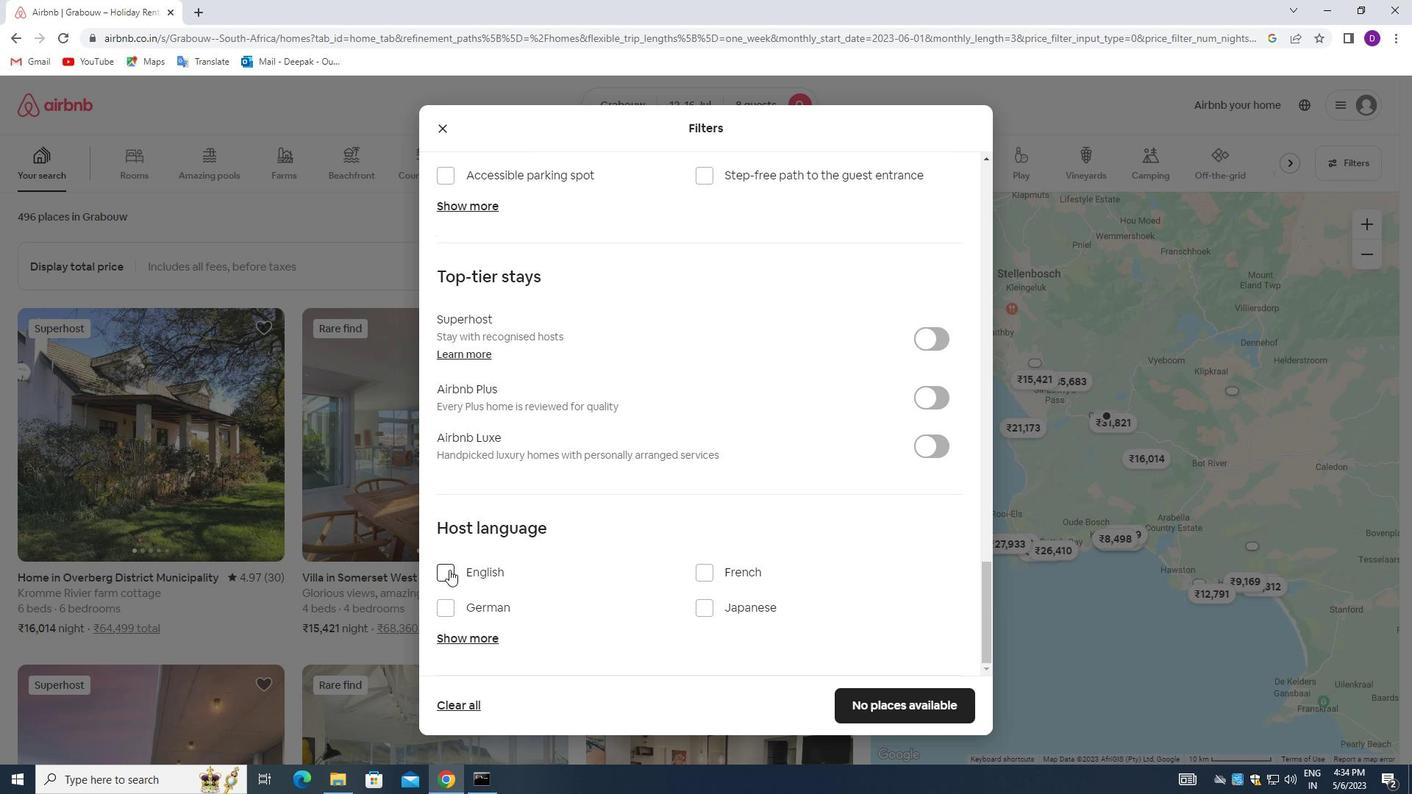 
Action: Mouse moved to (869, 700)
Screenshot: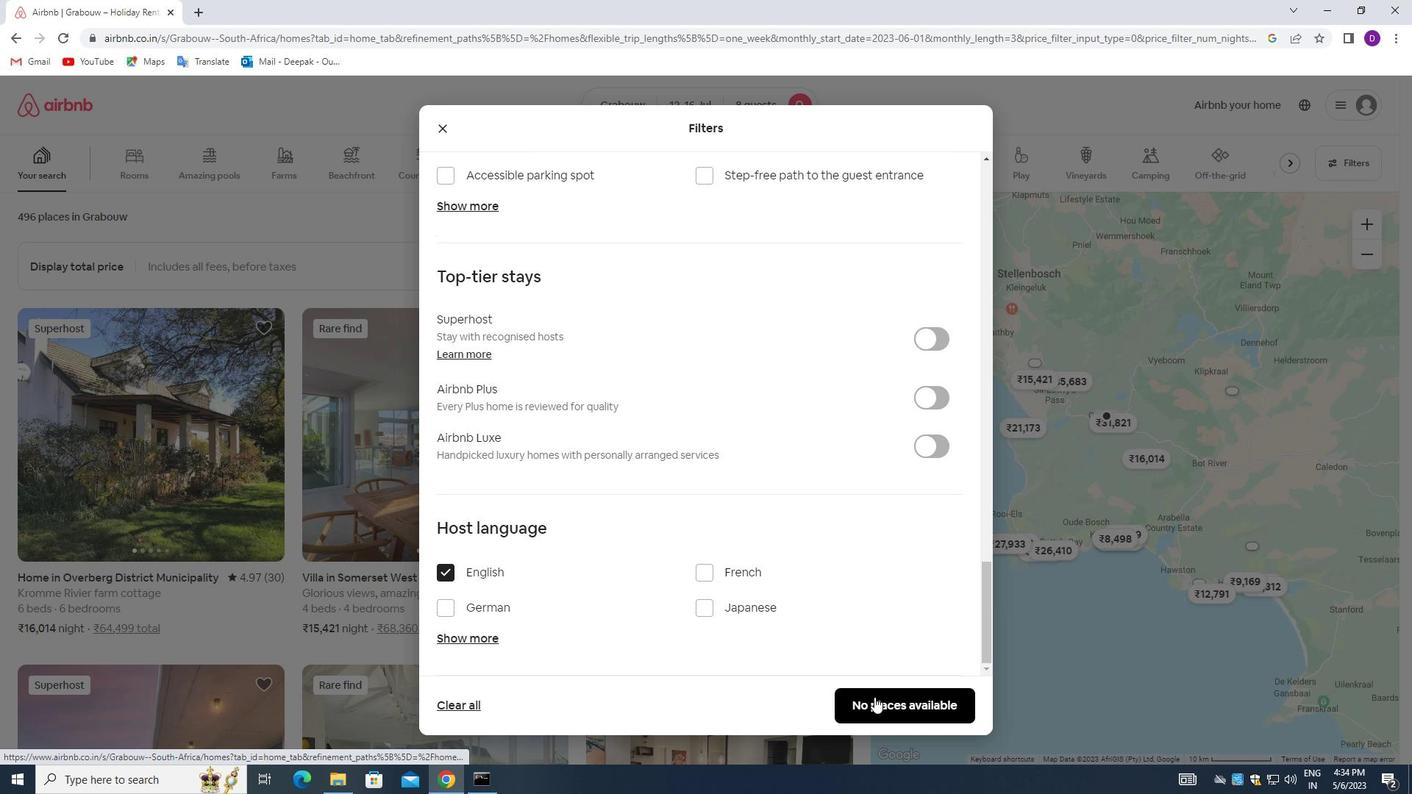 
Action: Mouse pressed left at (869, 700)
Screenshot: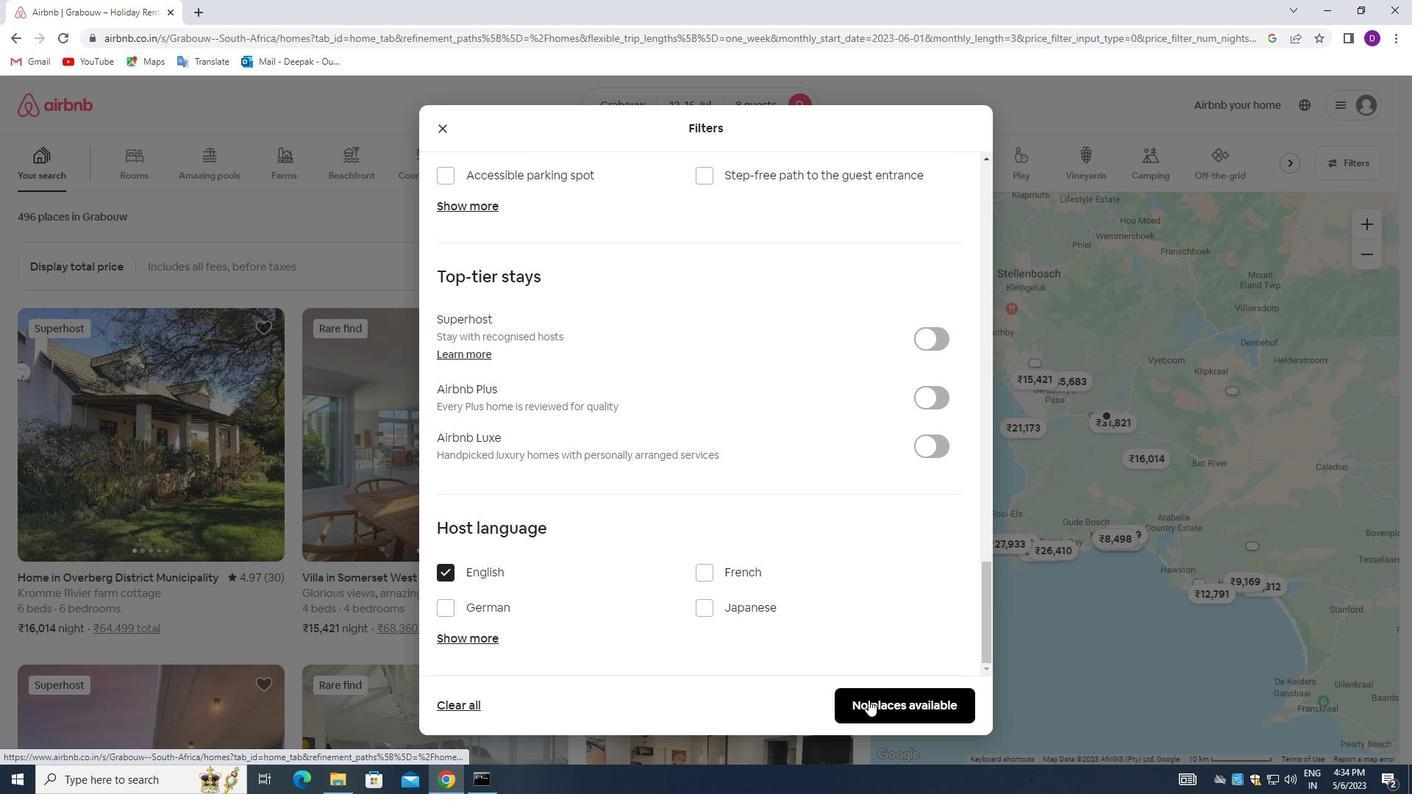 
Action: Mouse moved to (873, 545)
Screenshot: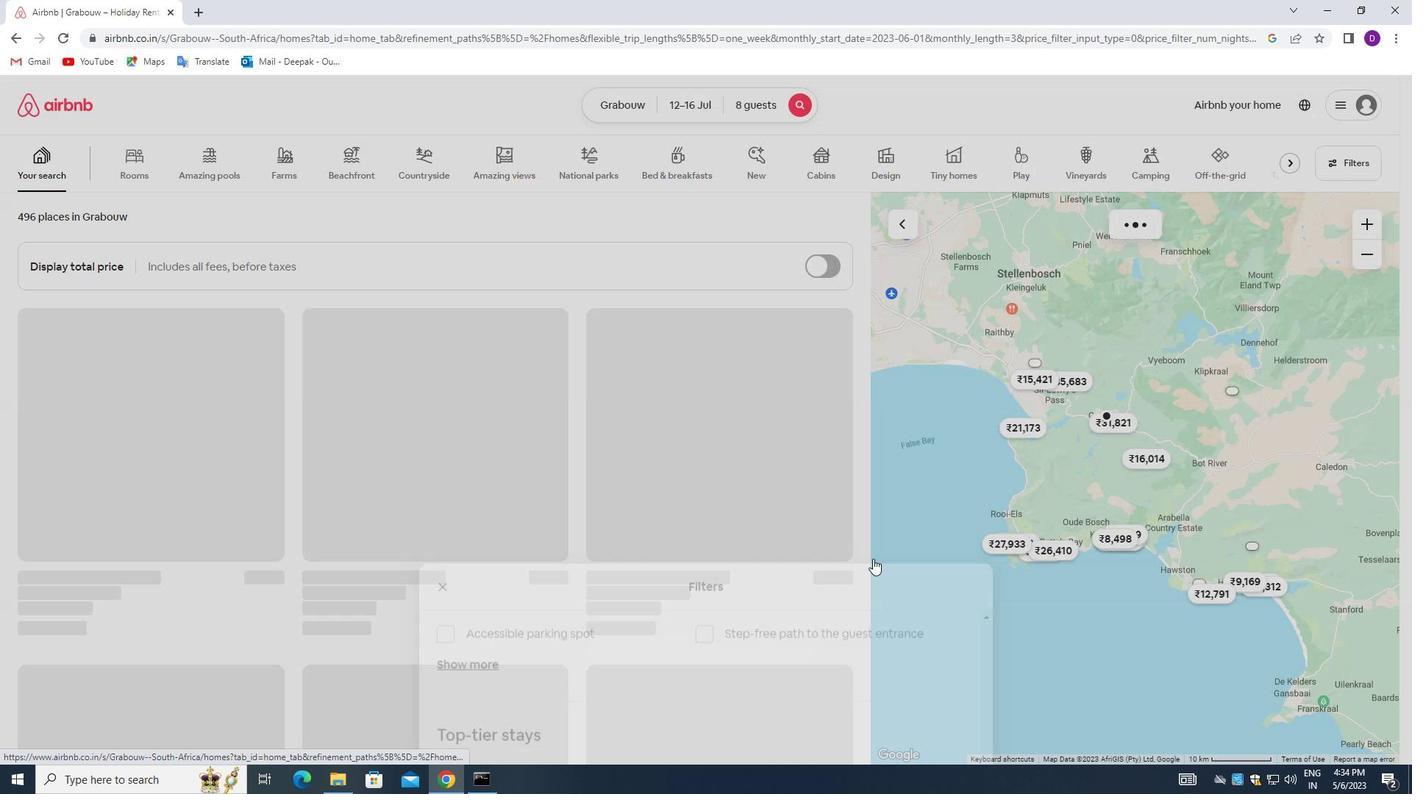 
